 Task: Buy 3 Differential Carrier from Gaskets section under best seller category for shipping address: Isabel Kelly, 4725 Huntz Lane, Bolton, Massachusetts 01740, Cell Number 9785492947. Pay from credit card ending with 2005, CVV 3321
Action: Mouse moved to (14, 82)
Screenshot: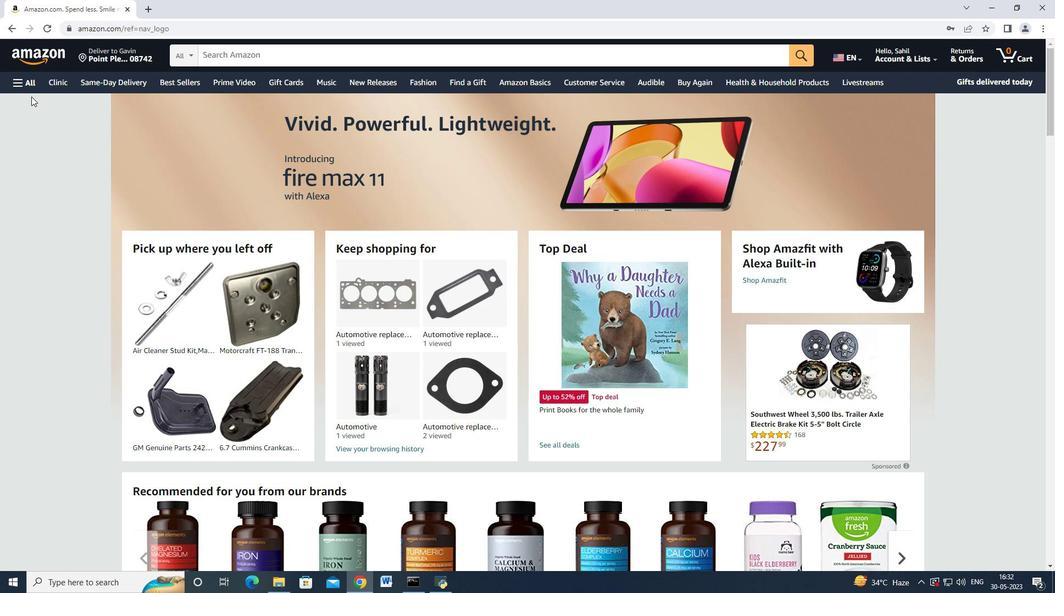 
Action: Mouse pressed left at (14, 82)
Screenshot: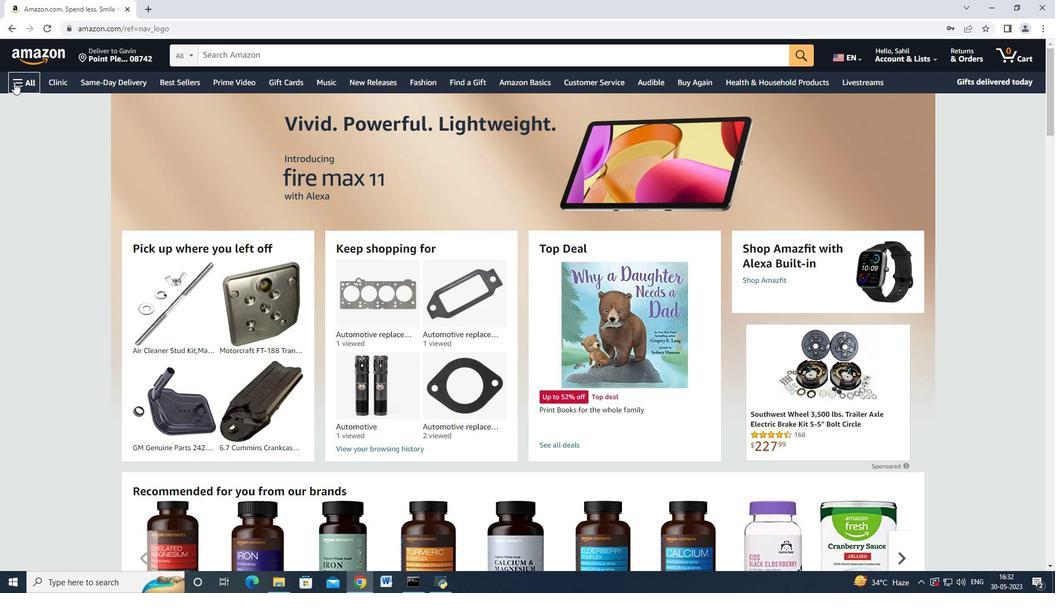 
Action: Mouse moved to (33, 137)
Screenshot: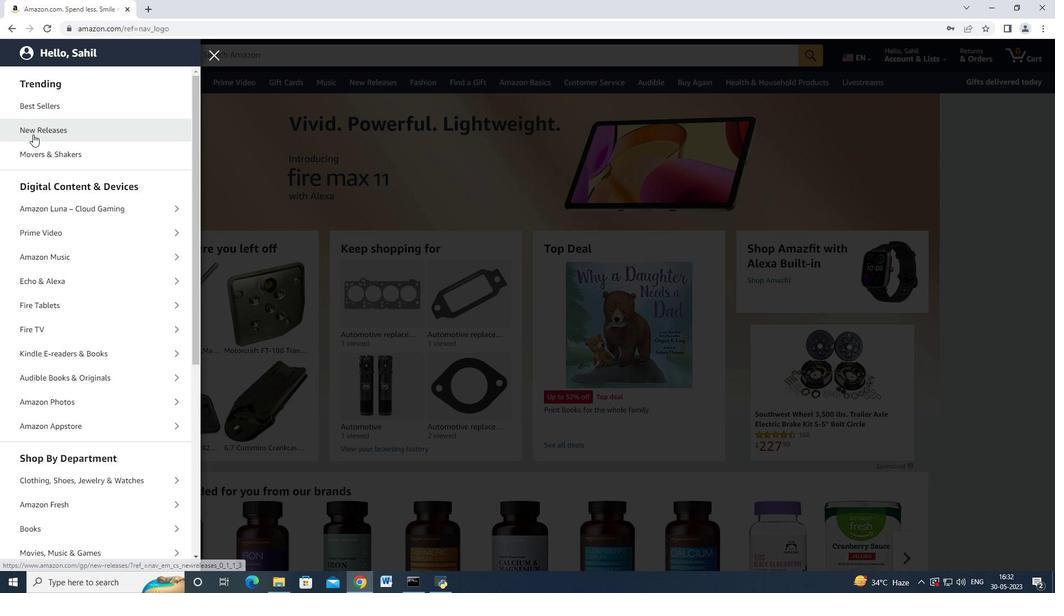 
Action: Mouse scrolled (33, 136) with delta (0, 0)
Screenshot: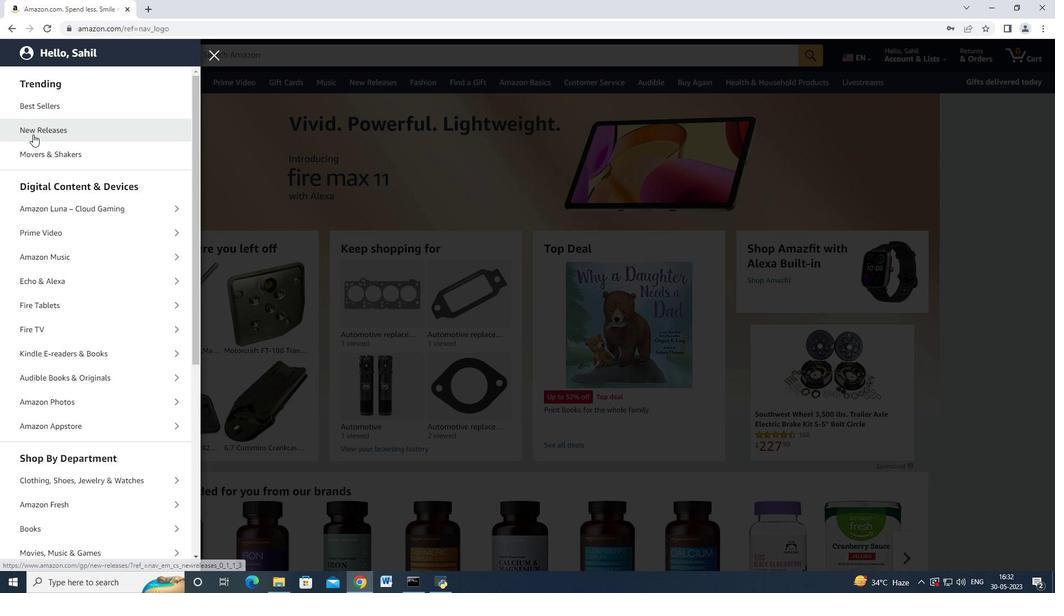 
Action: Mouse moved to (32, 142)
Screenshot: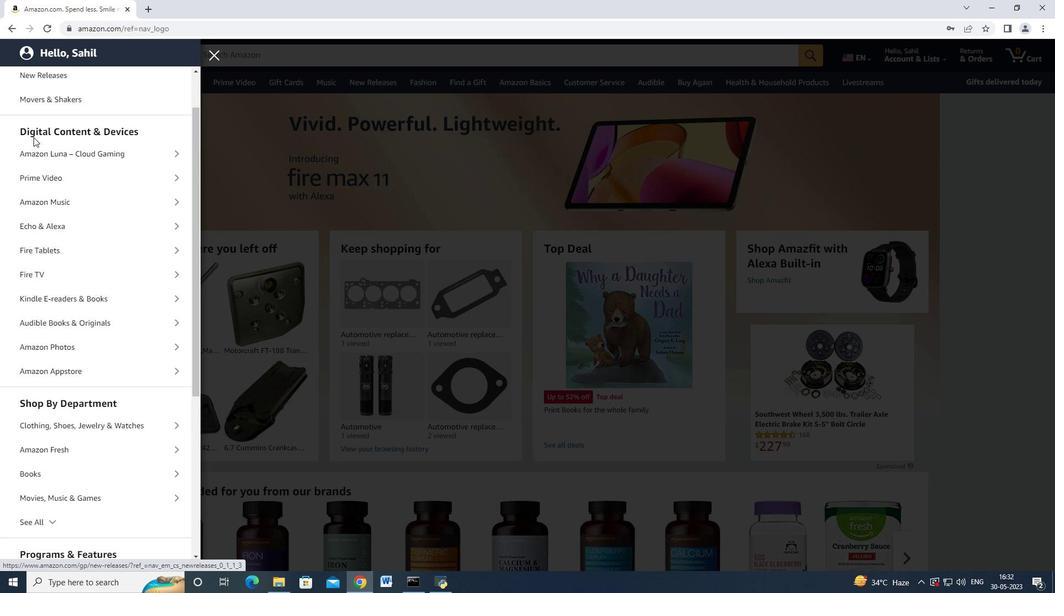 
Action: Mouse scrolled (32, 141) with delta (0, 0)
Screenshot: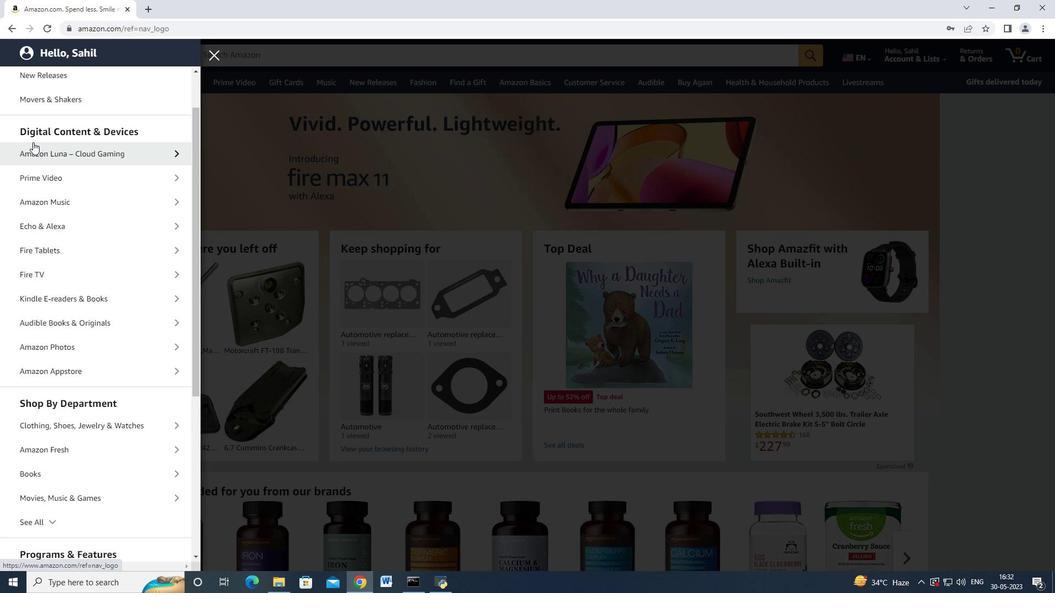 
Action: Mouse moved to (61, 226)
Screenshot: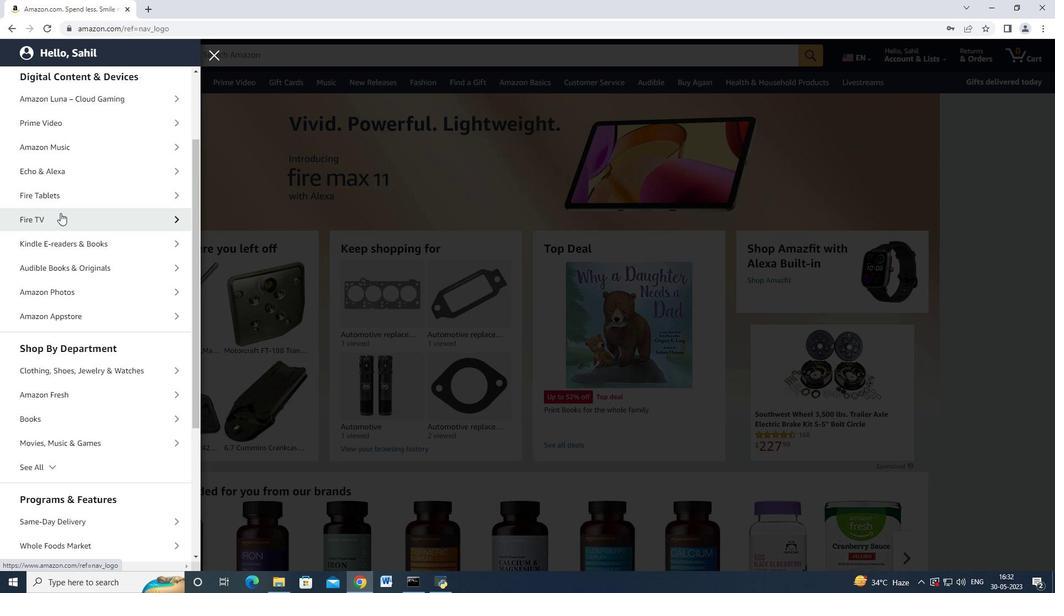 
Action: Mouse scrolled (61, 227) with delta (0, 0)
Screenshot: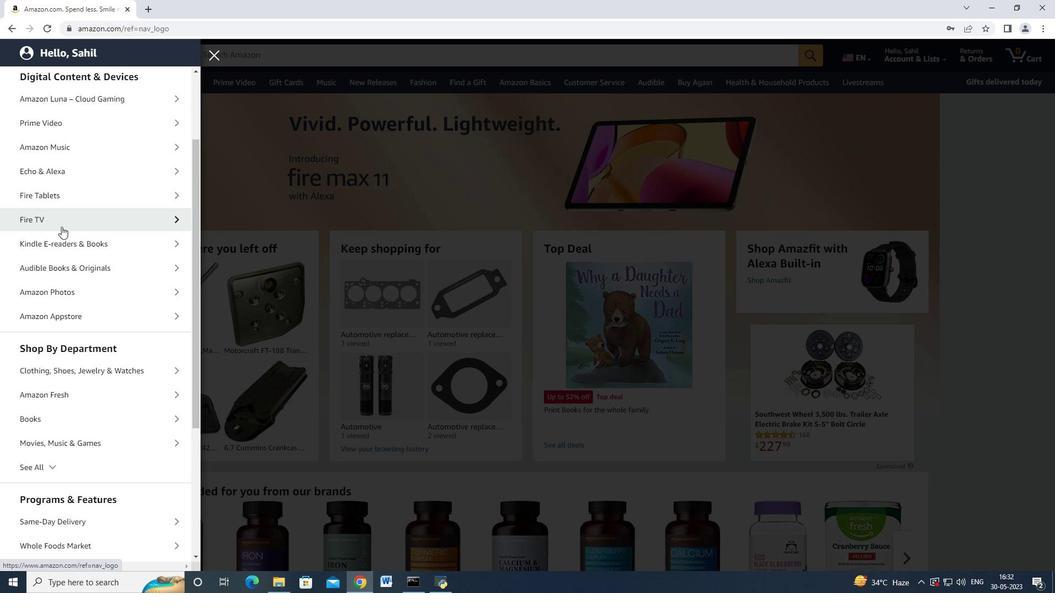 
Action: Mouse scrolled (61, 227) with delta (0, 0)
Screenshot: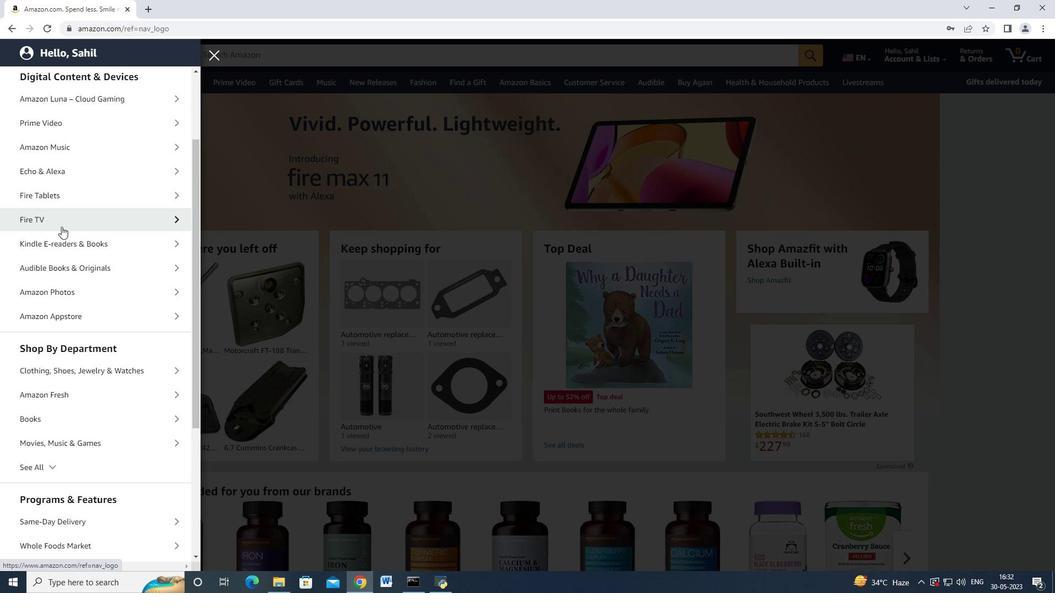 
Action: Mouse scrolled (61, 227) with delta (0, 0)
Screenshot: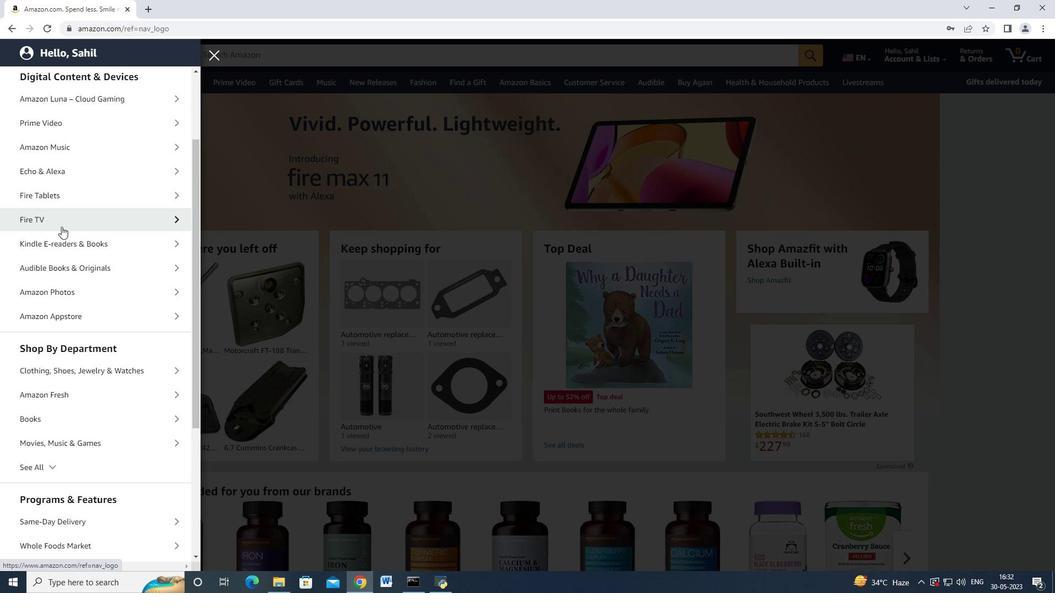 
Action: Mouse scrolled (61, 226) with delta (0, 0)
Screenshot: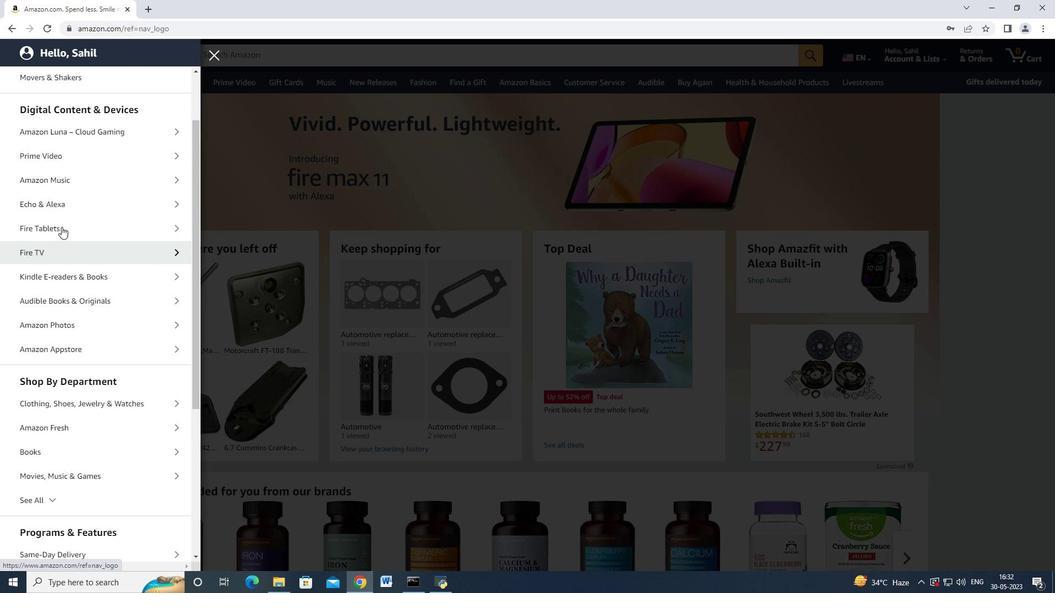 
Action: Mouse scrolled (61, 226) with delta (0, 0)
Screenshot: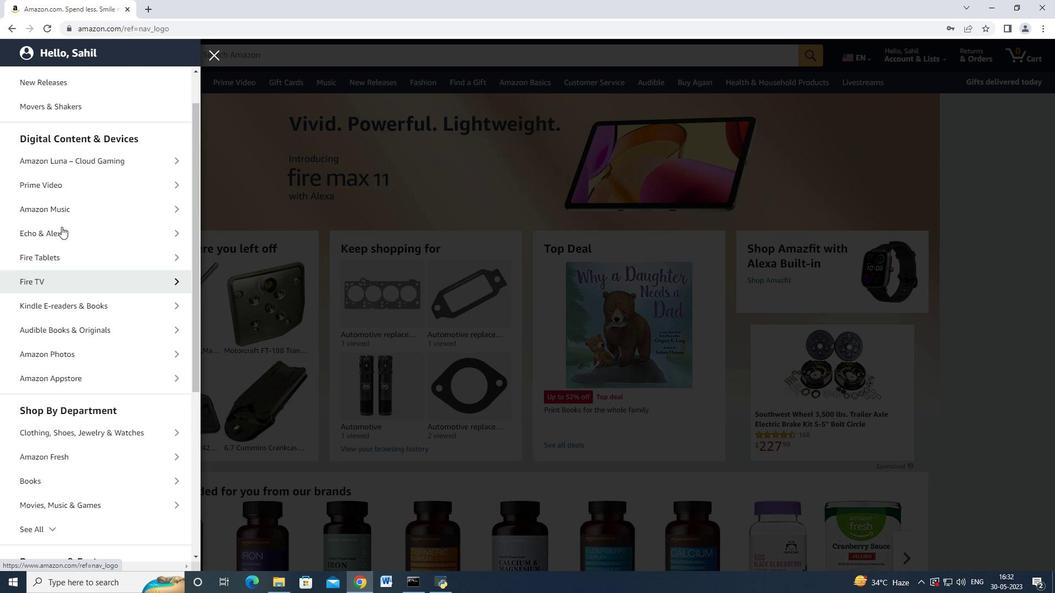 
Action: Mouse moved to (84, 290)
Screenshot: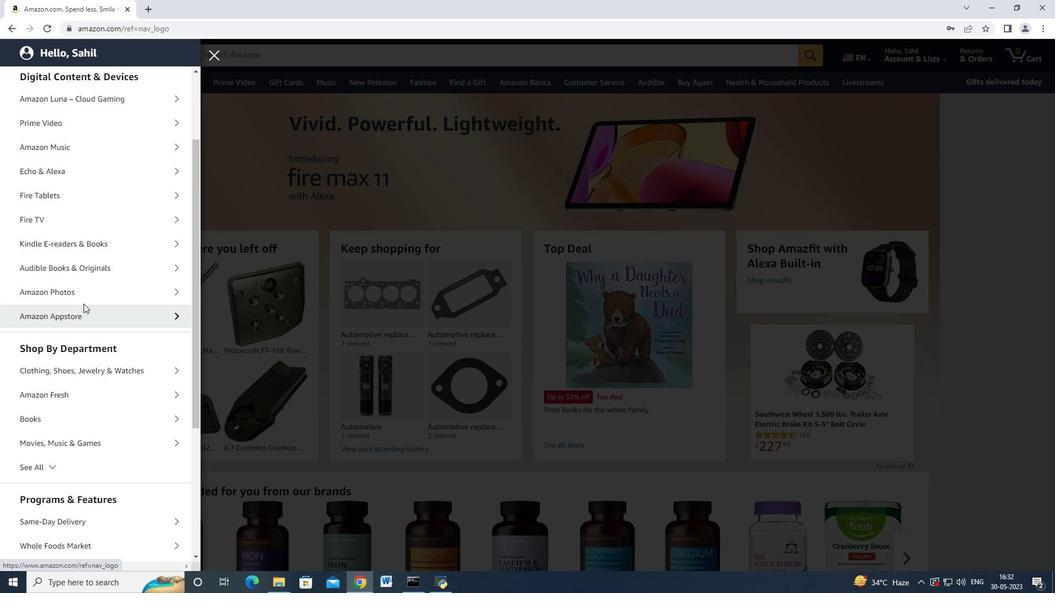 
Action: Mouse scrolled (84, 291) with delta (0, 0)
Screenshot: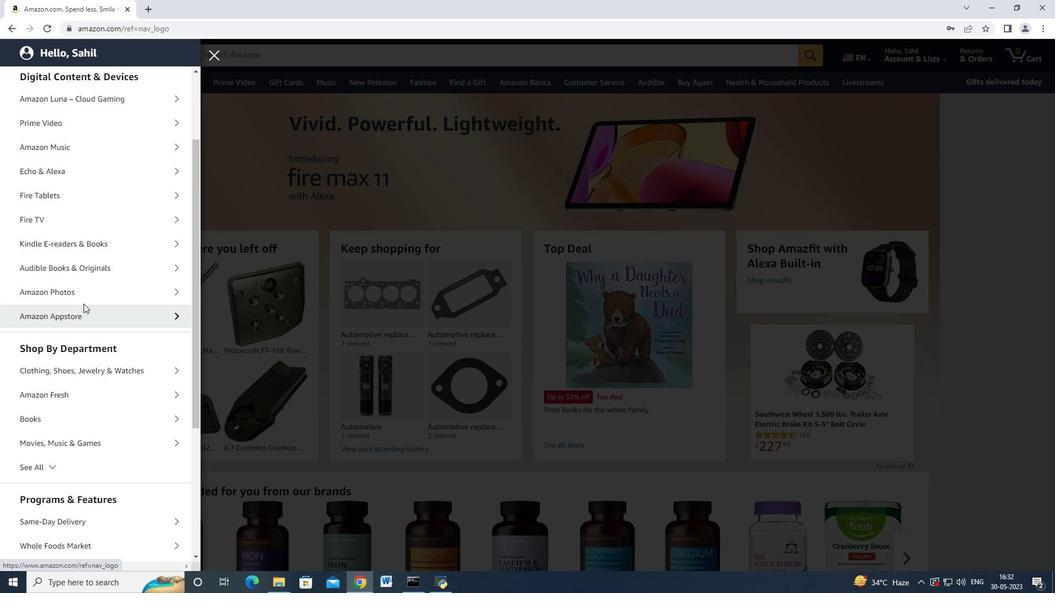 
Action: Mouse scrolled (84, 291) with delta (0, 0)
Screenshot: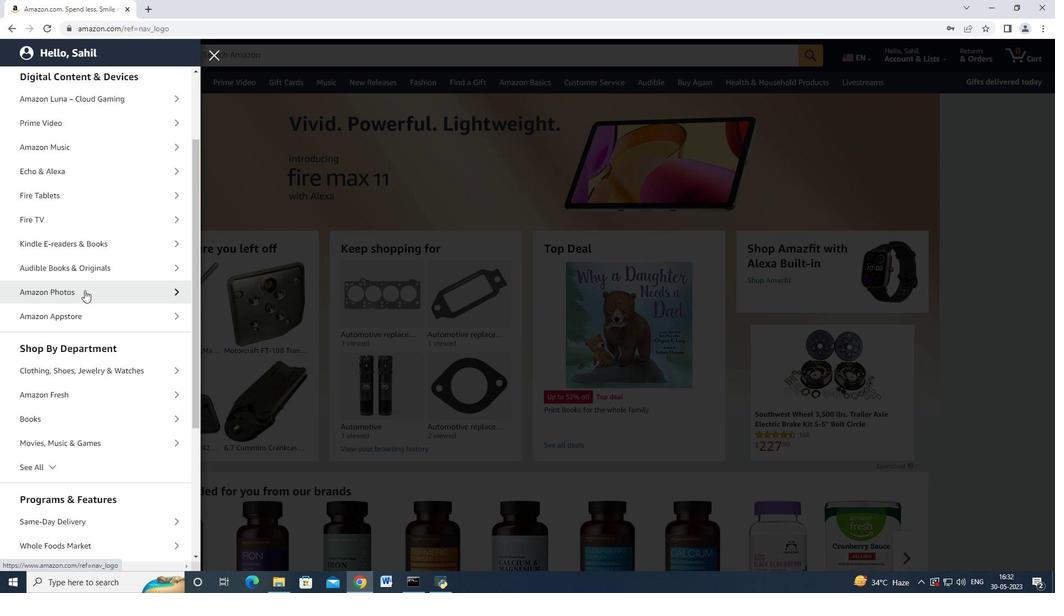 
Action: Mouse moved to (91, 202)
Screenshot: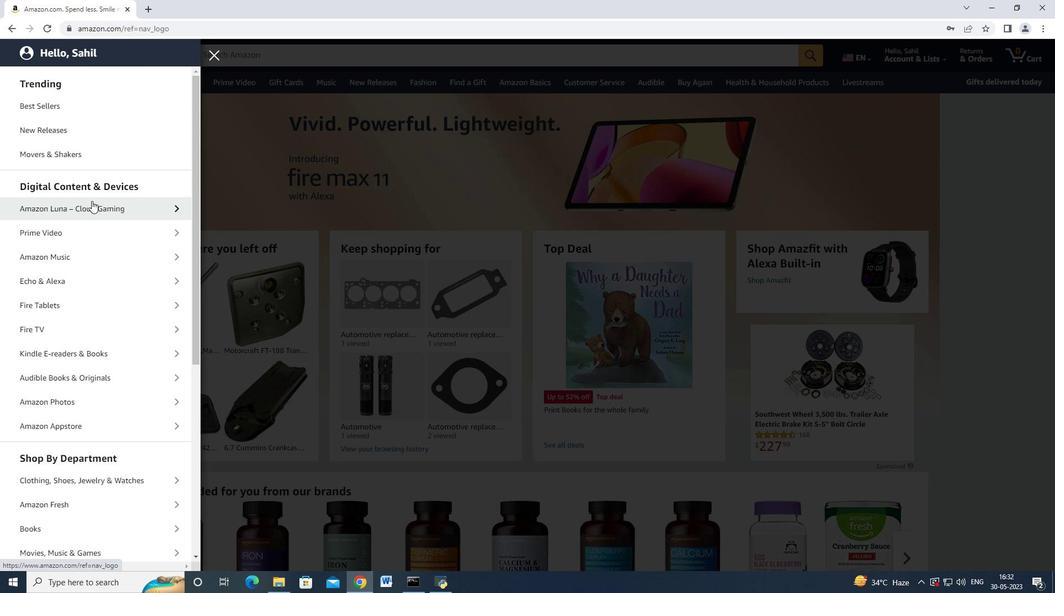 
Action: Mouse scrolled (91, 202) with delta (0, 0)
Screenshot: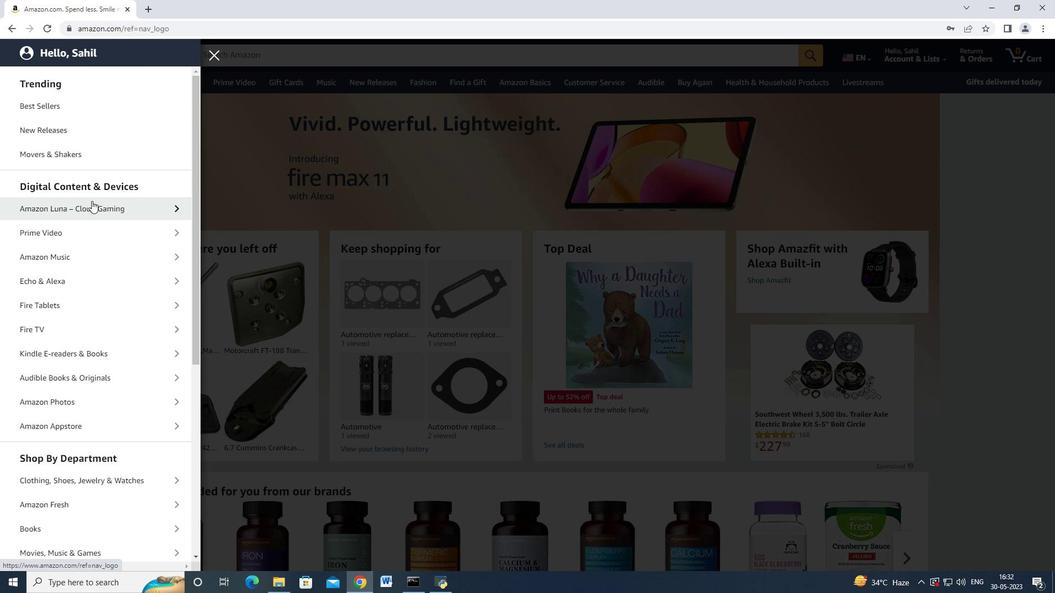 
Action: Mouse moved to (89, 204)
Screenshot: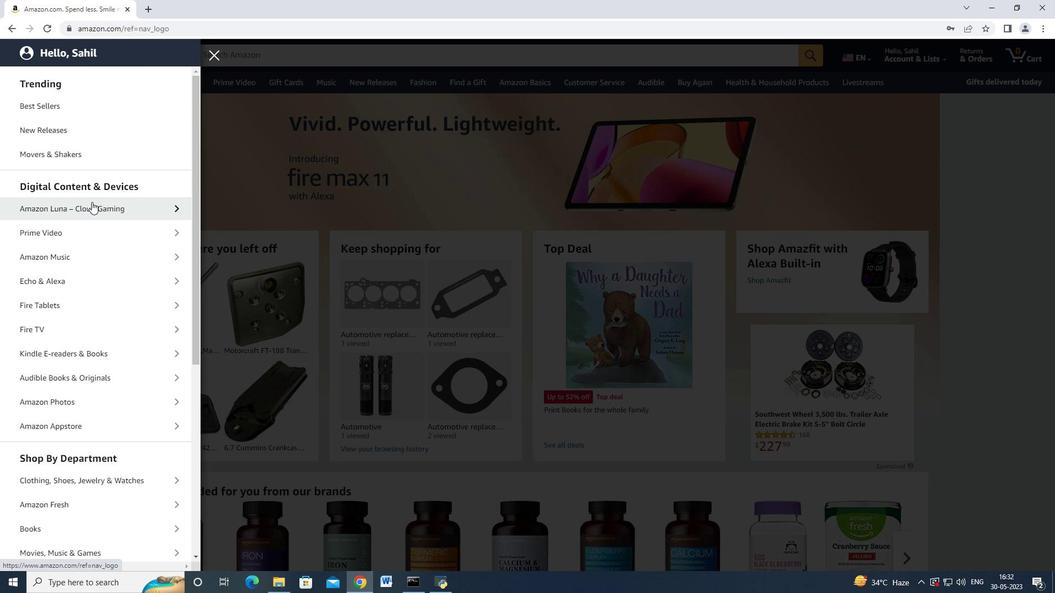 
Action: Mouse scrolled (89, 204) with delta (0, 0)
Screenshot: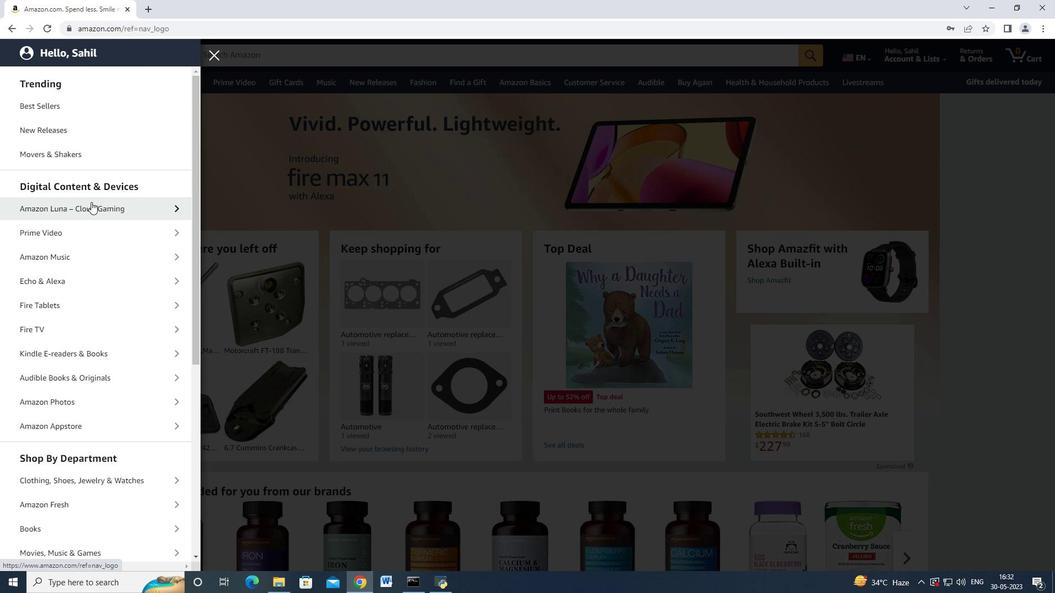
Action: Mouse moved to (89, 204)
Screenshot: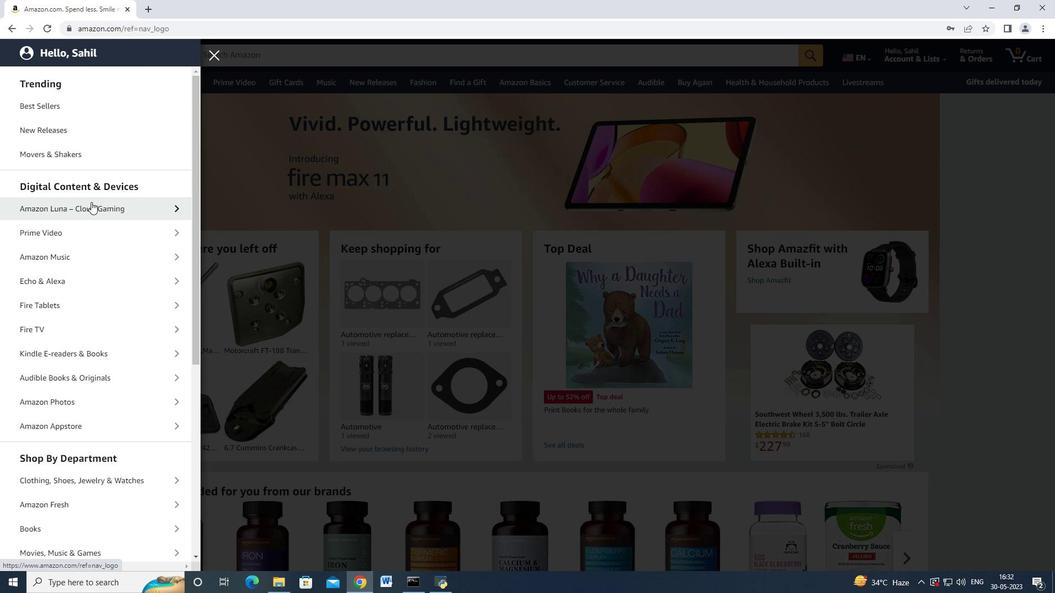 
Action: Mouse scrolled (89, 204) with delta (0, 0)
Screenshot: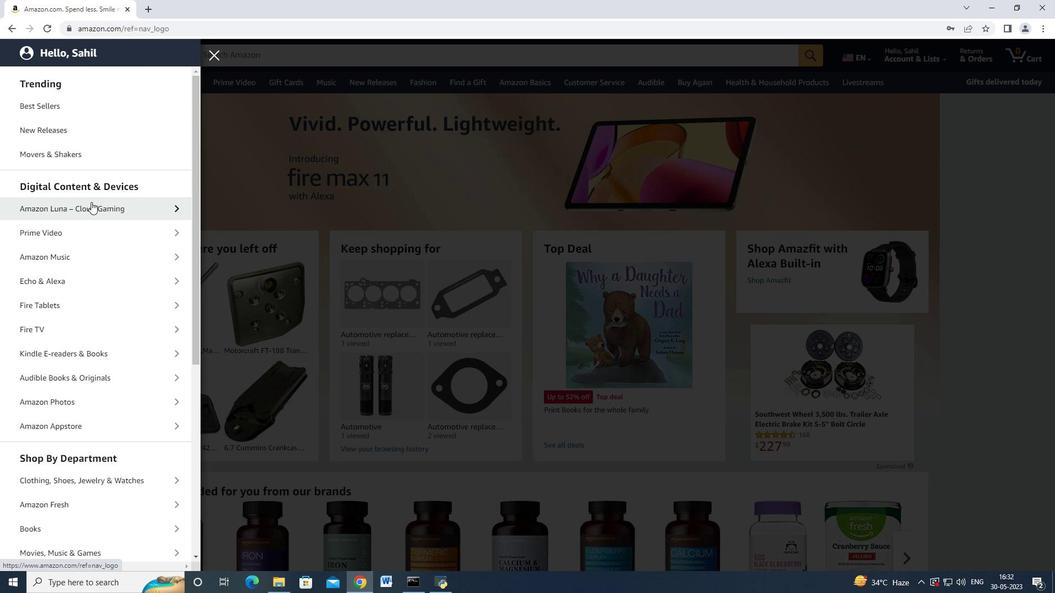 
Action: Mouse scrolled (89, 204) with delta (0, 0)
Screenshot: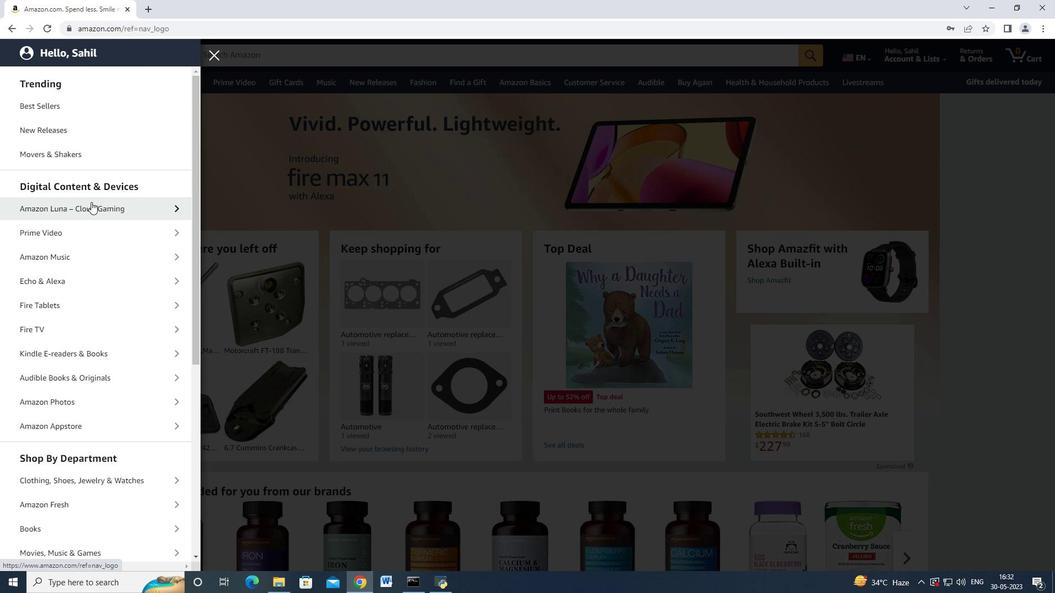 
Action: Mouse moved to (87, 206)
Screenshot: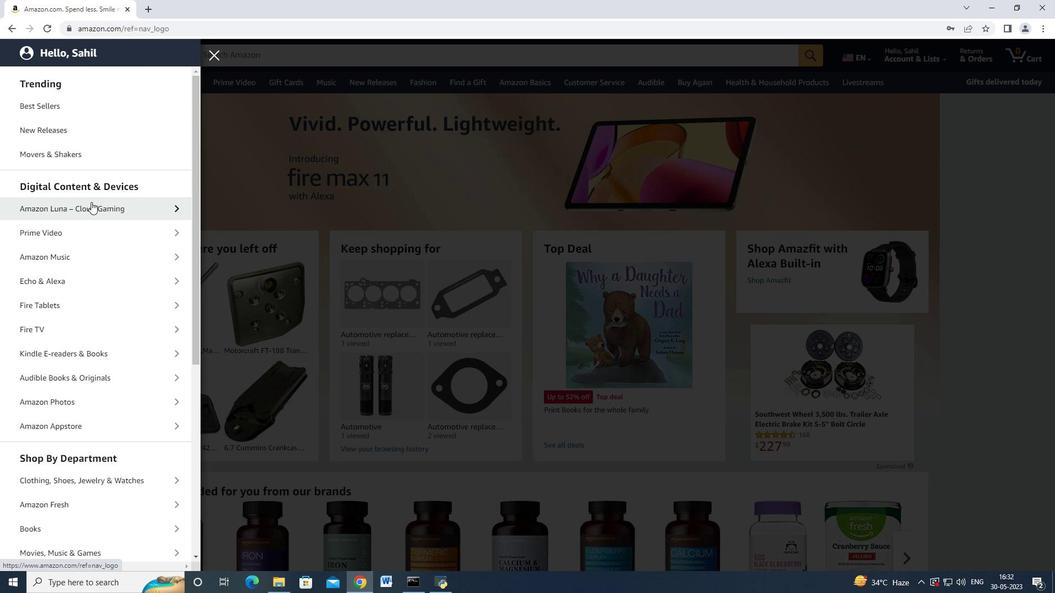 
Action: Mouse scrolled (87, 206) with delta (0, 0)
Screenshot: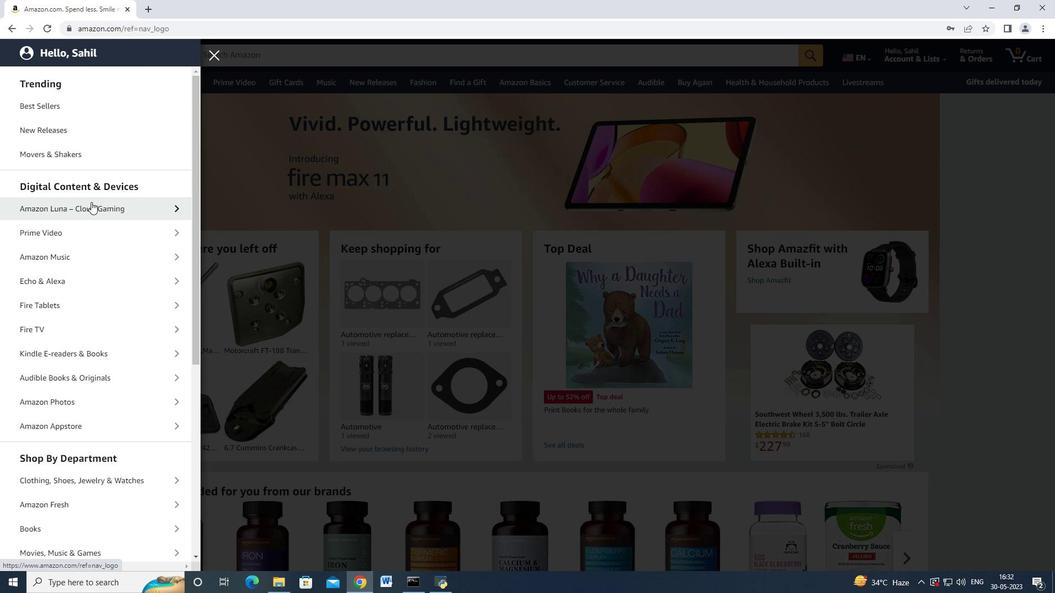 
Action: Mouse moved to (90, 236)
Screenshot: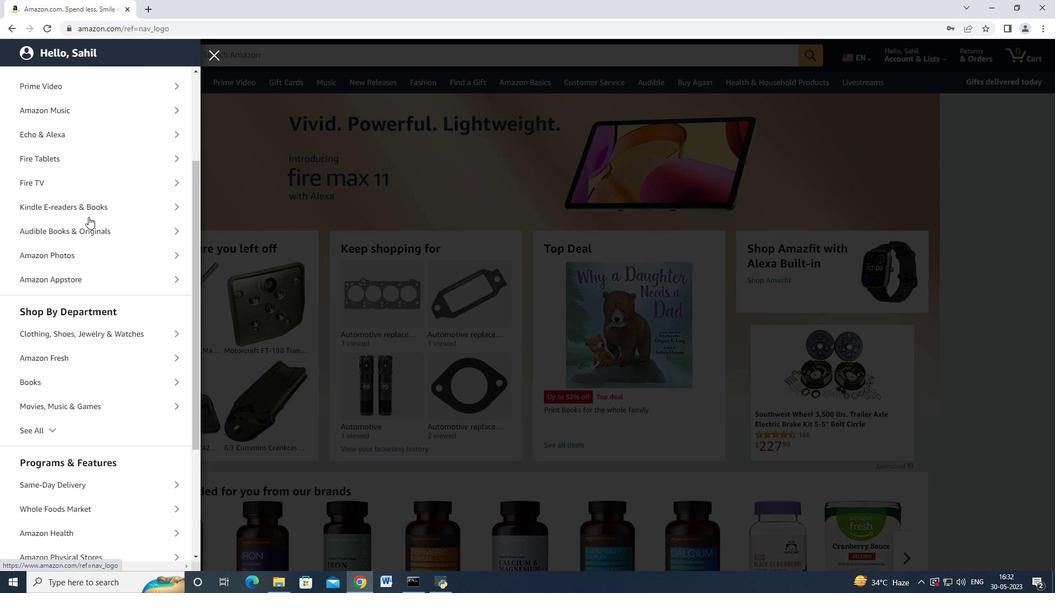 
Action: Mouse scrolled (90, 235) with delta (0, 0)
Screenshot: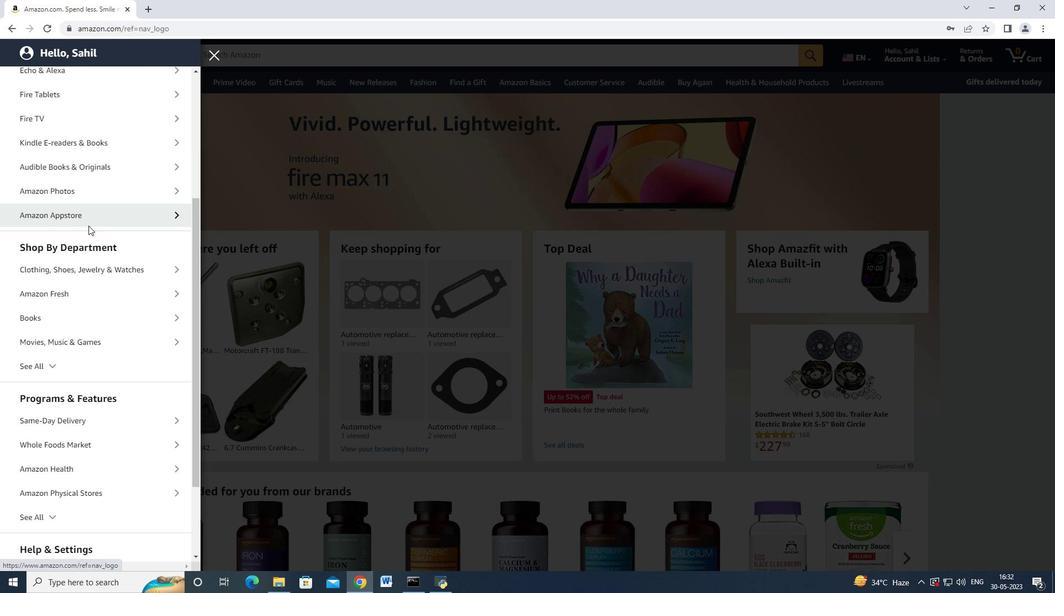 
Action: Mouse moved to (90, 236)
Screenshot: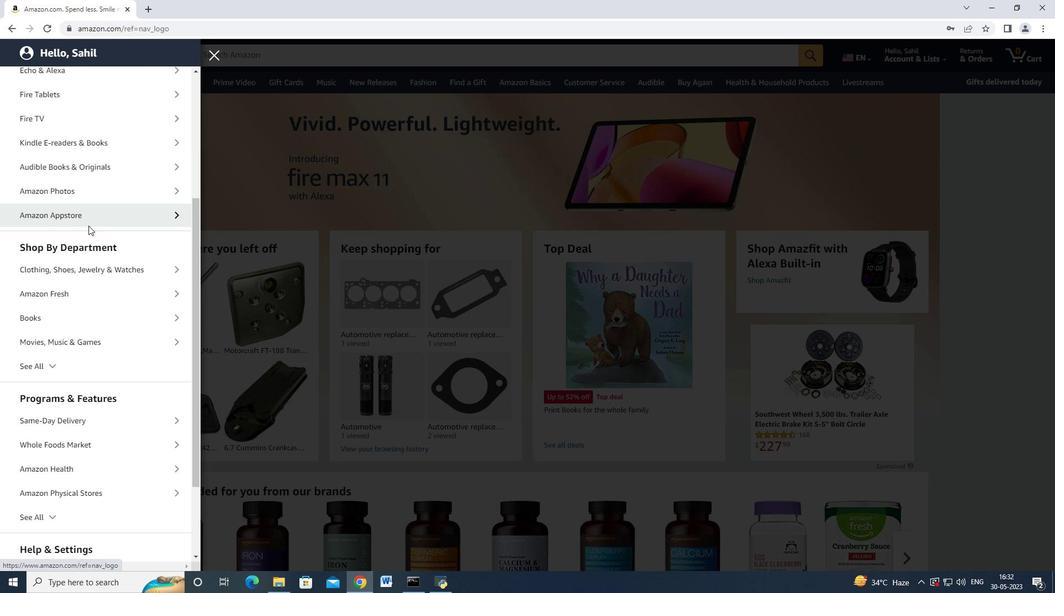 
Action: Mouse scrolled (90, 235) with delta (0, 0)
Screenshot: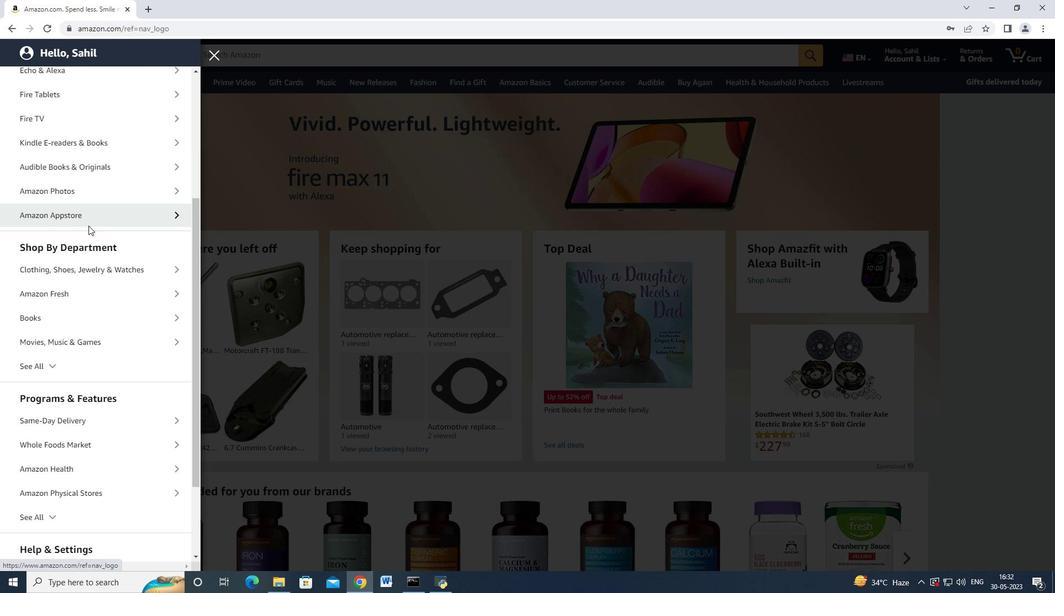 
Action: Mouse moved to (90, 236)
Screenshot: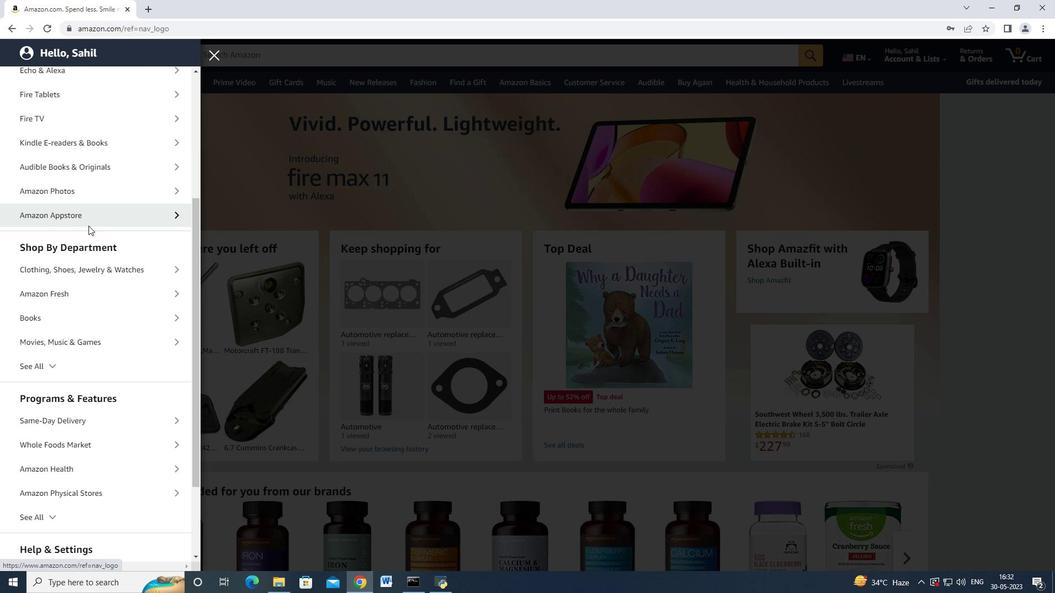 
Action: Mouse scrolled (90, 236) with delta (0, 0)
Screenshot: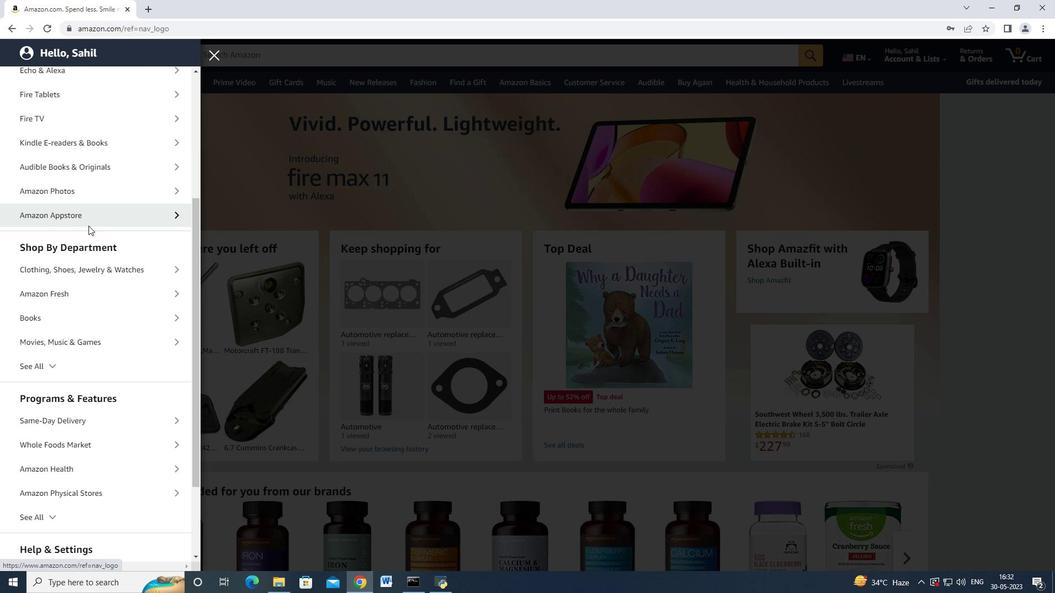 
Action: Mouse moved to (70, 245)
Screenshot: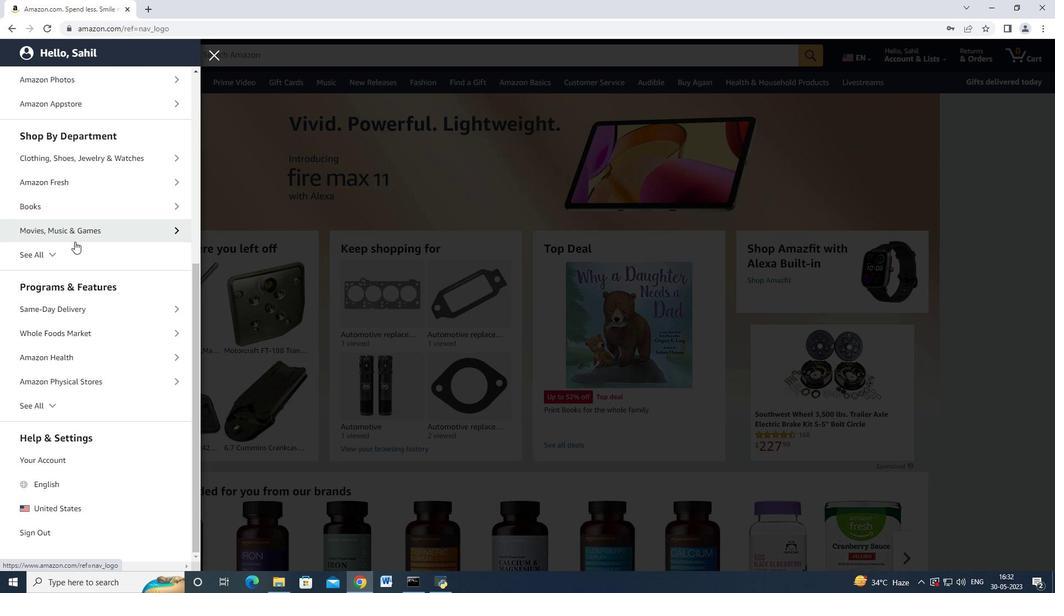 
Action: Mouse pressed left at (70, 245)
Screenshot: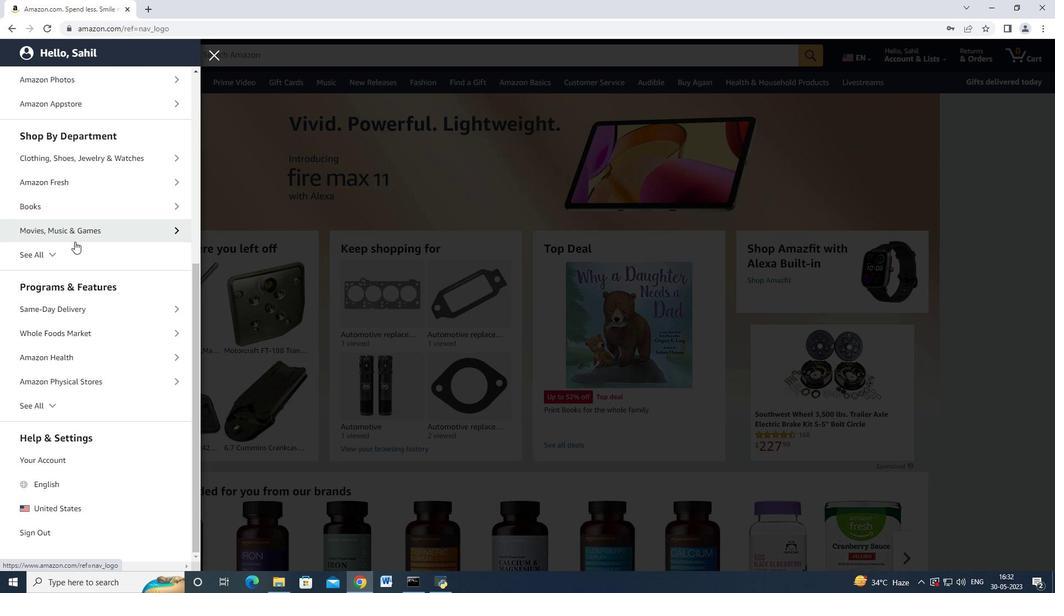 
Action: Mouse moved to (65, 306)
Screenshot: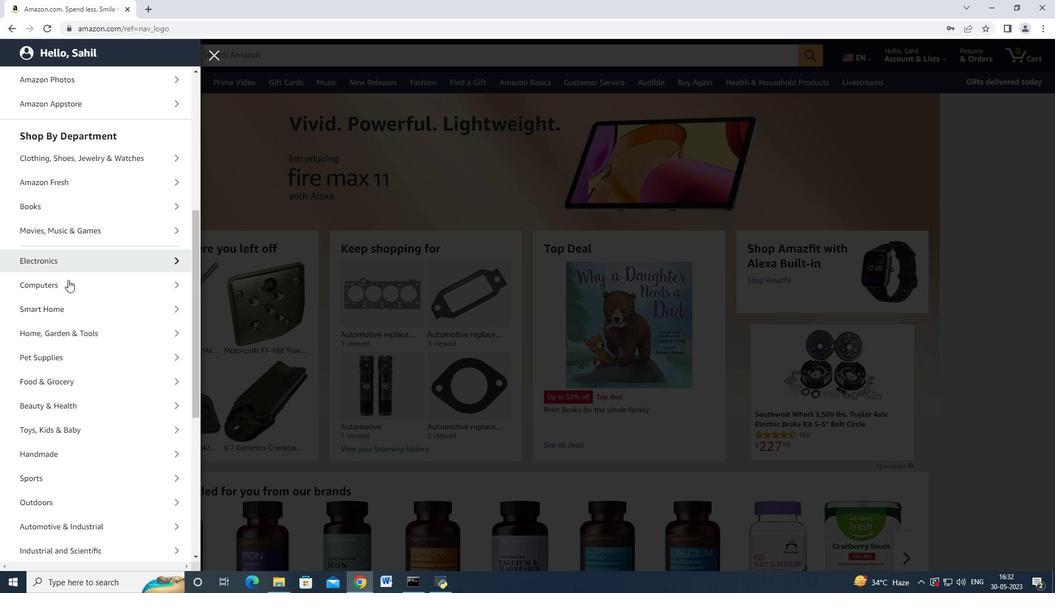 
Action: Mouse scrolled (65, 305) with delta (0, 0)
Screenshot: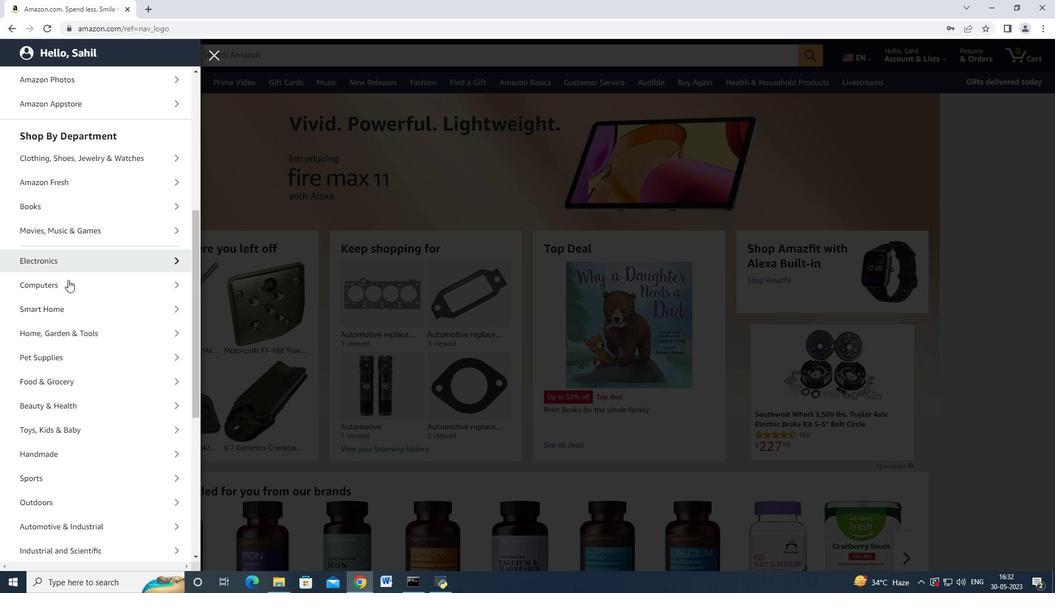 
Action: Mouse scrolled (65, 305) with delta (0, 0)
Screenshot: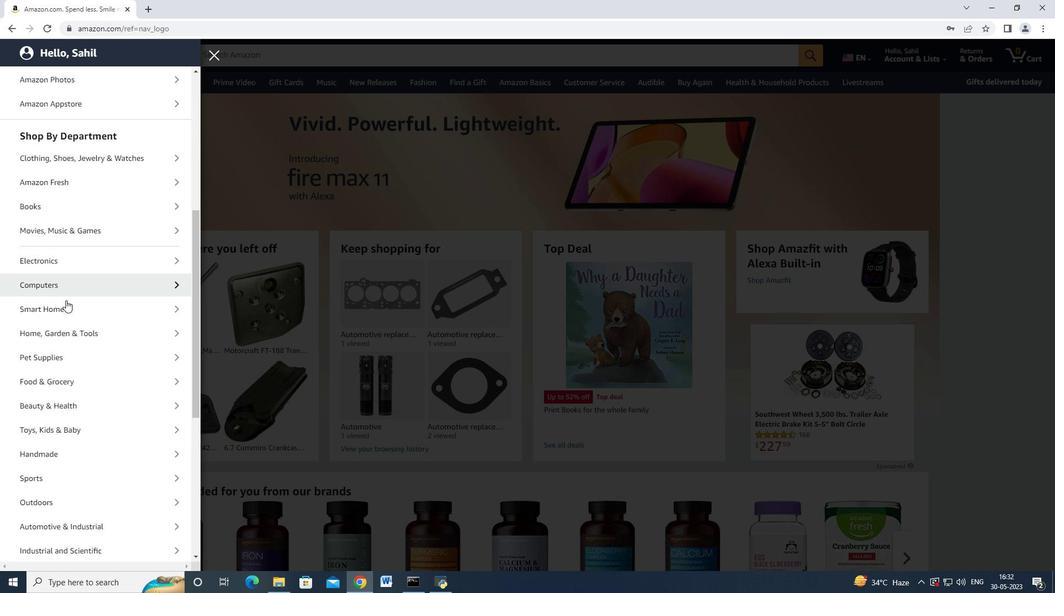 
Action: Mouse scrolled (65, 305) with delta (0, 0)
Screenshot: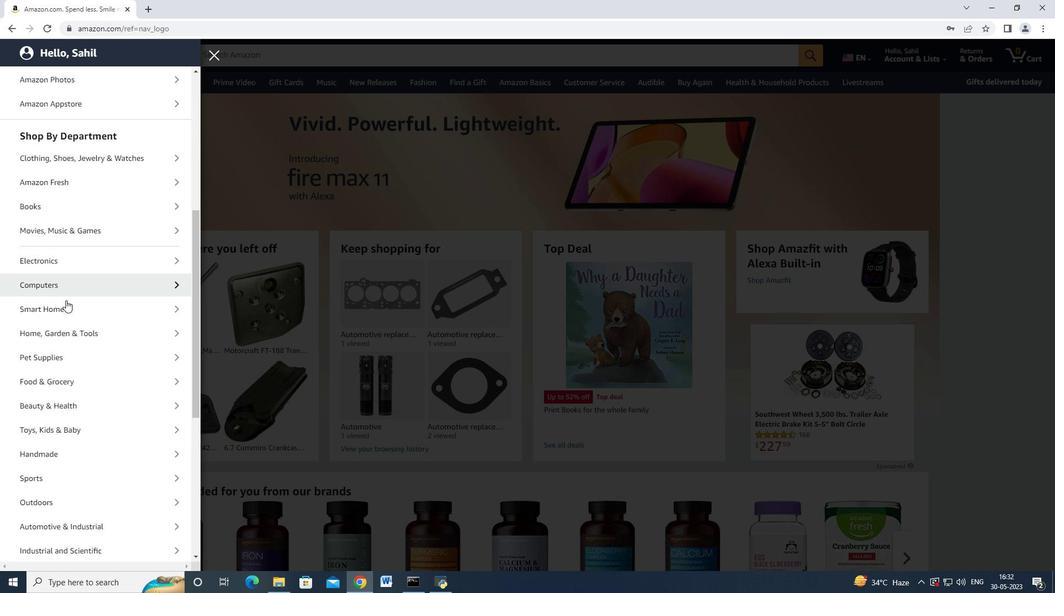 
Action: Mouse scrolled (65, 305) with delta (0, 0)
Screenshot: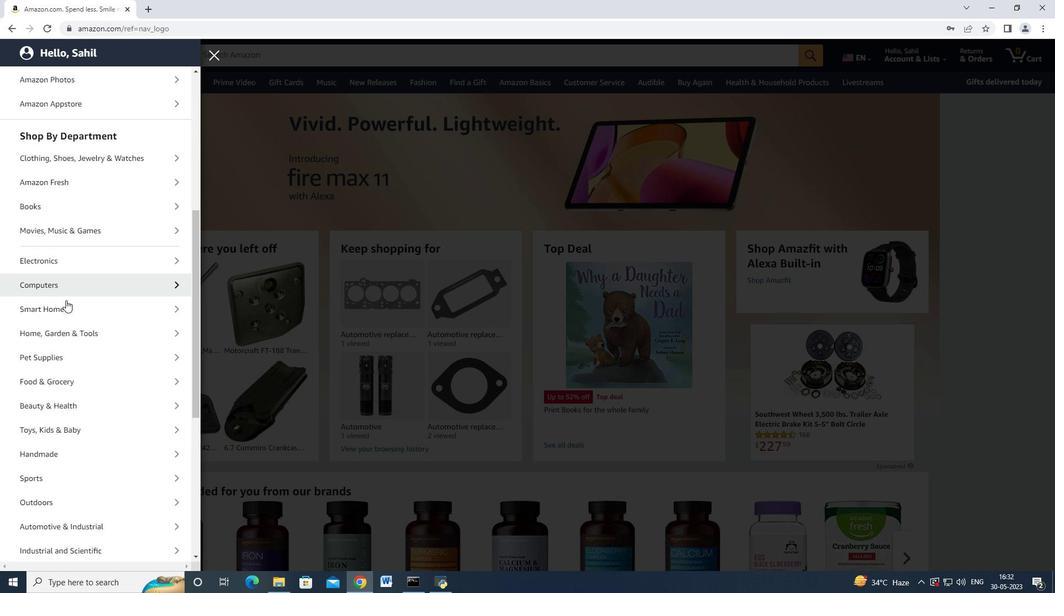 
Action: Mouse scrolled (65, 305) with delta (0, 0)
Screenshot: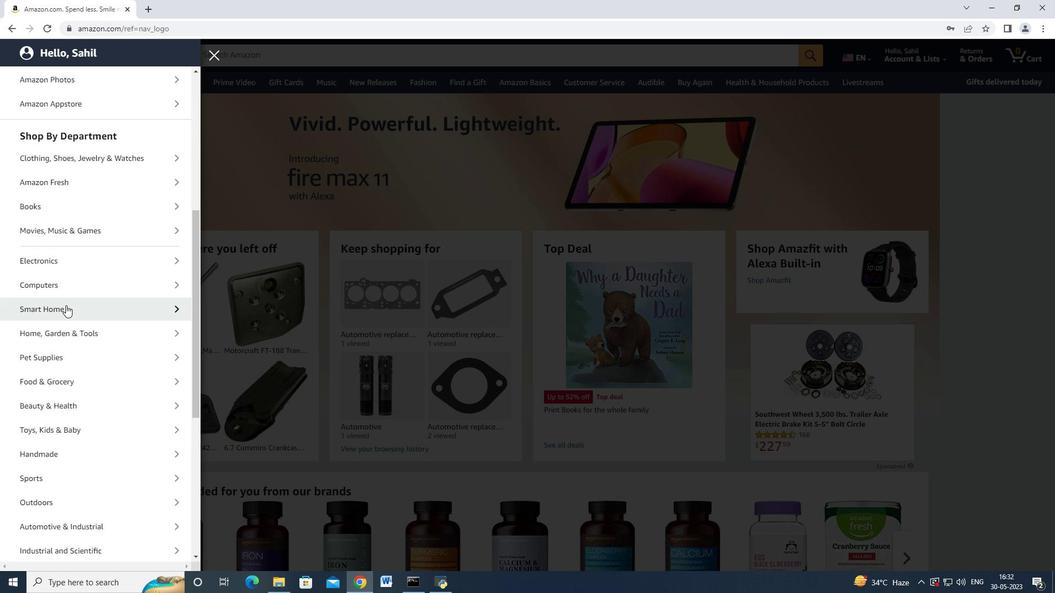 
Action: Mouse moved to (98, 258)
Screenshot: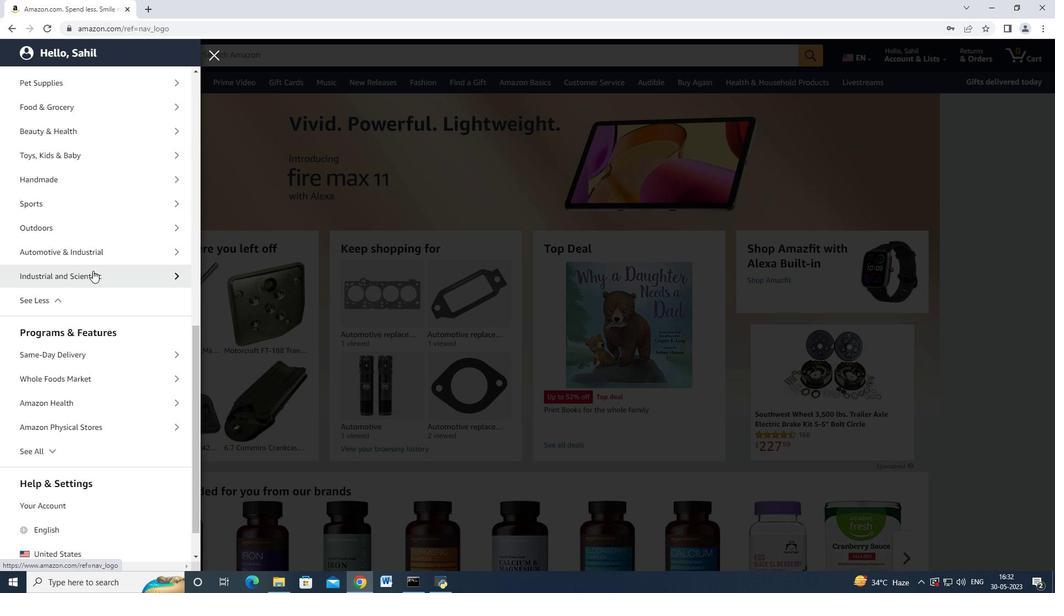 
Action: Mouse pressed left at (98, 258)
Screenshot: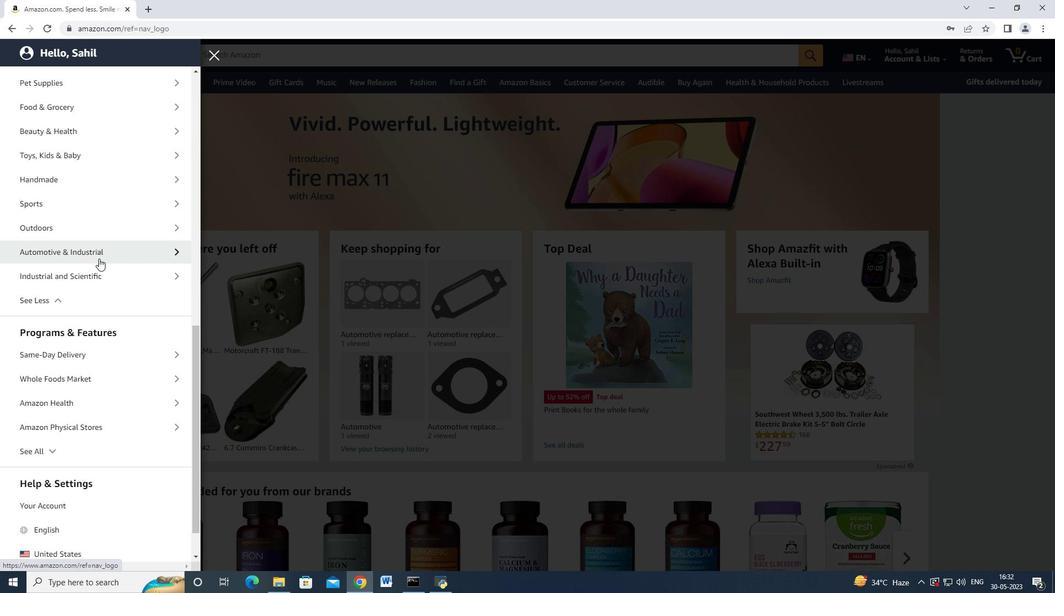 
Action: Mouse moved to (94, 139)
Screenshot: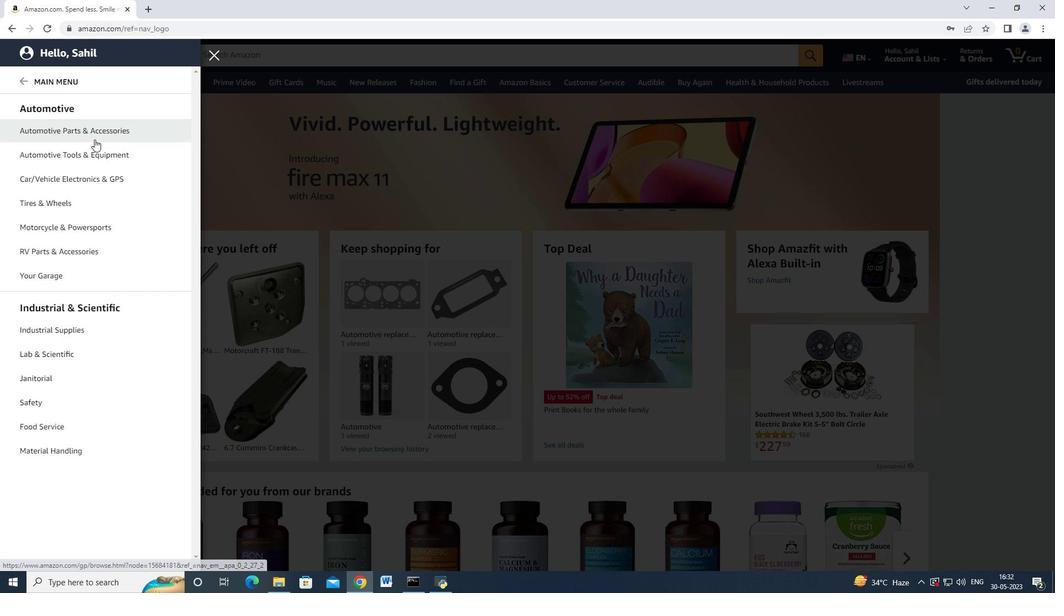 
Action: Mouse pressed left at (95, 139)
Screenshot: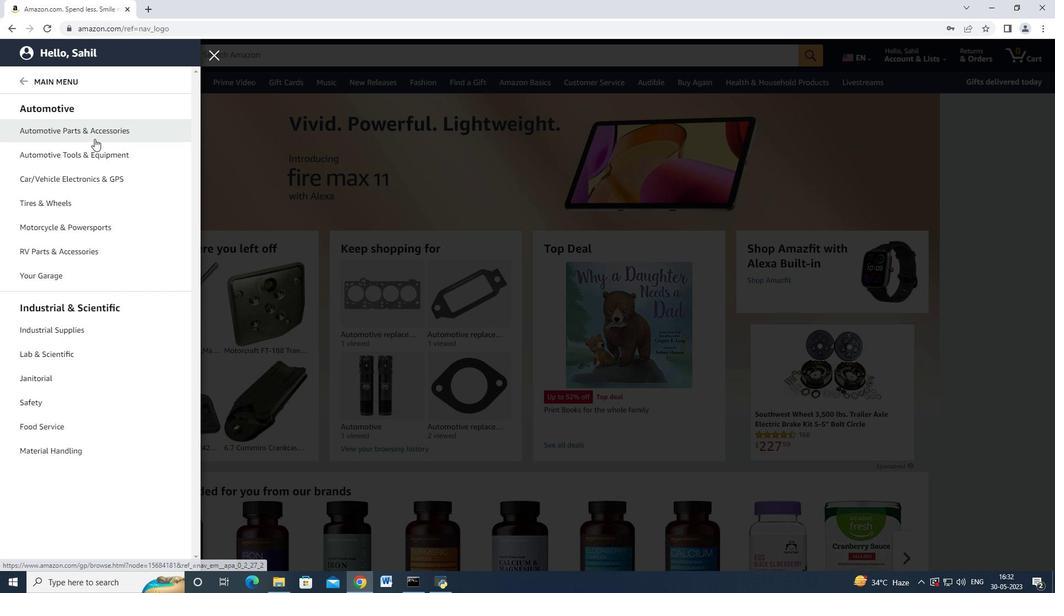 
Action: Mouse moved to (195, 105)
Screenshot: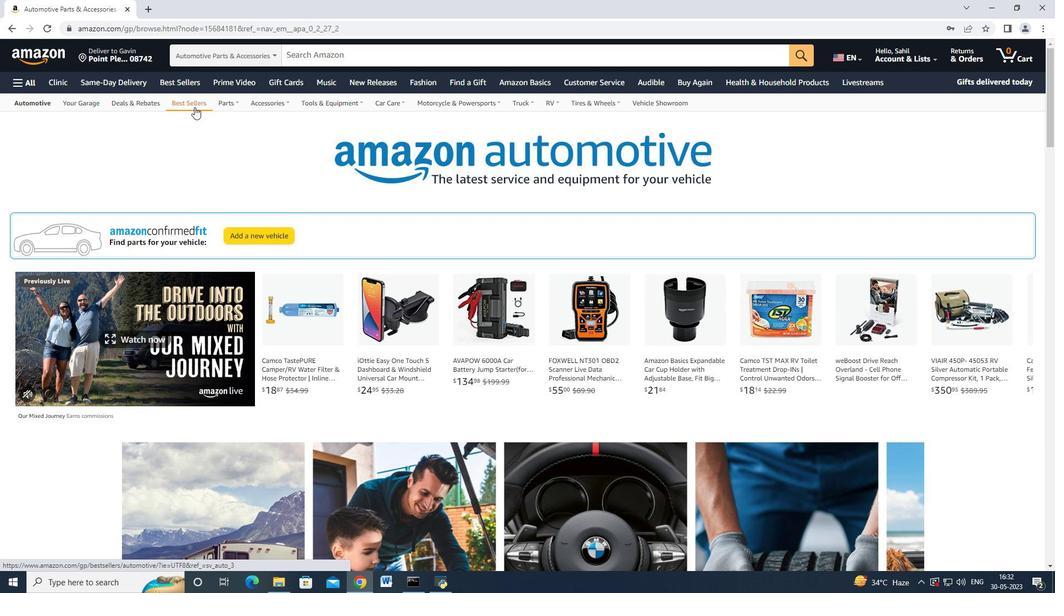 
Action: Mouse pressed left at (195, 105)
Screenshot: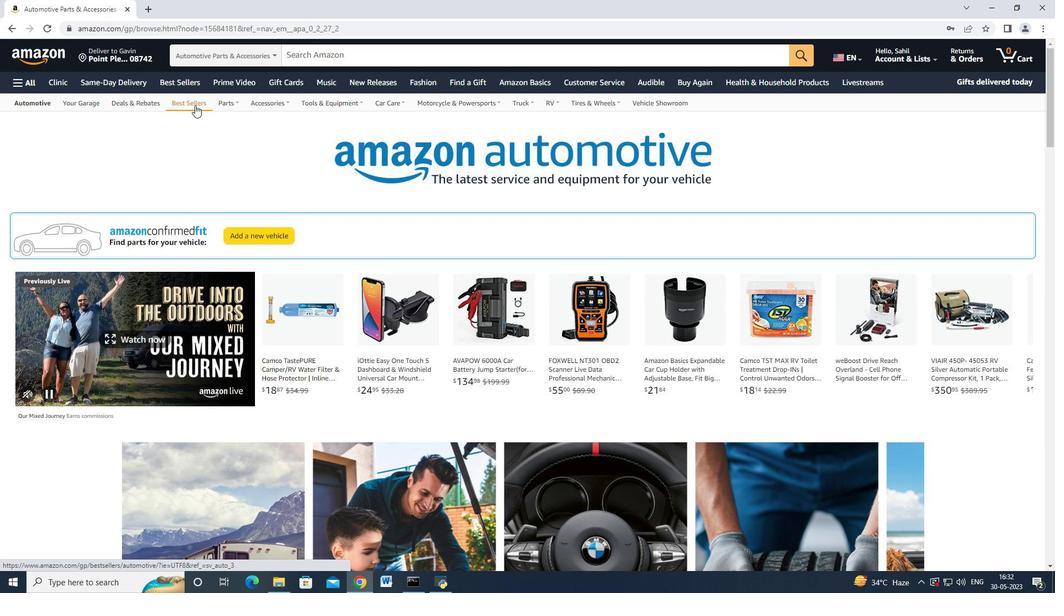 
Action: Mouse moved to (126, 218)
Screenshot: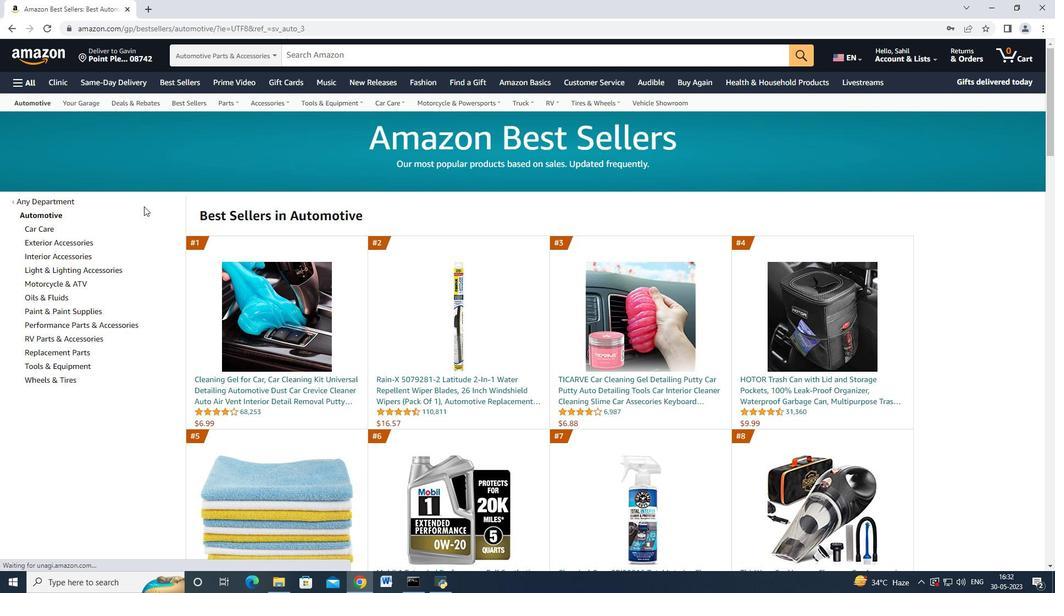 
Action: Mouse scrolled (126, 218) with delta (0, 0)
Screenshot: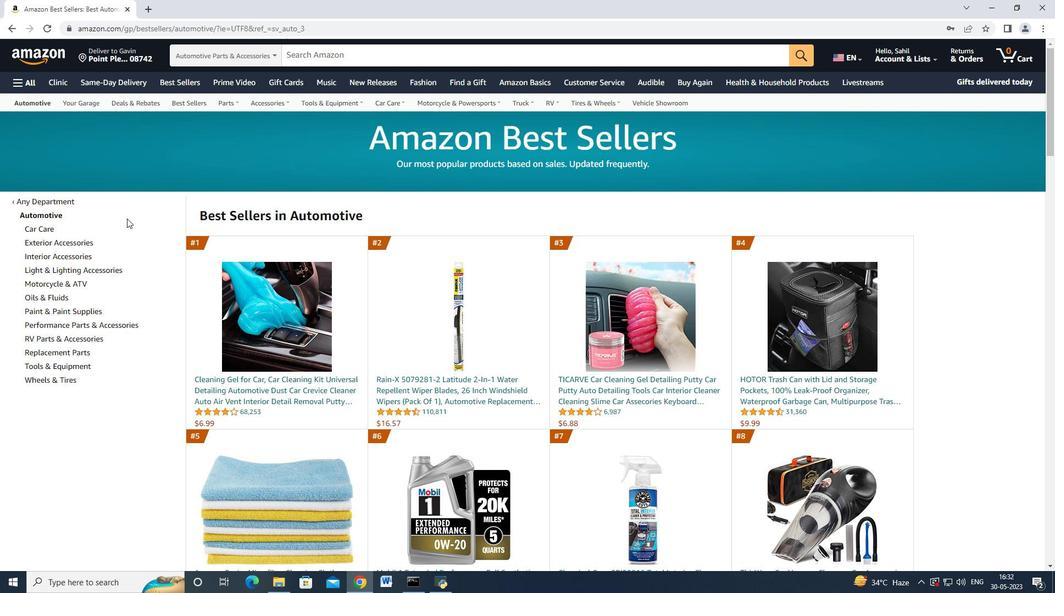 
Action: Mouse moved to (69, 295)
Screenshot: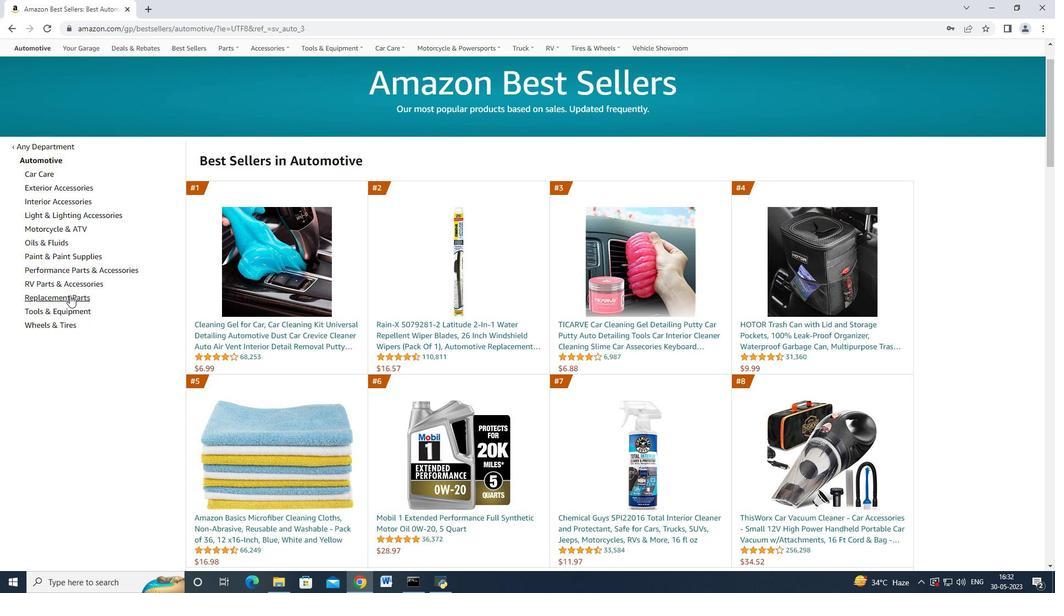 
Action: Mouse pressed left at (69, 295)
Screenshot: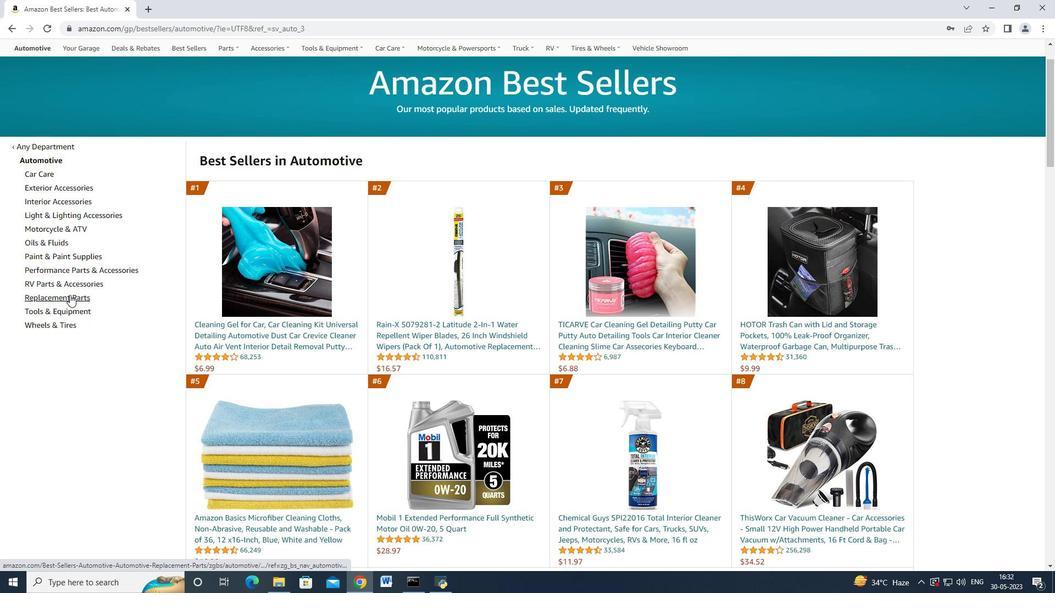 
Action: Mouse moved to (124, 259)
Screenshot: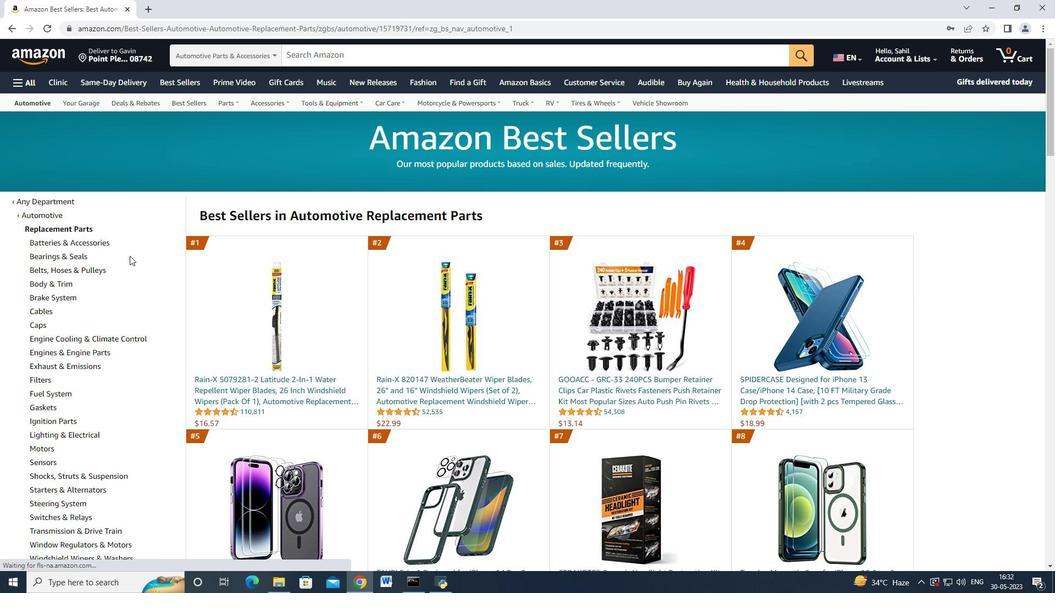 
Action: Mouse scrolled (124, 258) with delta (0, 0)
Screenshot: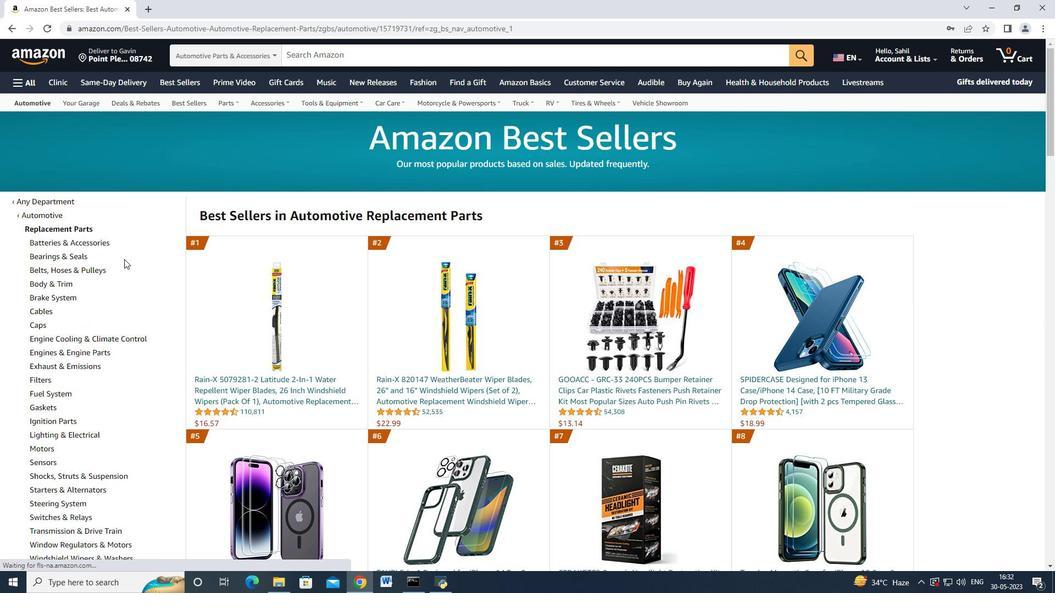 
Action: Mouse scrolled (124, 258) with delta (0, 0)
Screenshot: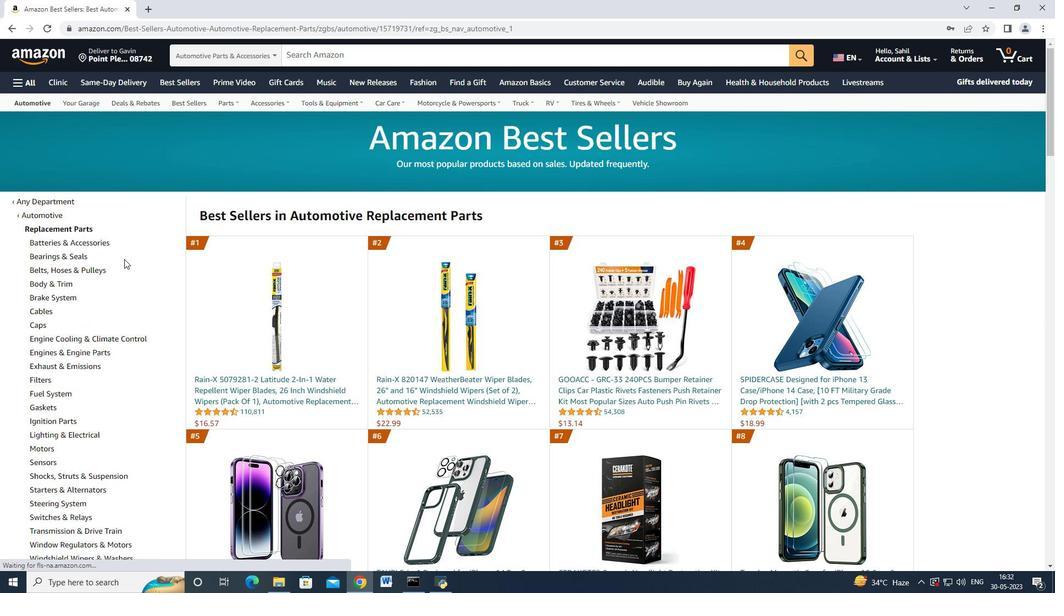 
Action: Mouse moved to (46, 300)
Screenshot: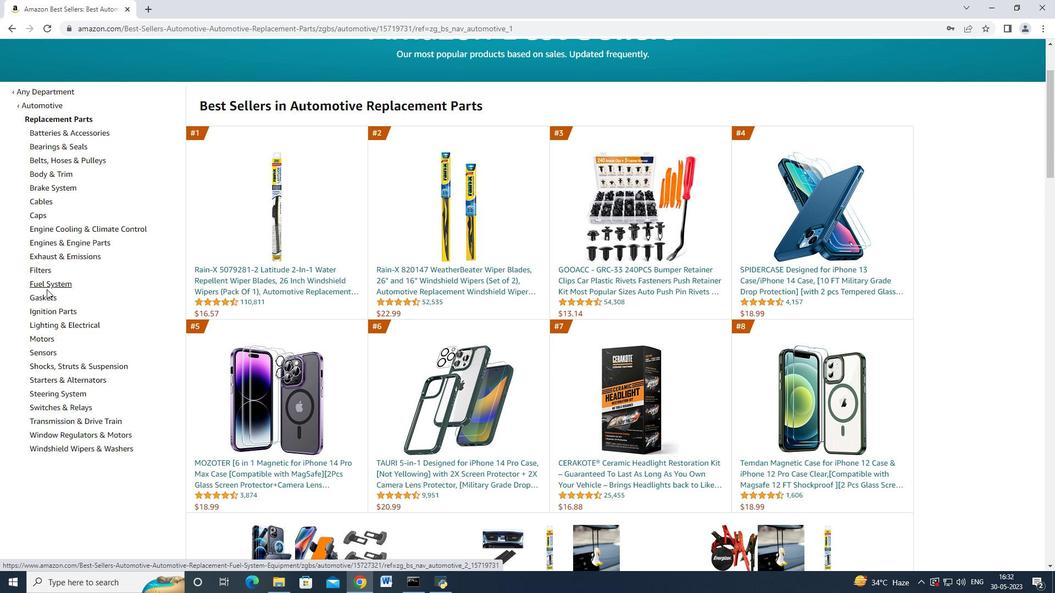 
Action: Mouse pressed left at (46, 300)
Screenshot: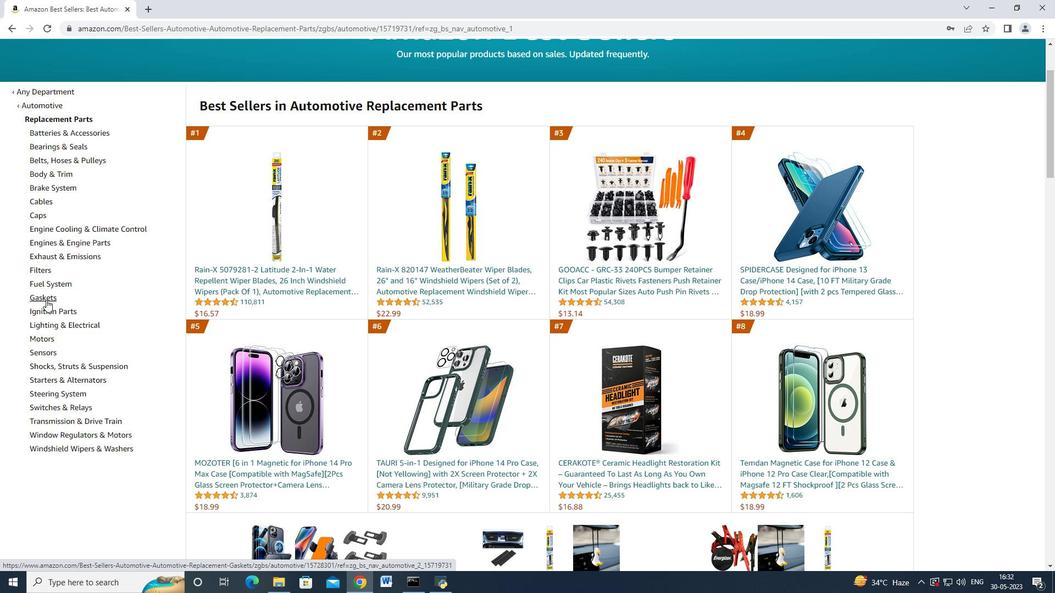 
Action: Mouse moved to (78, 318)
Screenshot: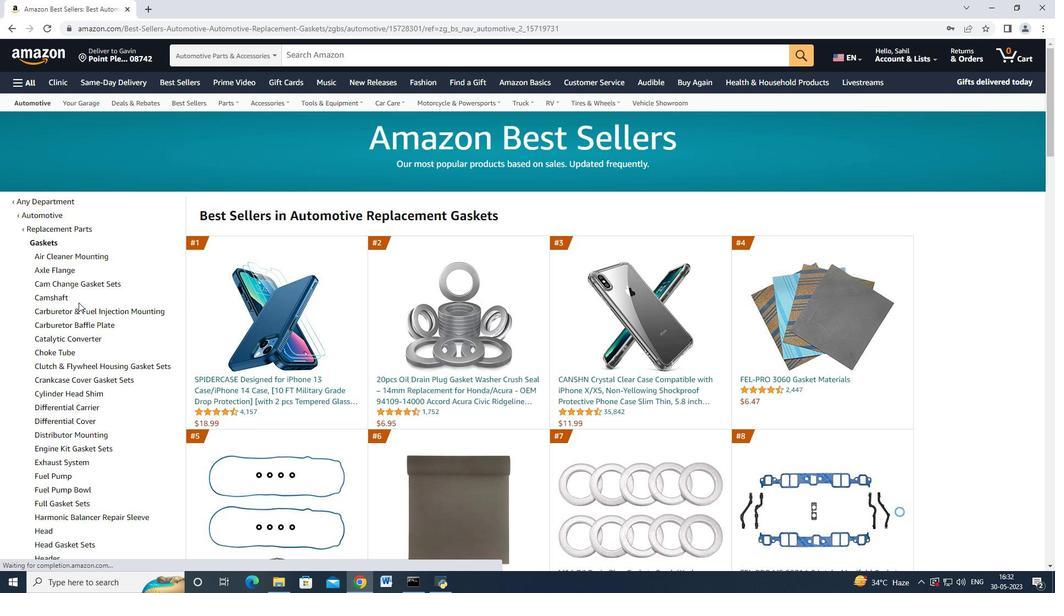 
Action: Mouse scrolled (78, 318) with delta (0, 0)
Screenshot: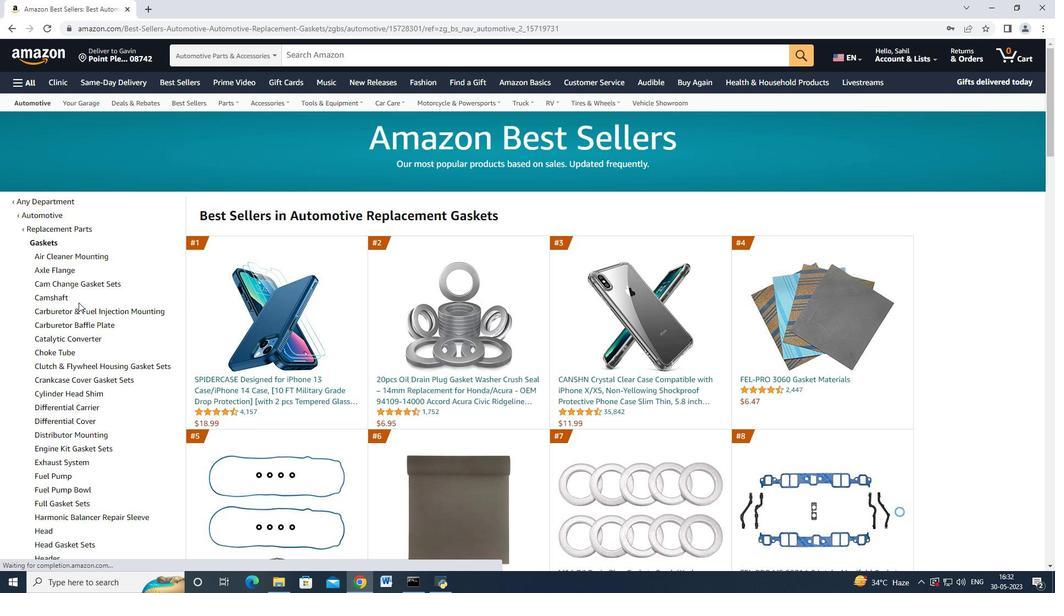
Action: Mouse moved to (78, 350)
Screenshot: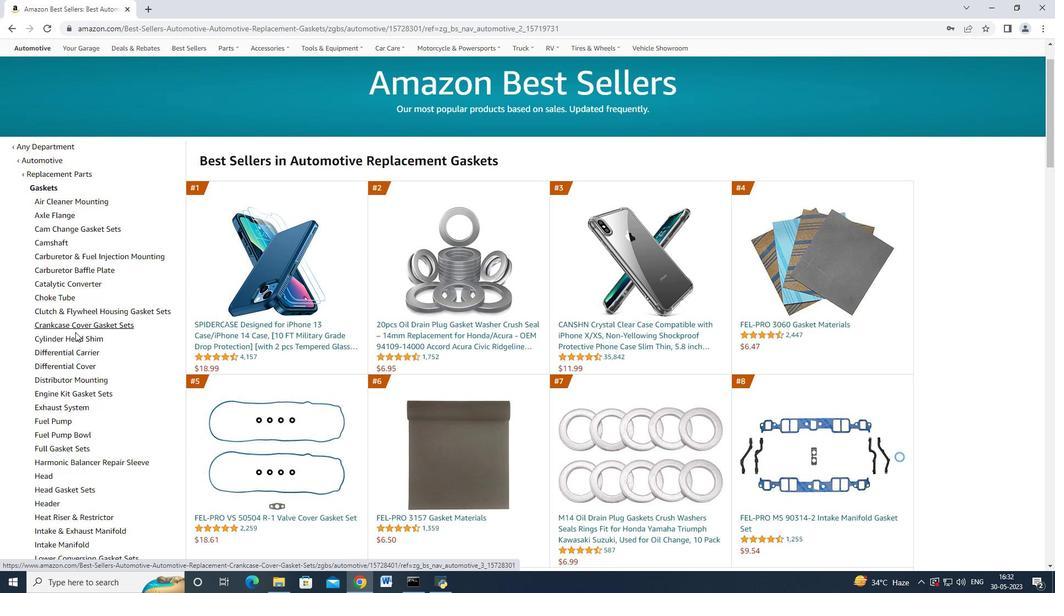 
Action: Mouse pressed left at (78, 350)
Screenshot: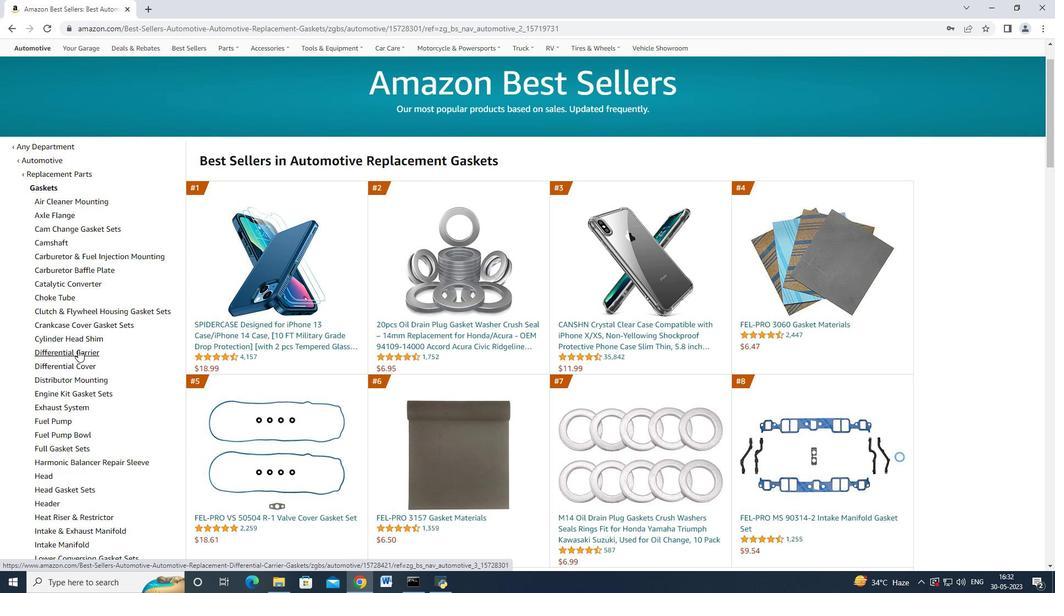 
Action: Mouse moved to (234, 271)
Screenshot: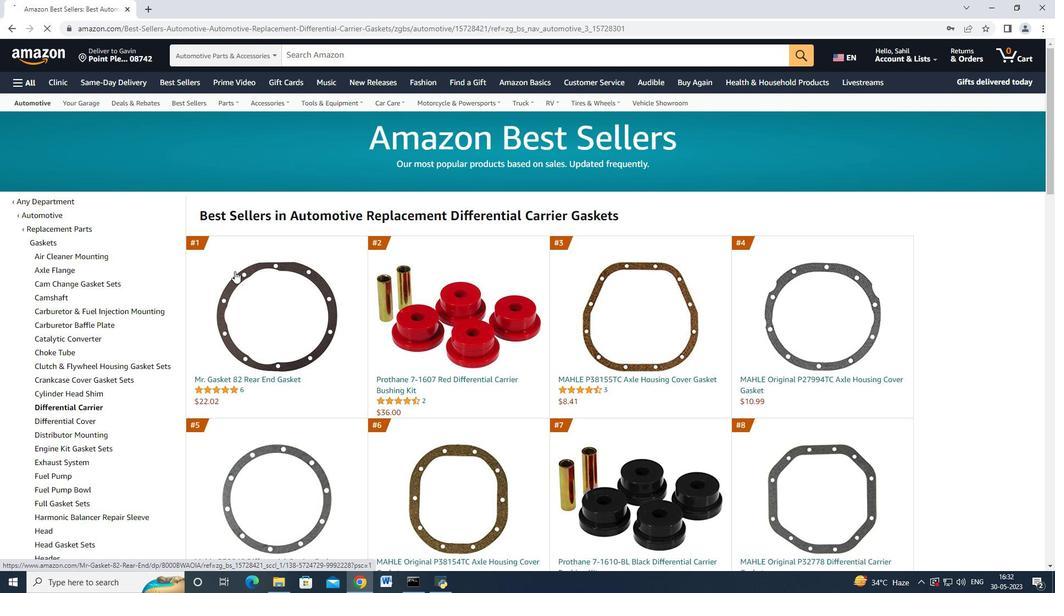 
Action: Mouse scrolled (234, 271) with delta (0, 0)
Screenshot: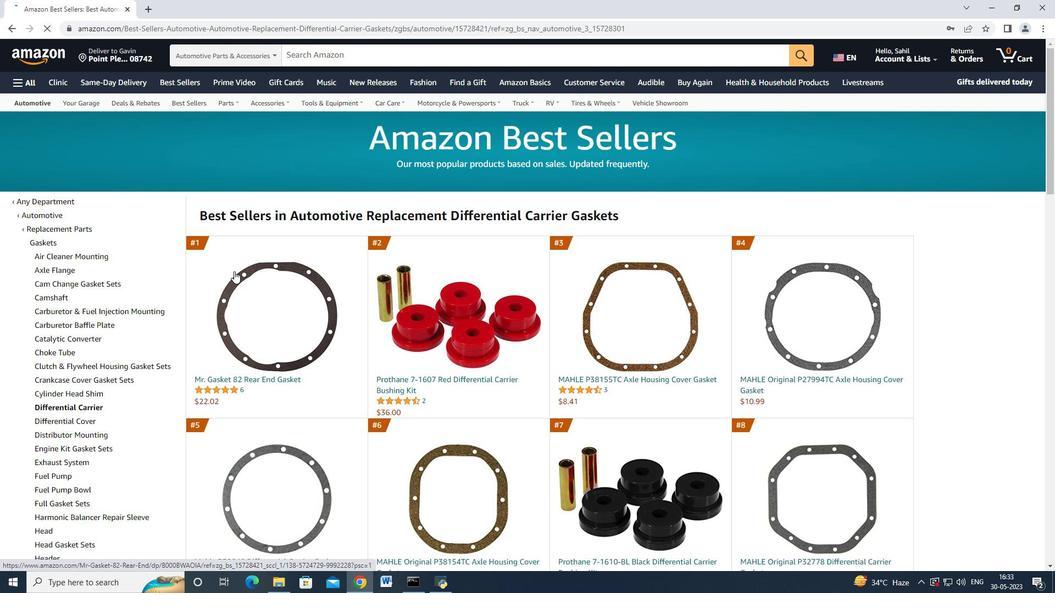 
Action: Mouse moved to (412, 324)
Screenshot: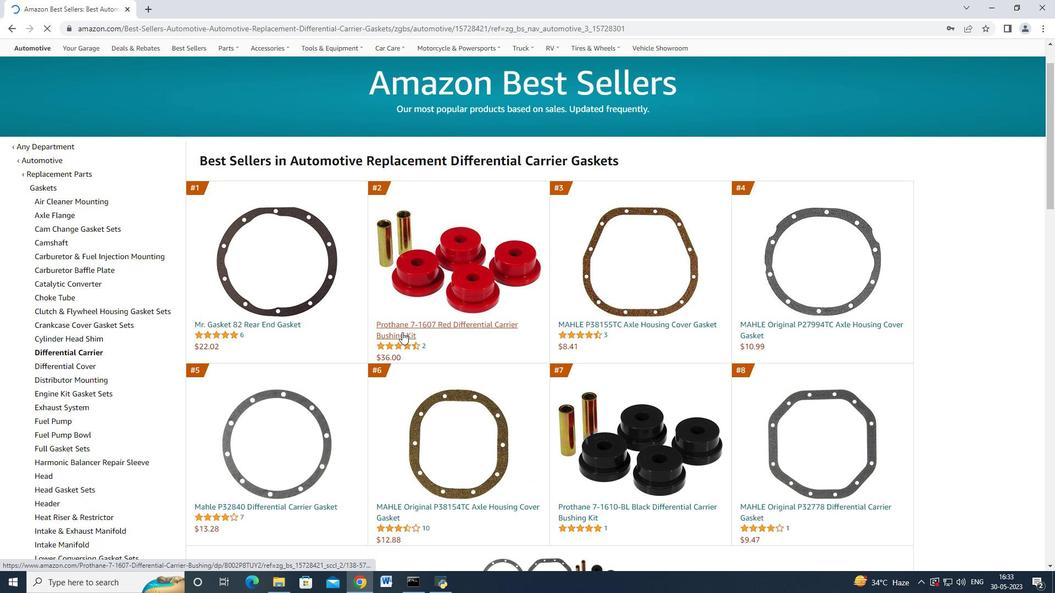 
Action: Mouse pressed left at (412, 324)
Screenshot: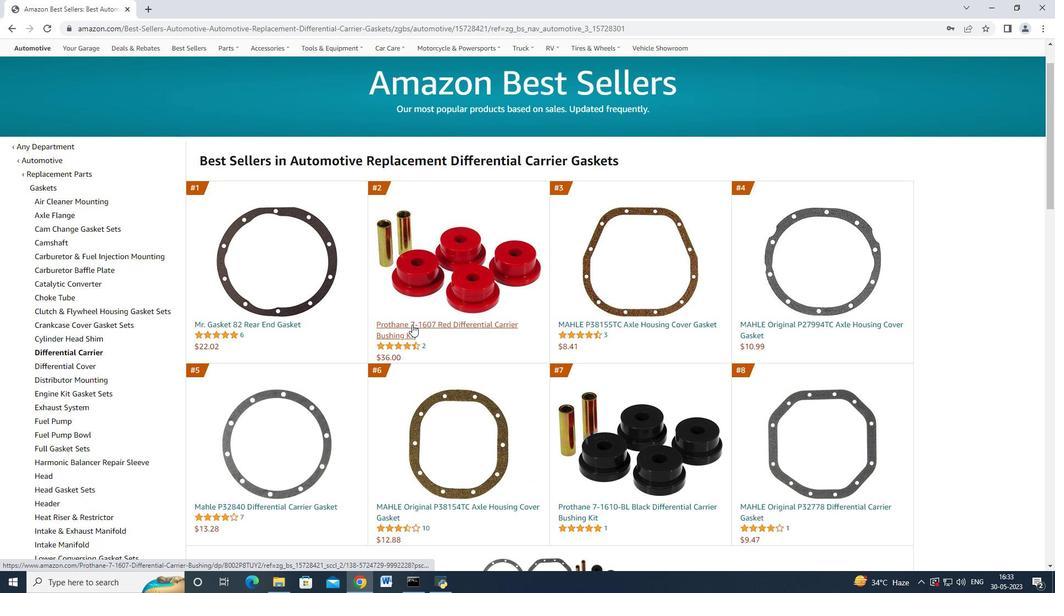 
Action: Mouse moved to (821, 321)
Screenshot: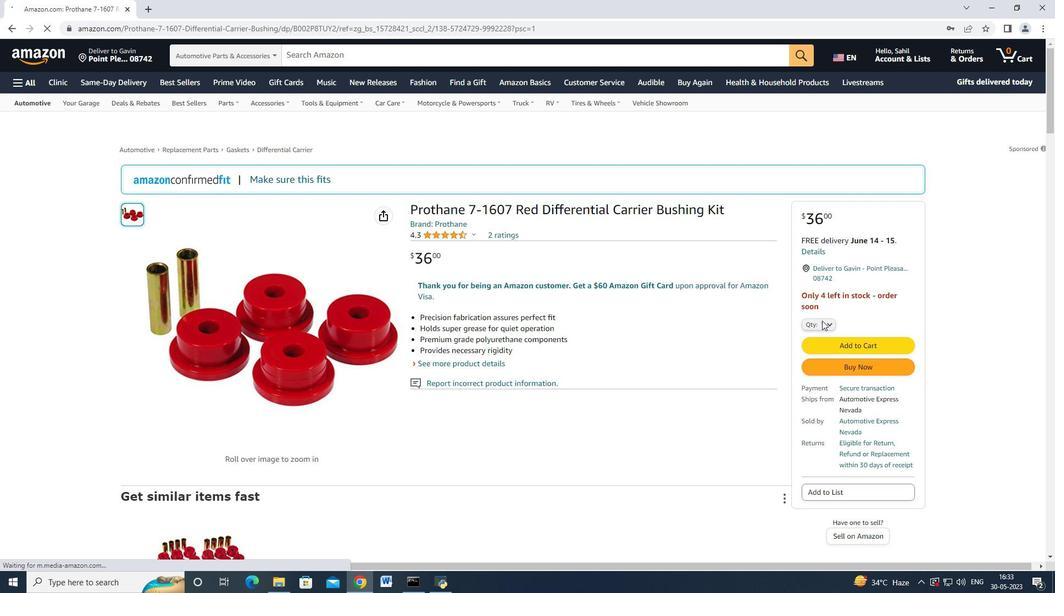 
Action: Mouse pressed left at (821, 321)
Screenshot: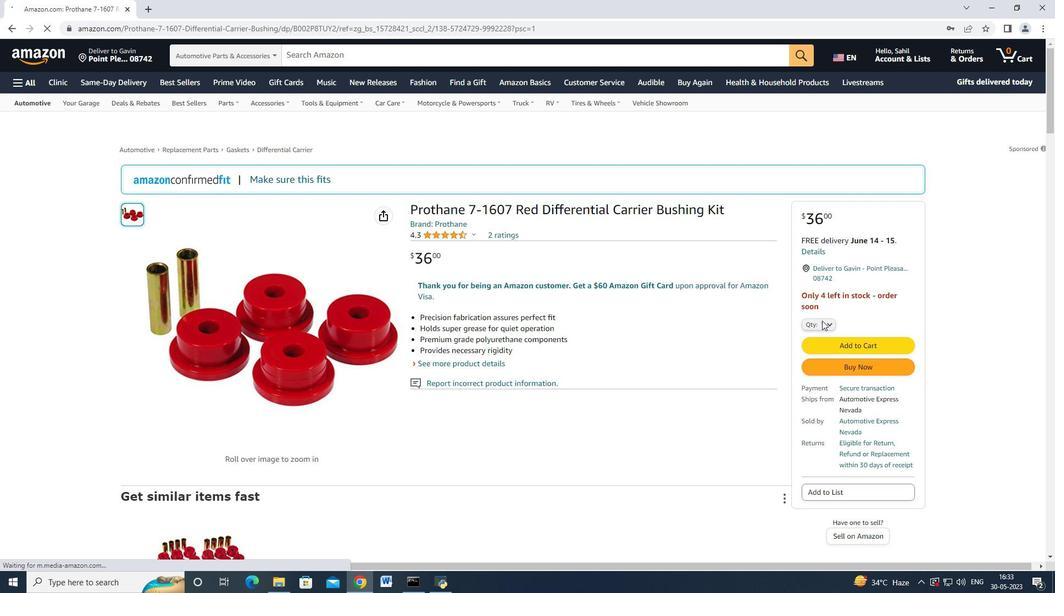
Action: Mouse moved to (812, 353)
Screenshot: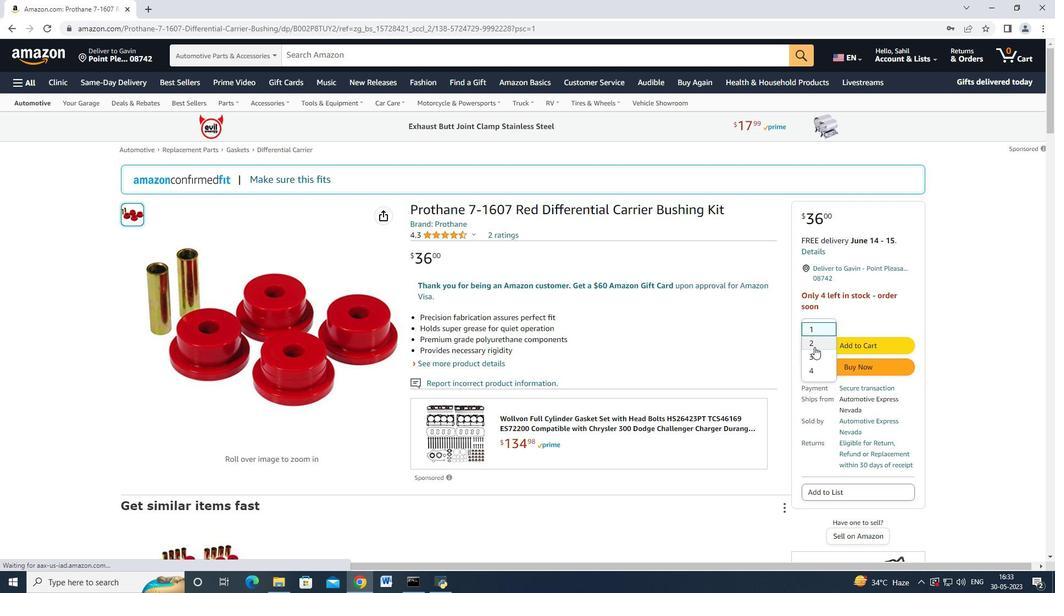 
Action: Mouse pressed left at (812, 353)
Screenshot: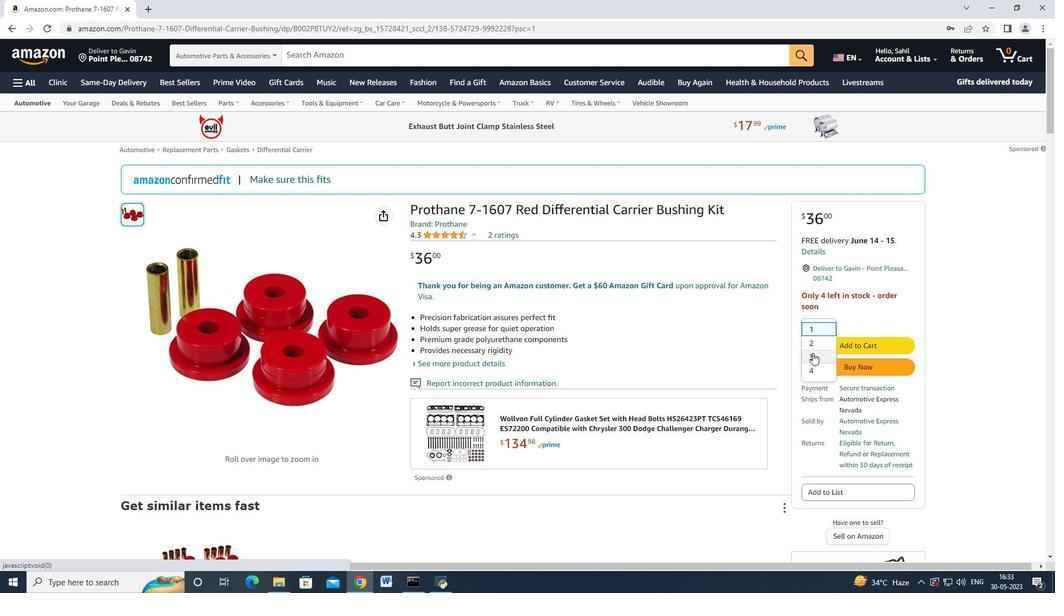 
Action: Mouse moved to (831, 362)
Screenshot: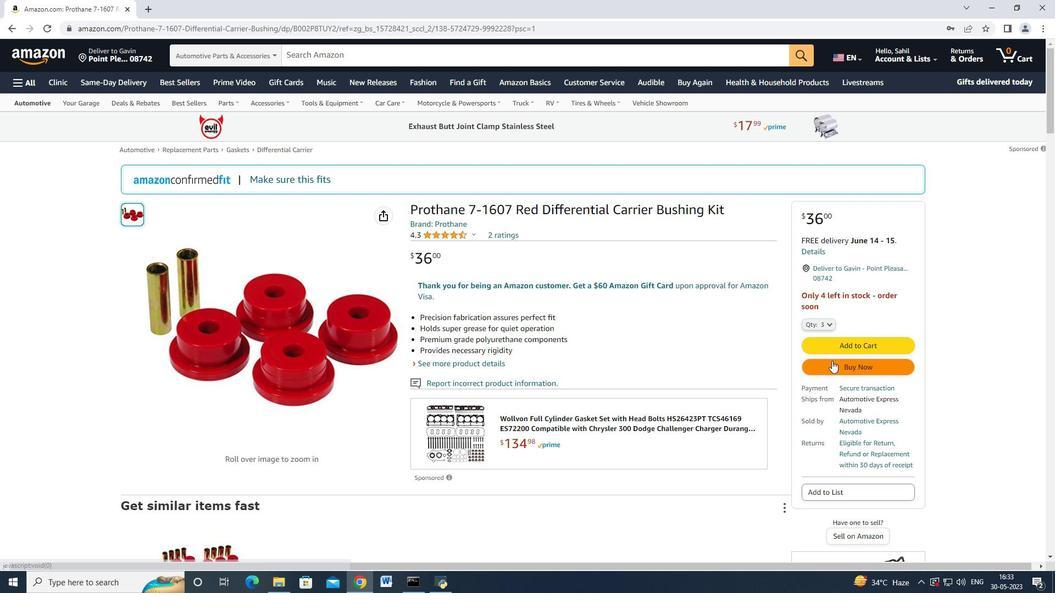 
Action: Mouse pressed left at (831, 362)
Screenshot: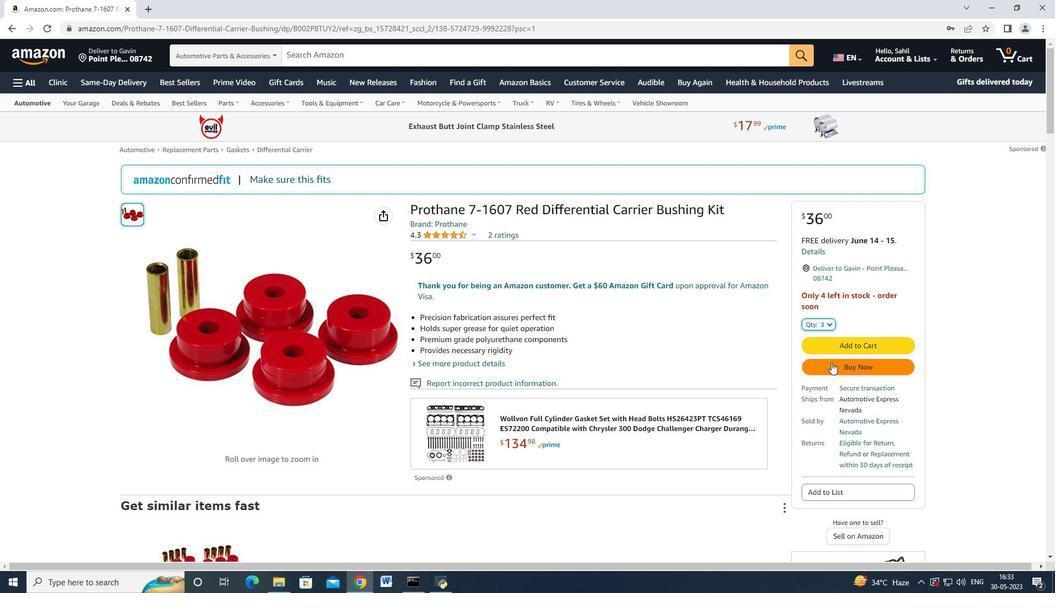 
Action: Mouse moved to (472, 234)
Screenshot: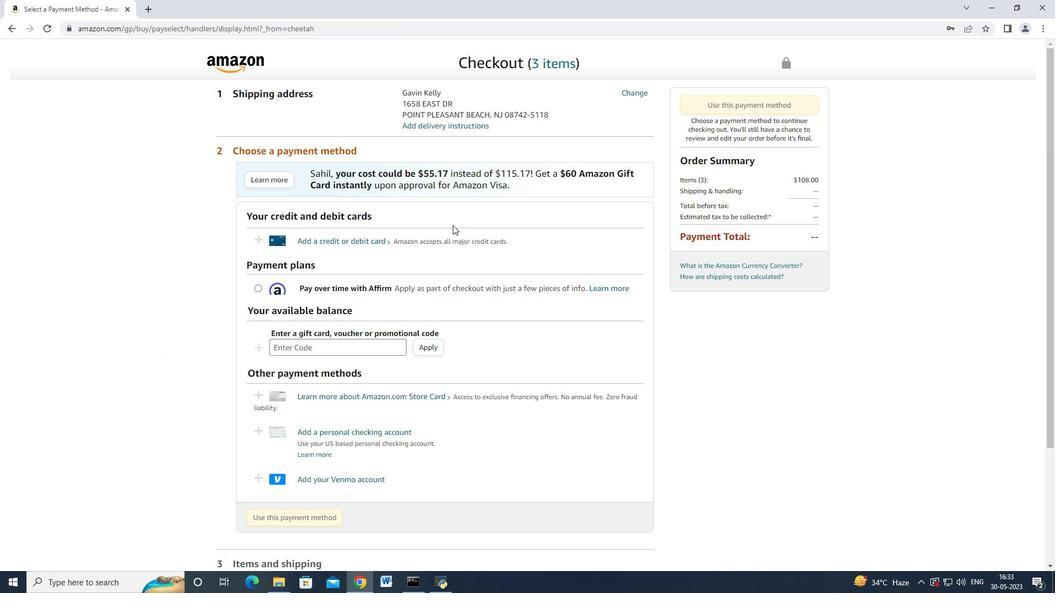 
Action: Mouse scrolled (472, 234) with delta (0, 0)
Screenshot: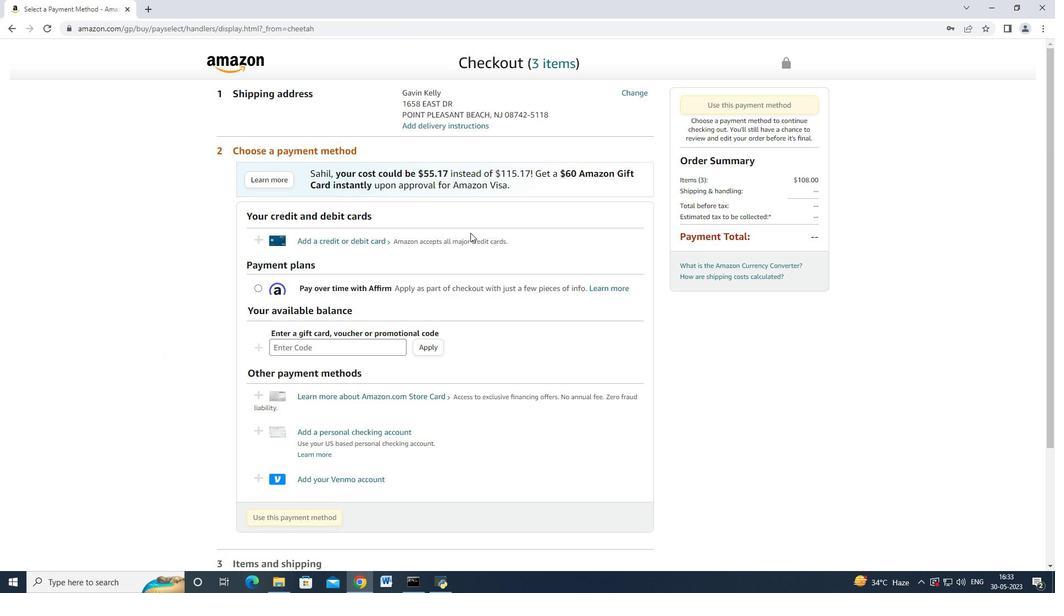 
Action: Mouse moved to (626, 93)
Screenshot: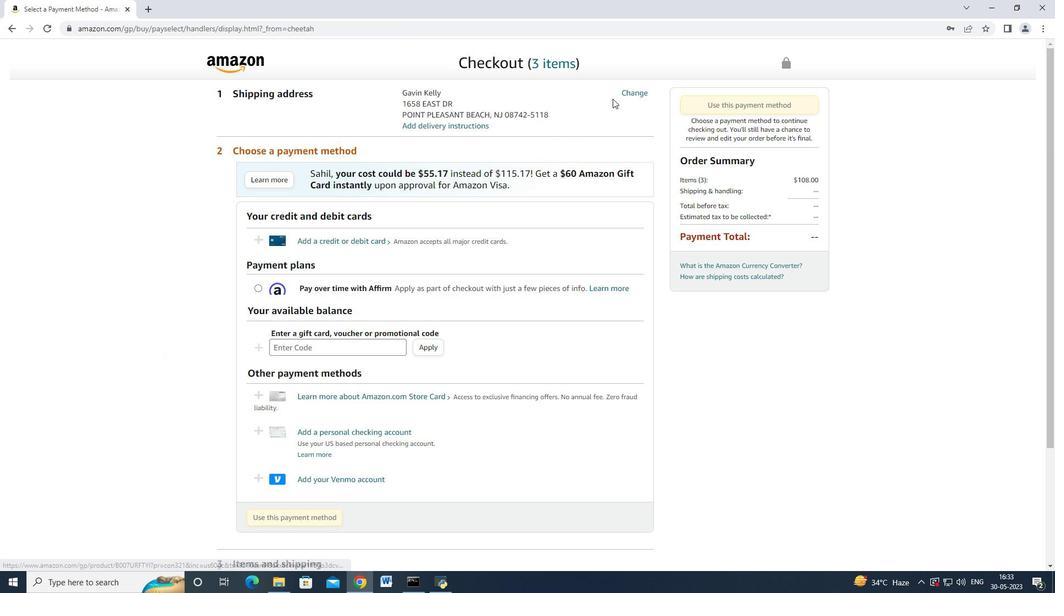 
Action: Mouse pressed left at (626, 93)
Screenshot: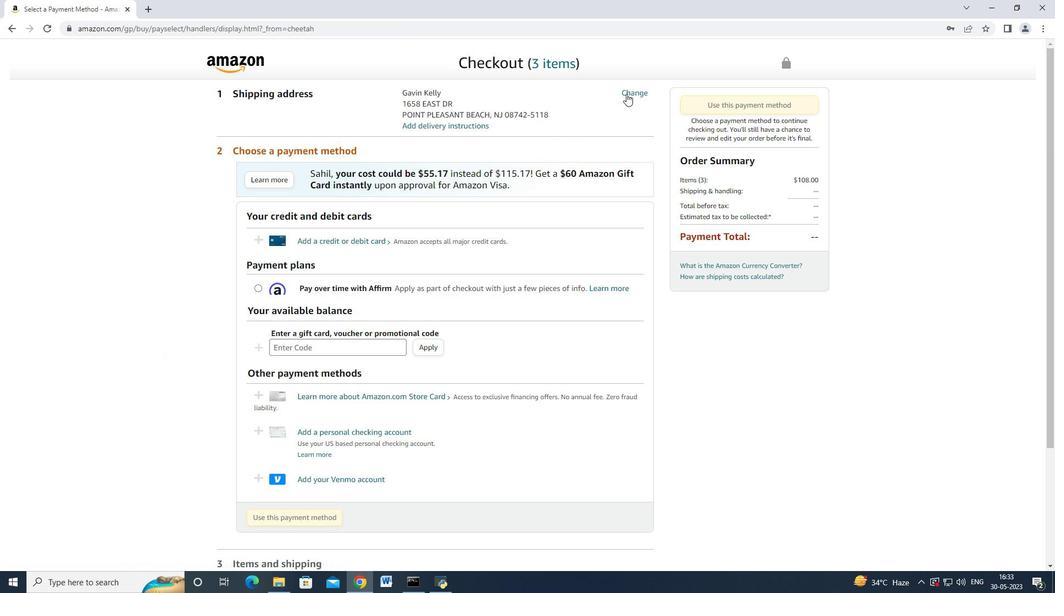 
Action: Mouse moved to (428, 45)
Screenshot: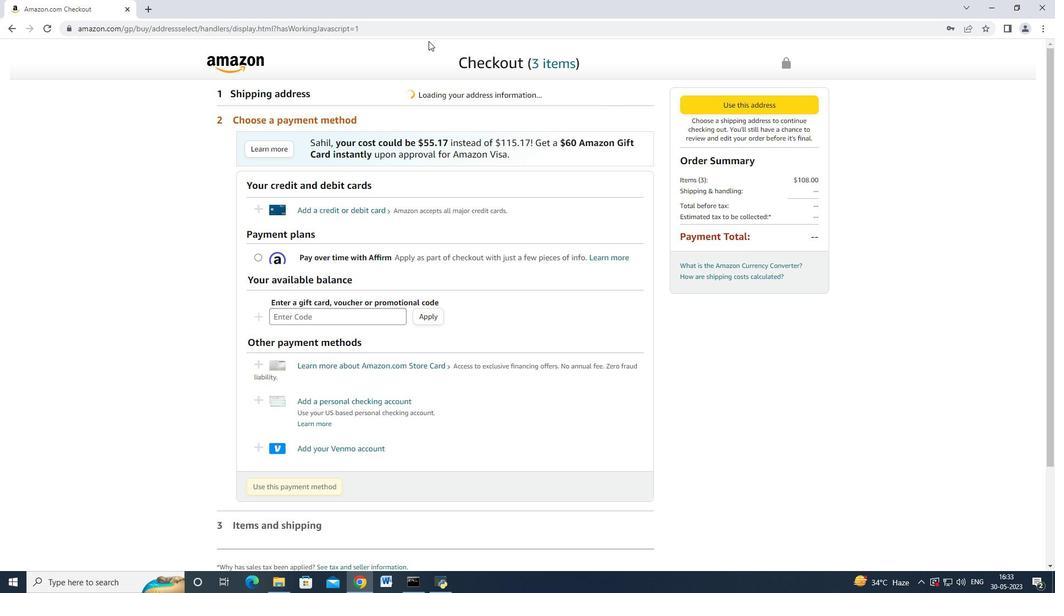 
Action: Mouse scrolled (428, 44) with delta (0, 0)
Screenshot: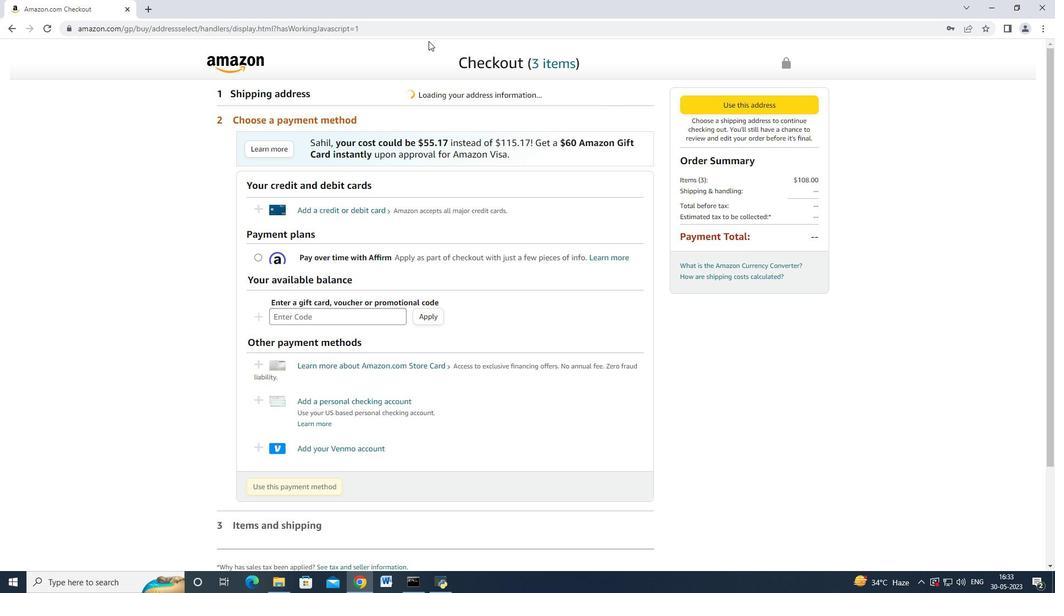 
Action: Mouse moved to (370, 158)
Screenshot: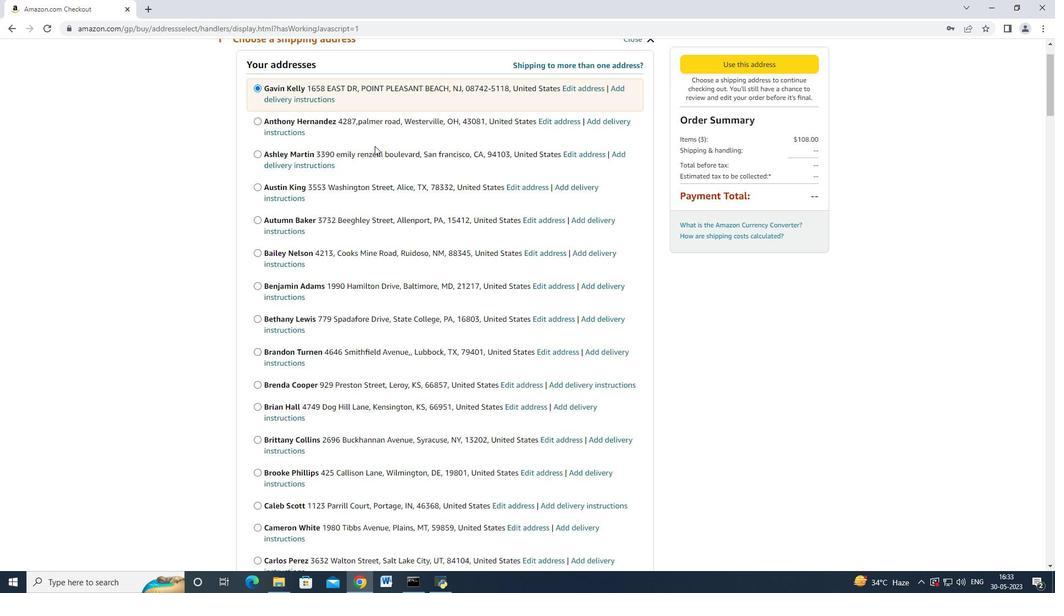 
Action: Mouse scrolled (370, 157) with delta (0, 0)
Screenshot: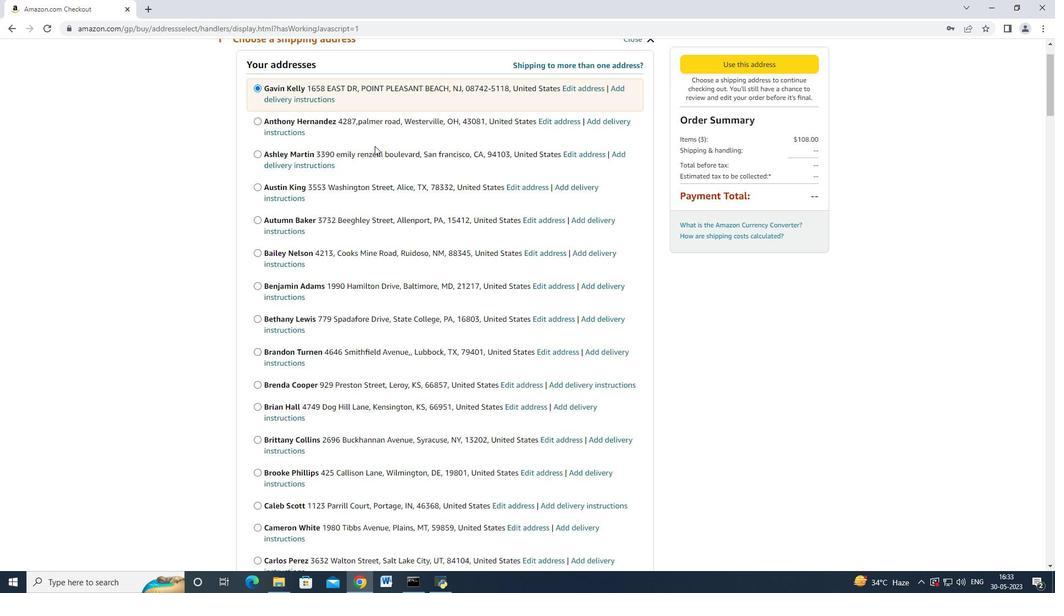 
Action: Mouse scrolled (370, 157) with delta (0, 0)
Screenshot: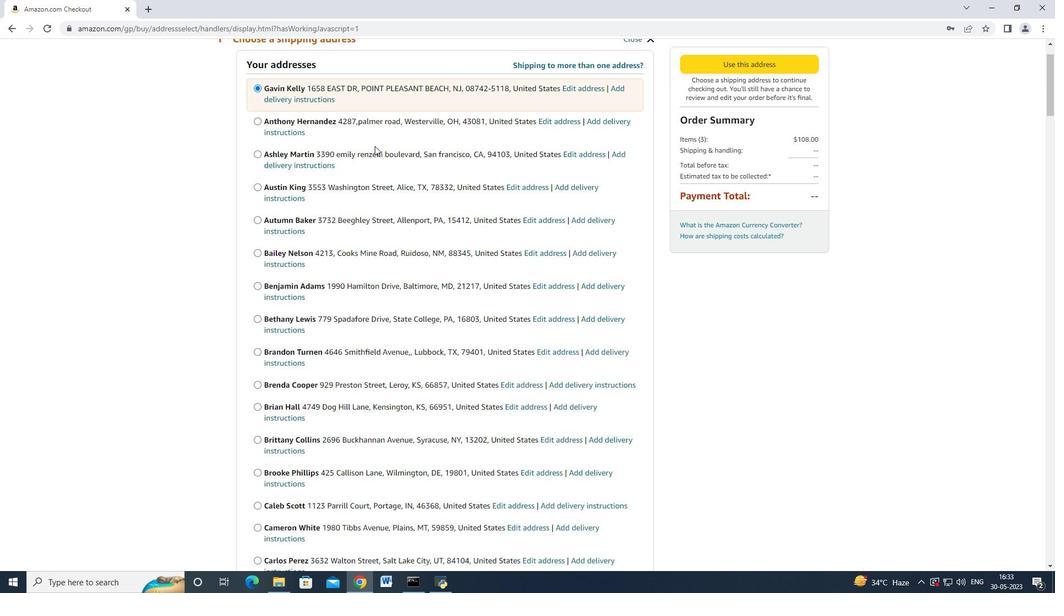 
Action: Mouse moved to (370, 158)
Screenshot: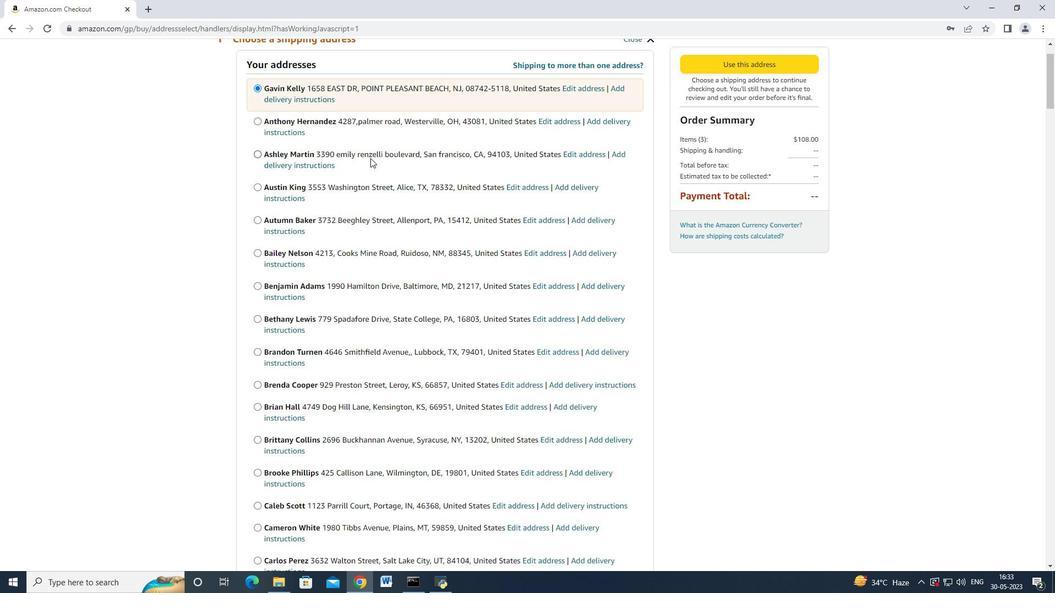 
Action: Mouse scrolled (370, 158) with delta (0, 0)
Screenshot: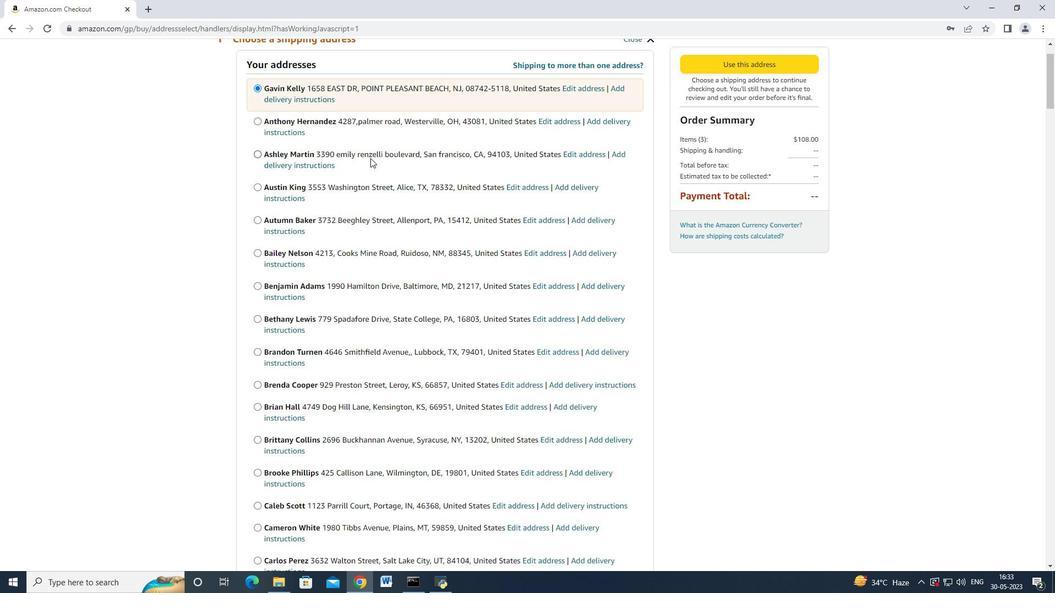 
Action: Mouse moved to (370, 158)
Screenshot: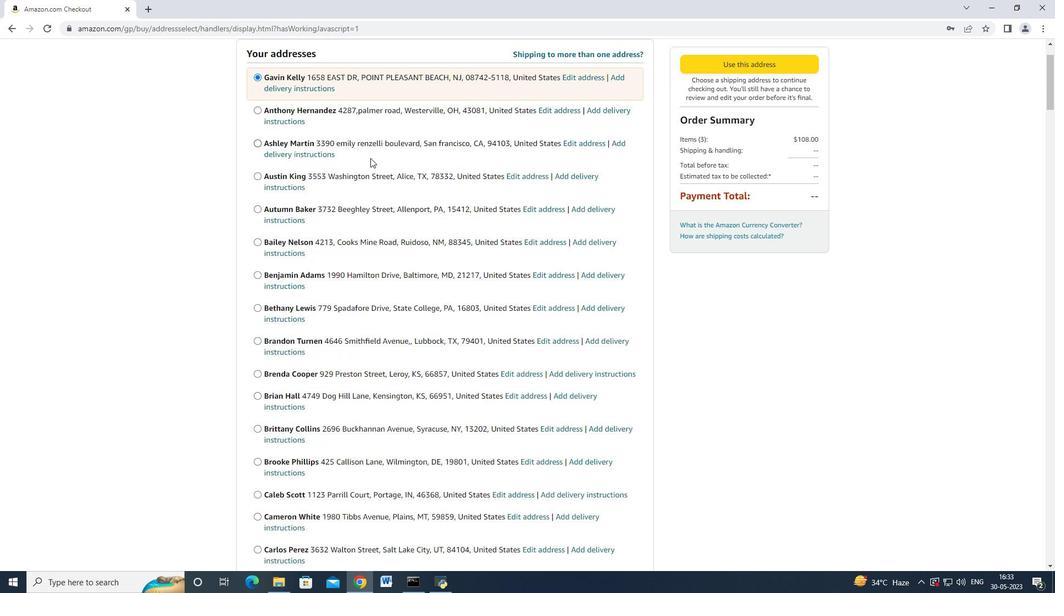 
Action: Mouse scrolled (370, 158) with delta (0, 0)
Screenshot: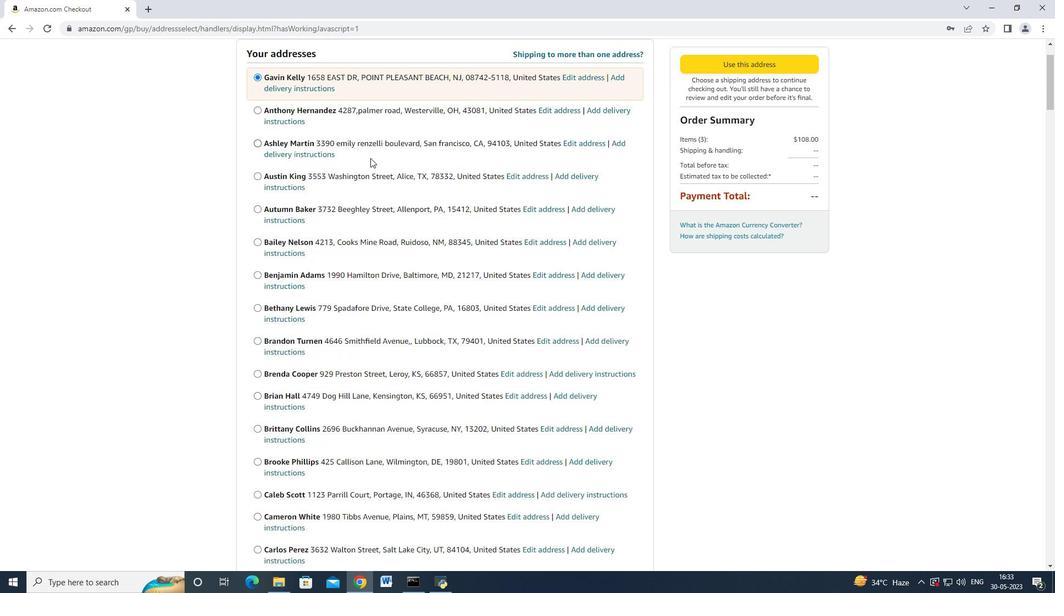 
Action: Mouse moved to (370, 159)
Screenshot: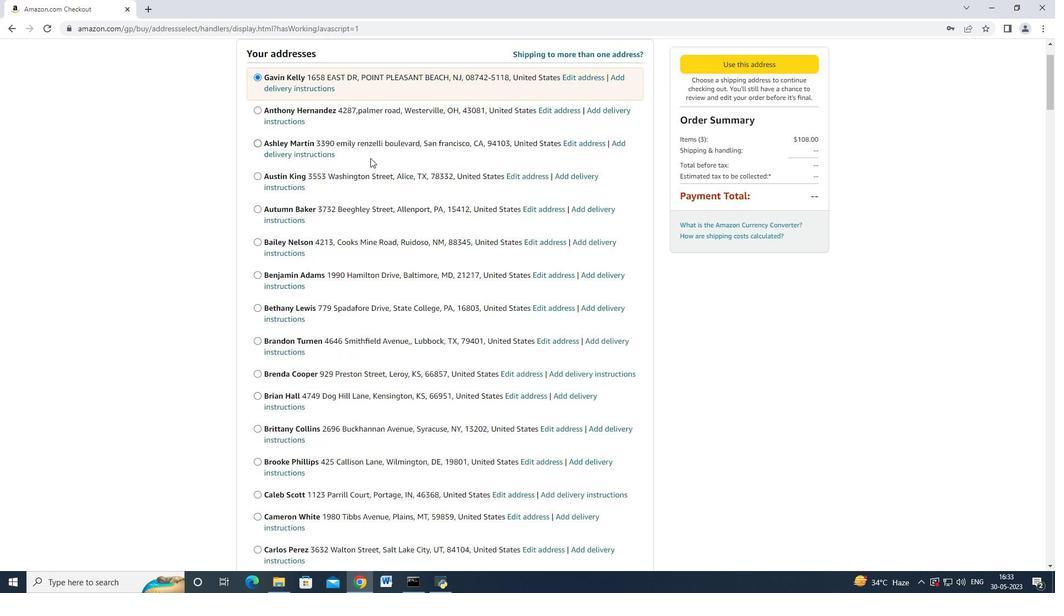 
Action: Mouse scrolled (370, 158) with delta (0, 0)
Screenshot: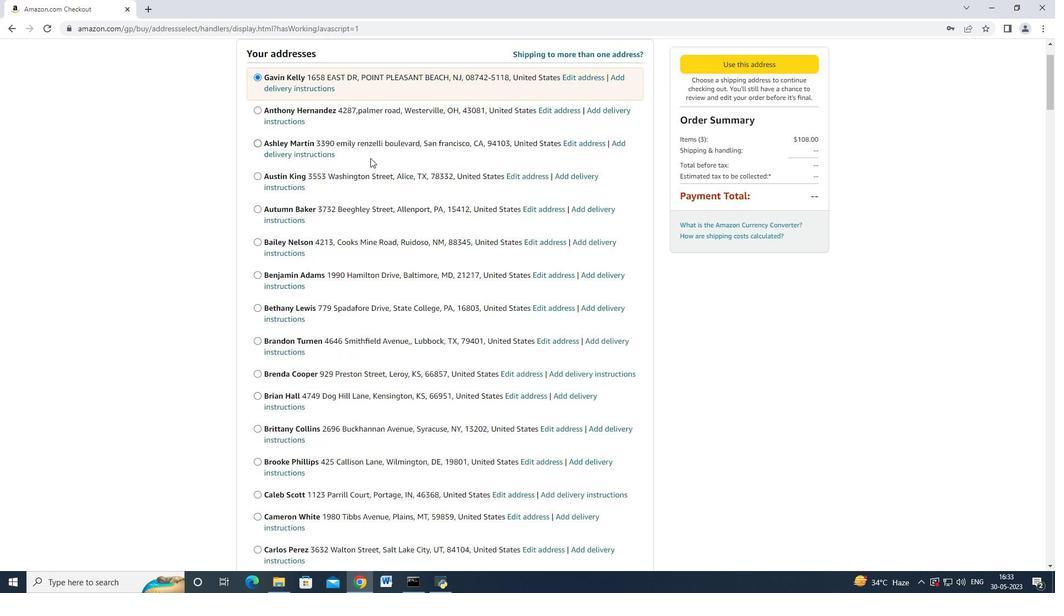 
Action: Mouse moved to (369, 164)
Screenshot: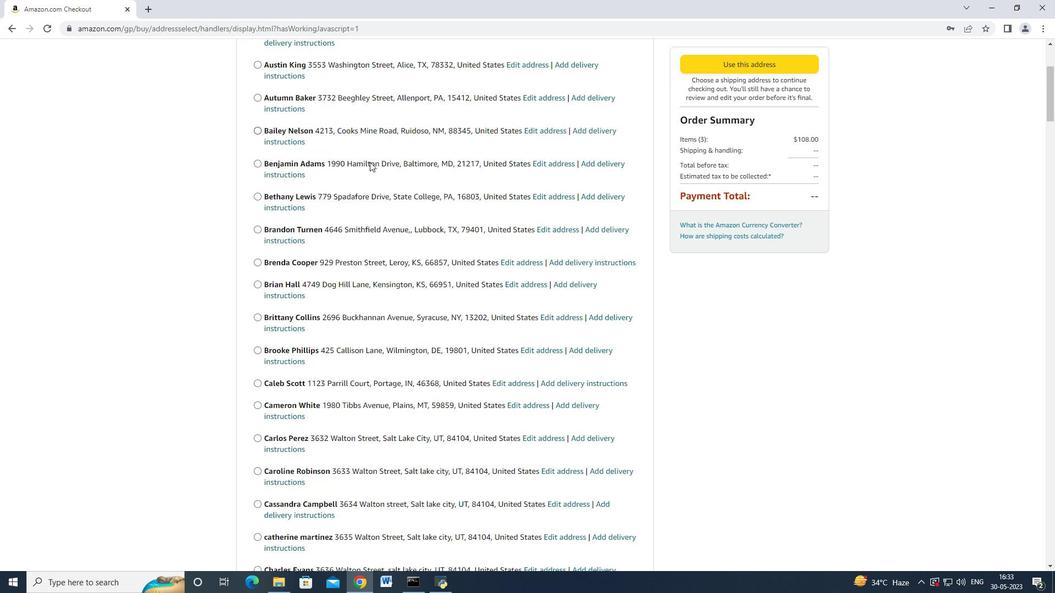 
Action: Mouse scrolled (369, 163) with delta (0, 0)
Screenshot: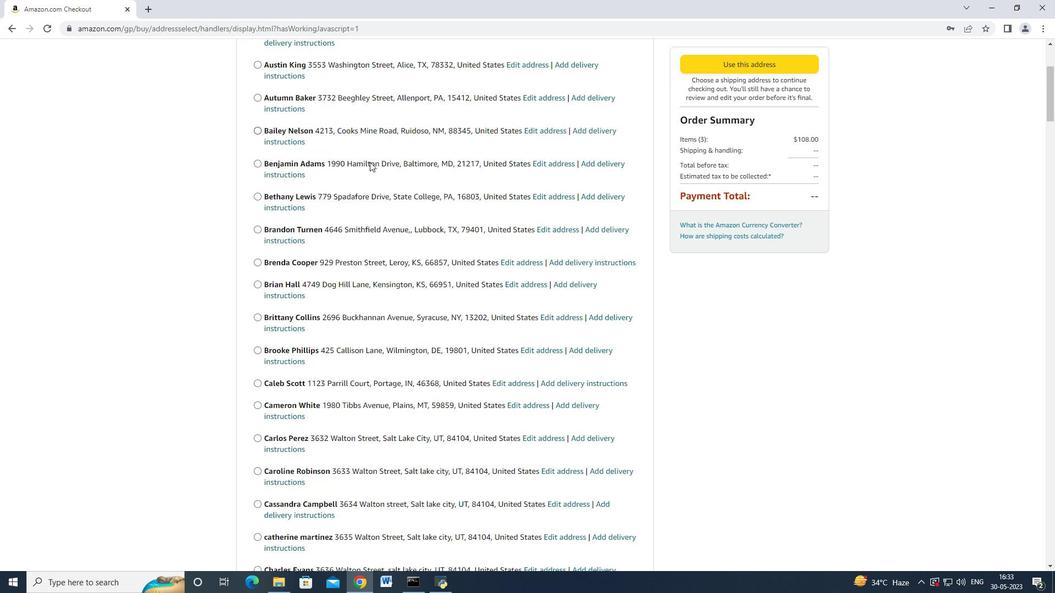 
Action: Mouse moved to (369, 164)
Screenshot: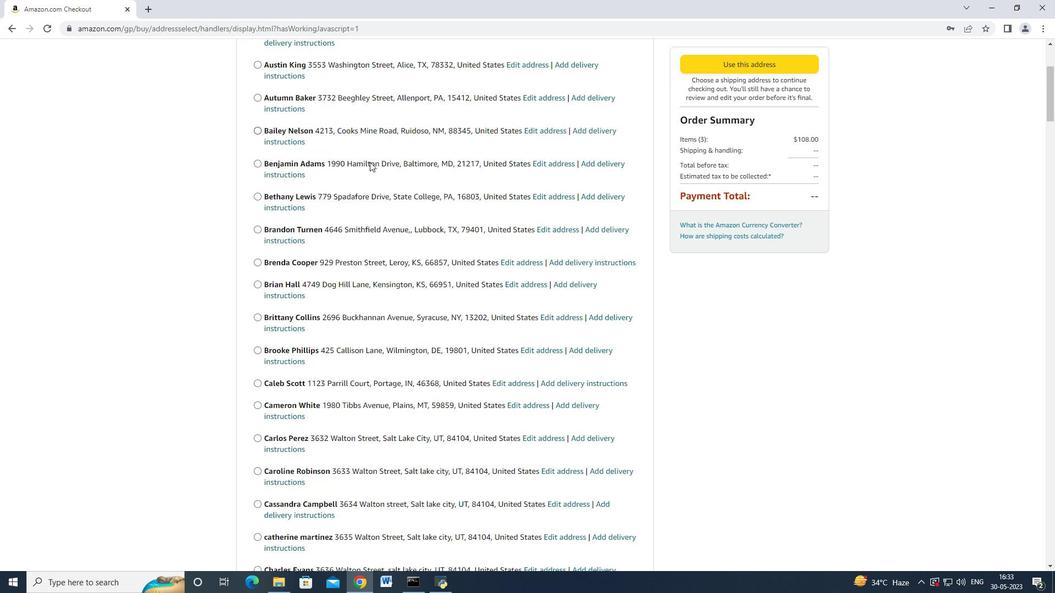 
Action: Mouse scrolled (369, 164) with delta (0, 0)
Screenshot: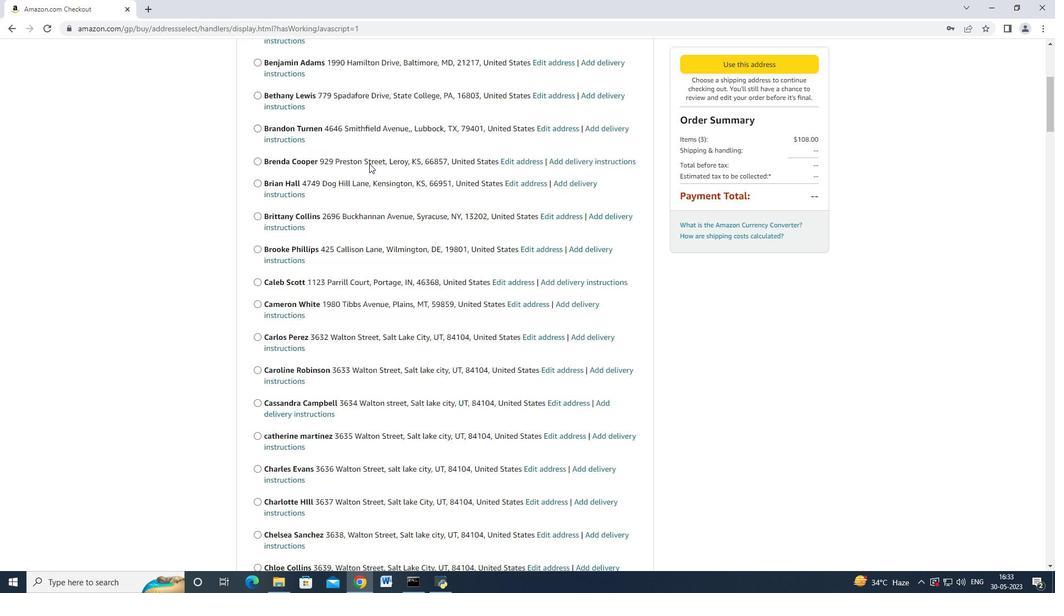 
Action: Mouse scrolled (369, 164) with delta (0, 0)
Screenshot: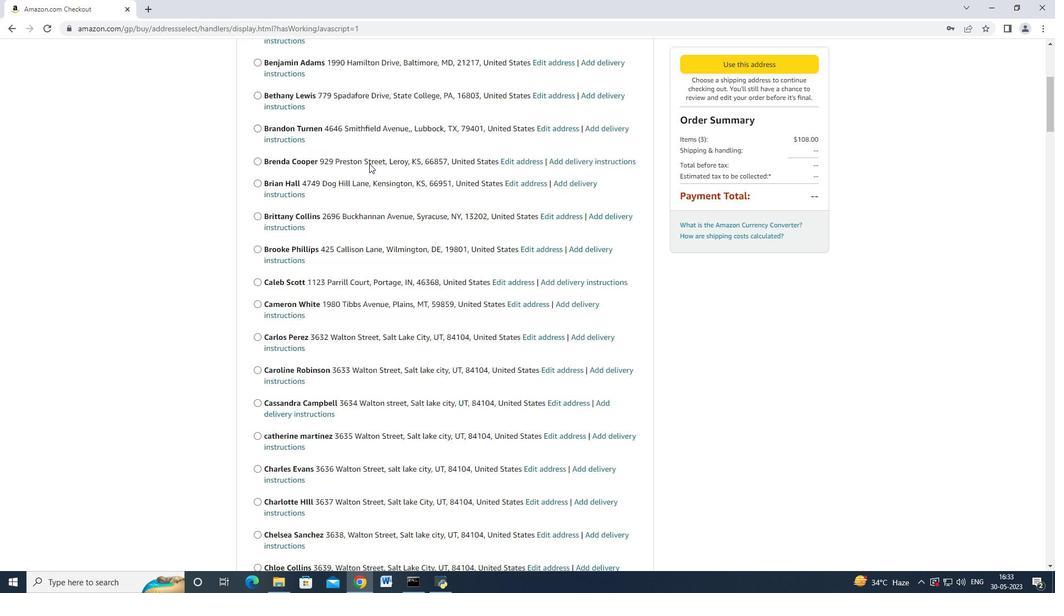
Action: Mouse scrolled (369, 164) with delta (0, 0)
Screenshot: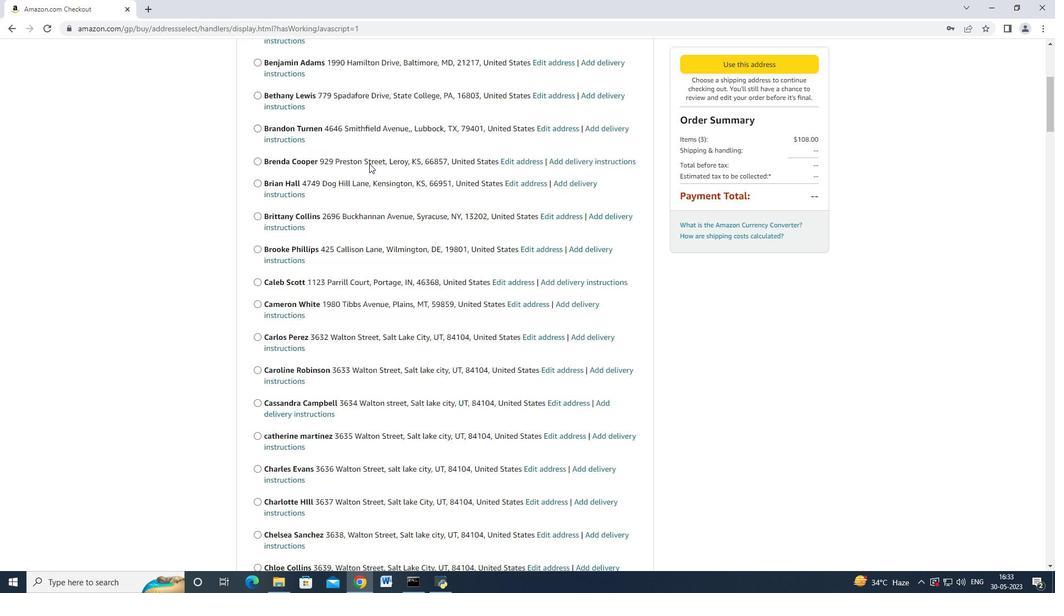 
Action: Mouse scrolled (369, 164) with delta (0, 0)
Screenshot: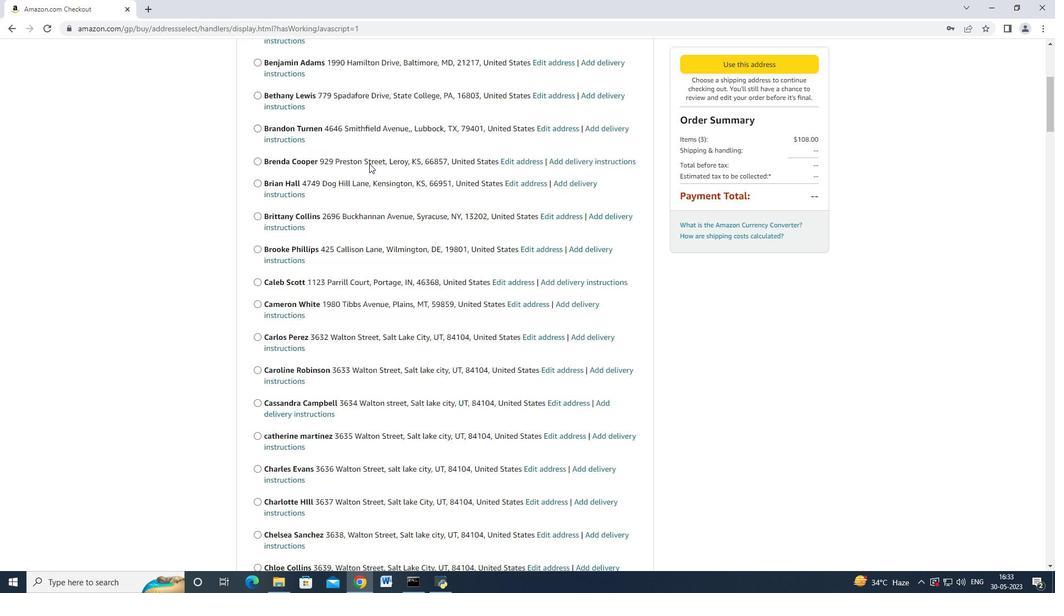 
Action: Mouse scrolled (369, 164) with delta (0, 0)
Screenshot: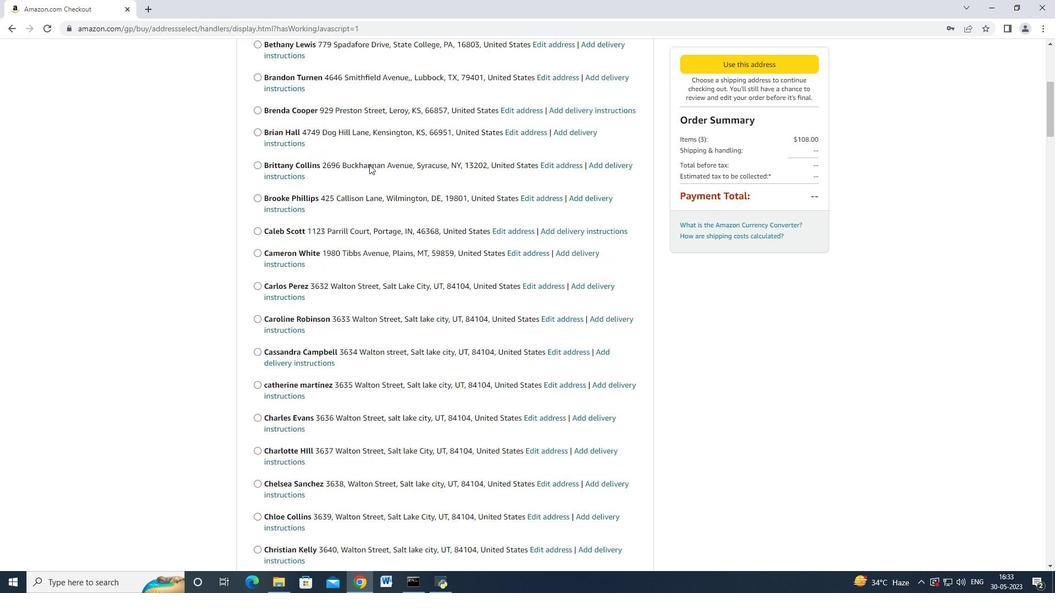 
Action: Mouse scrolled (369, 164) with delta (0, 0)
Screenshot: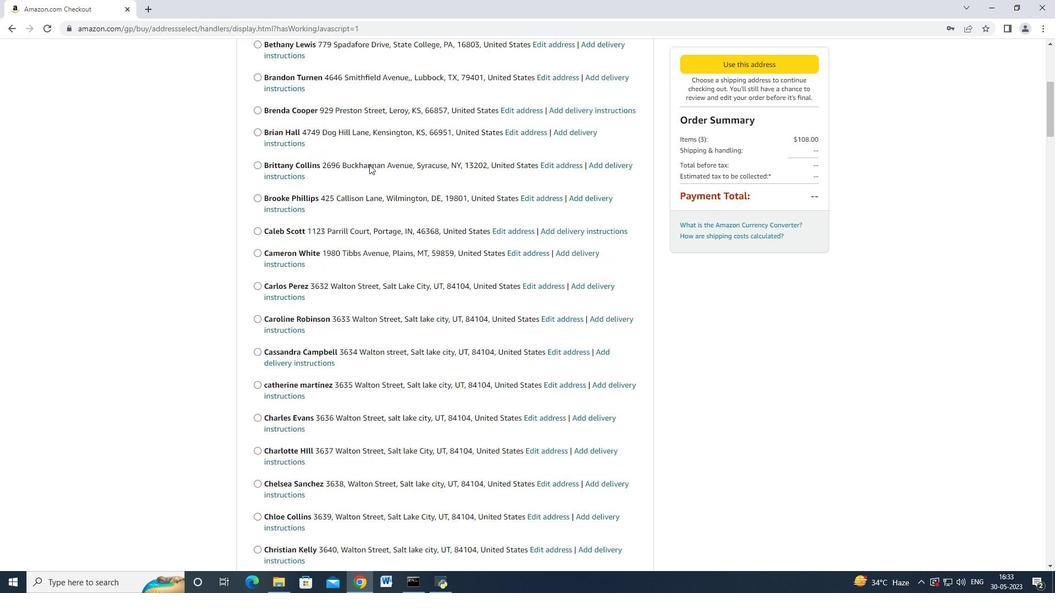 
Action: Mouse scrolled (369, 164) with delta (0, 0)
Screenshot: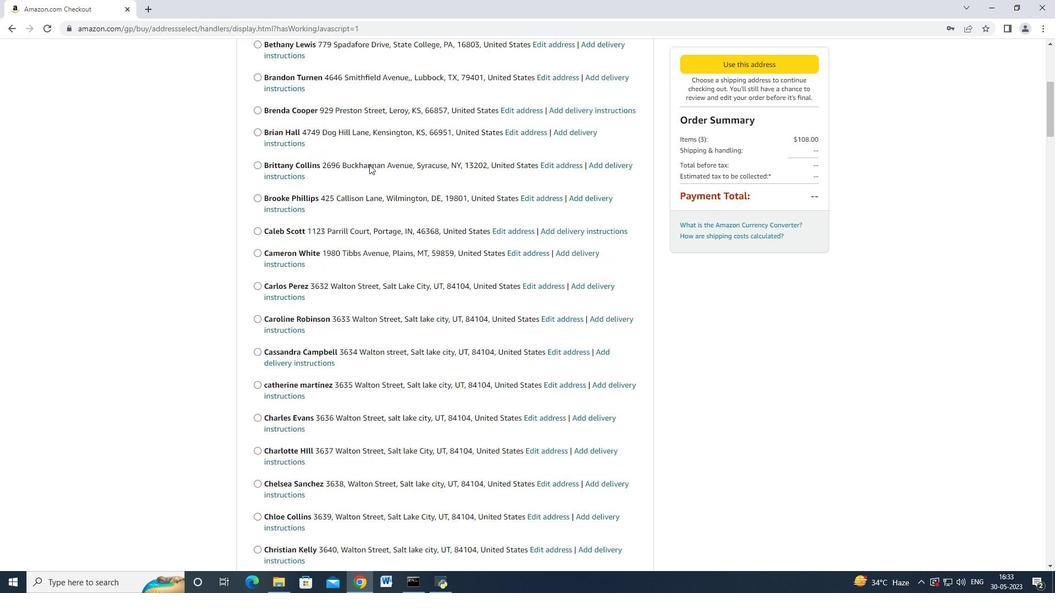 
Action: Mouse moved to (367, 166)
Screenshot: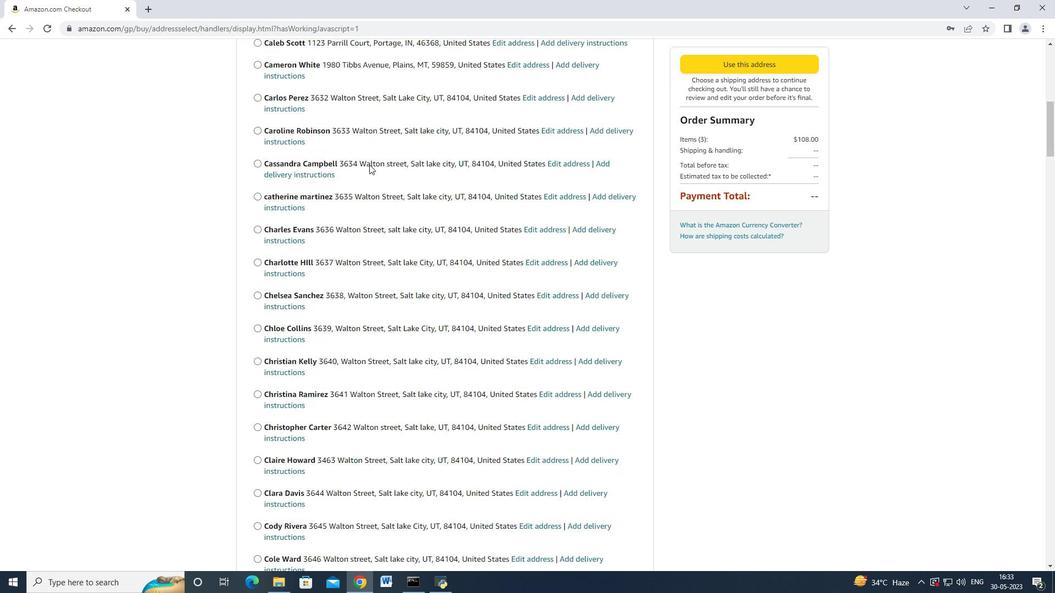 
Action: Mouse scrolled (368, 164) with delta (0, 0)
Screenshot: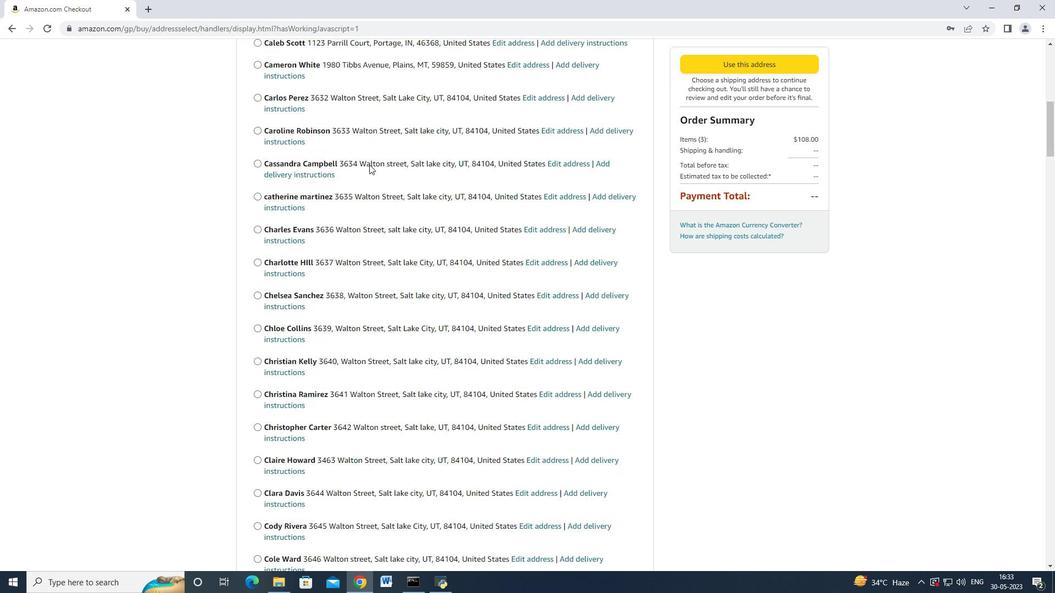 
Action: Mouse moved to (367, 167)
Screenshot: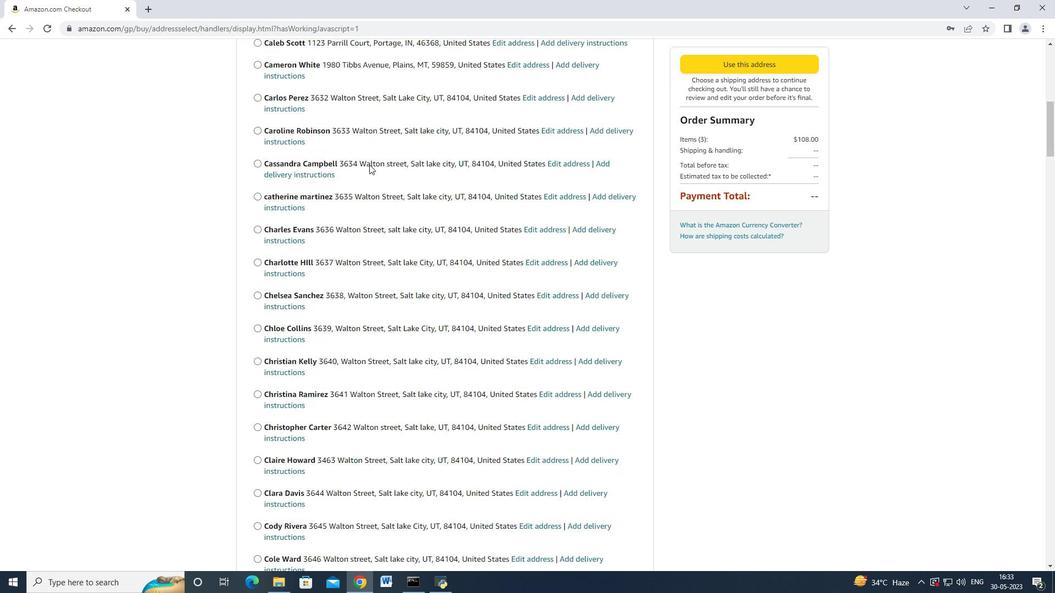 
Action: Mouse scrolled (367, 166) with delta (0, 0)
Screenshot: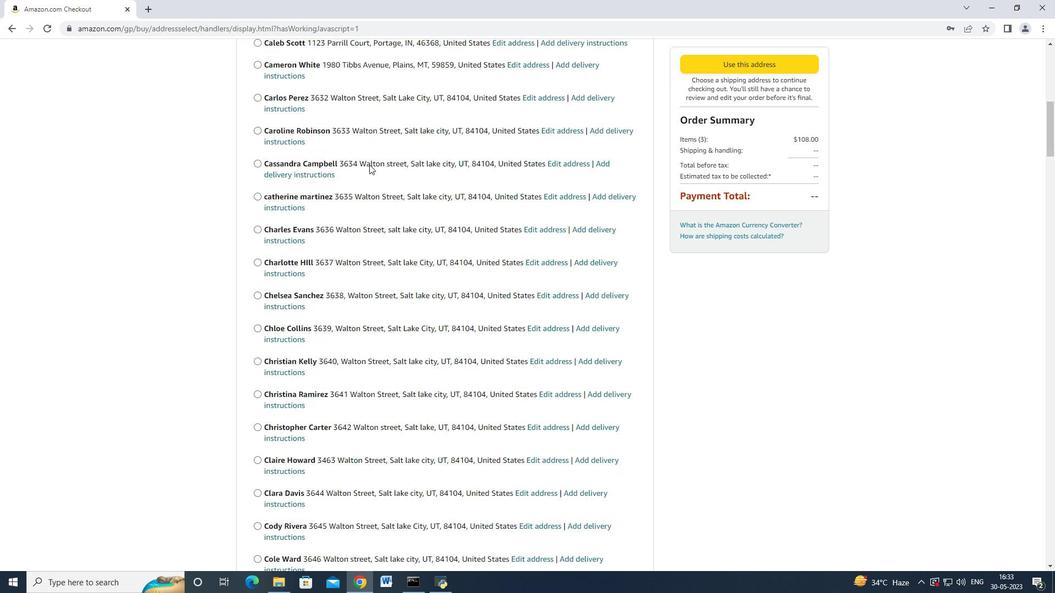 
Action: Mouse moved to (367, 167)
Screenshot: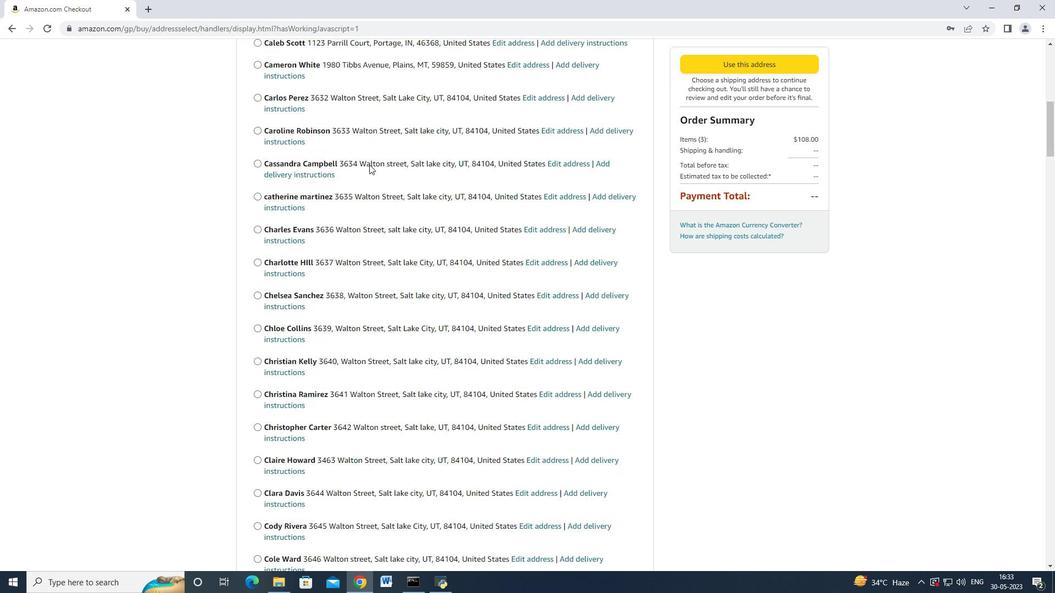 
Action: Mouse scrolled (367, 166) with delta (0, 0)
Screenshot: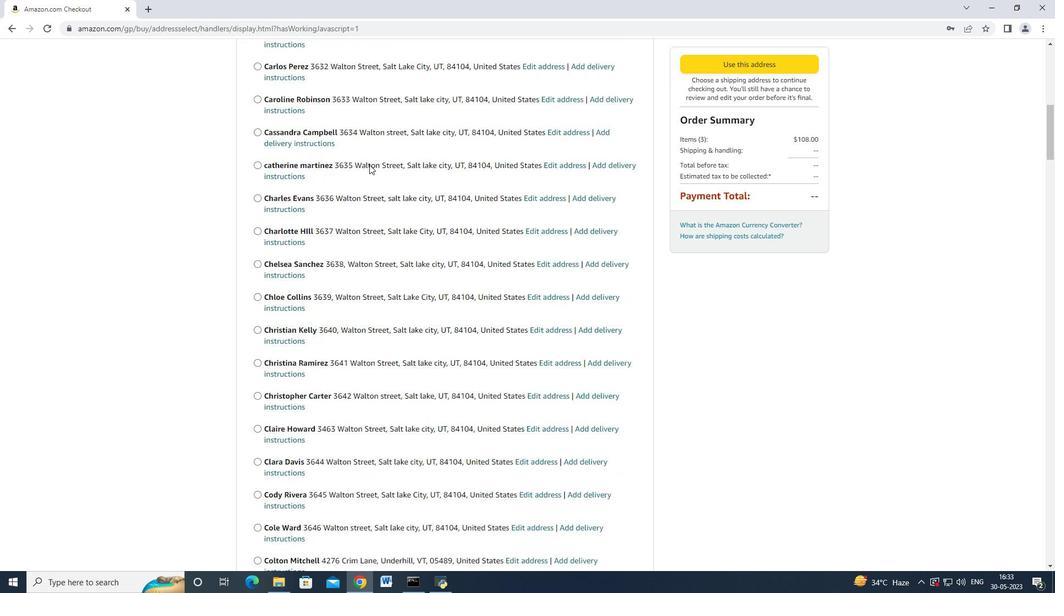 
Action: Mouse scrolled (367, 166) with delta (0, 0)
Screenshot: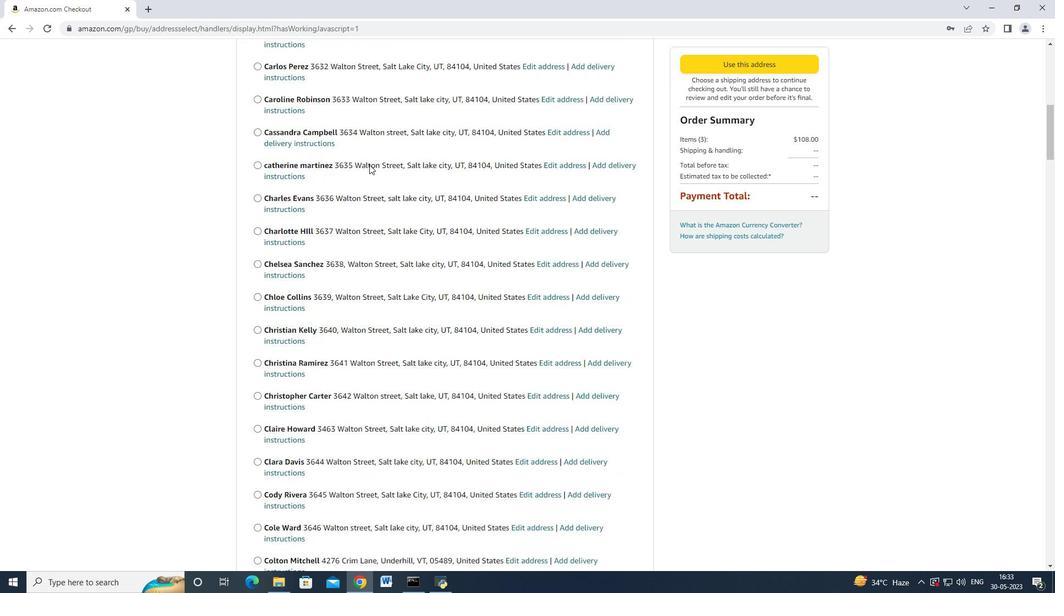 
Action: Mouse scrolled (367, 166) with delta (0, 0)
Screenshot: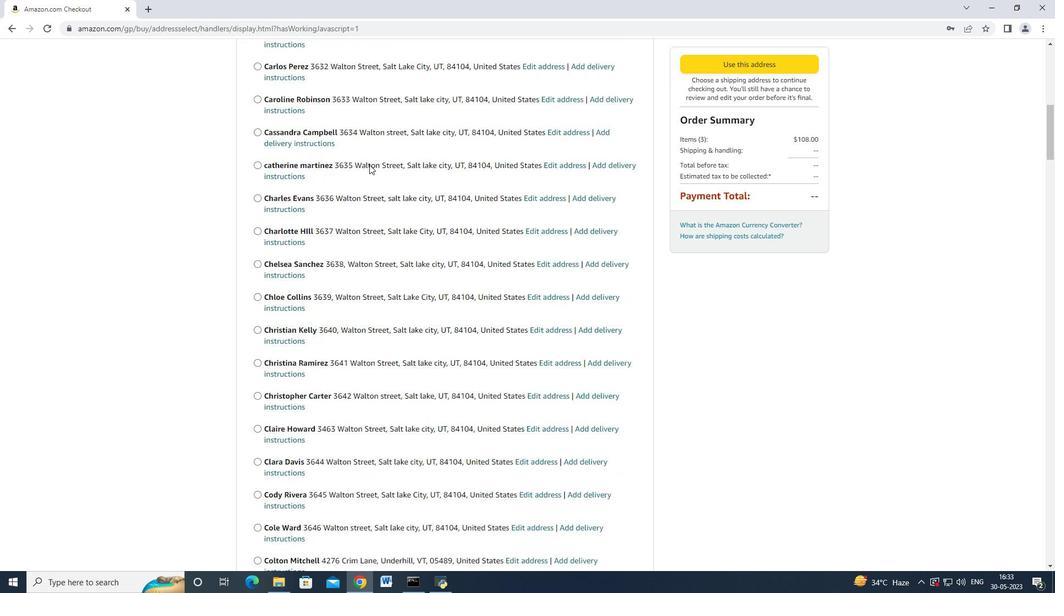 
Action: Mouse scrolled (367, 166) with delta (0, 0)
Screenshot: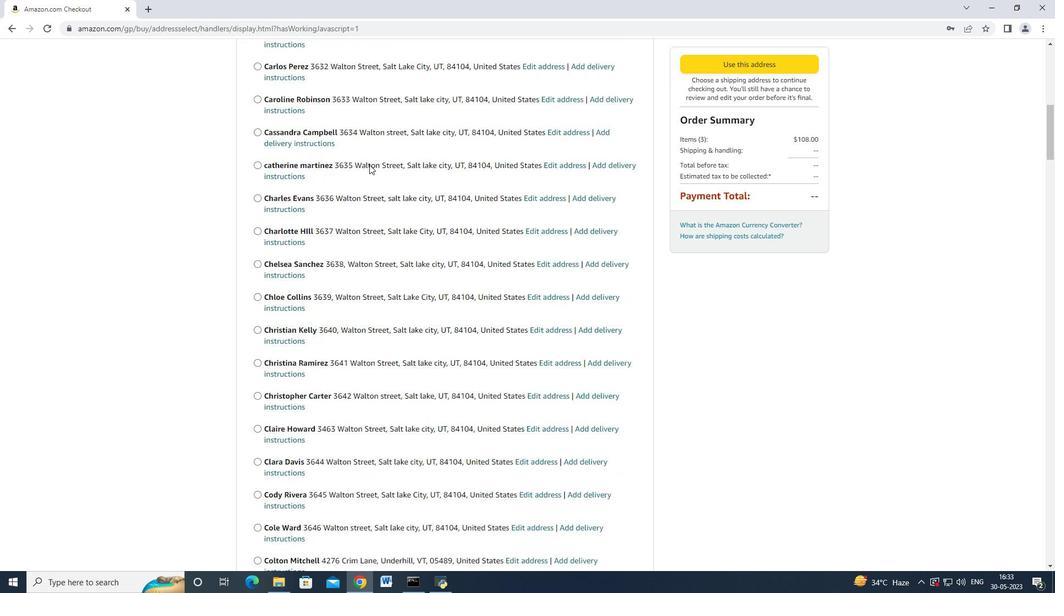 
Action: Mouse scrolled (367, 166) with delta (0, 0)
Screenshot: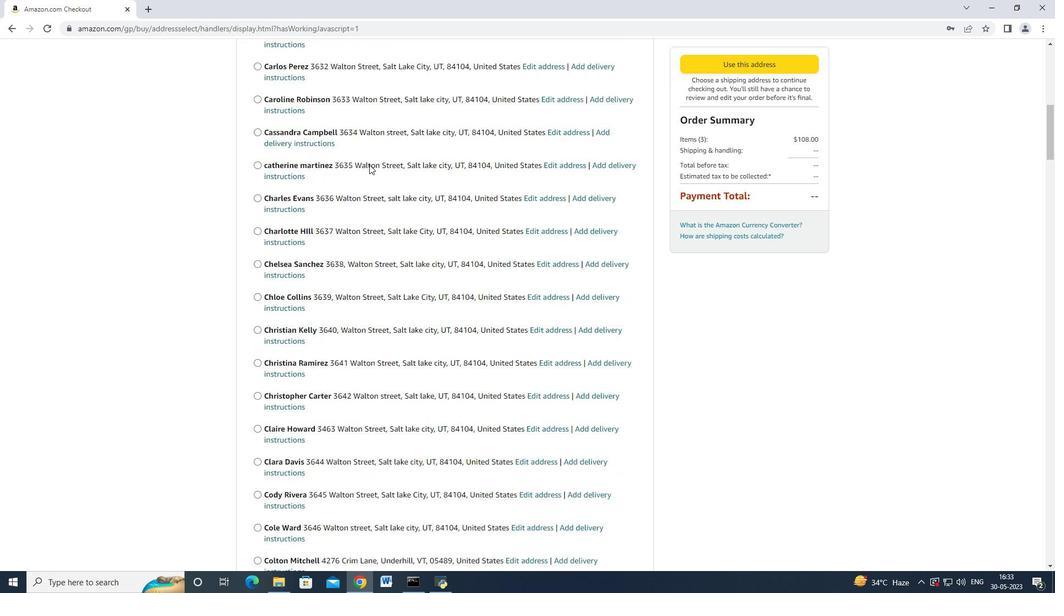 
Action: Mouse scrolled (367, 166) with delta (0, 0)
Screenshot: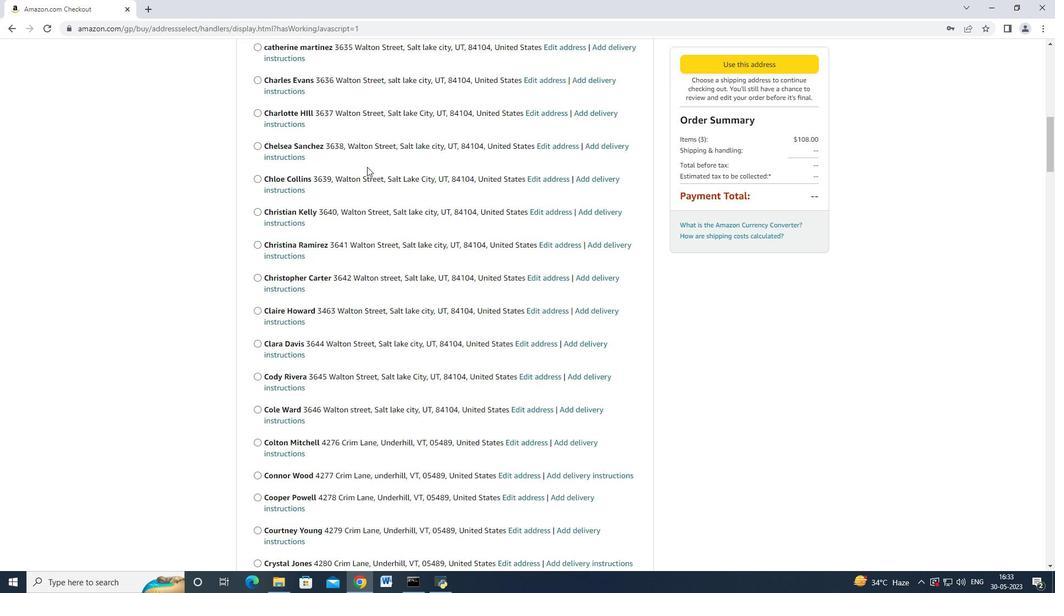 
Action: Mouse scrolled (367, 166) with delta (0, 0)
Screenshot: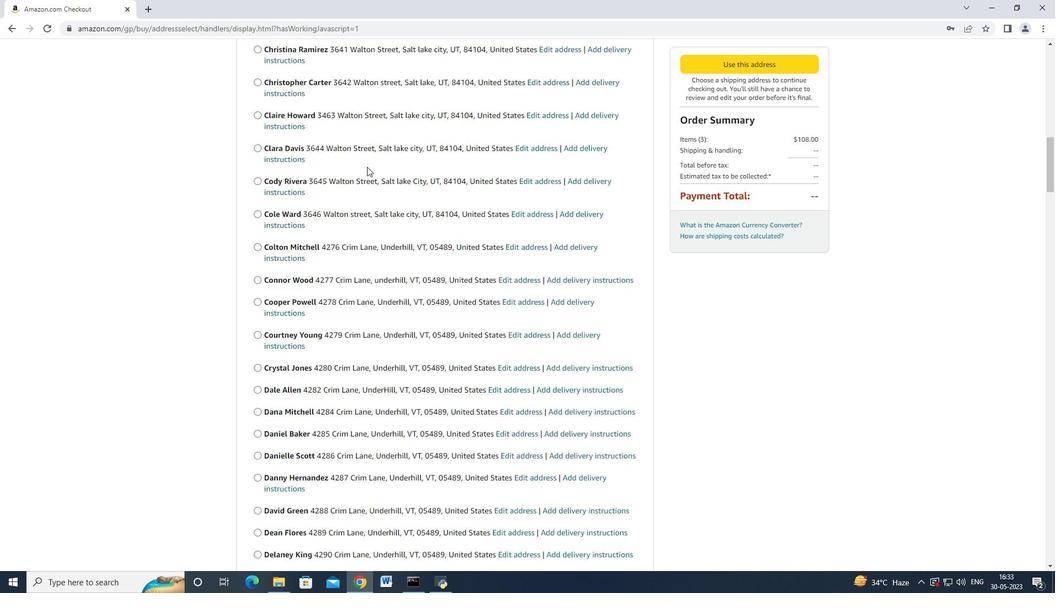 
Action: Mouse scrolled (367, 166) with delta (0, 0)
Screenshot: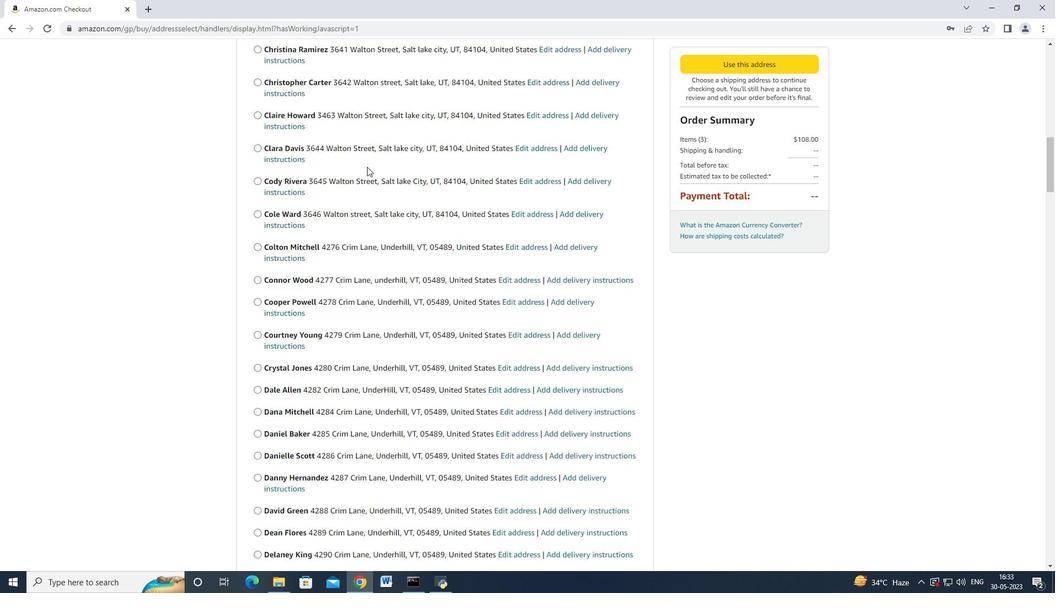 
Action: Mouse scrolled (367, 166) with delta (0, 0)
Screenshot: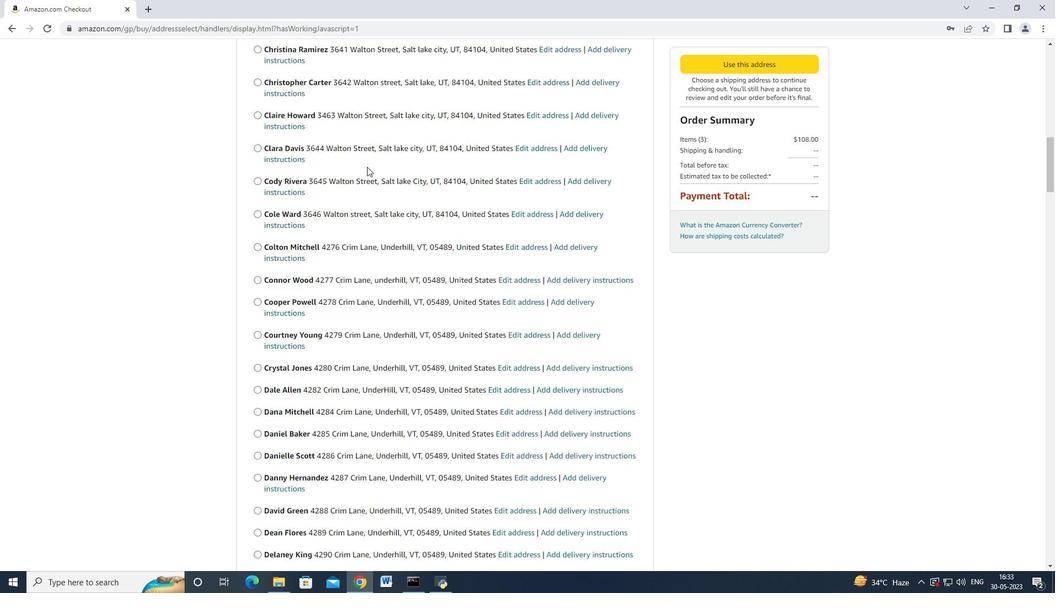 
Action: Mouse scrolled (367, 166) with delta (0, 0)
Screenshot: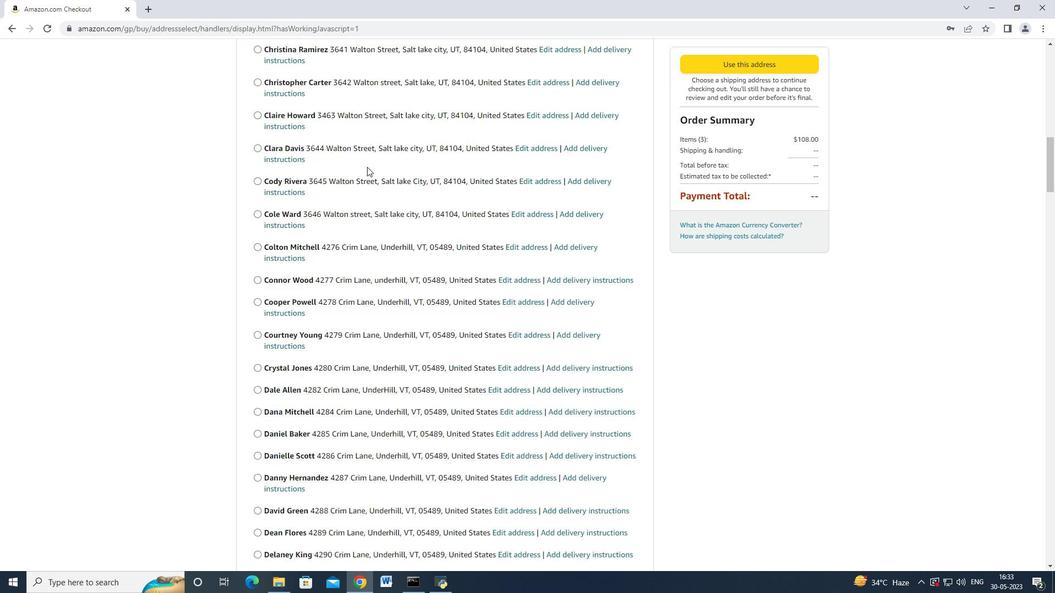
Action: Mouse scrolled (367, 166) with delta (0, 0)
Screenshot: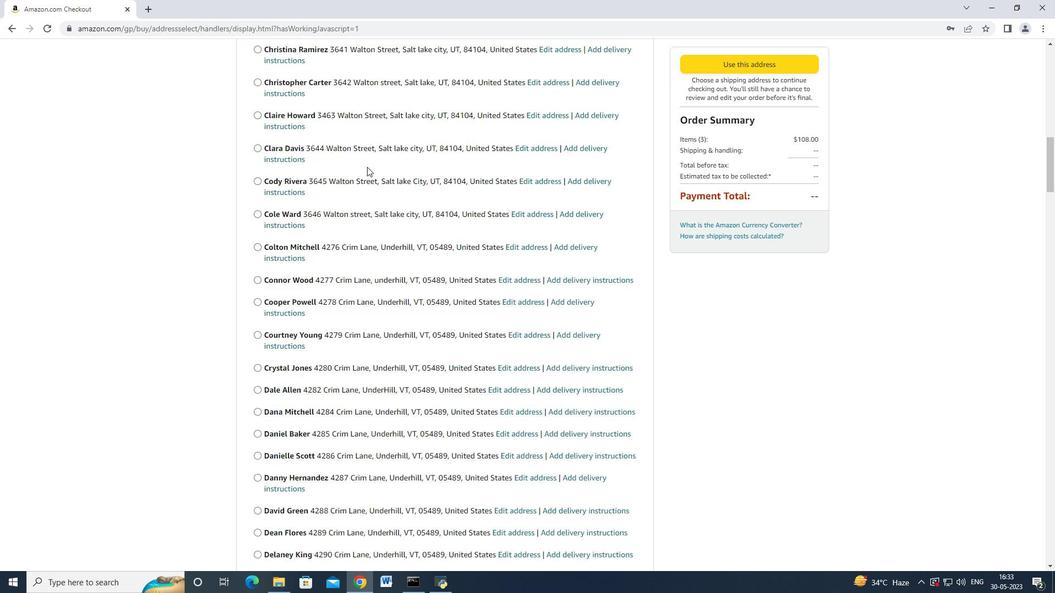 
Action: Mouse scrolled (367, 166) with delta (0, 0)
Screenshot: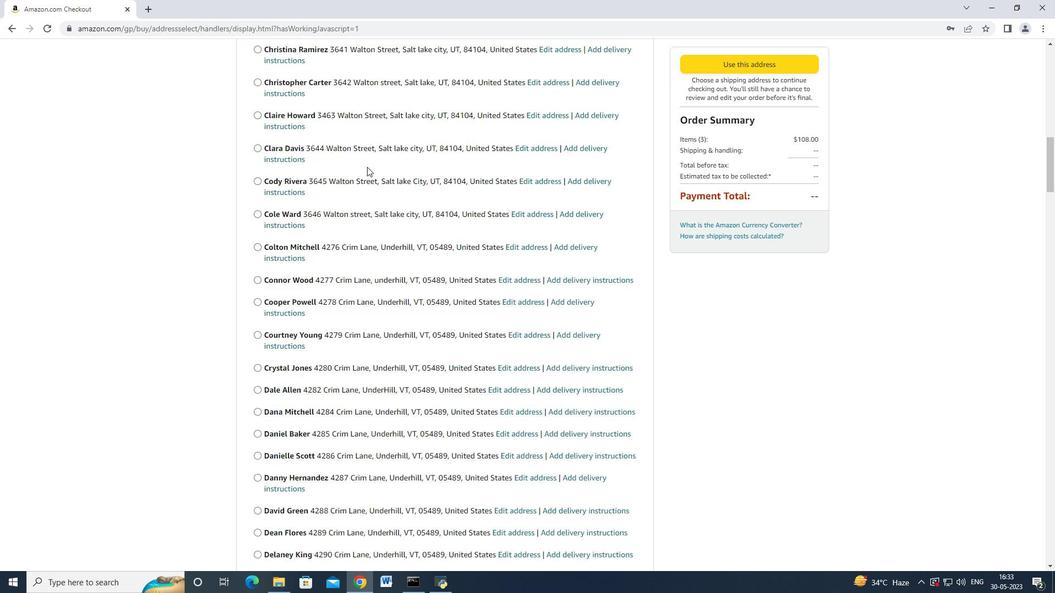 
Action: Mouse moved to (366, 167)
Screenshot: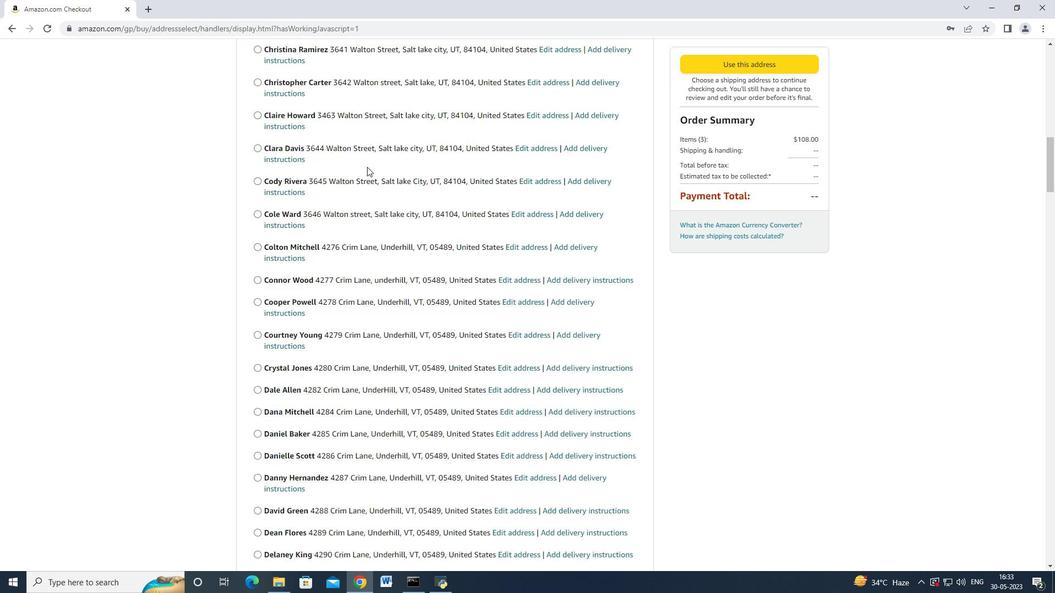 
Action: Mouse scrolled (366, 167) with delta (0, 0)
Screenshot: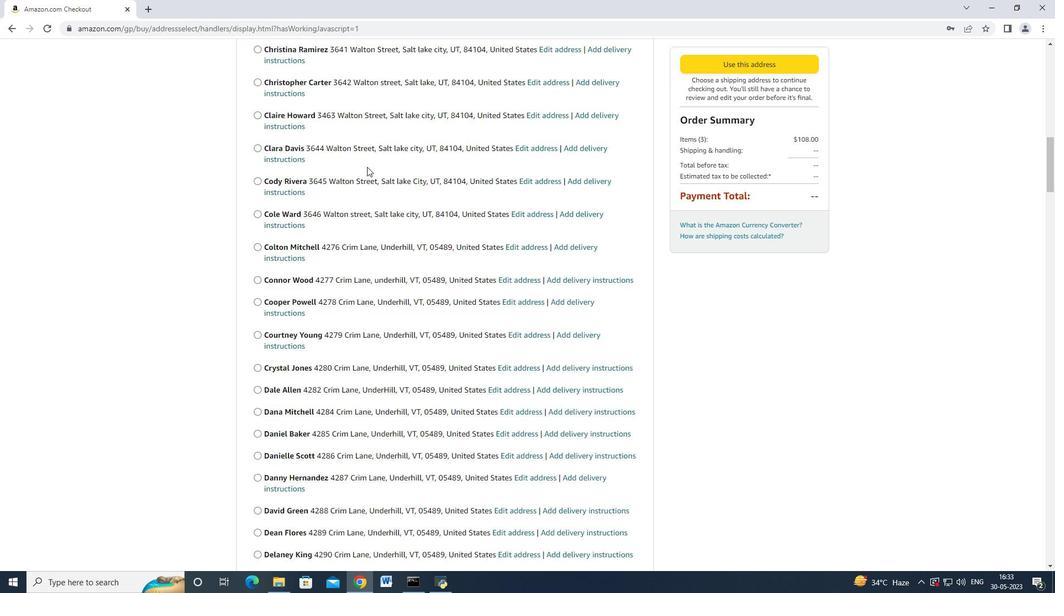 
Action: Mouse moved to (365, 167)
Screenshot: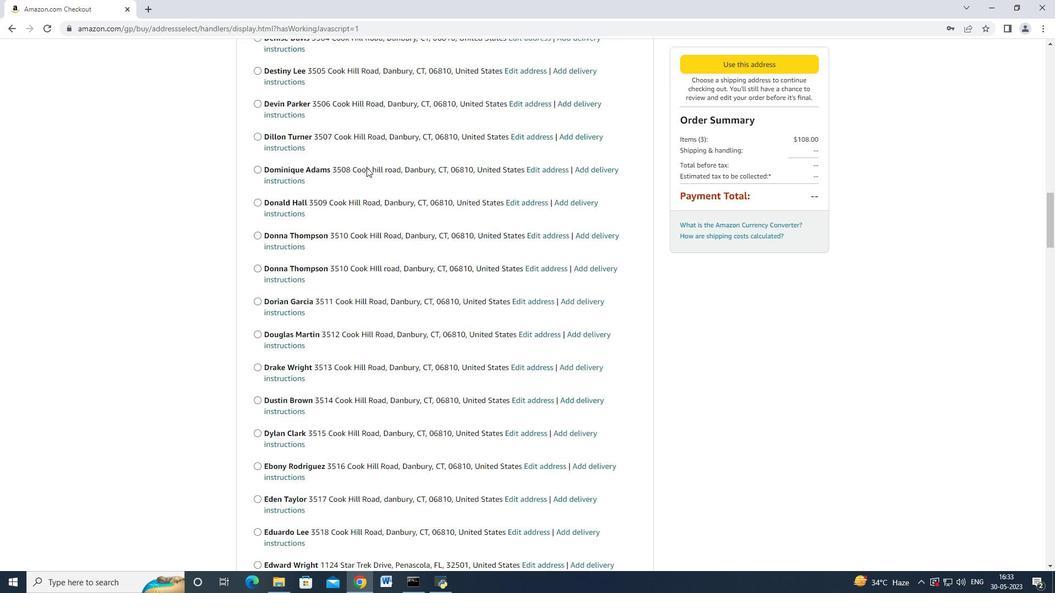 
Action: Mouse scrolled (365, 167) with delta (0, 0)
Screenshot: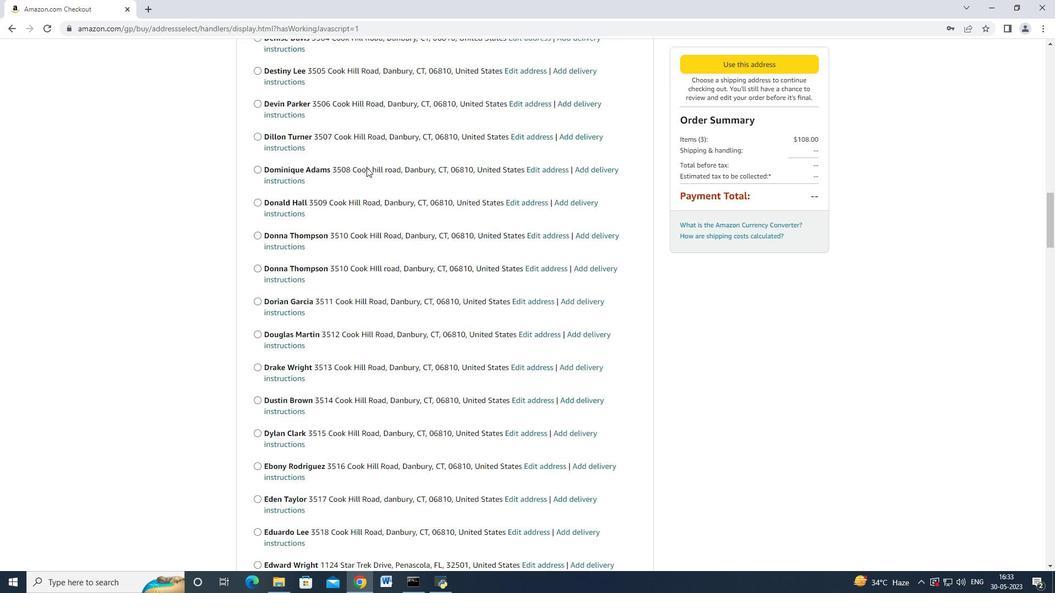 
Action: Mouse moved to (362, 171)
Screenshot: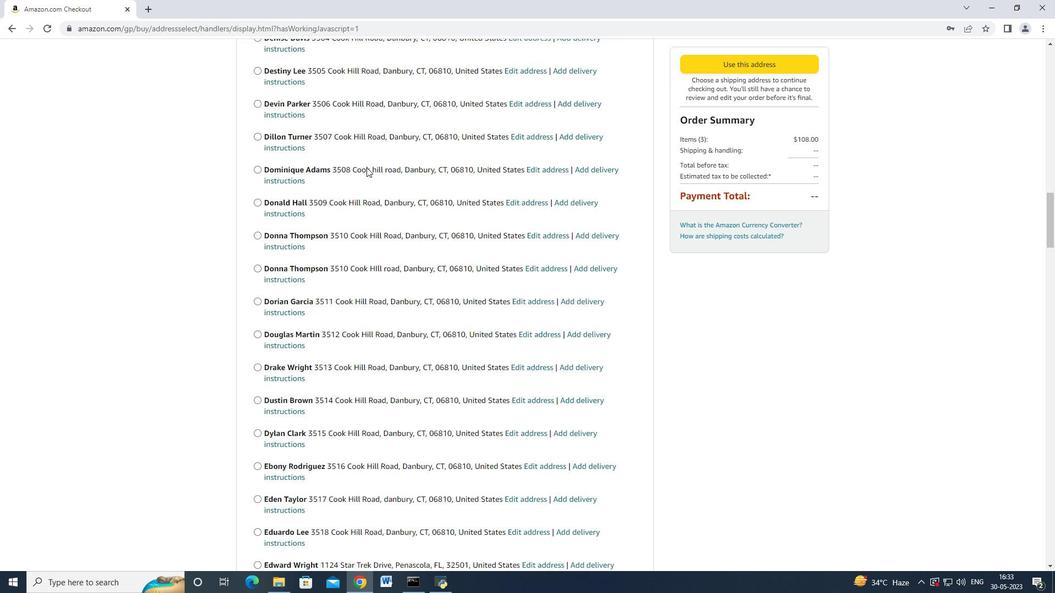 
Action: Mouse scrolled (363, 170) with delta (0, 0)
Screenshot: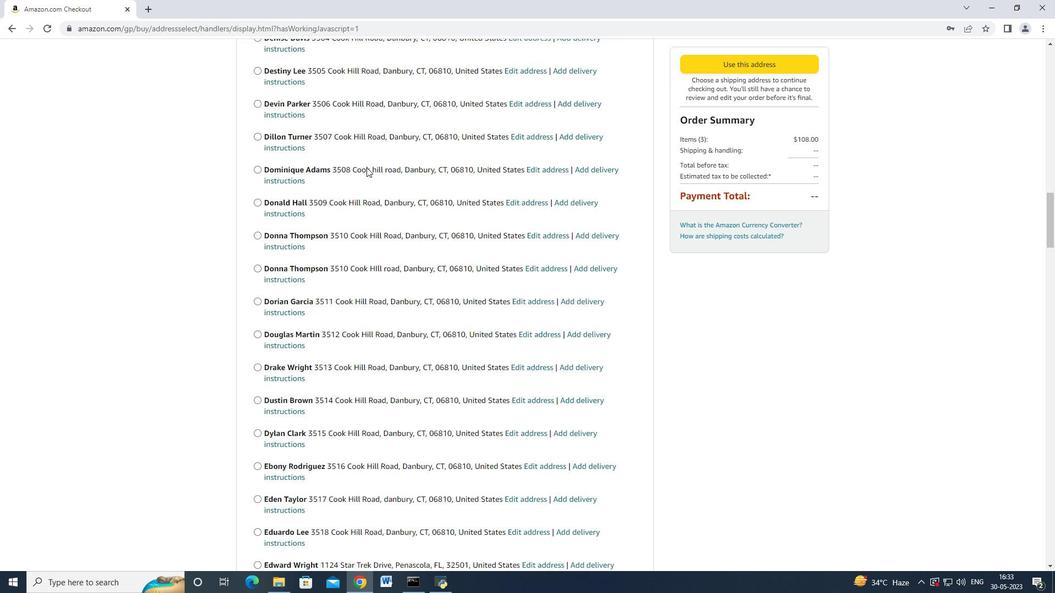 
Action: Mouse scrolled (362, 170) with delta (0, -1)
Screenshot: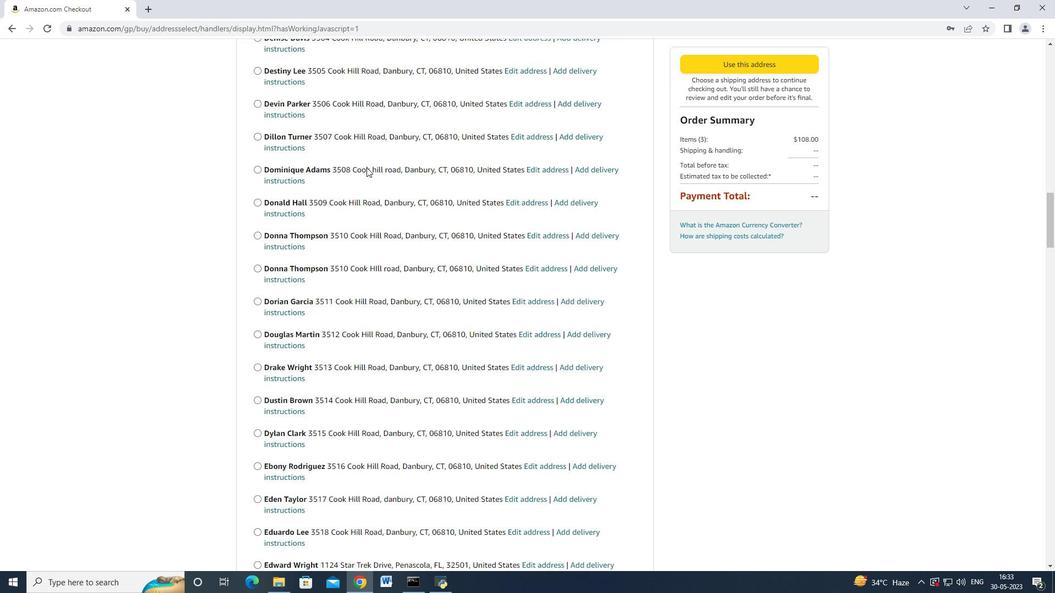 
Action: Mouse scrolled (362, 170) with delta (0, 0)
Screenshot: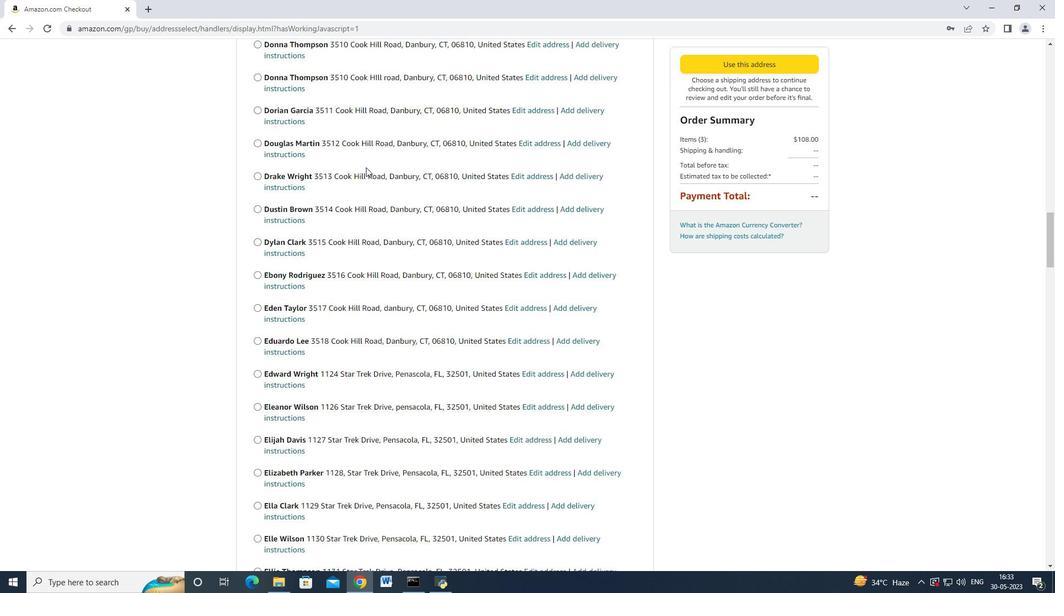 
Action: Mouse scrolled (362, 170) with delta (0, 0)
Screenshot: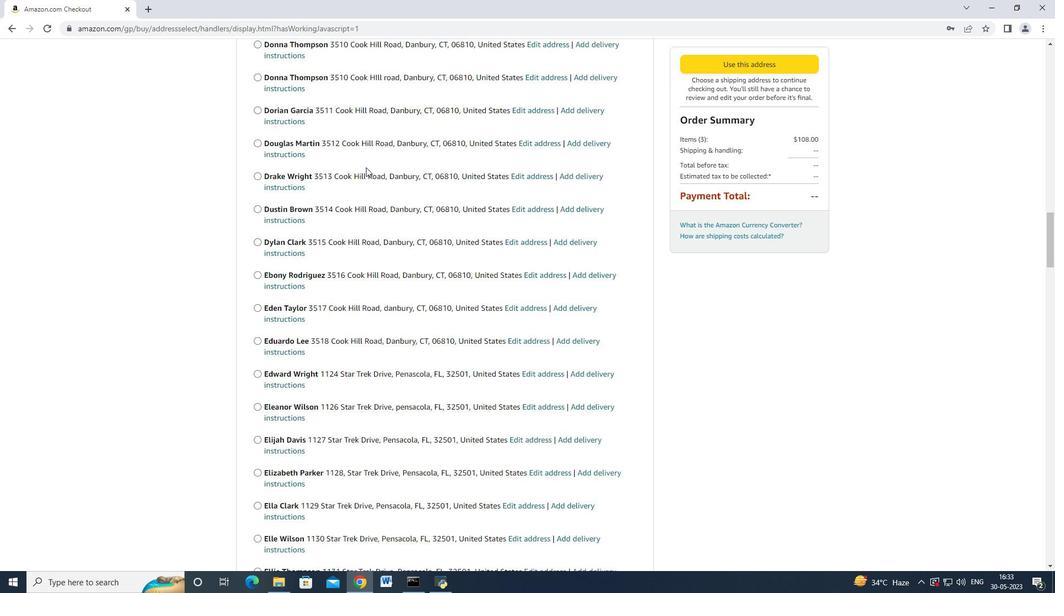 
Action: Mouse scrolled (362, 170) with delta (0, 0)
Screenshot: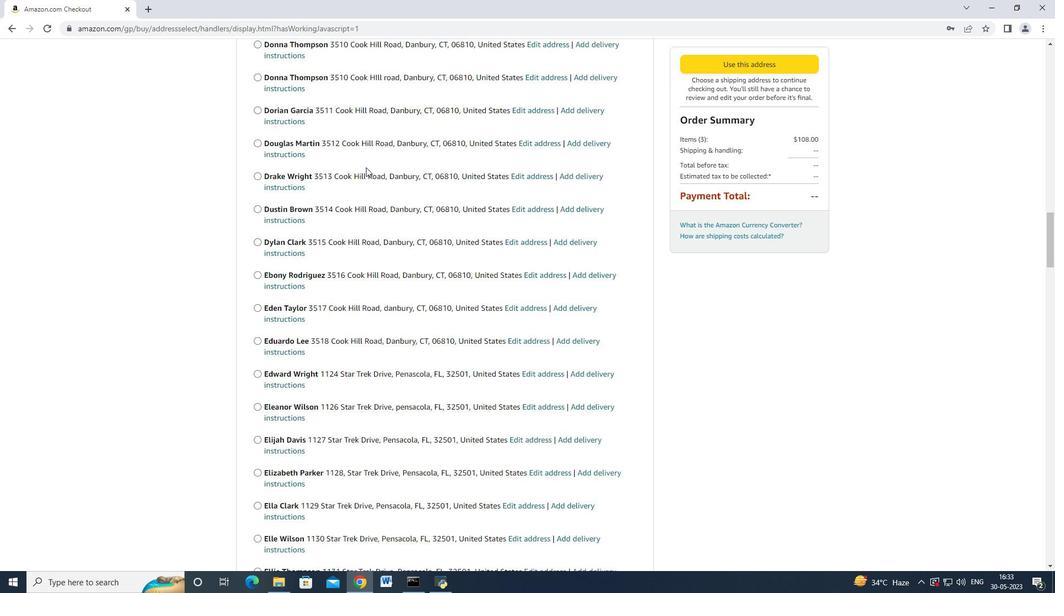
Action: Mouse scrolled (362, 170) with delta (0, 0)
Screenshot: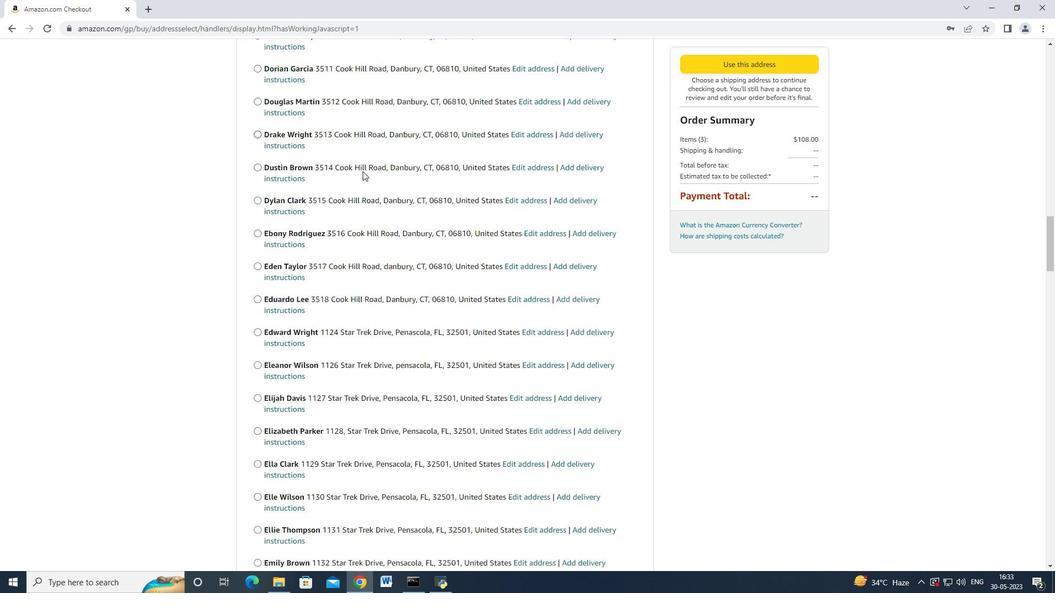 
Action: Mouse moved to (358, 177)
Screenshot: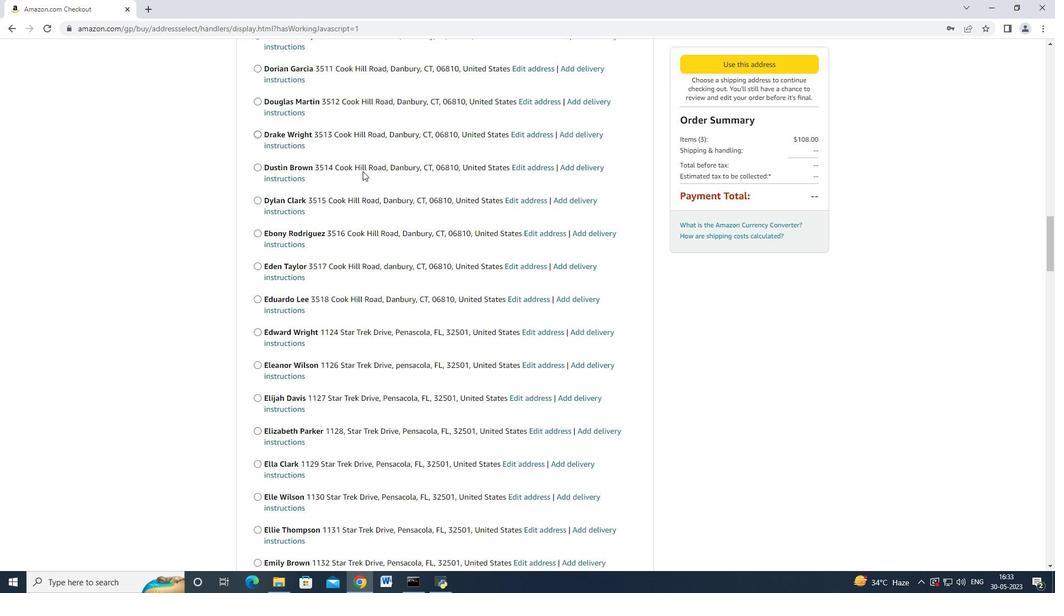 
Action: Mouse scrolled (359, 175) with delta (0, 0)
Screenshot: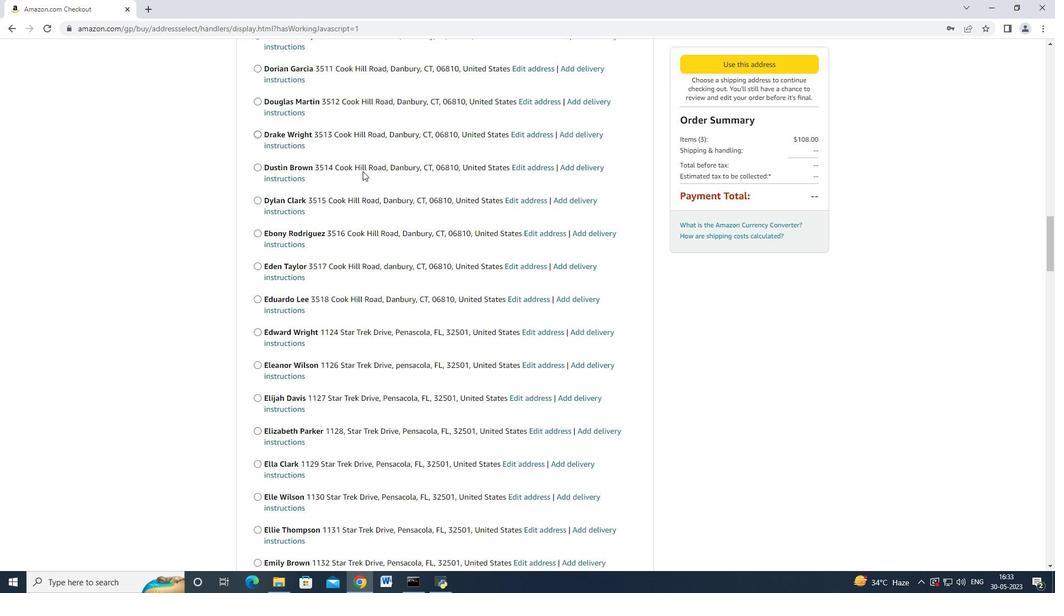 
Action: Mouse moved to (358, 177)
Screenshot: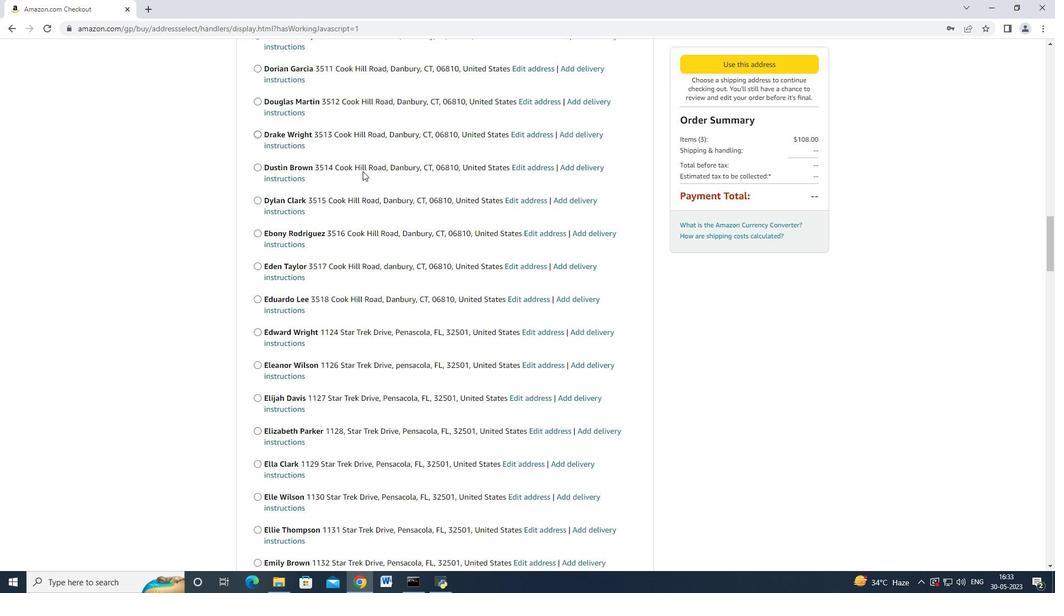 
Action: Mouse scrolled (358, 176) with delta (0, 0)
Screenshot: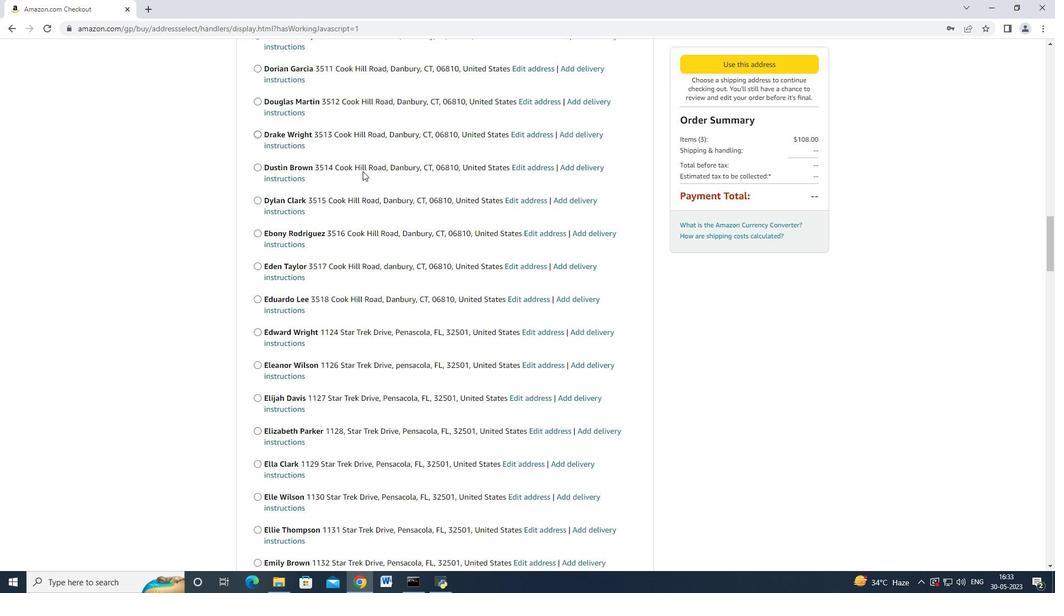 
Action: Mouse scrolled (358, 176) with delta (0, -1)
Screenshot: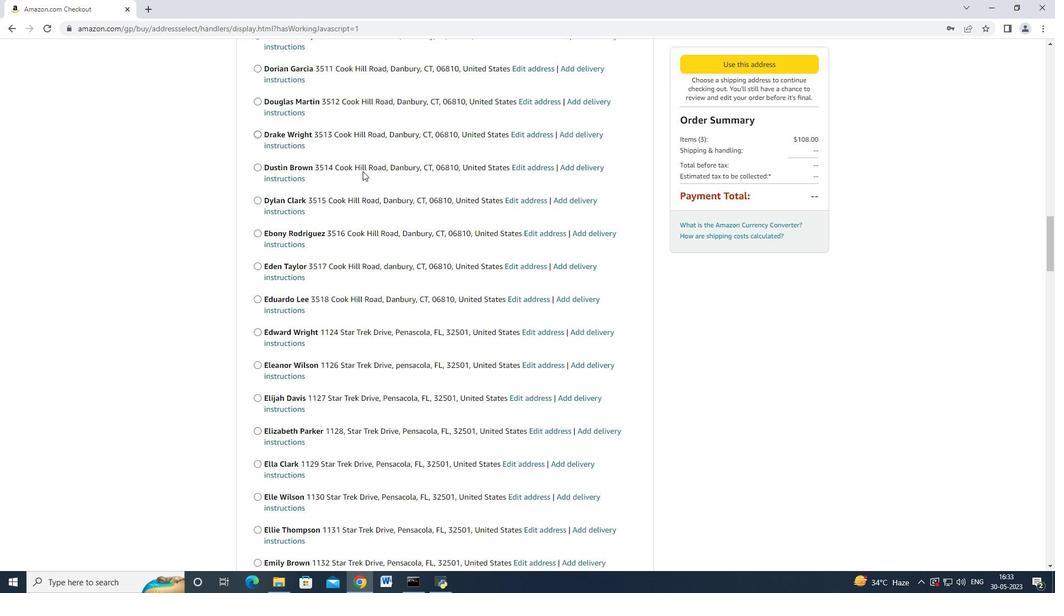 
Action: Mouse scrolled (358, 176) with delta (0, 0)
Screenshot: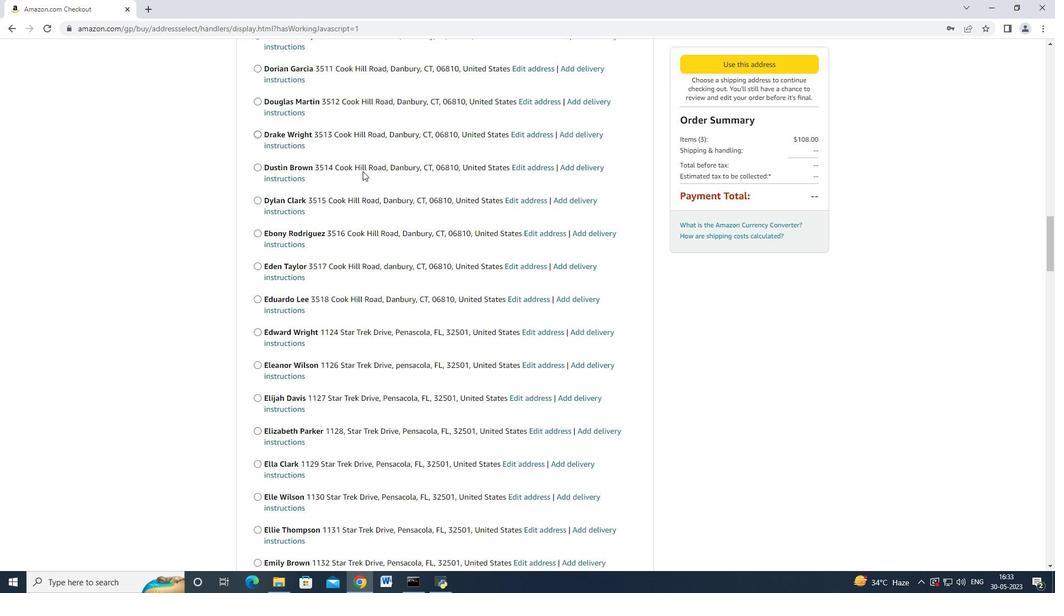 
Action: Mouse scrolled (358, 176) with delta (0, 0)
Screenshot: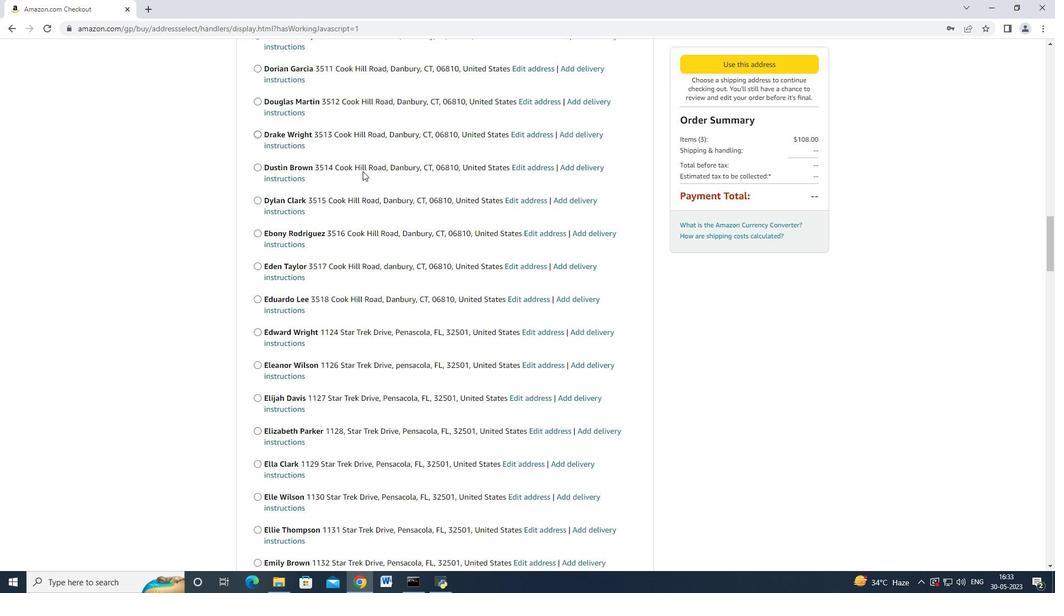 
Action: Mouse scrolled (358, 176) with delta (0, 0)
Screenshot: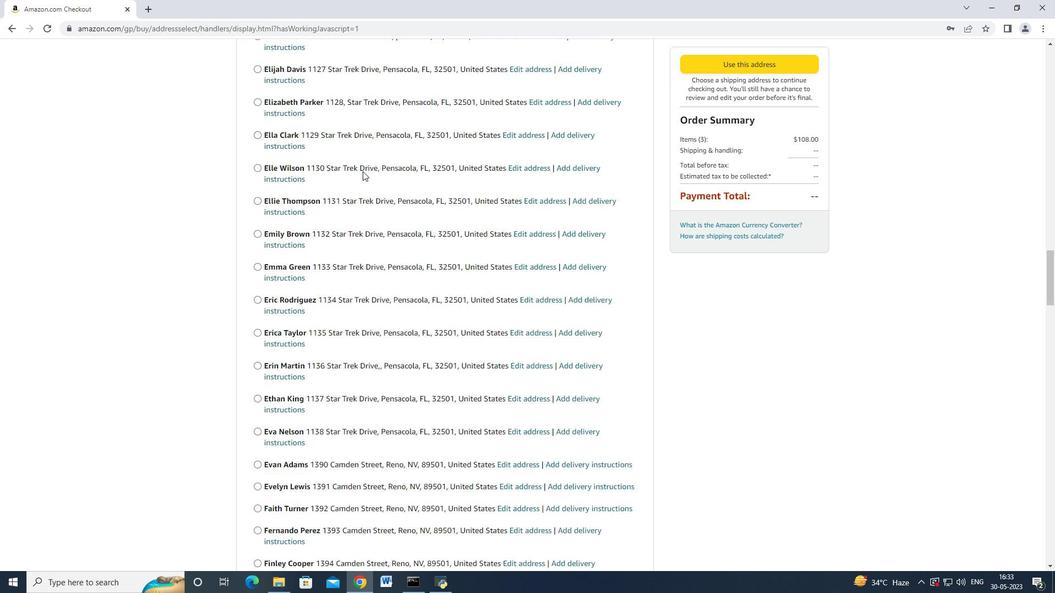 
Action: Mouse scrolled (358, 176) with delta (0, 0)
Screenshot: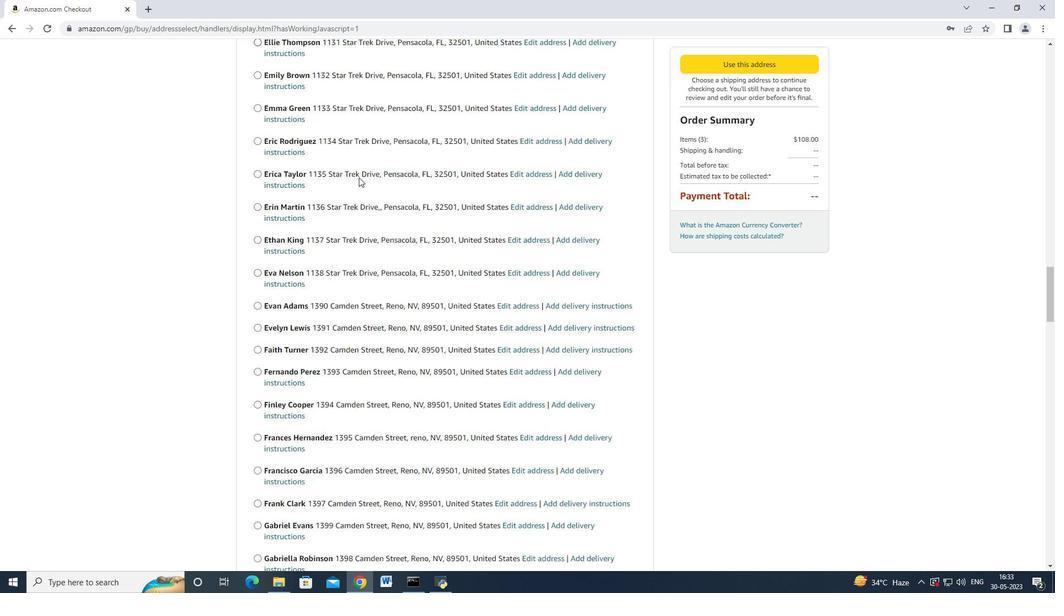 
Action: Mouse moved to (356, 181)
Screenshot: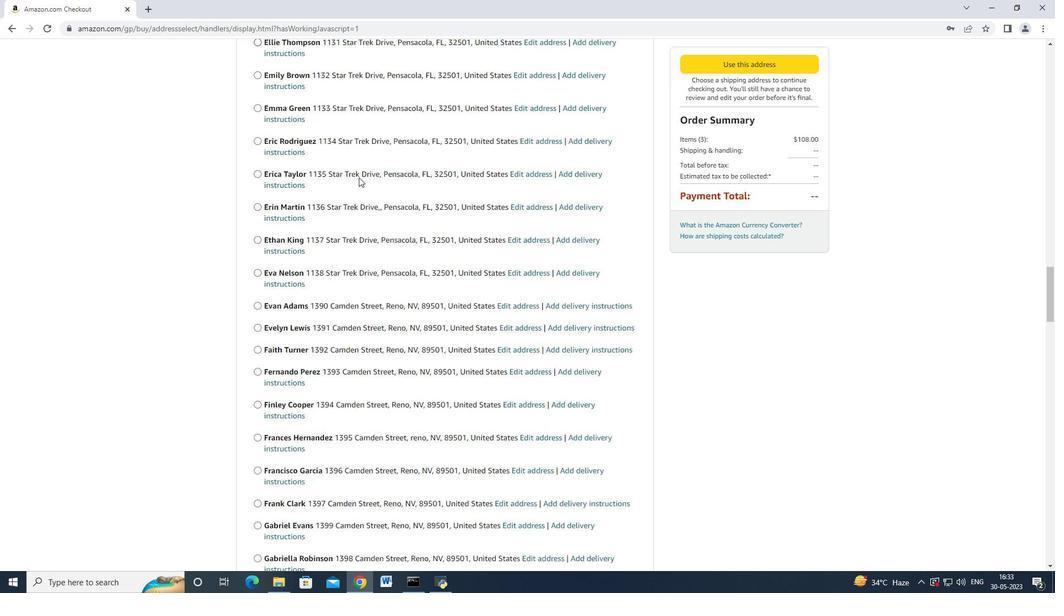 
Action: Mouse scrolled (356, 181) with delta (0, 0)
Screenshot: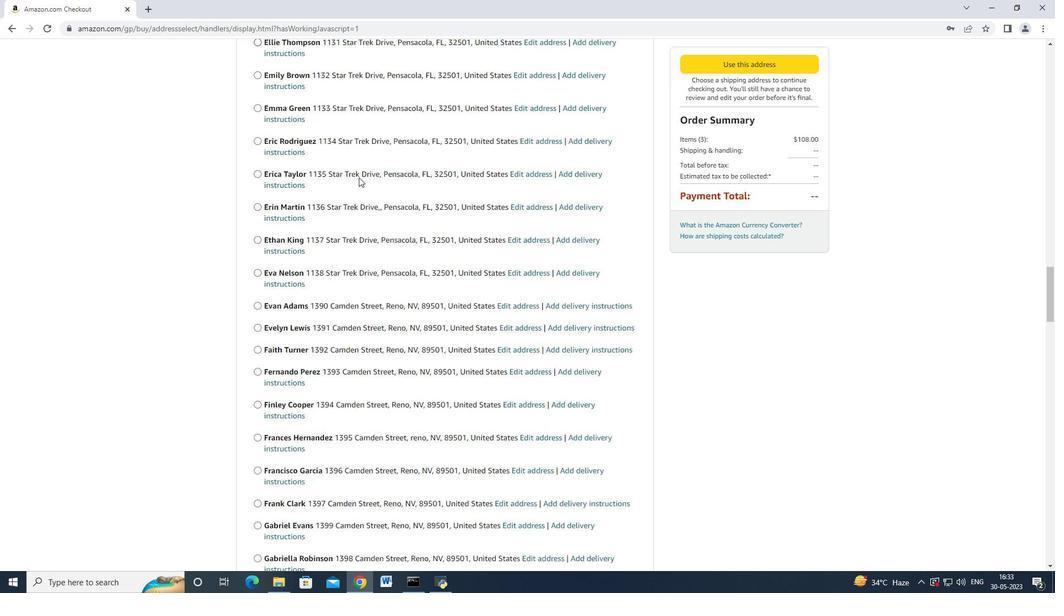 
Action: Mouse moved to (354, 183)
Screenshot: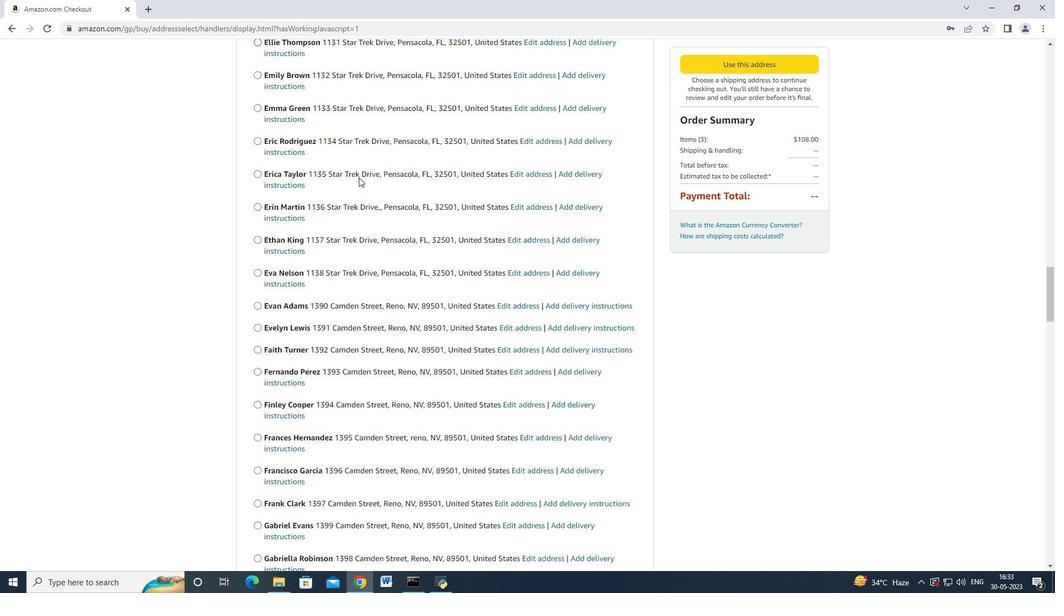 
Action: Mouse scrolled (354, 182) with delta (0, 0)
Screenshot: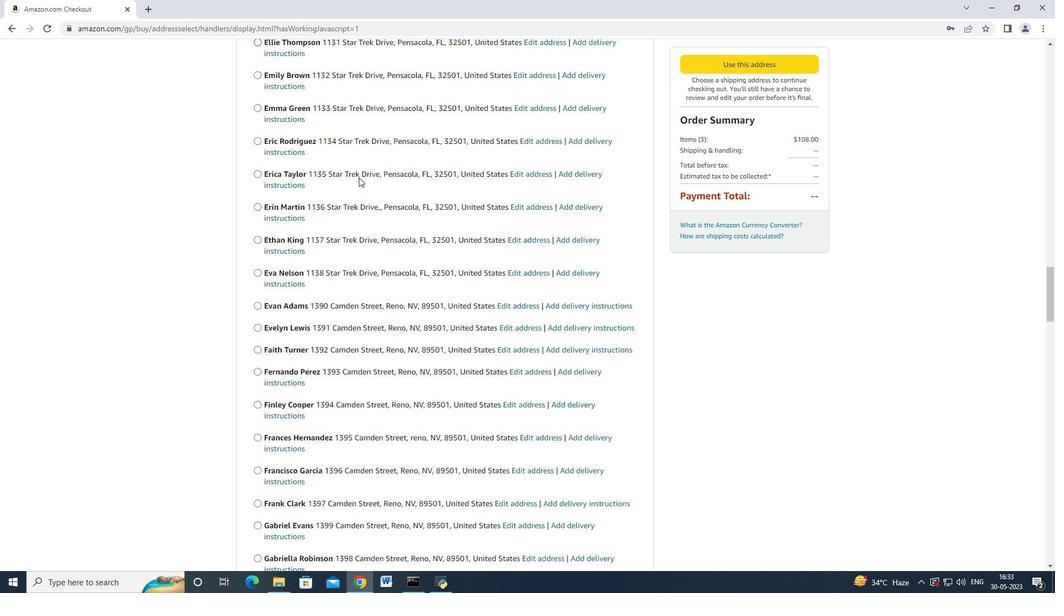 
Action: Mouse moved to (354, 183)
Screenshot: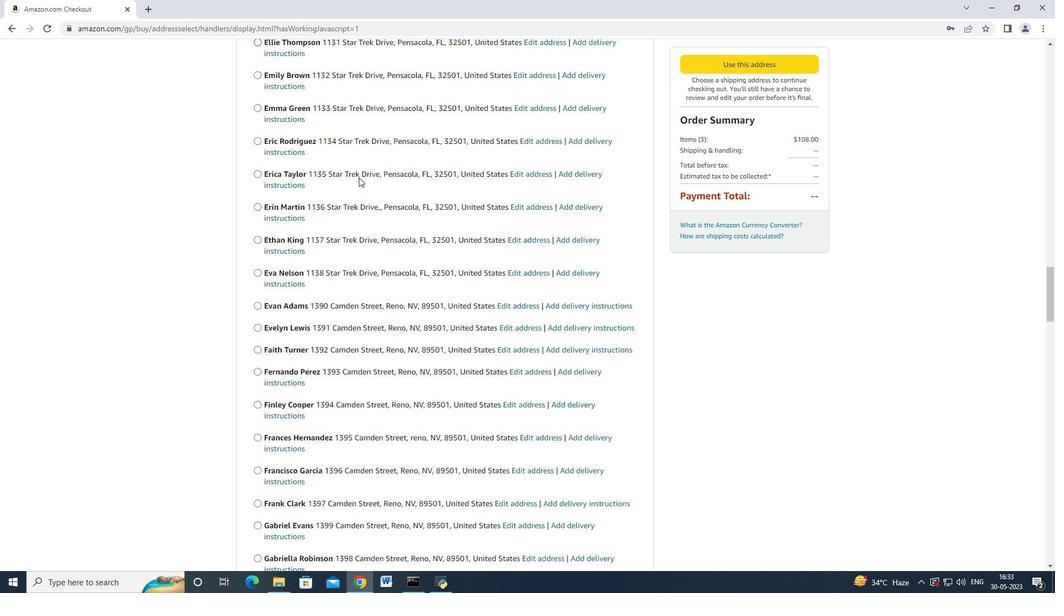 
Action: Mouse scrolled (354, 182) with delta (0, 0)
Screenshot: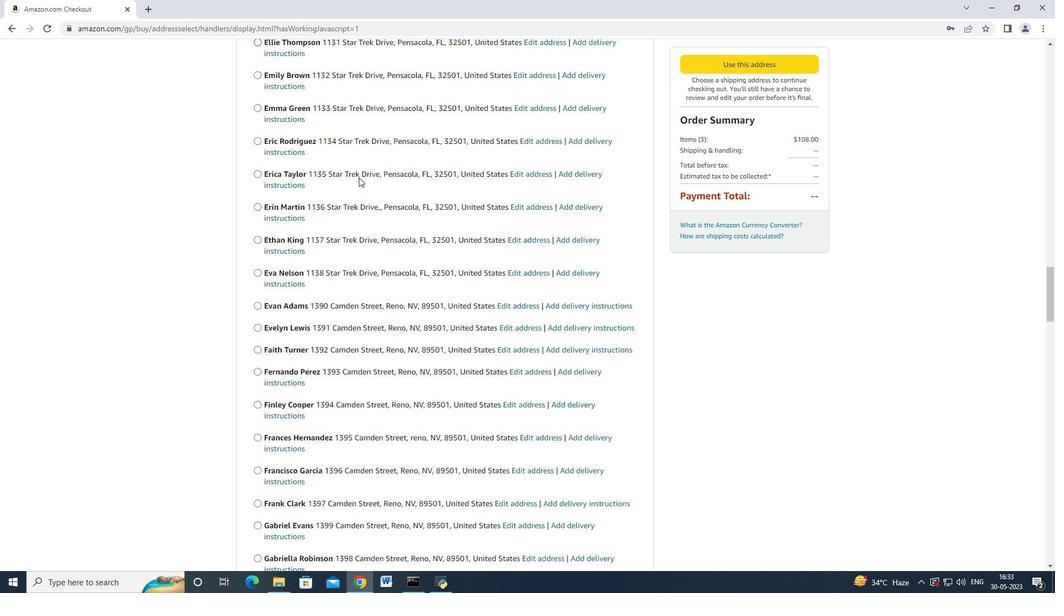
Action: Mouse moved to (353, 184)
Screenshot: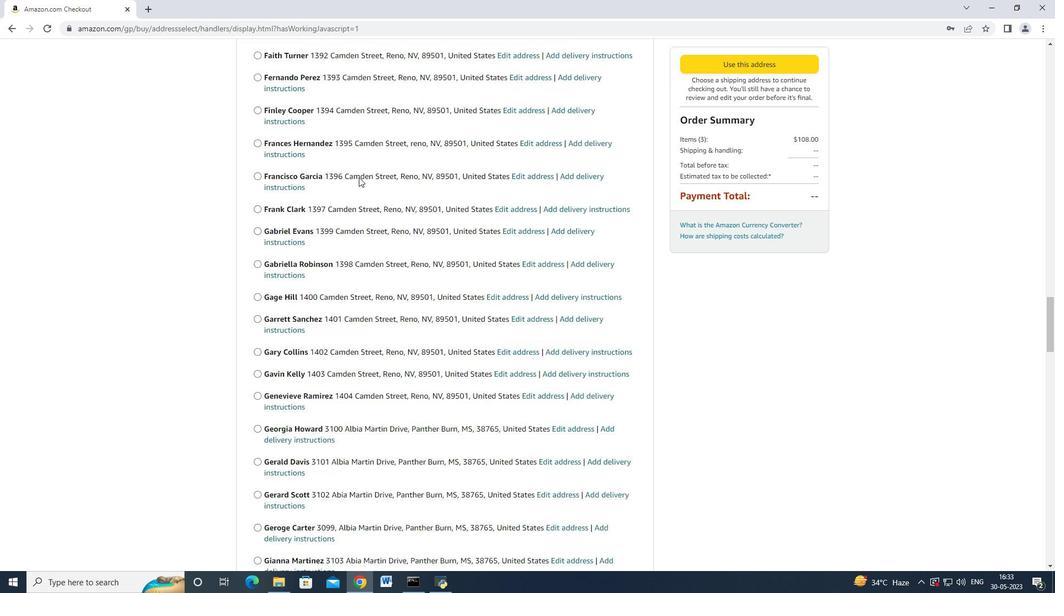 
Action: Mouse scrolled (354, 182) with delta (0, 0)
Screenshot: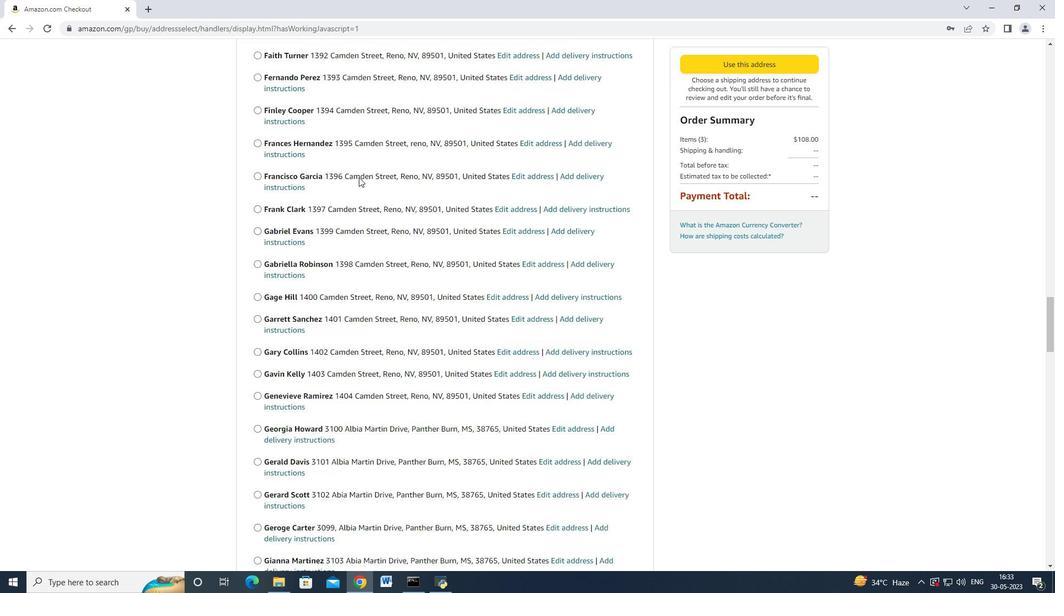 
Action: Mouse moved to (353, 185)
Screenshot: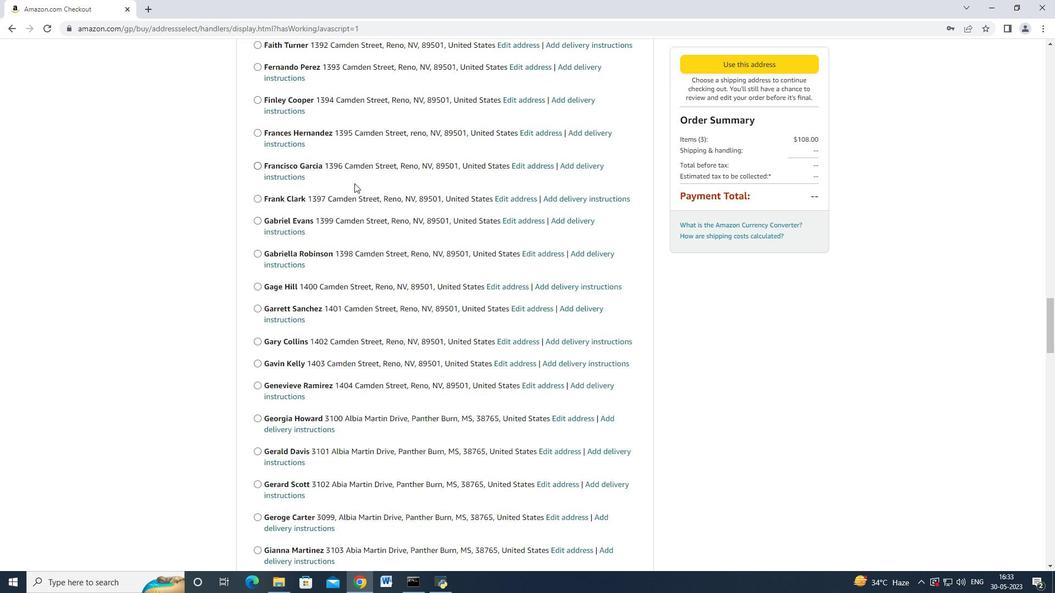
Action: Mouse scrolled (354, 182) with delta (0, -1)
Screenshot: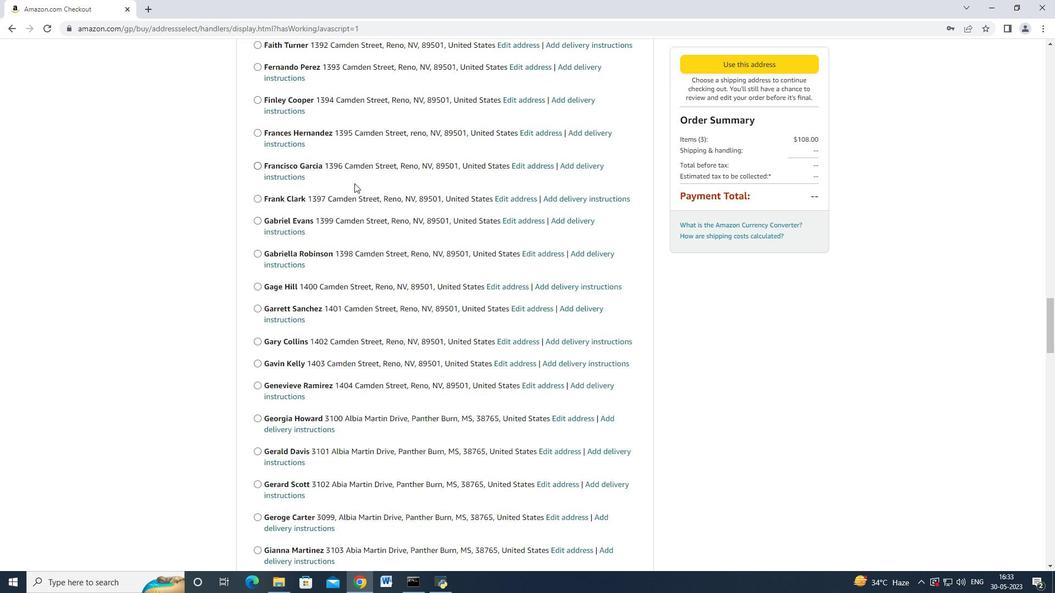 
Action: Mouse scrolled (354, 182) with delta (0, 0)
Screenshot: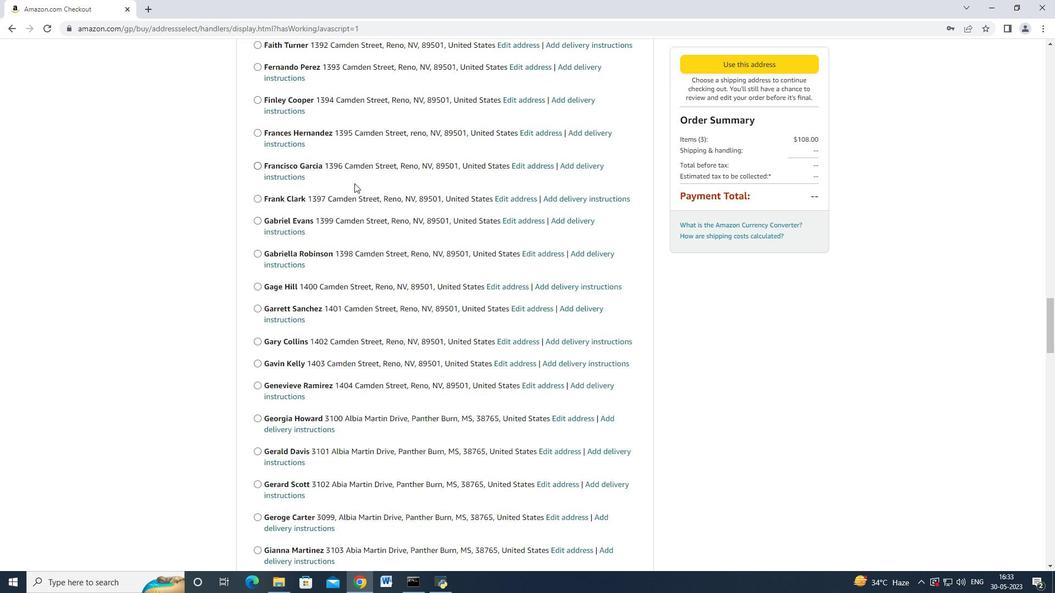 
Action: Mouse moved to (347, 193)
Screenshot: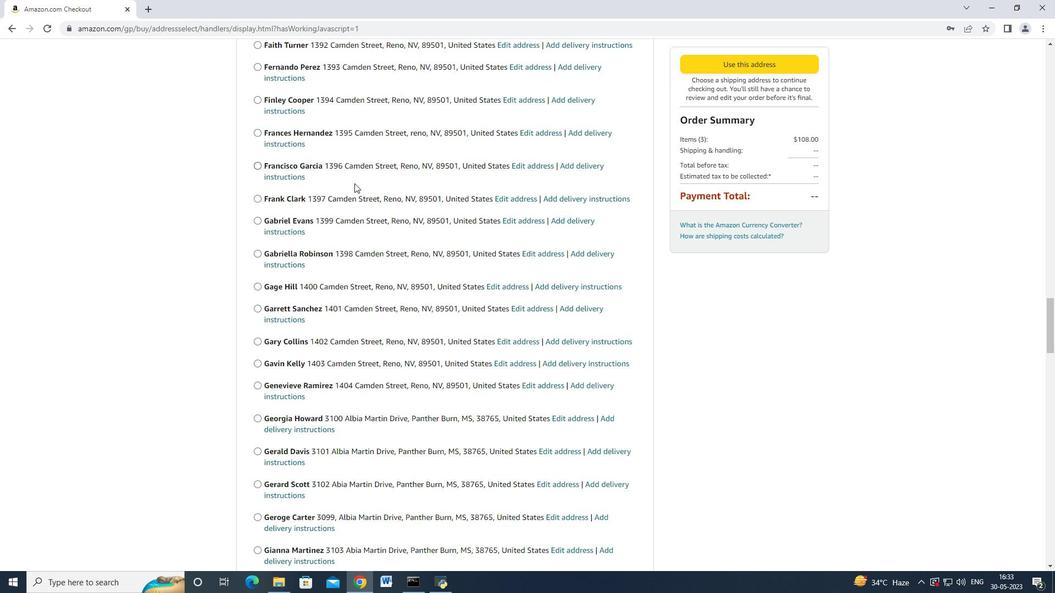 
Action: Mouse scrolled (348, 190) with delta (0, 0)
Screenshot: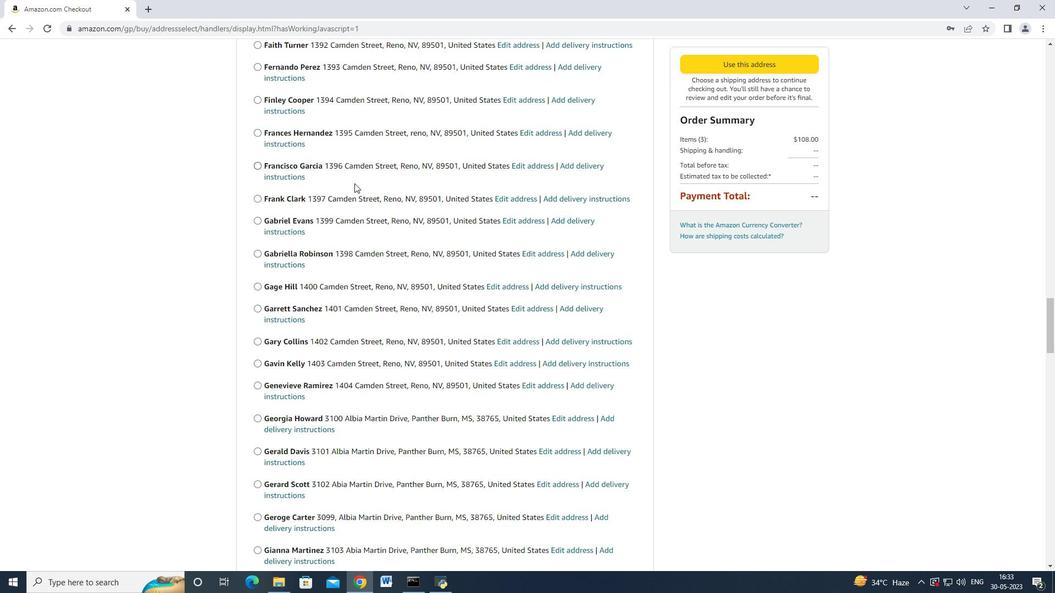 
Action: Mouse scrolled (347, 192) with delta (0, 0)
Screenshot: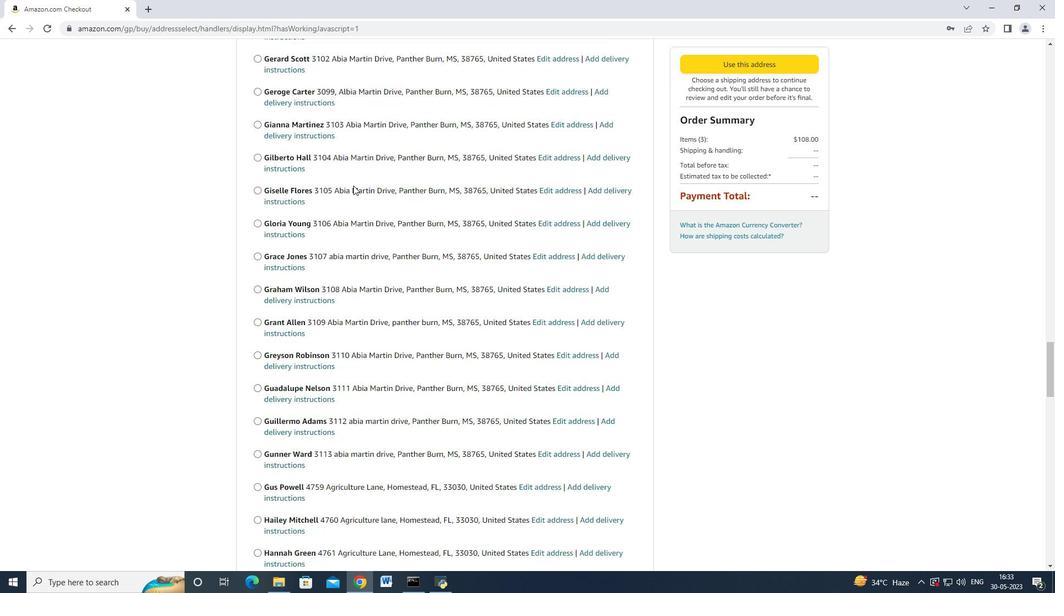 
Action: Mouse scrolled (347, 193) with delta (0, 0)
Screenshot: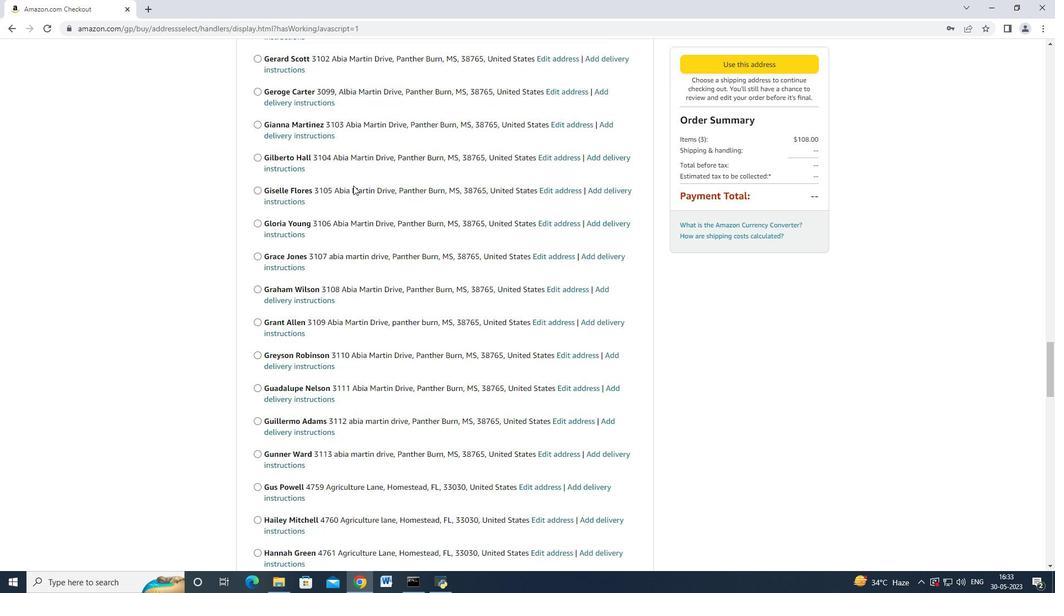 
Action: Mouse scrolled (347, 192) with delta (0, -1)
Screenshot: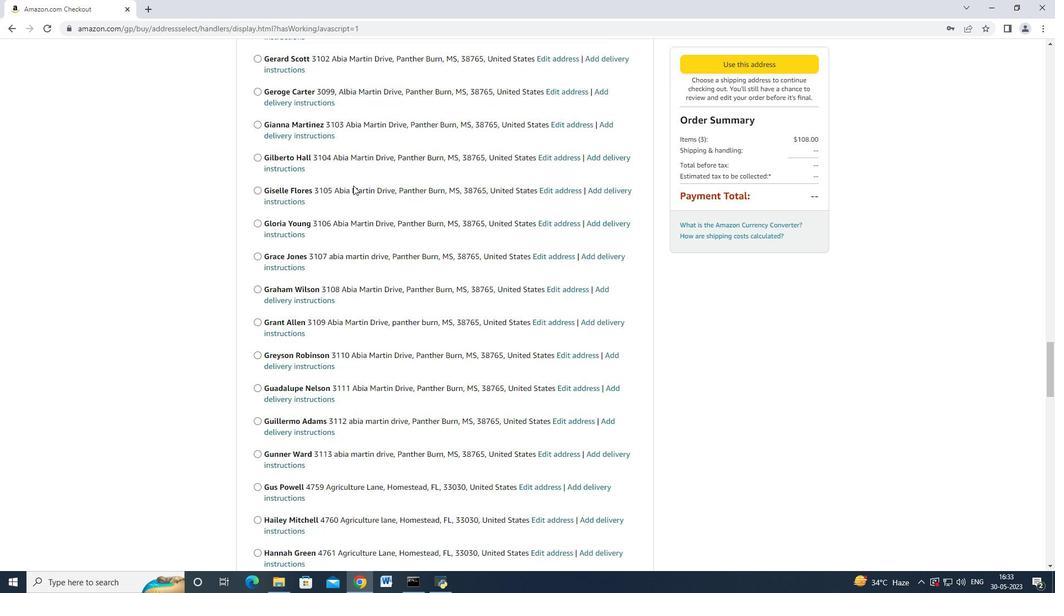 
Action: Mouse scrolled (347, 193) with delta (0, 0)
Screenshot: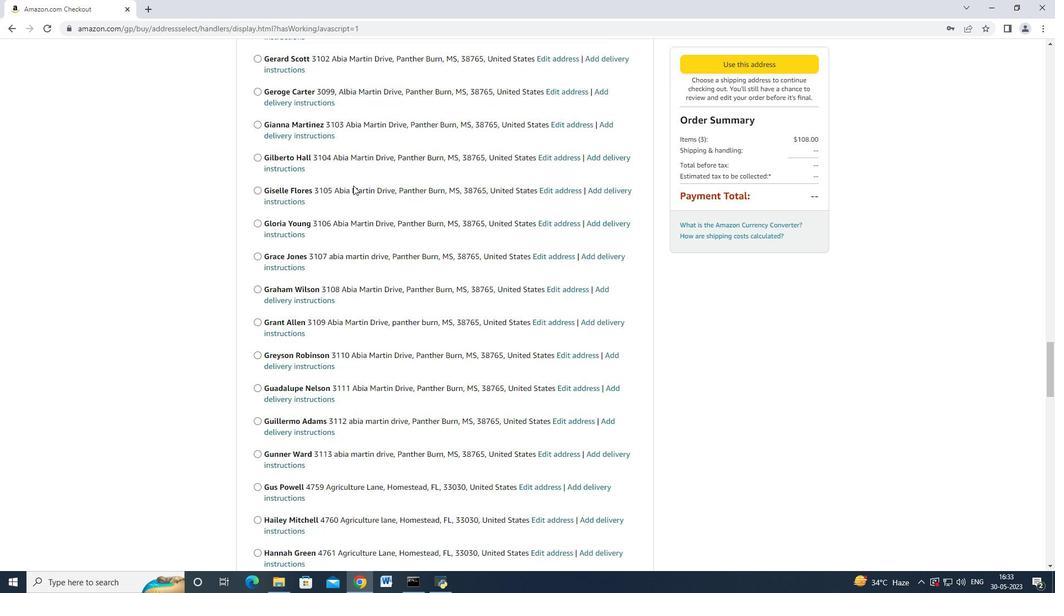 
Action: Mouse scrolled (347, 193) with delta (0, 0)
Screenshot: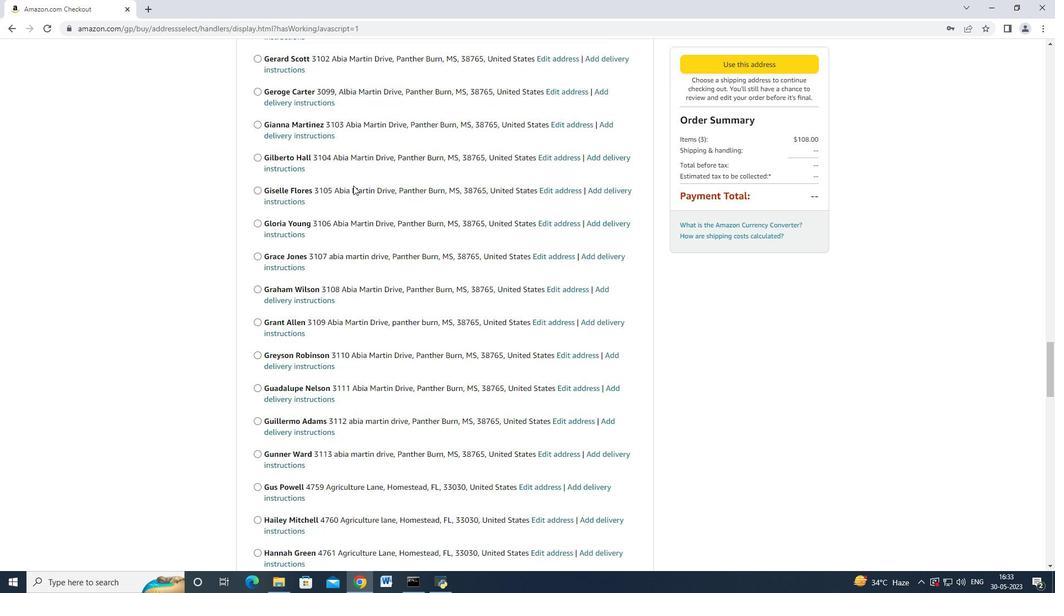 
Action: Mouse scrolled (347, 193) with delta (0, 0)
Screenshot: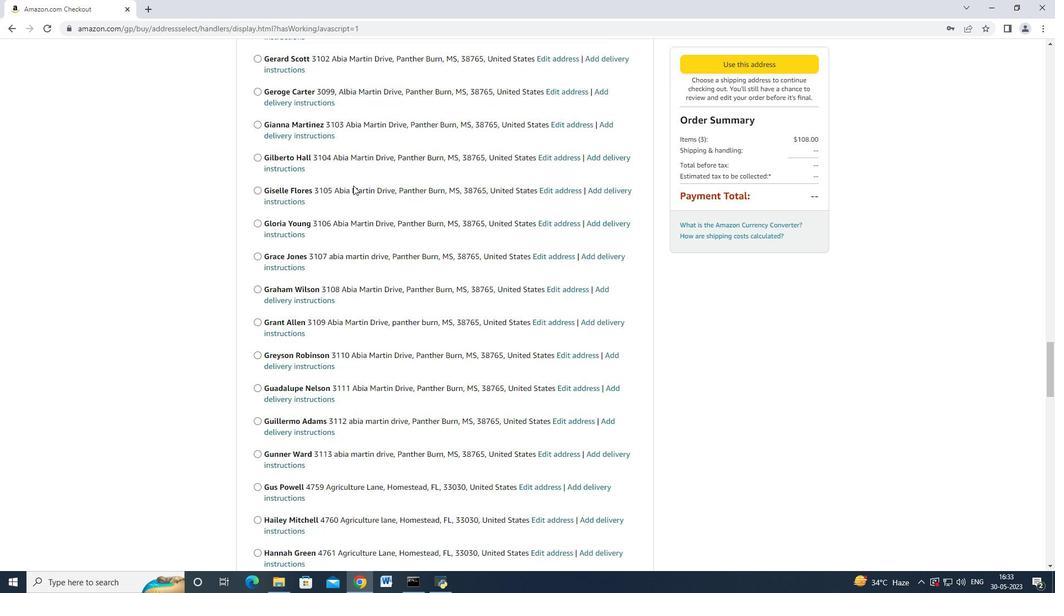 
Action: Mouse scrolled (347, 193) with delta (0, 0)
Screenshot: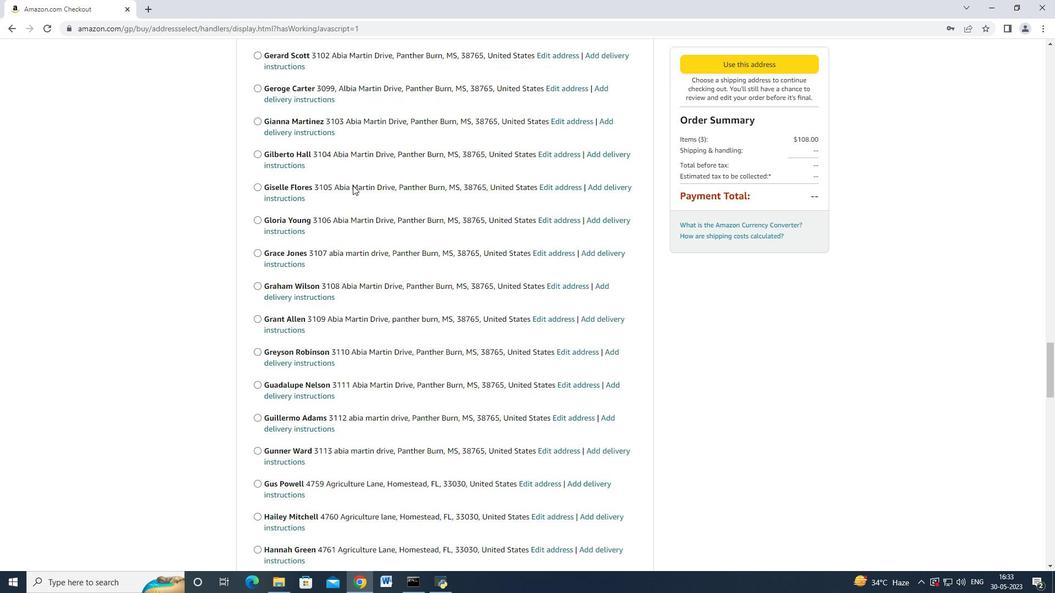 
Action: Mouse moved to (345, 197)
Screenshot: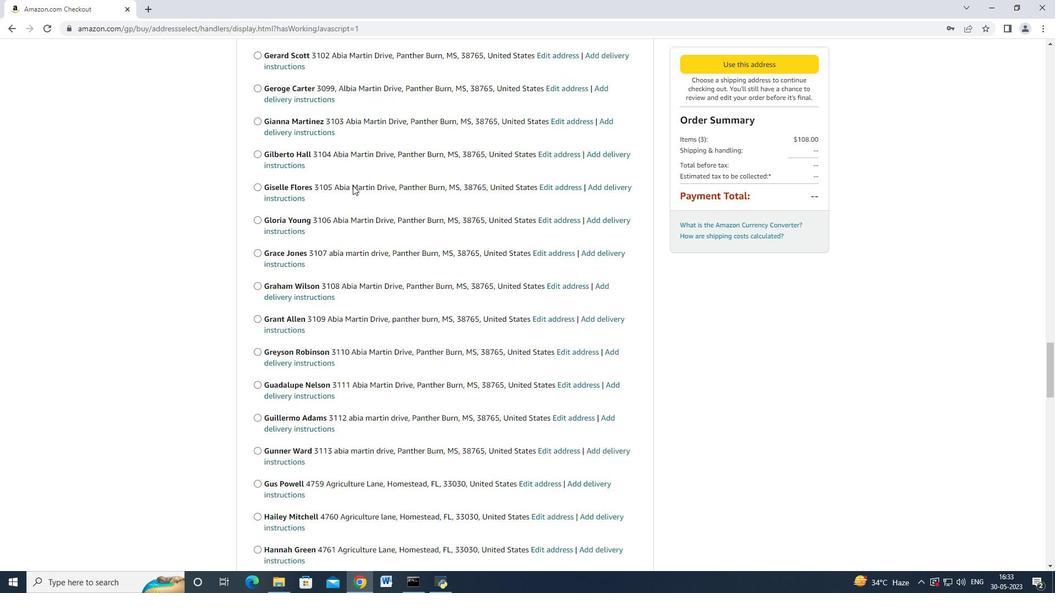 
Action: Mouse scrolled (345, 196) with delta (0, 0)
Screenshot: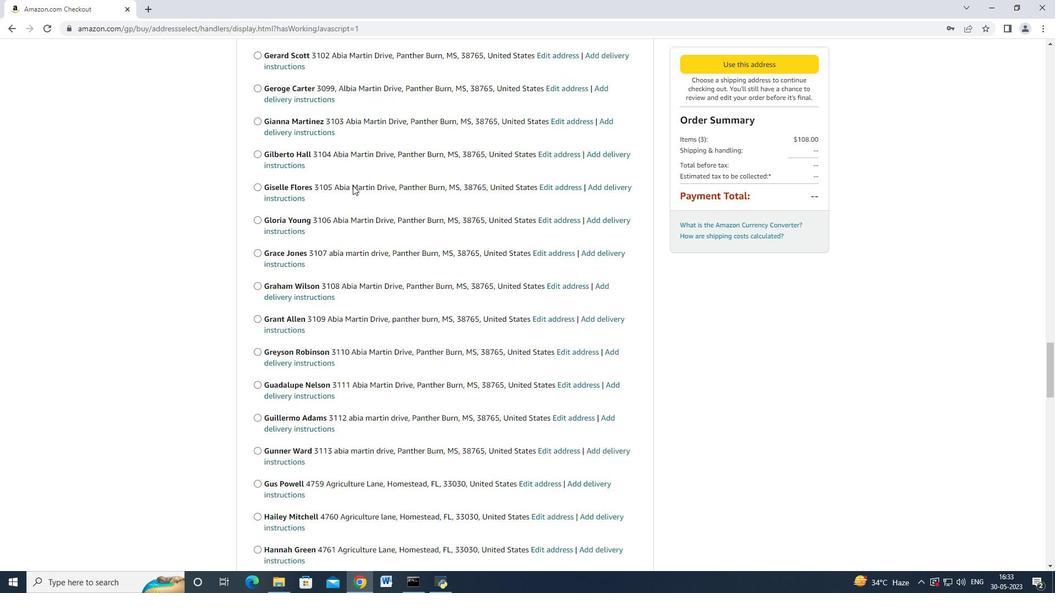 
Action: Mouse moved to (344, 197)
Screenshot: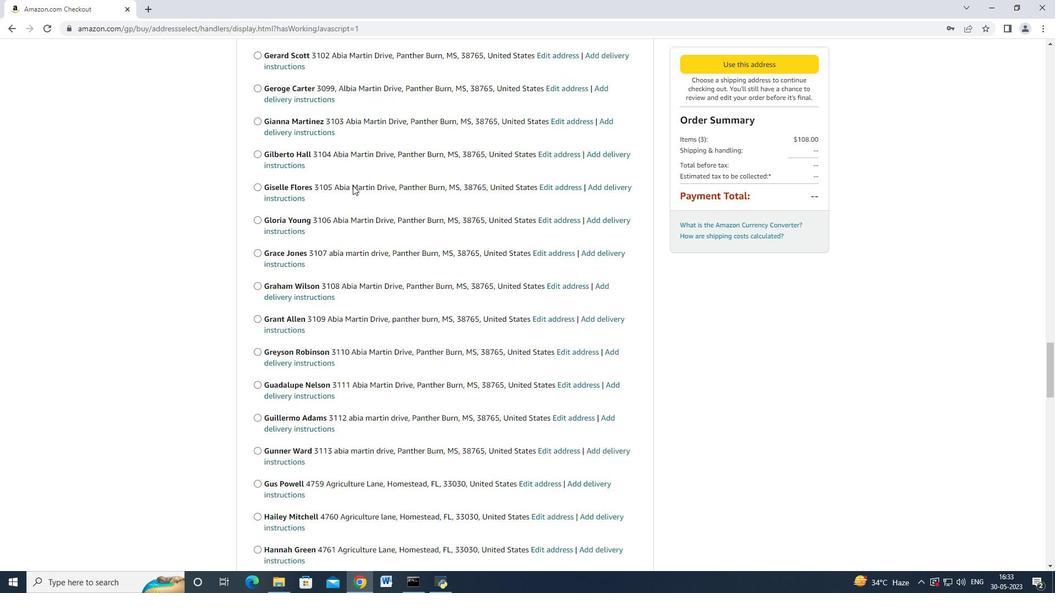
Action: Mouse scrolled (345, 196) with delta (0, 0)
Screenshot: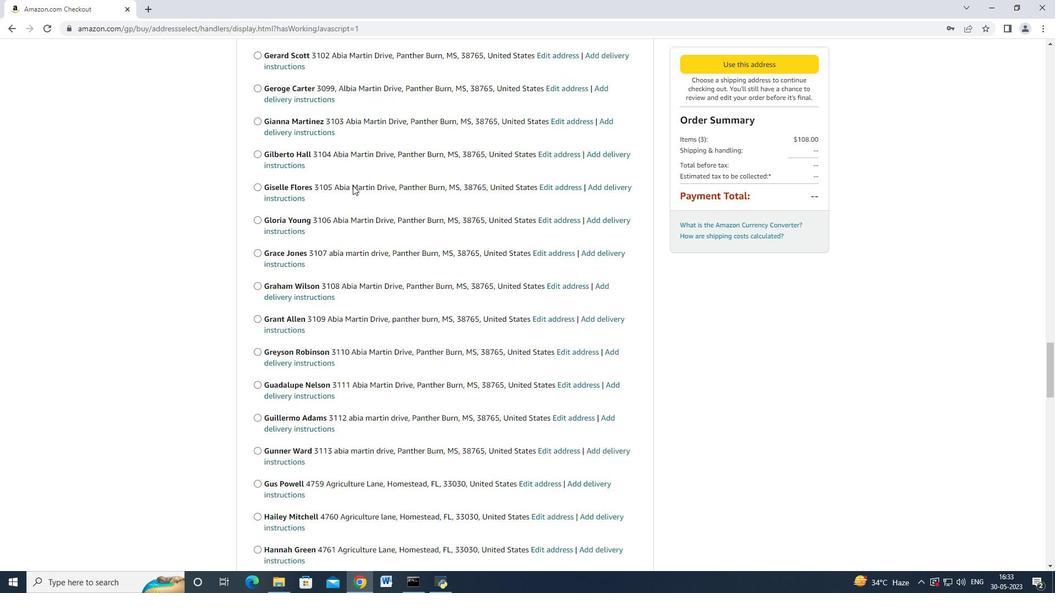 
Action: Mouse scrolled (344, 197) with delta (0, 0)
Screenshot: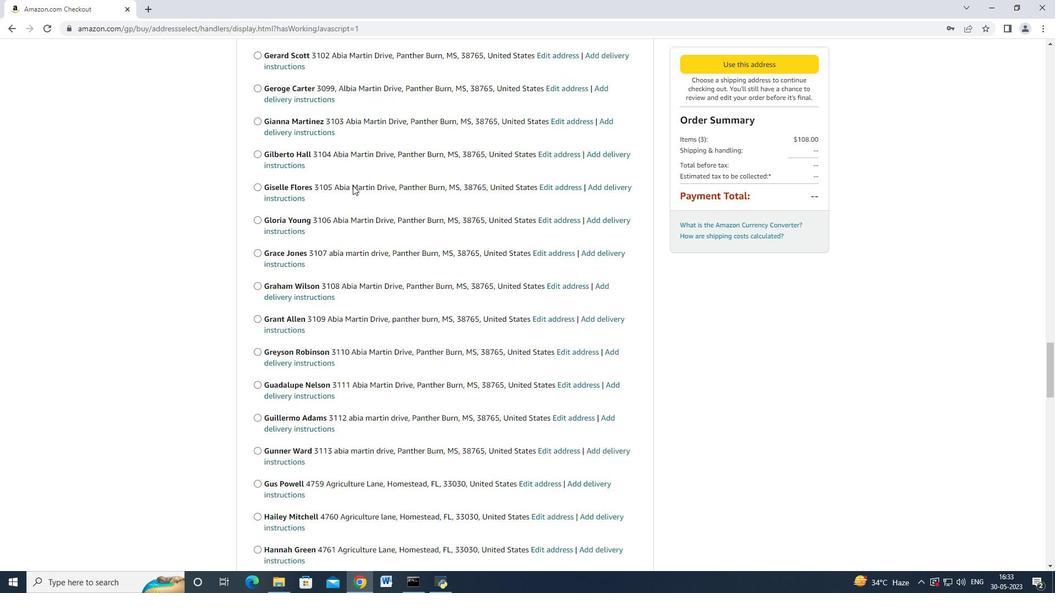 
Action: Mouse scrolled (344, 197) with delta (0, 0)
Screenshot: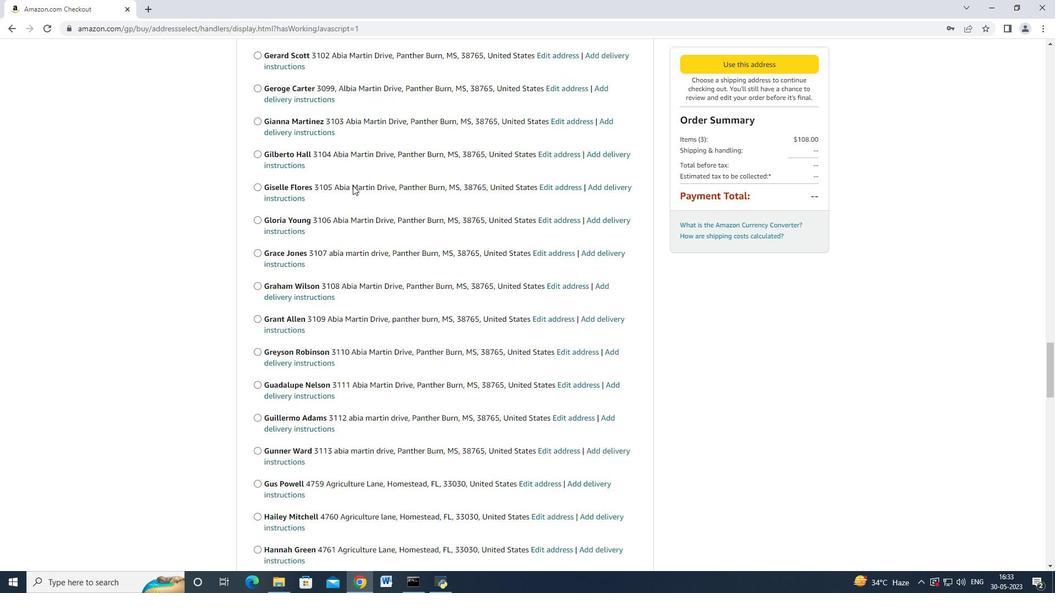 
Action: Mouse scrolled (344, 197) with delta (0, 0)
Screenshot: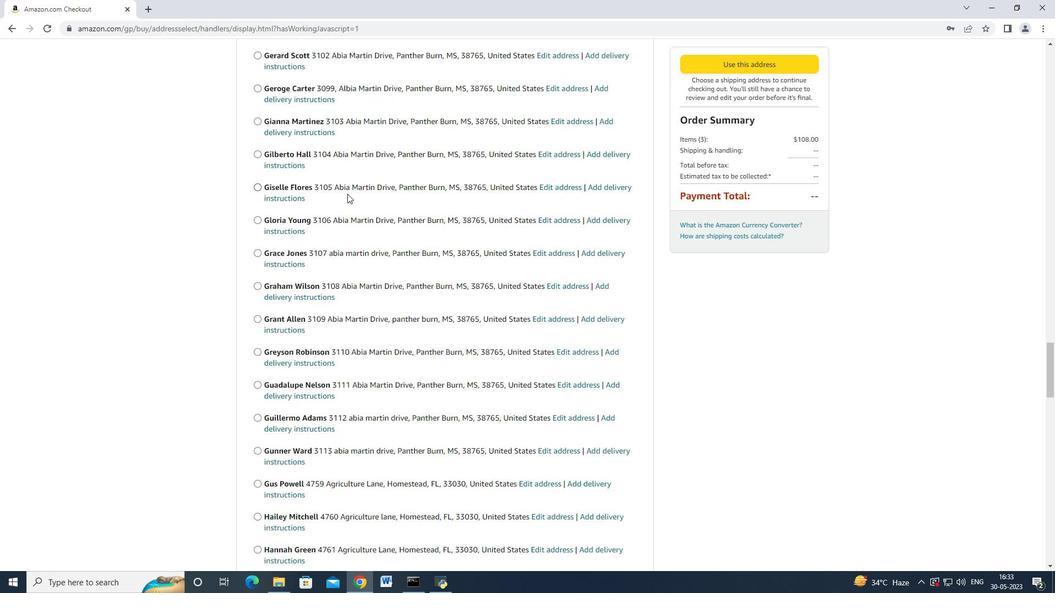 
Action: Mouse scrolled (344, 197) with delta (0, 0)
Screenshot: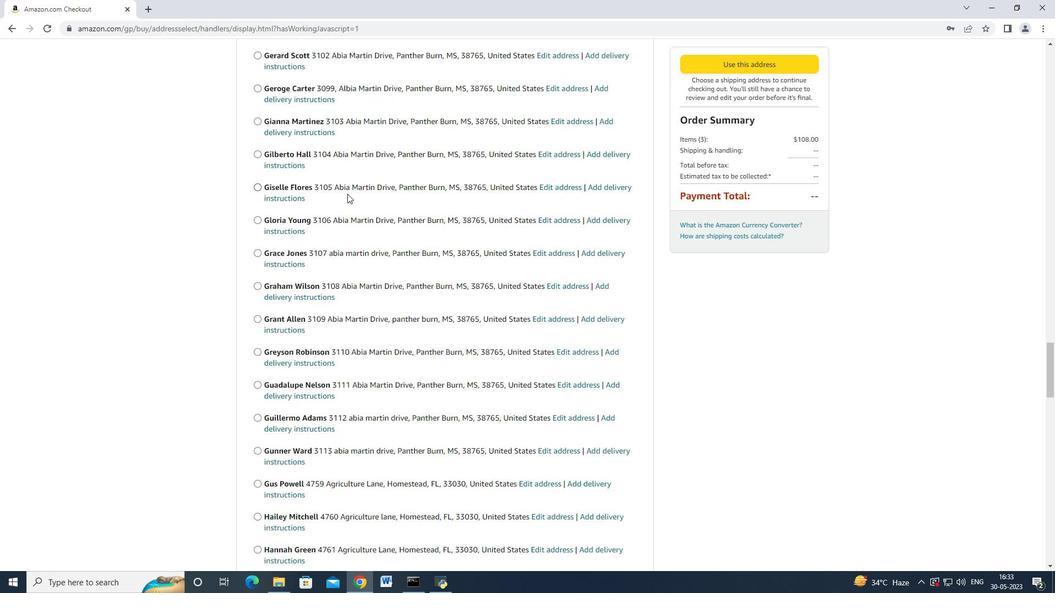 
Action: Mouse moved to (343, 199)
Screenshot: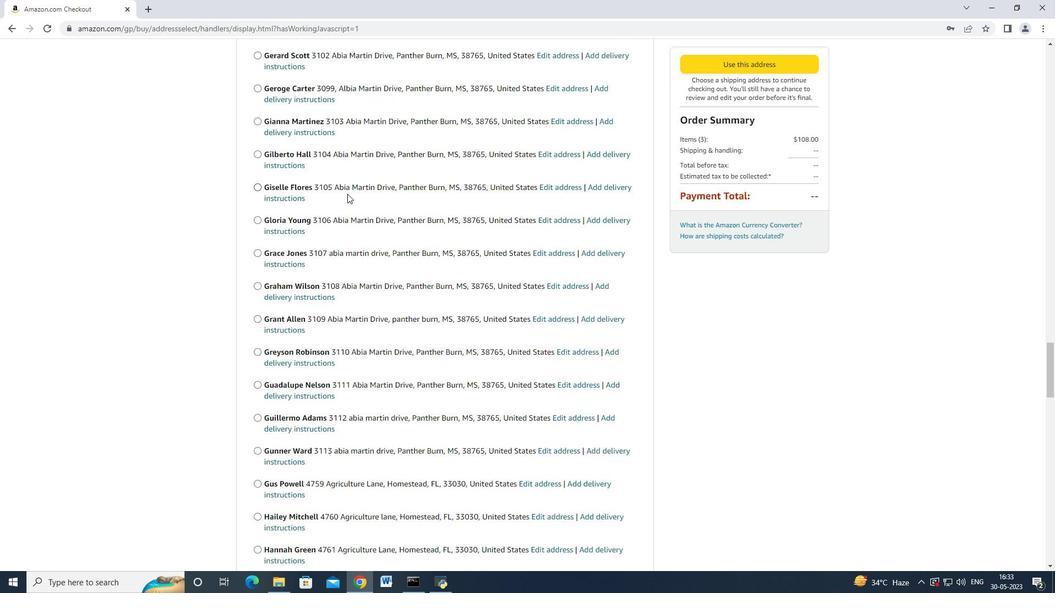 
Action: Mouse scrolled (343, 198) with delta (0, 0)
Screenshot: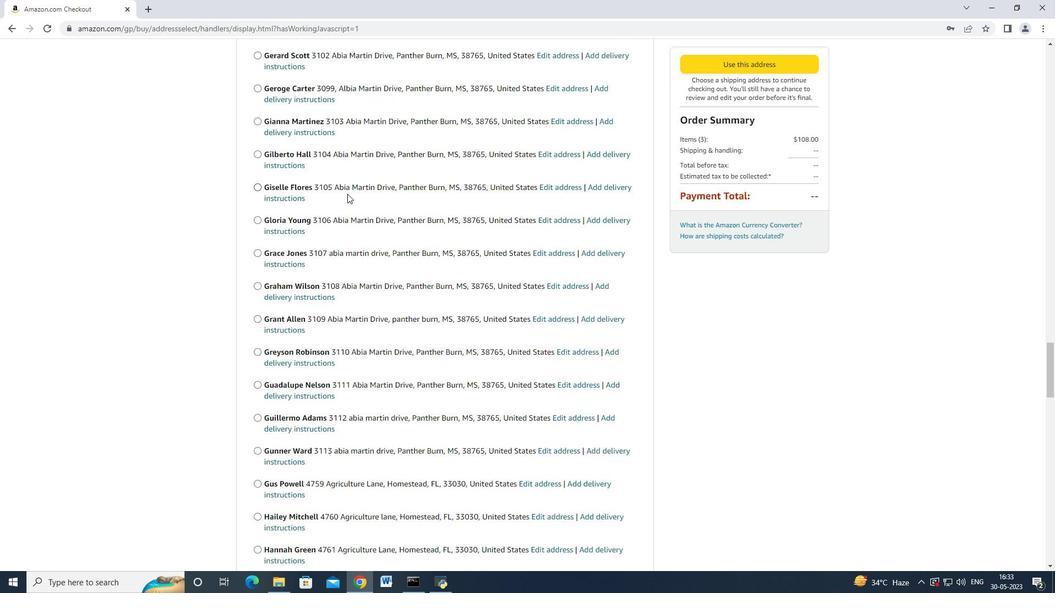 
Action: Mouse moved to (318, 229)
Screenshot: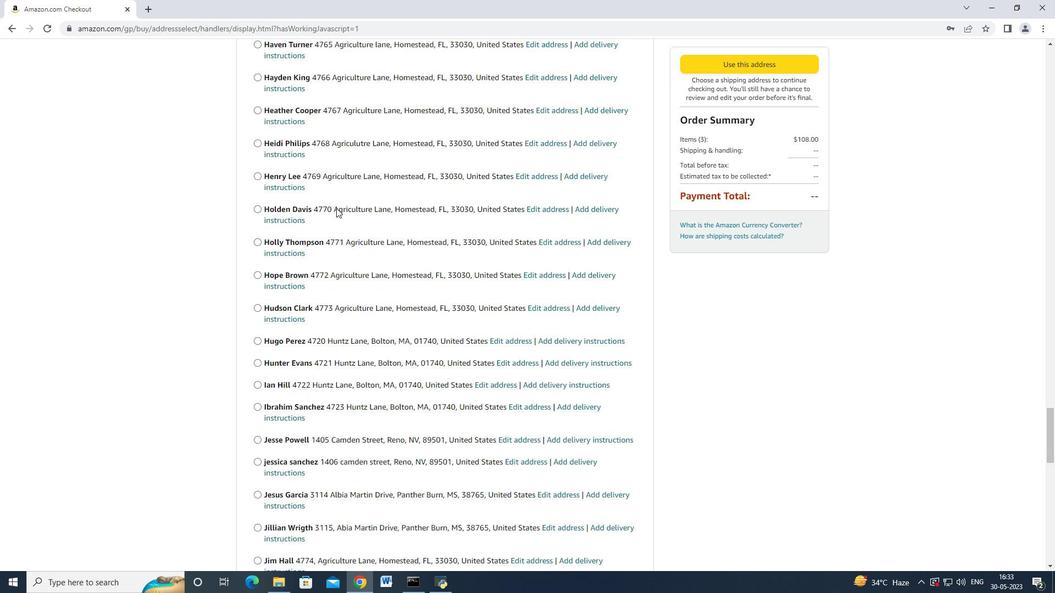 
Action: Mouse scrolled (318, 229) with delta (0, 0)
Screenshot: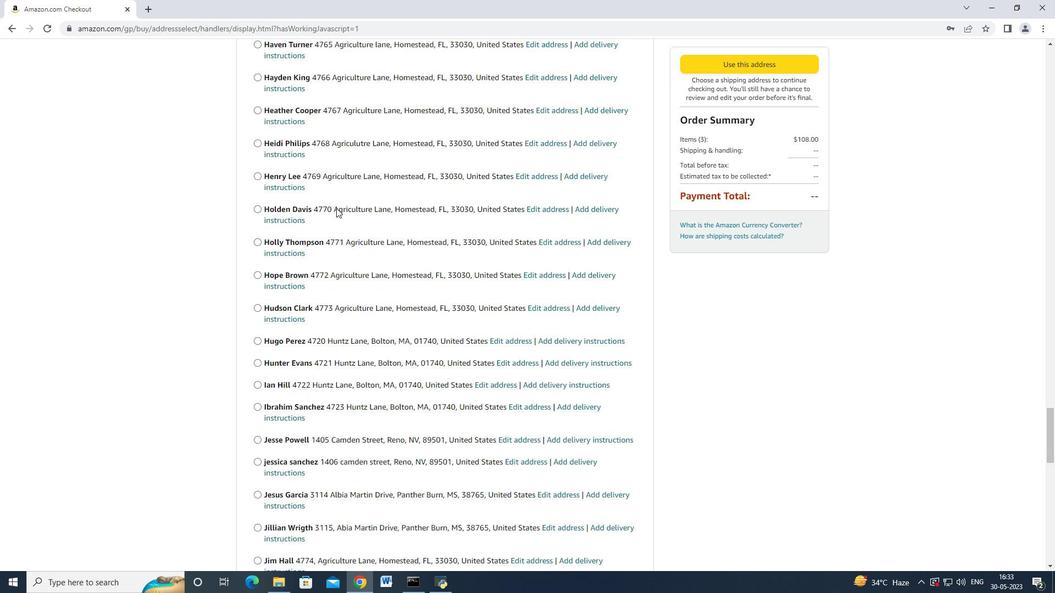 
Action: Mouse moved to (313, 236)
Screenshot: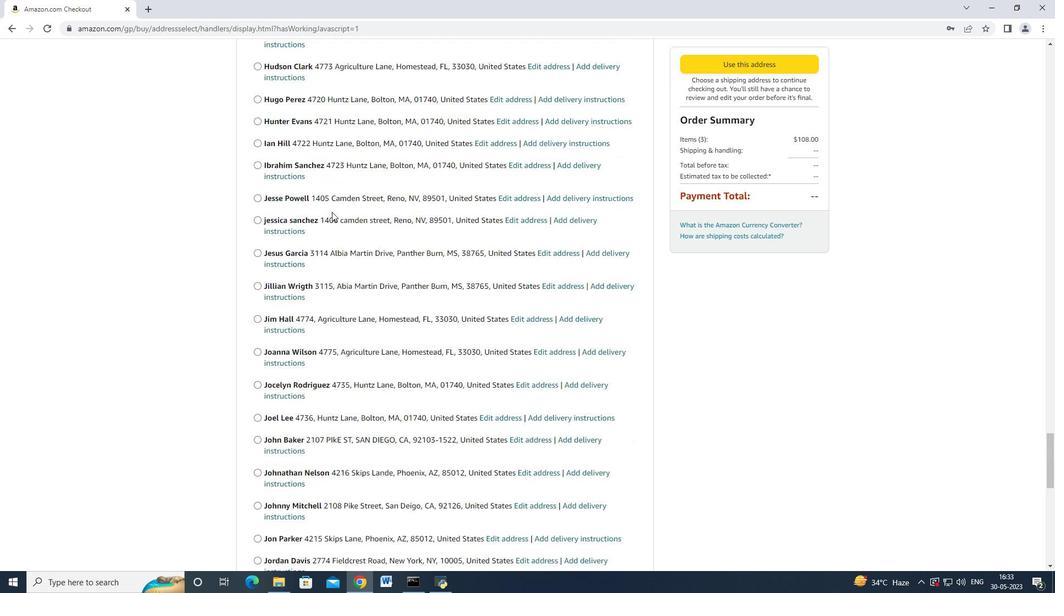 
Action: Mouse scrolled (313, 236) with delta (0, 0)
Screenshot: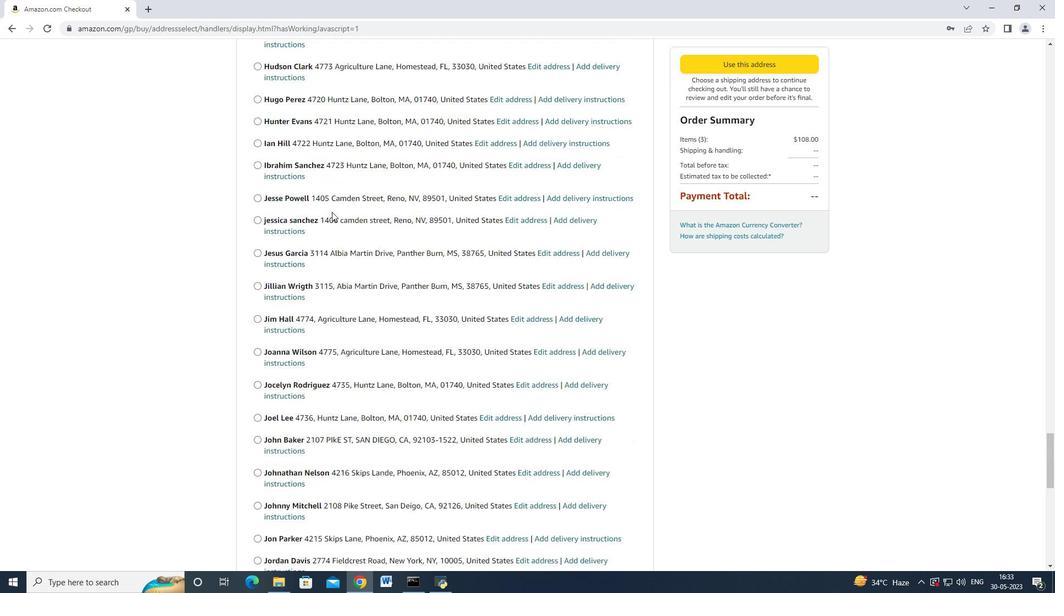 
Action: Mouse moved to (307, 243)
Screenshot: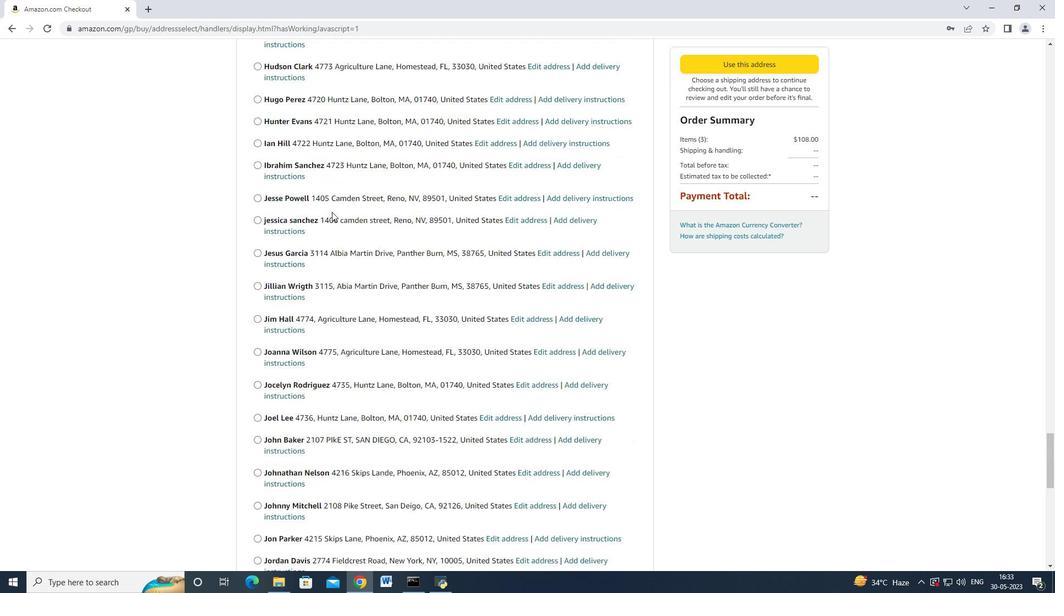 
Action: Mouse scrolled (307, 243) with delta (0, 0)
Screenshot: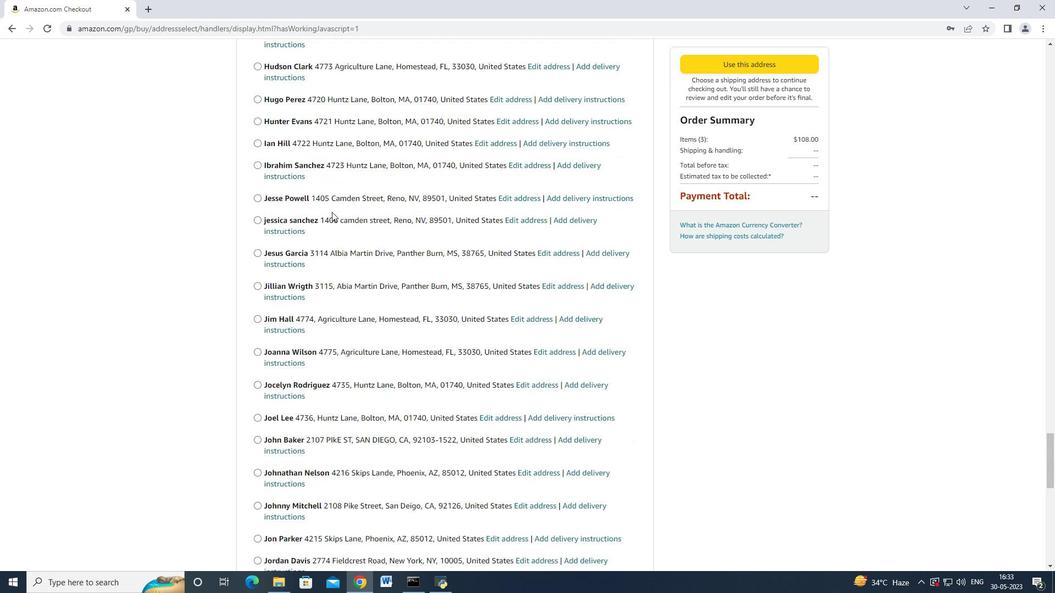 
Action: Mouse moved to (303, 249)
Screenshot: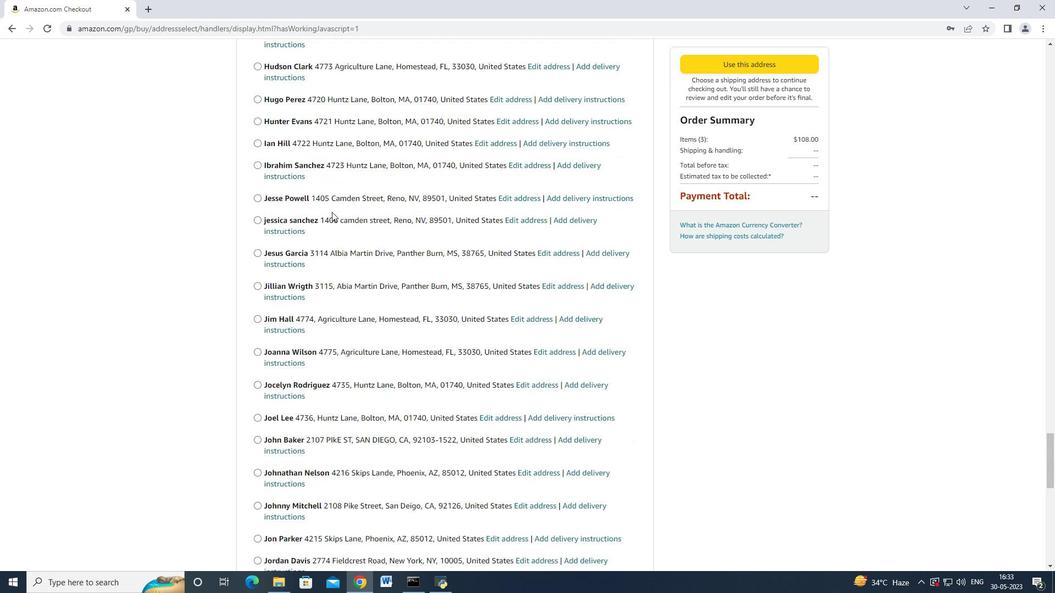 
Action: Mouse scrolled (303, 248) with delta (0, 0)
Screenshot: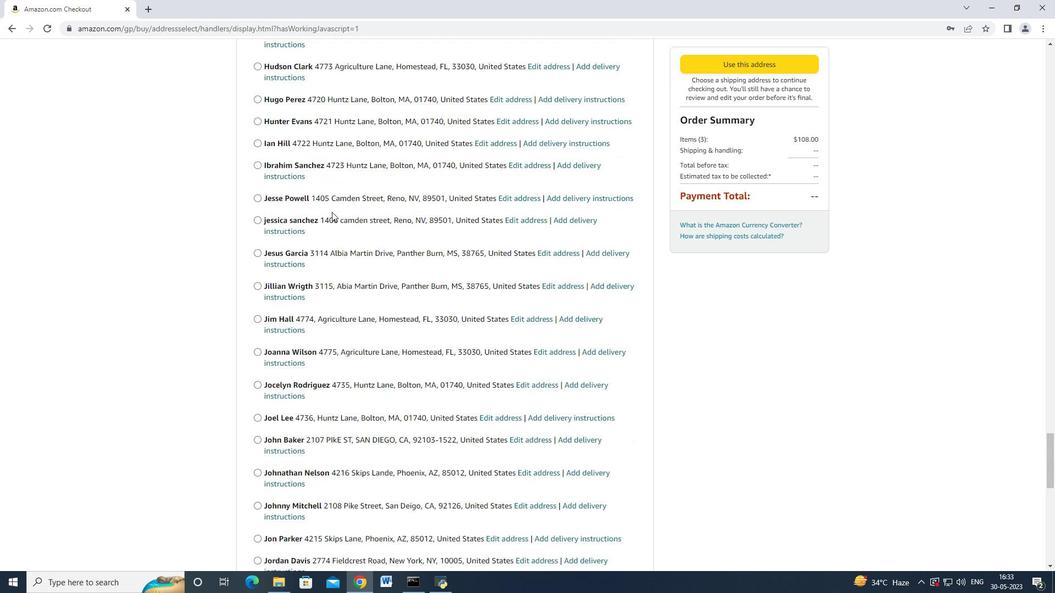 
Action: Mouse moved to (299, 252)
Screenshot: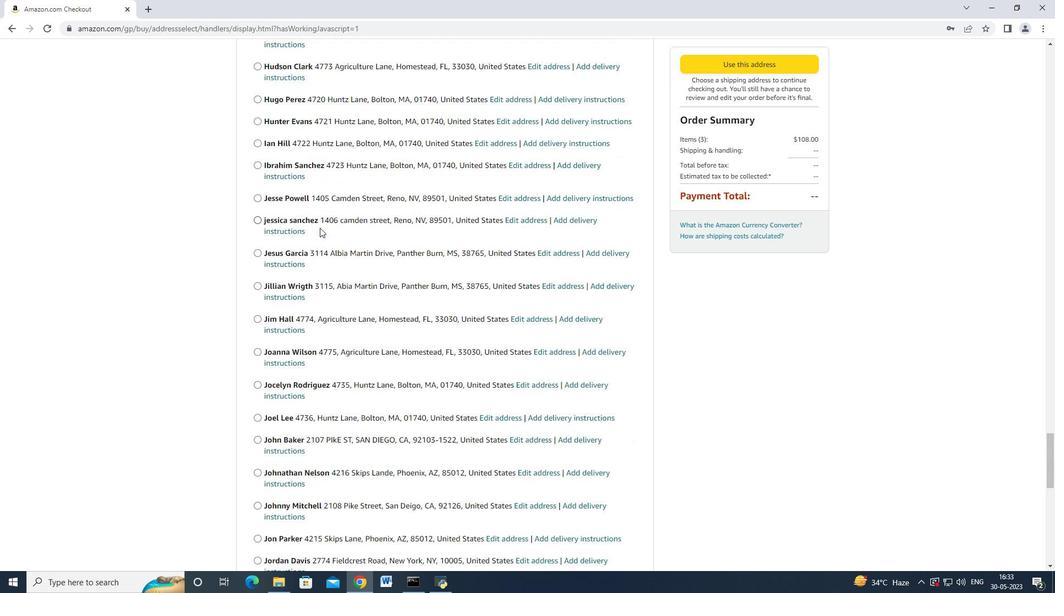 
Action: Mouse scrolled (300, 251) with delta (0, 0)
Screenshot: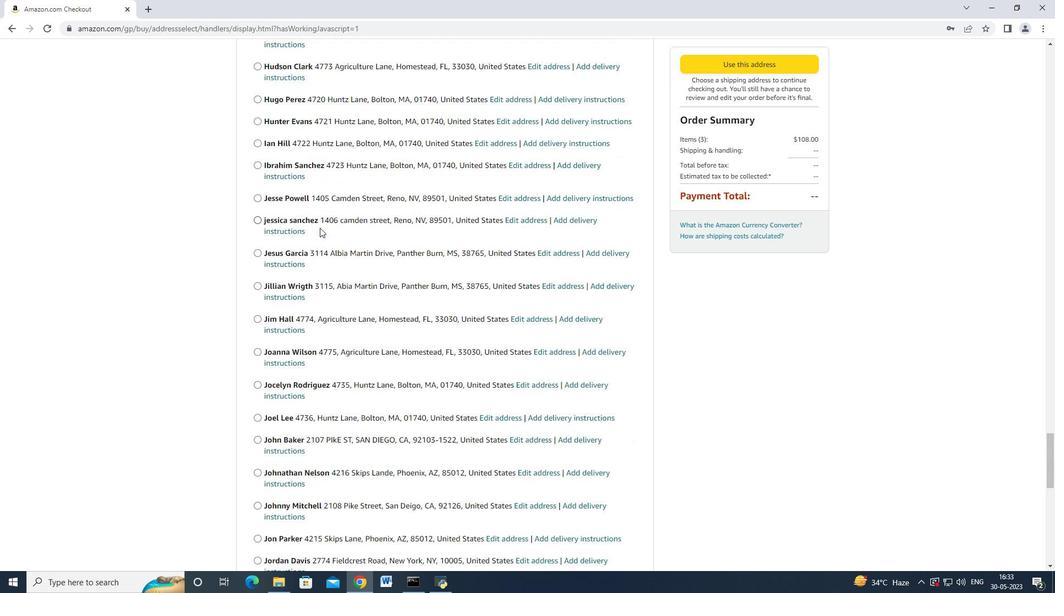 
Action: Mouse moved to (292, 263)
Screenshot: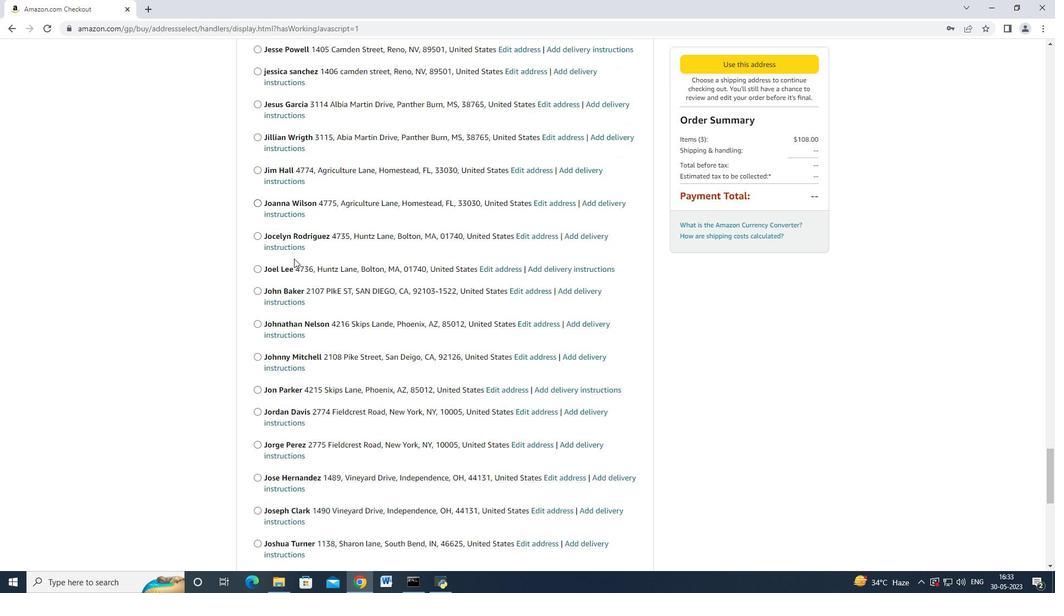 
Action: Mouse scrolled (292, 262) with delta (0, 0)
Screenshot: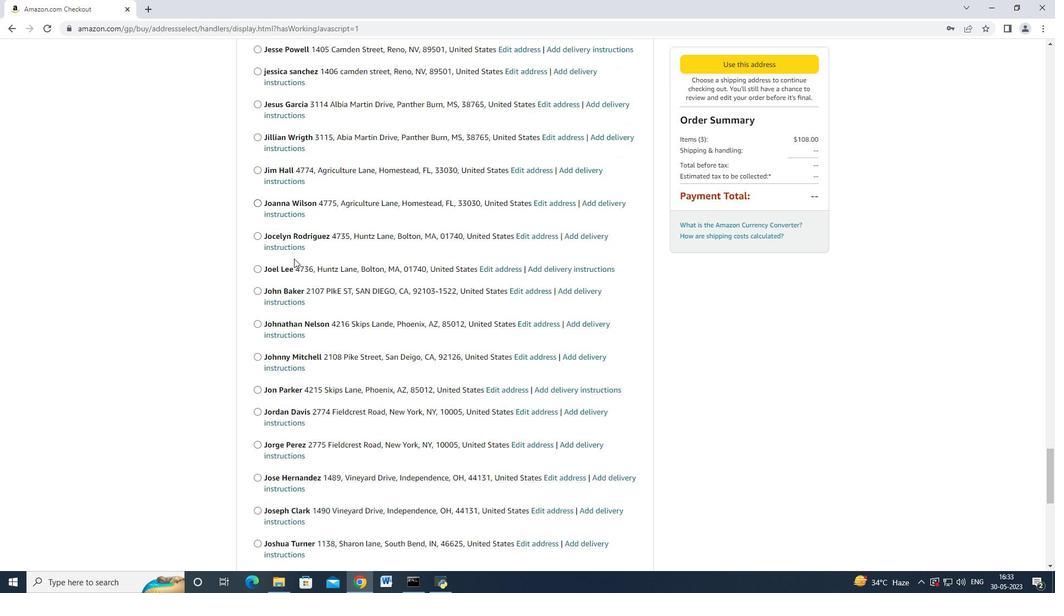 
Action: Mouse moved to (291, 263)
Screenshot: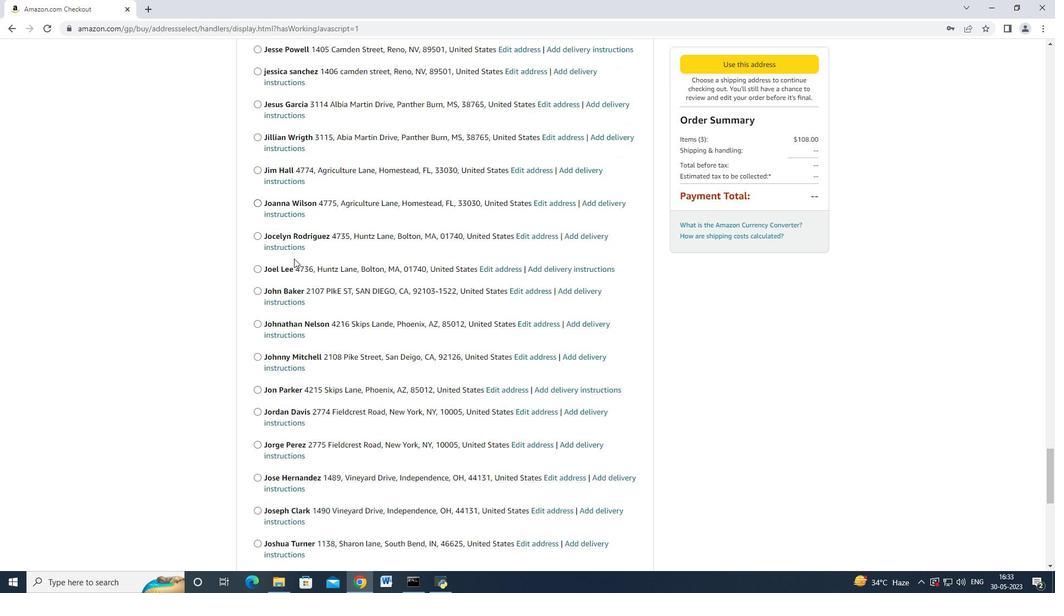 
Action: Mouse scrolled (292, 263) with delta (0, 0)
Screenshot: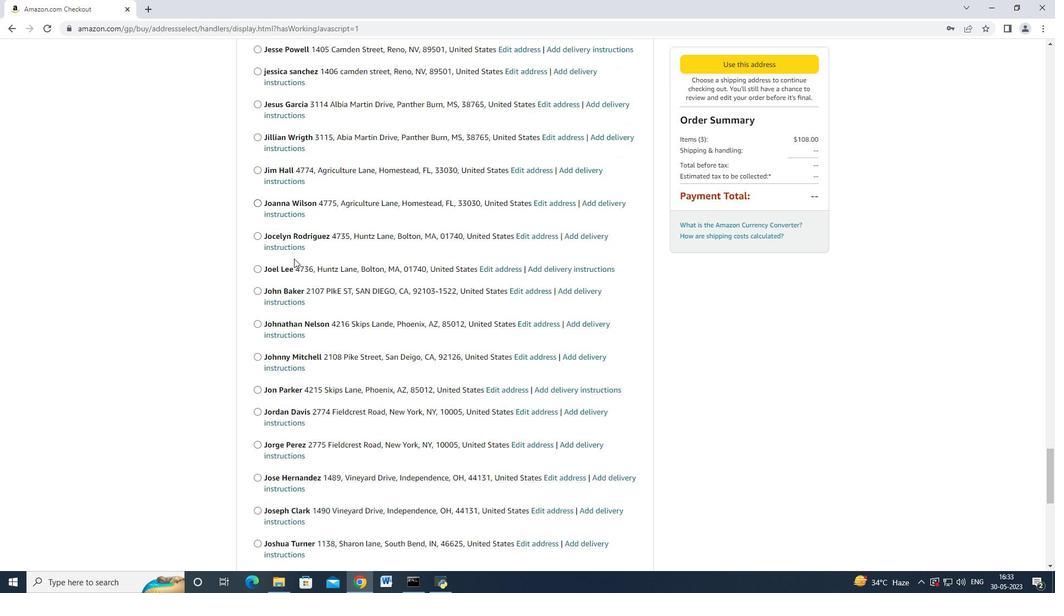 
Action: Mouse moved to (291, 264)
Screenshot: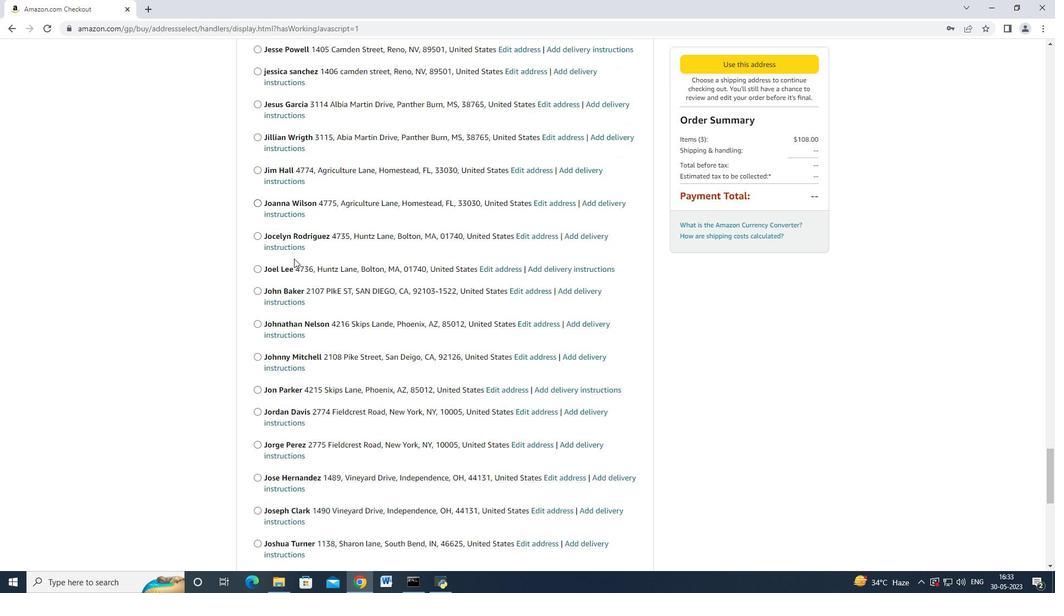 
Action: Mouse scrolled (291, 263) with delta (0, 0)
Screenshot: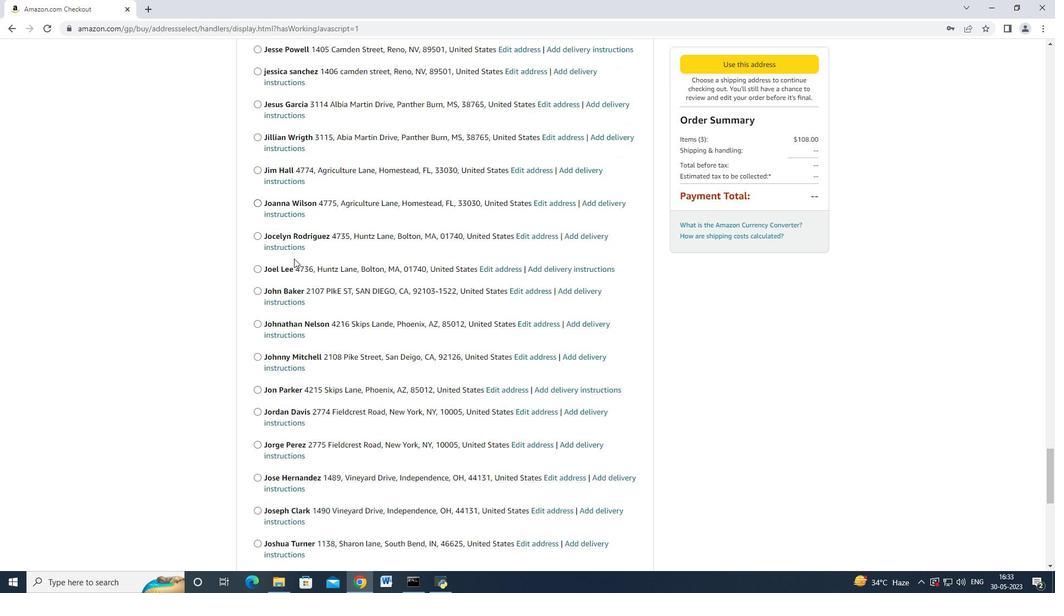 
Action: Mouse scrolled (291, 263) with delta (0, 0)
Screenshot: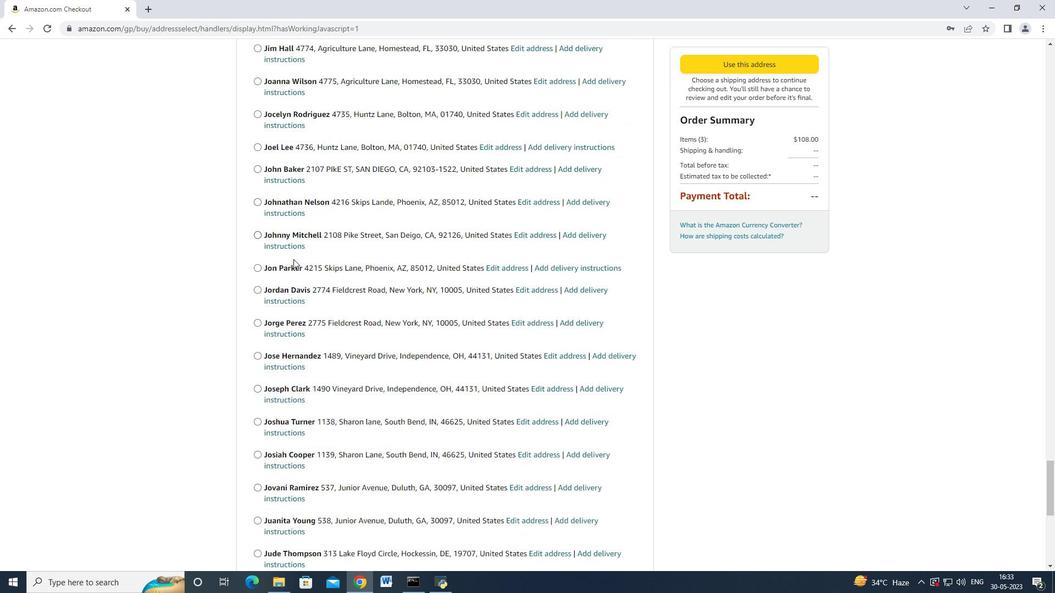 
Action: Mouse moved to (291, 264)
Screenshot: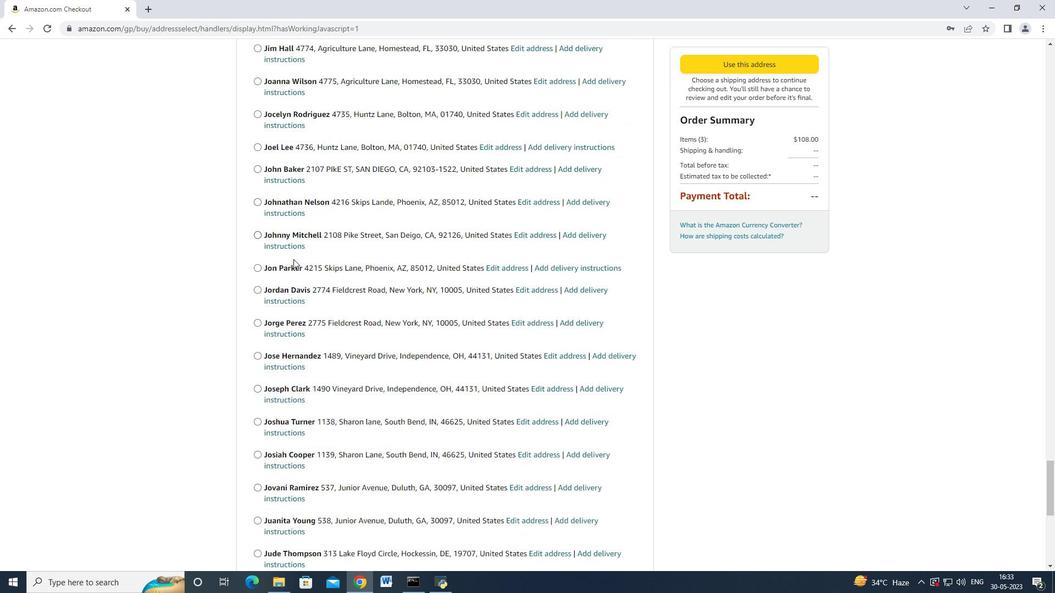 
Action: Mouse scrolled (291, 263) with delta (0, 0)
Screenshot: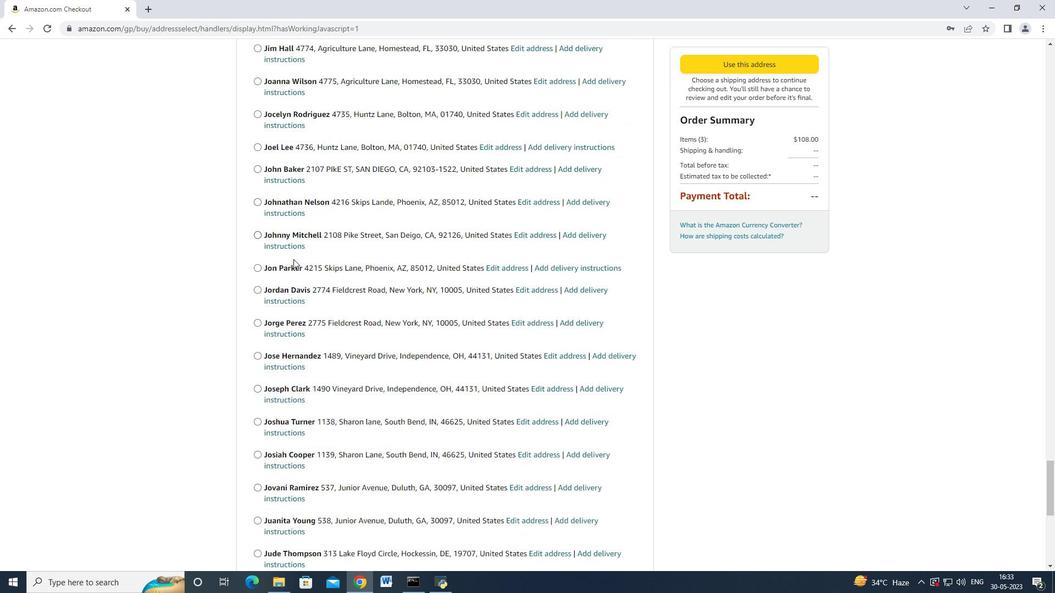 
Action: Mouse moved to (291, 264)
Screenshot: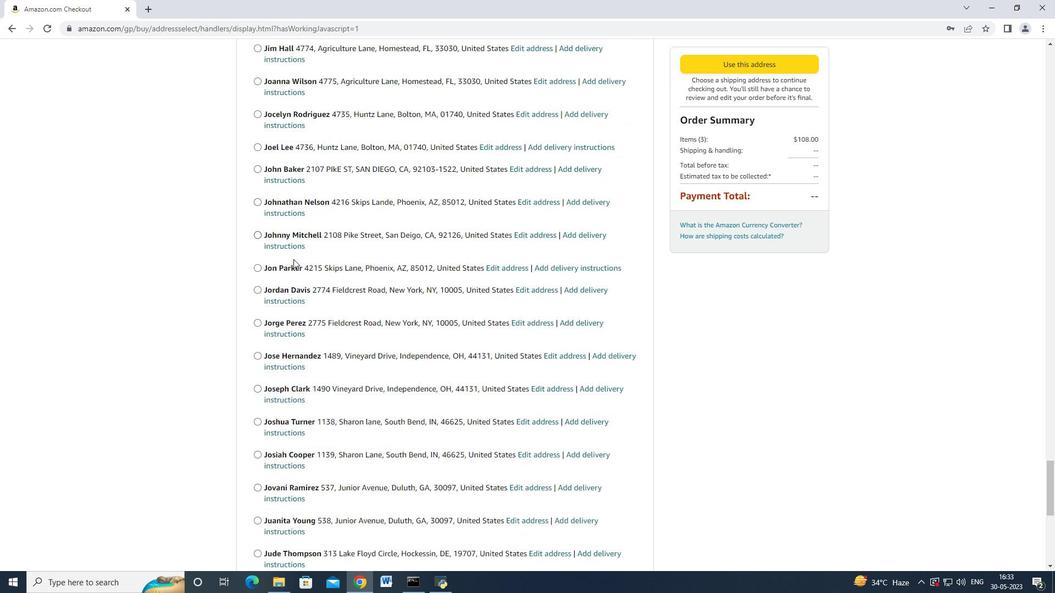 
Action: Mouse scrolled (291, 263) with delta (0, 0)
Screenshot: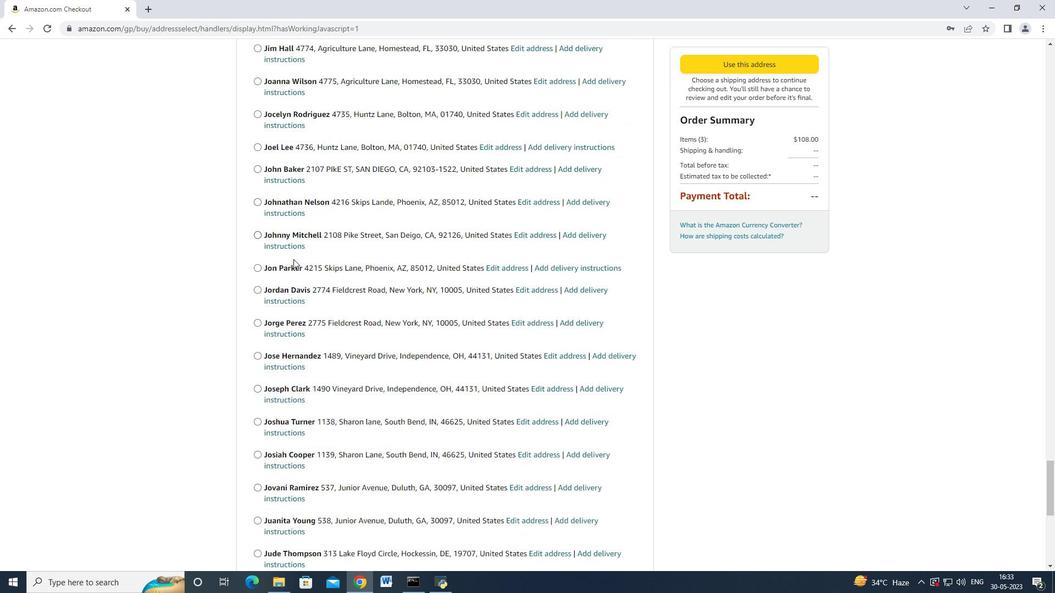 
Action: Mouse moved to (292, 265)
Screenshot: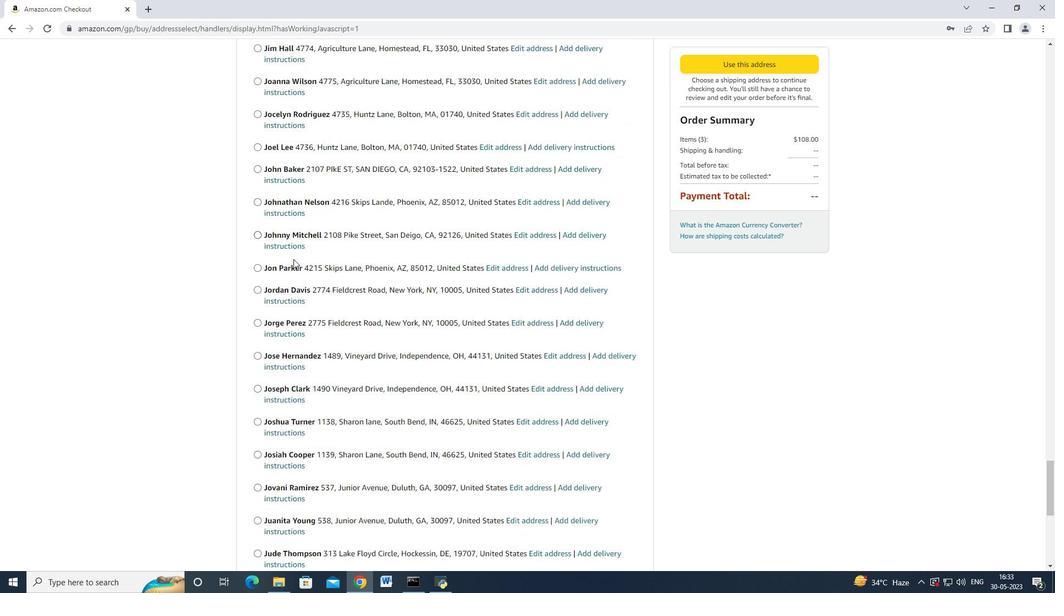 
Action: Mouse scrolled (291, 263) with delta (0, 0)
Screenshot: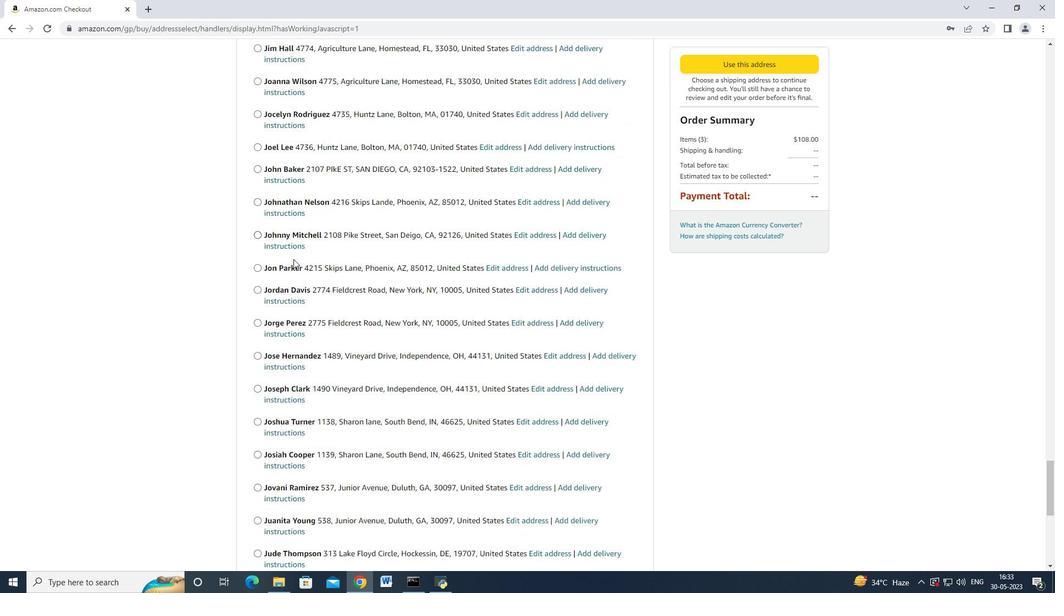 
Action: Mouse moved to (294, 269)
Screenshot: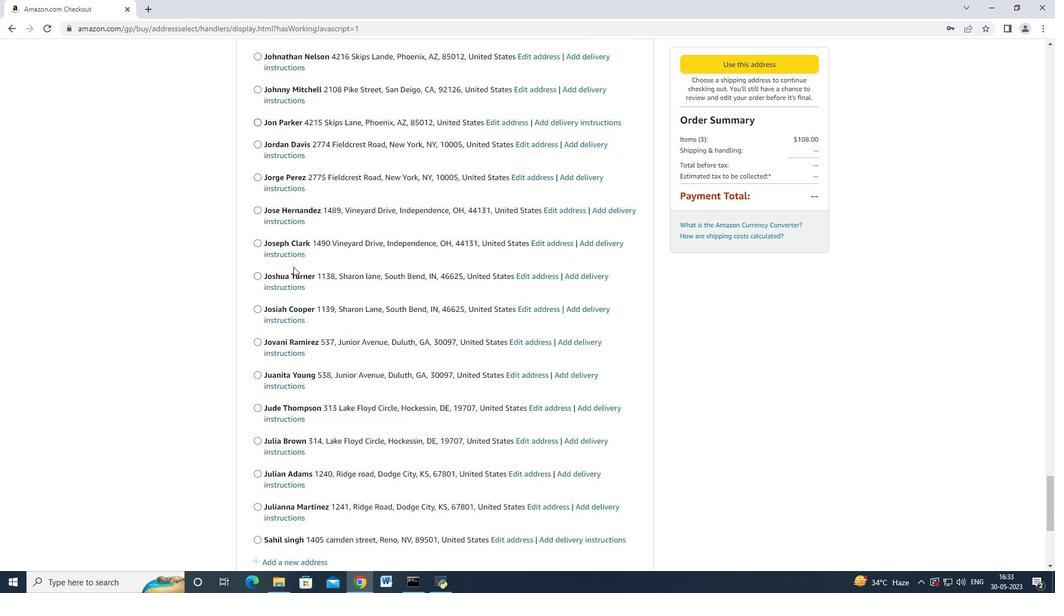 
Action: Mouse scrolled (294, 268) with delta (0, 0)
Screenshot: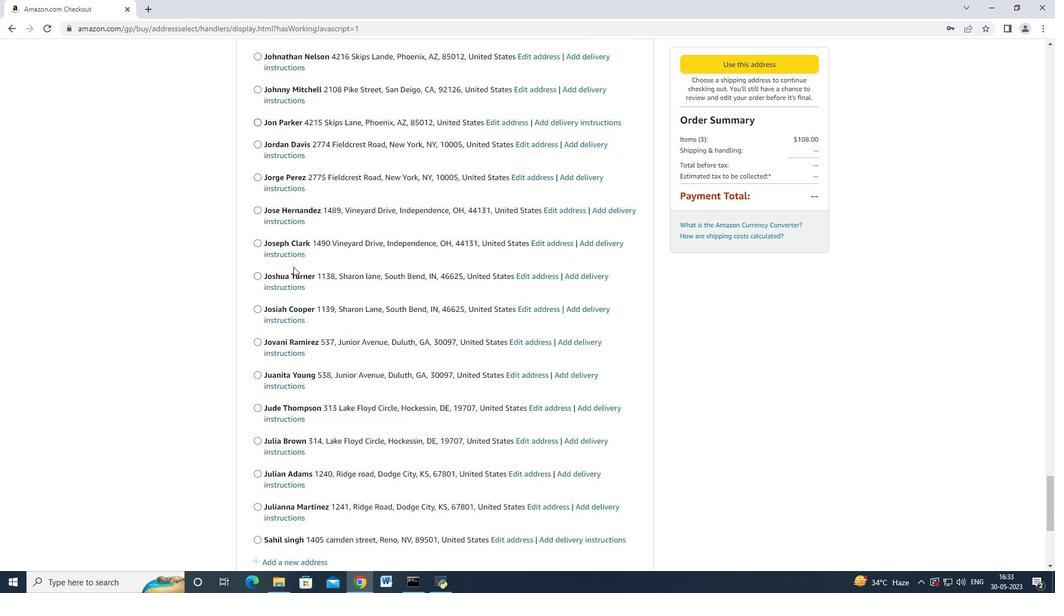 
Action: Mouse scrolled (294, 268) with delta (0, 0)
Screenshot: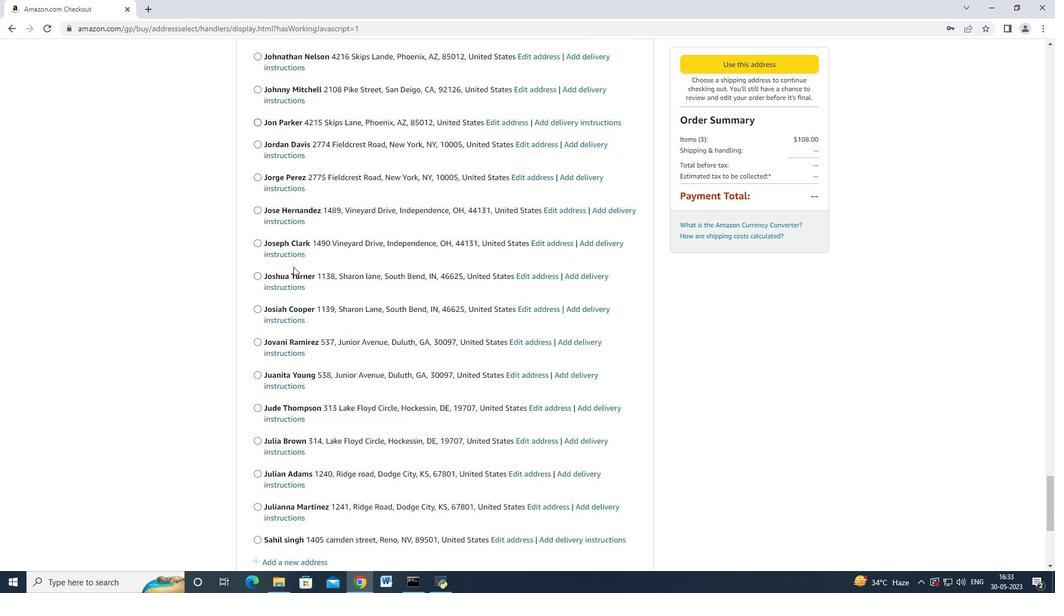 
Action: Mouse moved to (294, 269)
Screenshot: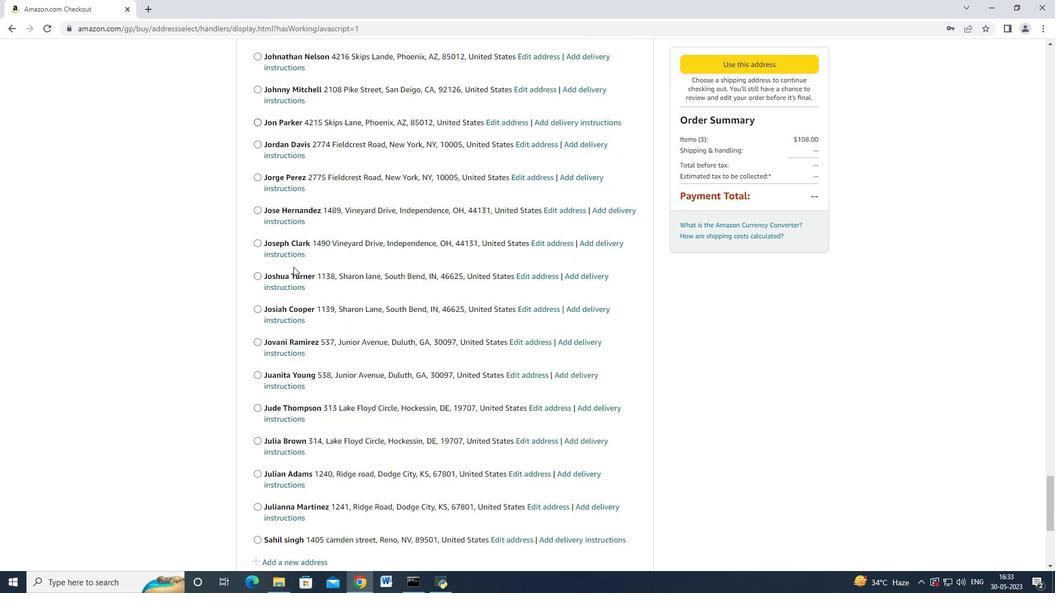 
Action: Mouse scrolled (294, 269) with delta (0, 0)
Screenshot: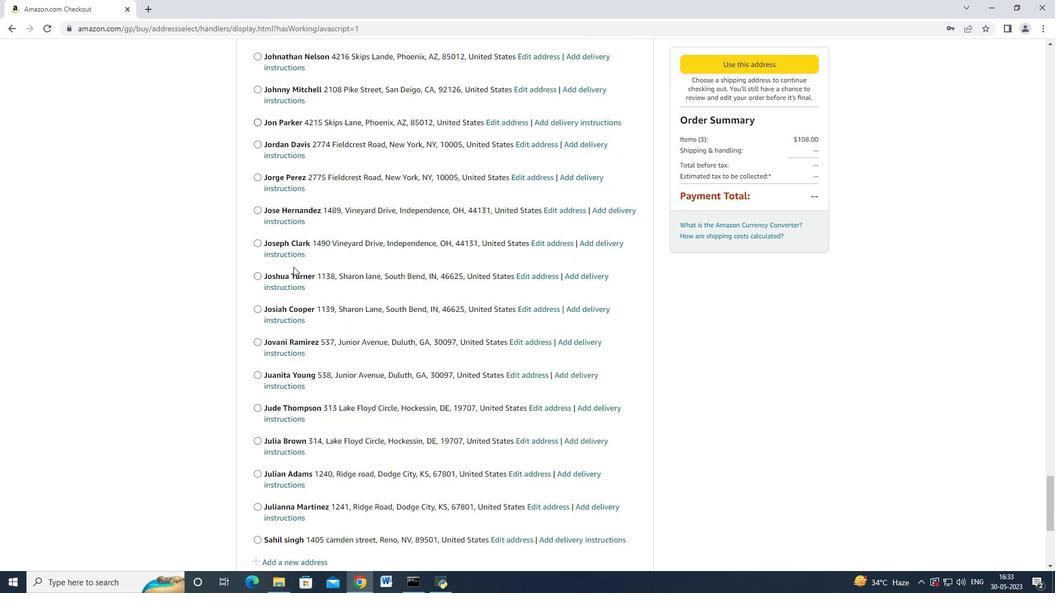 
Action: Mouse moved to (294, 270)
Screenshot: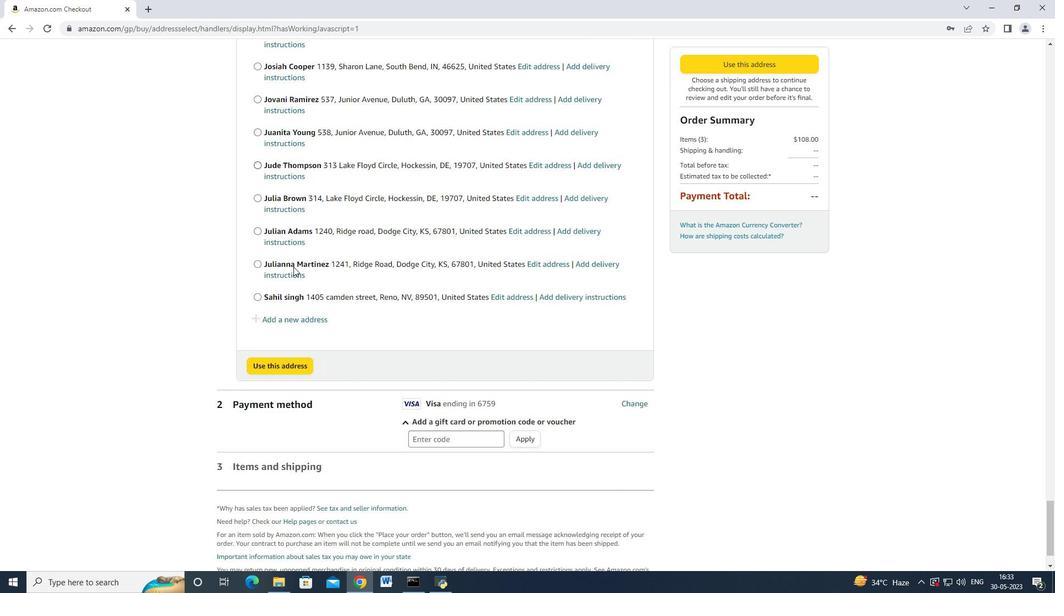 
Action: Mouse scrolled (294, 269) with delta (0, 0)
Screenshot: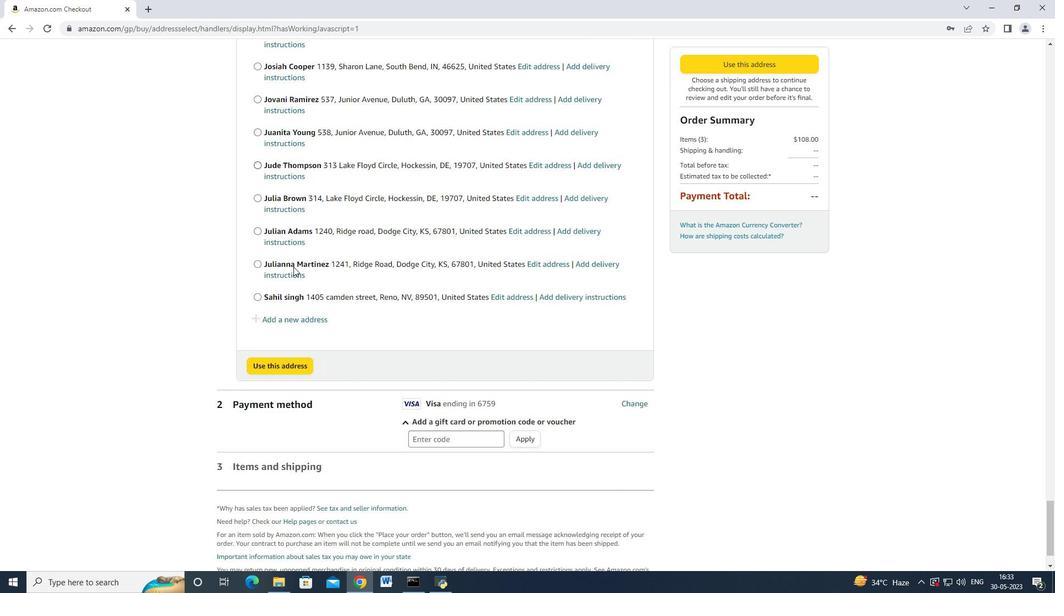 
Action: Mouse moved to (294, 270)
Screenshot: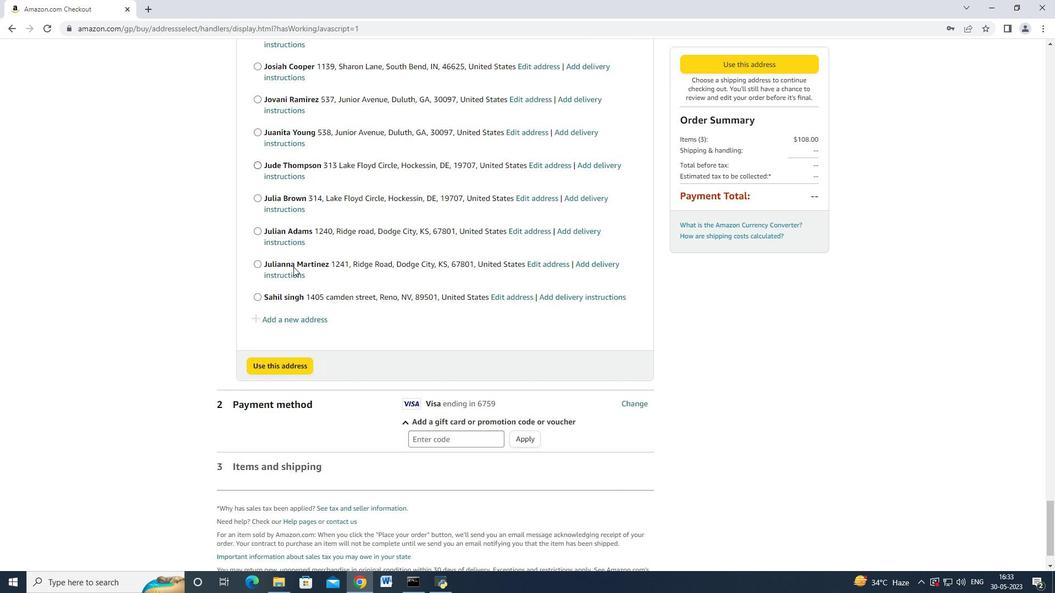 
Action: Mouse scrolled (294, 269) with delta (0, 0)
Screenshot: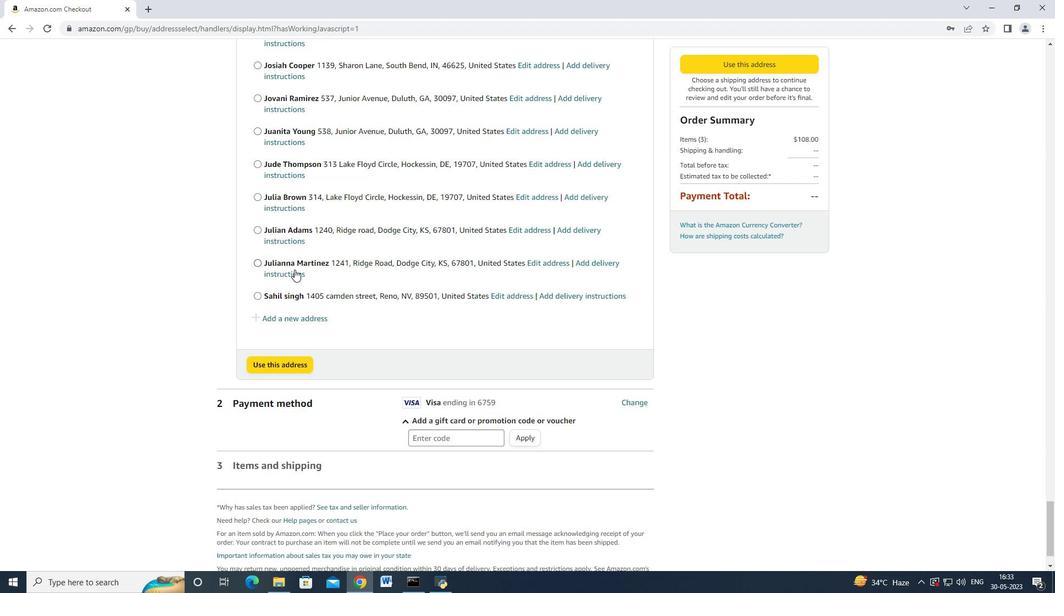 
Action: Mouse moved to (294, 271)
Screenshot: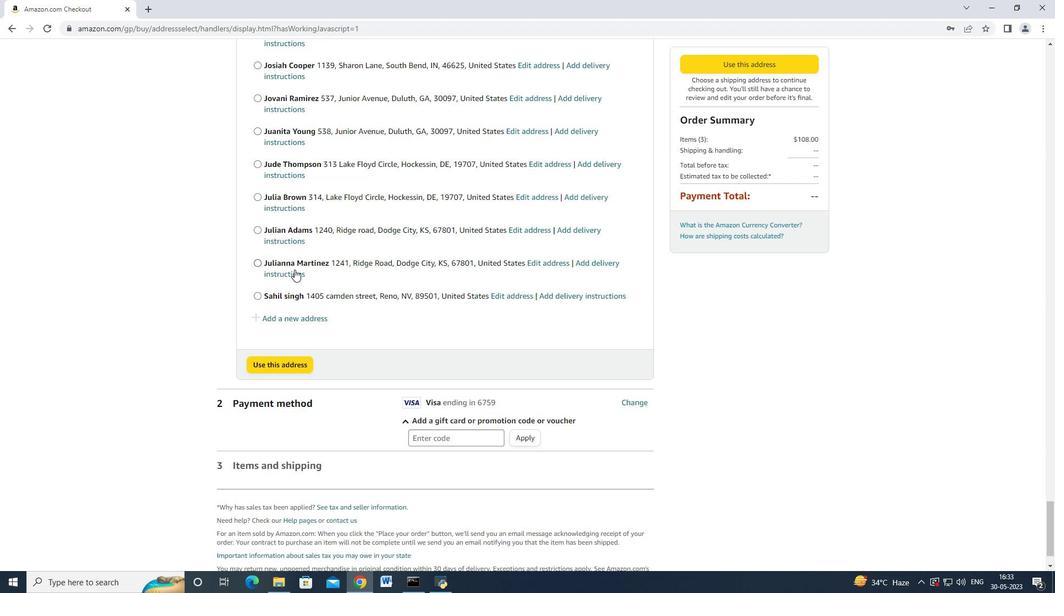 
Action: Mouse scrolled (294, 269) with delta (0, 0)
Screenshot: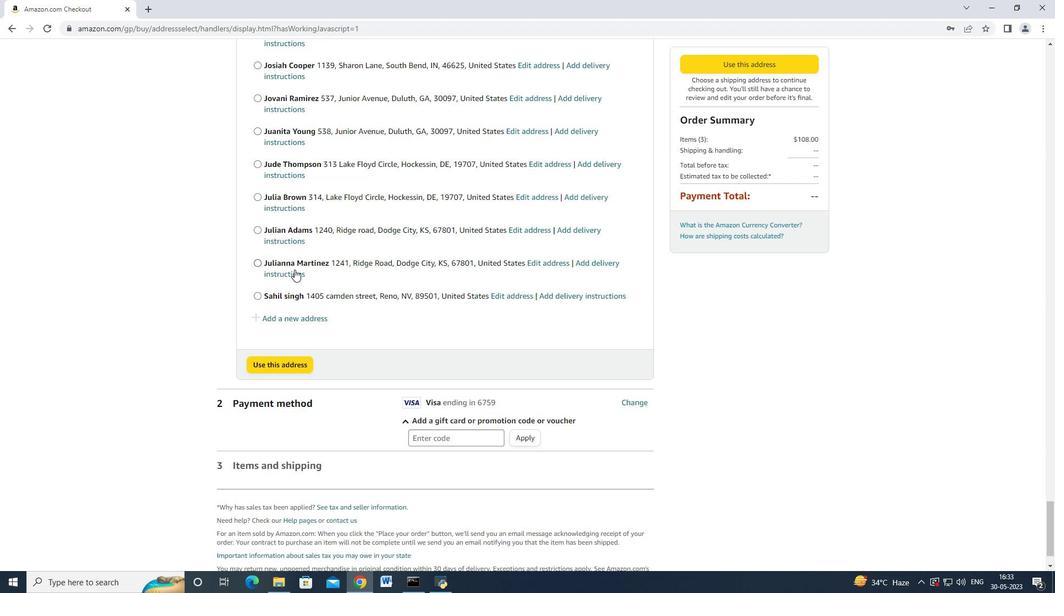 
Action: Mouse moved to (298, 264)
Screenshot: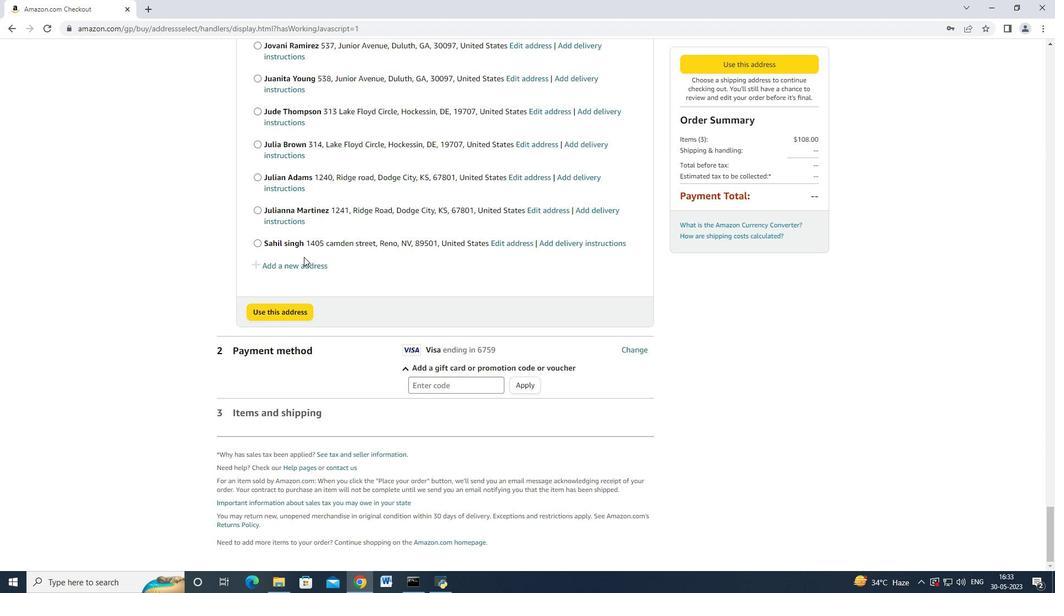 
Action: Mouse pressed left at (298, 264)
Screenshot: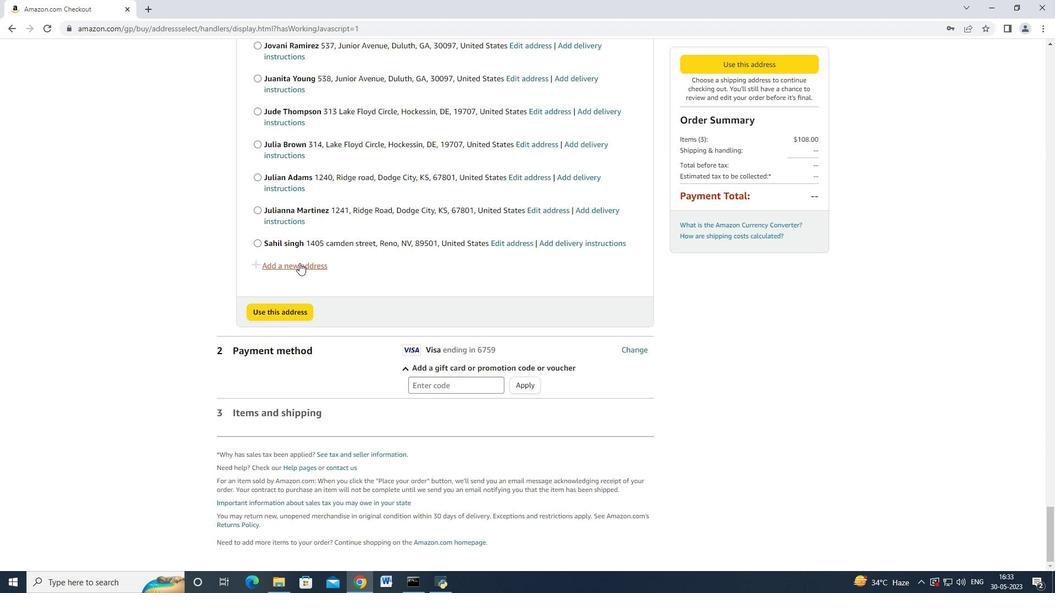 
Action: Mouse moved to (375, 259)
Screenshot: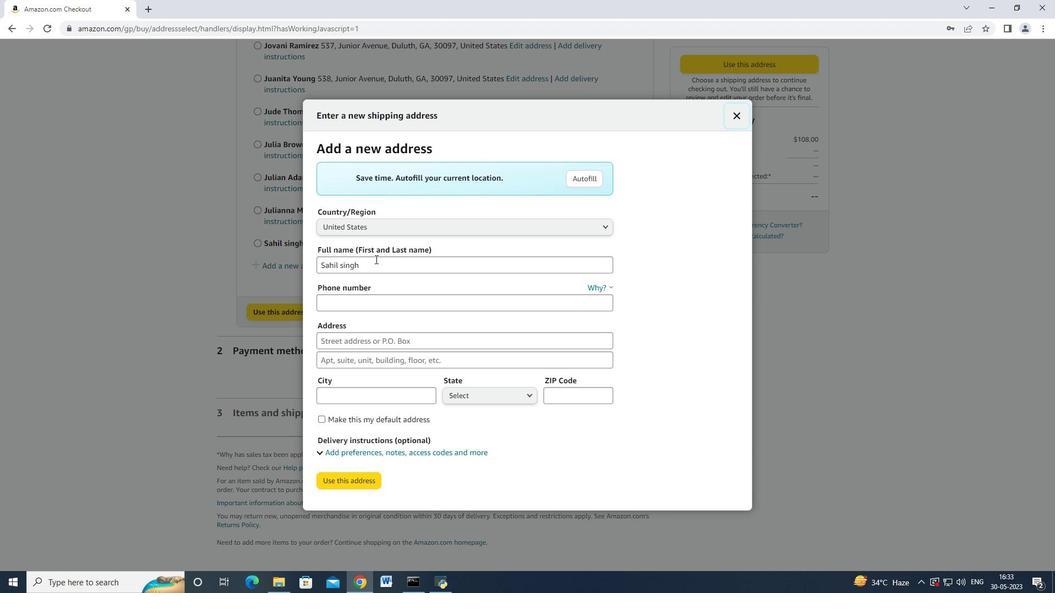 
Action: Mouse pressed left at (375, 259)
Screenshot: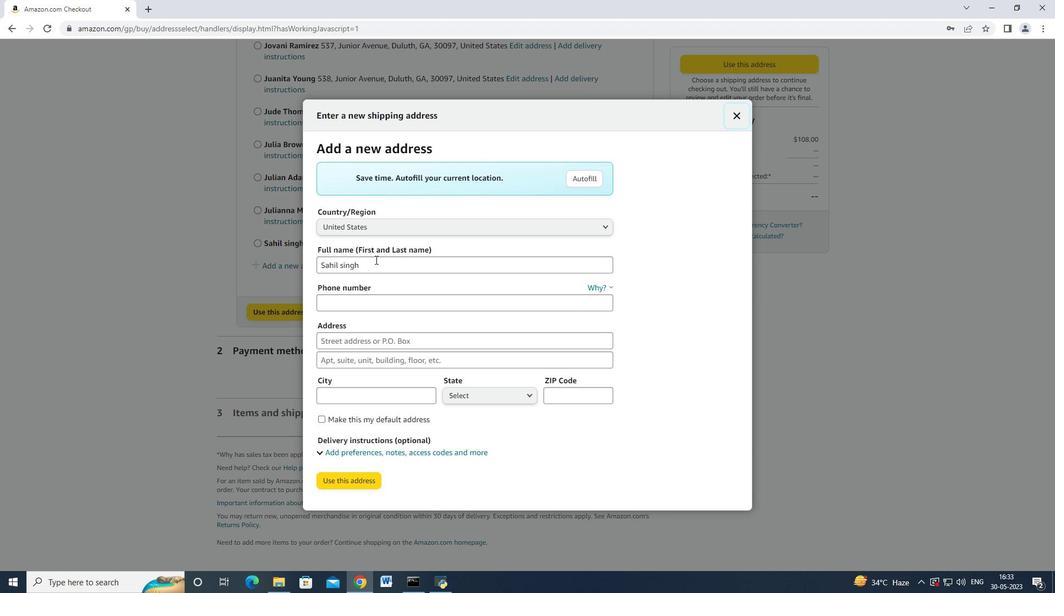 
Action: Mouse moved to (332, 257)
Screenshot: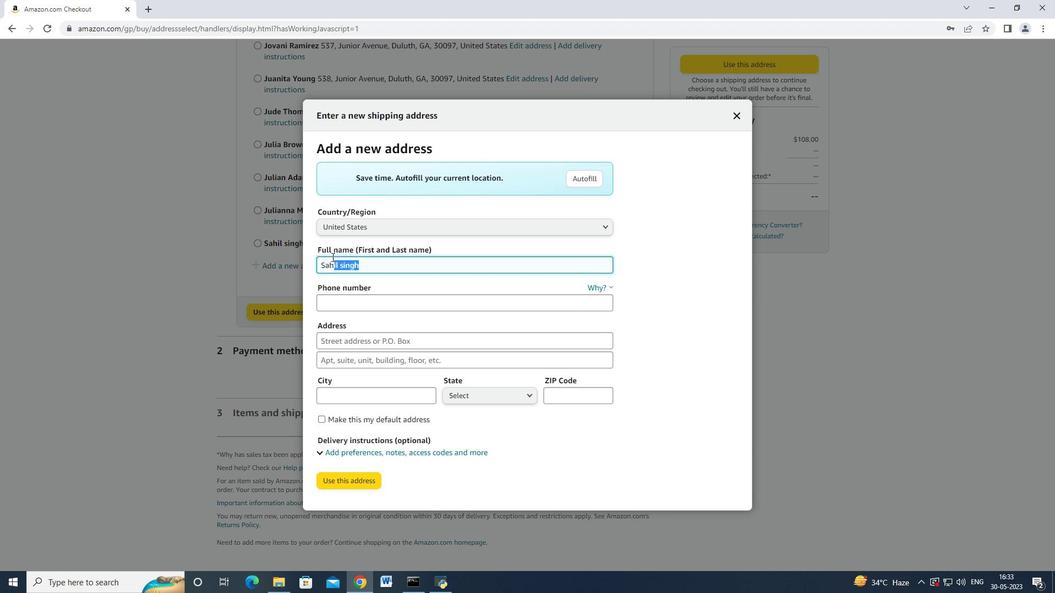 
Action: Key pressed <Key.backspace><Key.backspace><Key.backspace><Key.backspace><Key.backspace><Key.shift>Isabel<Key.space><Key.shift>Kelly<Key.tab><Key.tab>9785492947<Key.tab>4725<Key.space><Key.shift>Huntz<Key.space><Key.shift>Lane<Key.tab><Key.tab><Key.shift>Bolo<Key.backspace>ton<Key.tab>
Screenshot: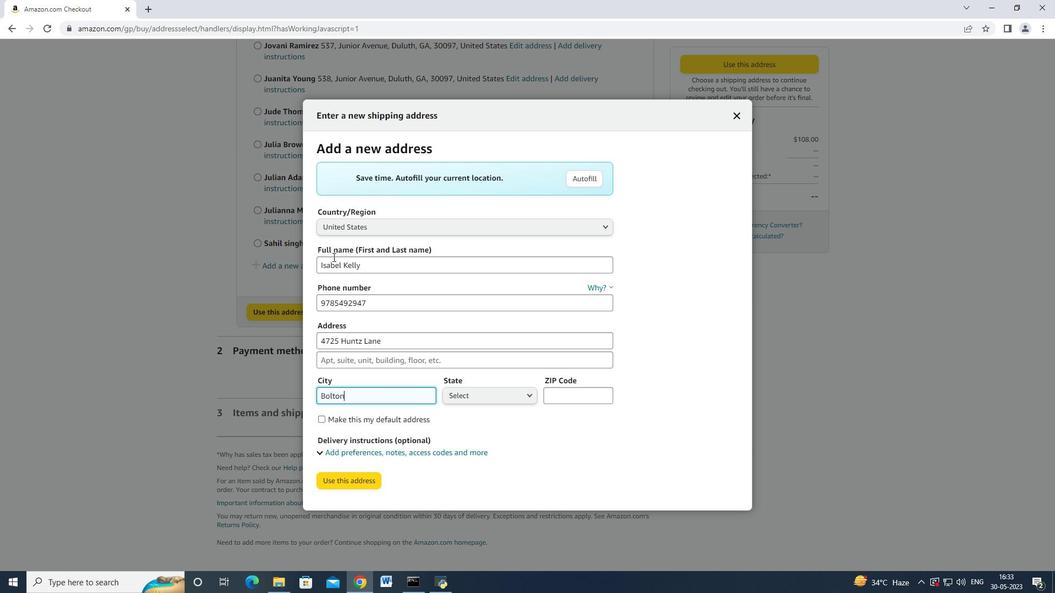 
Action: Mouse moved to (509, 398)
Screenshot: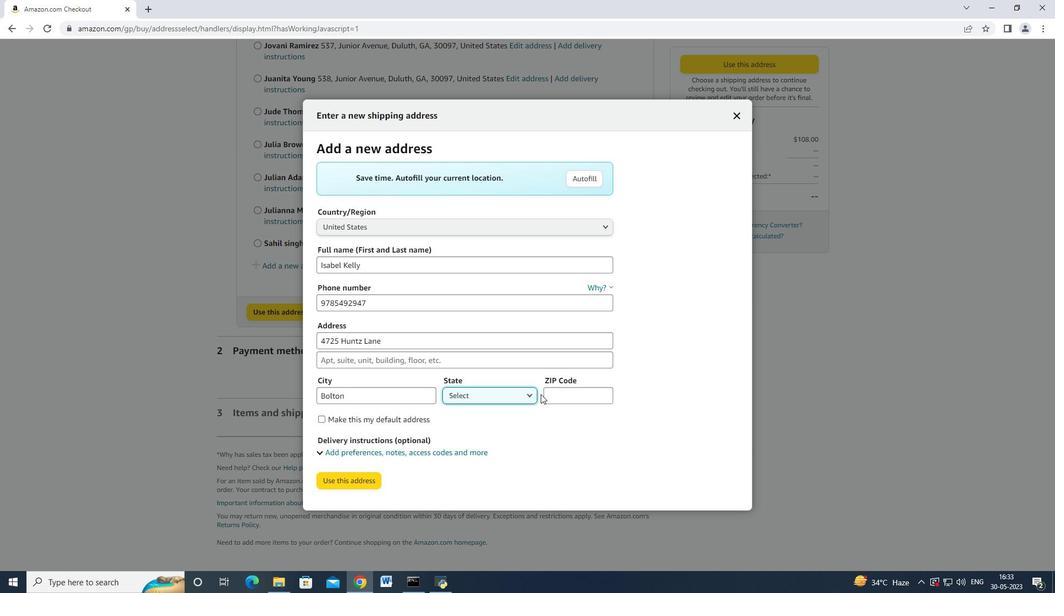 
Action: Mouse pressed left at (509, 398)
Screenshot: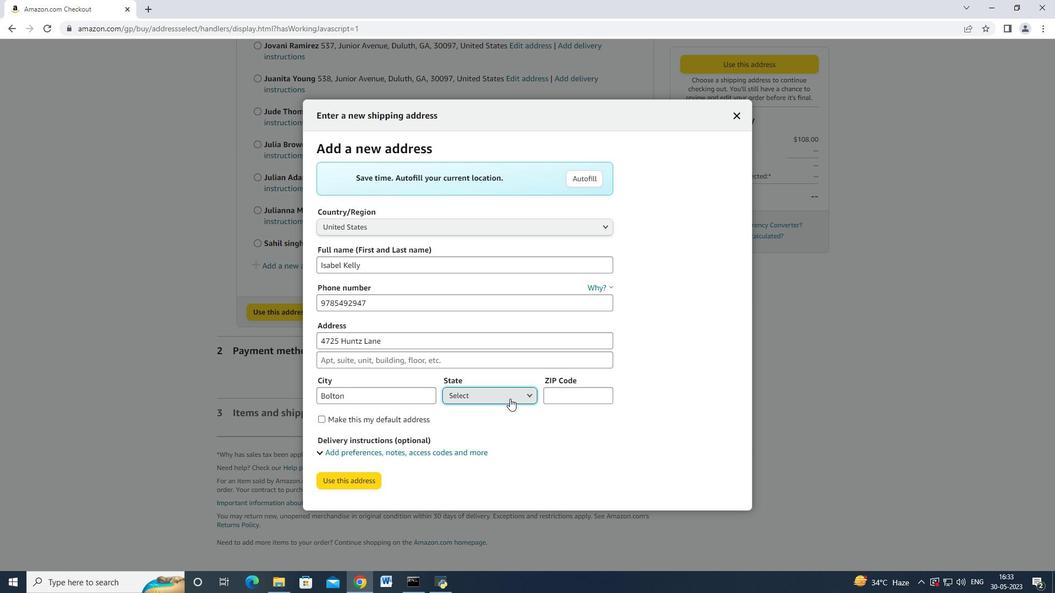 
Action: Mouse moved to (541, 306)
Screenshot: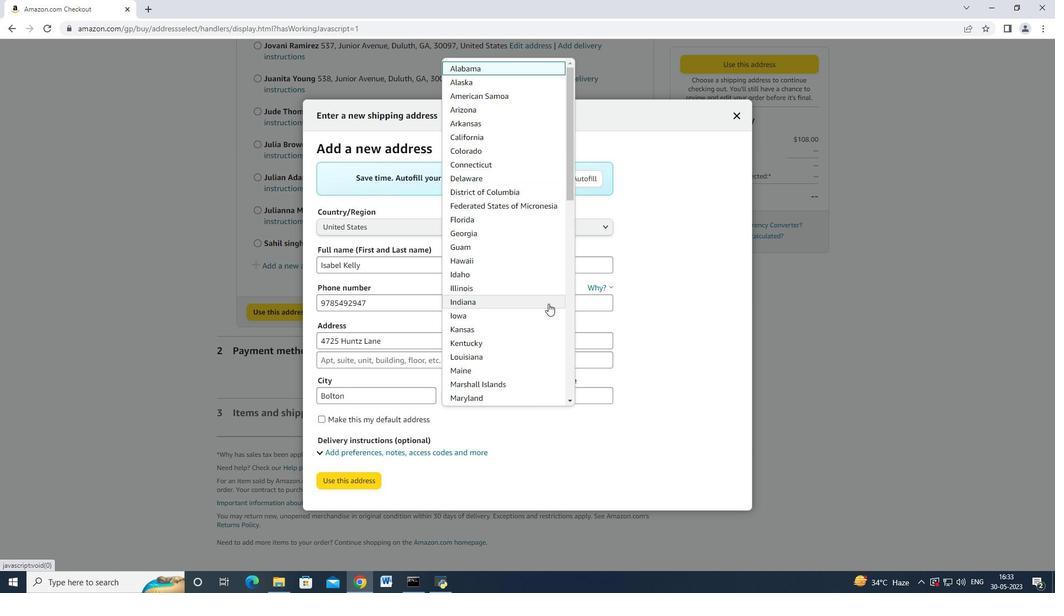 
Action: Mouse scrolled (541, 306) with delta (0, 0)
Screenshot: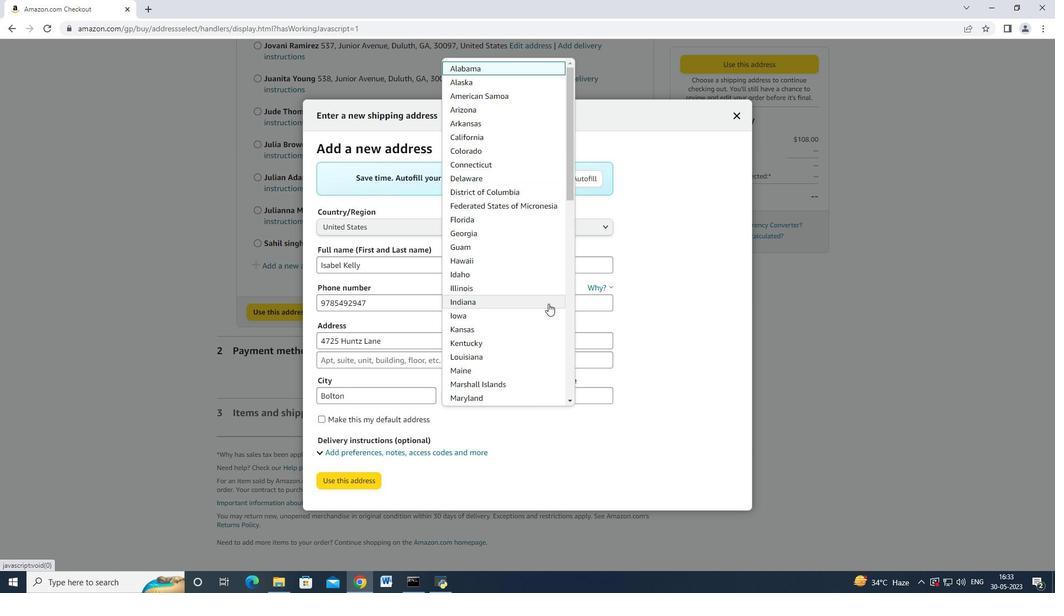 
Action: Mouse moved to (538, 307)
Screenshot: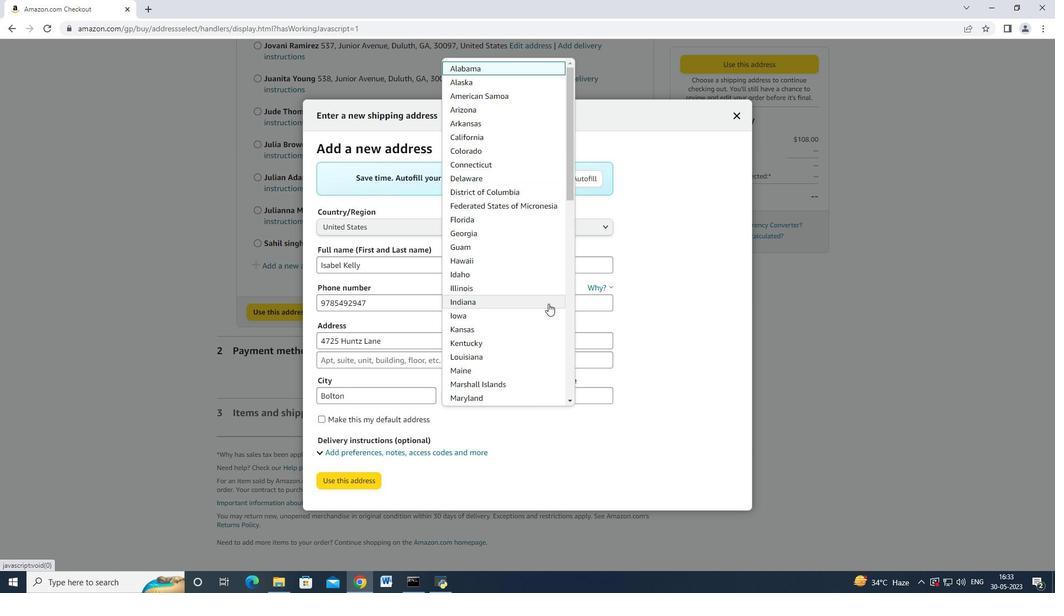 
Action: Mouse scrolled (538, 307) with delta (0, 0)
Screenshot: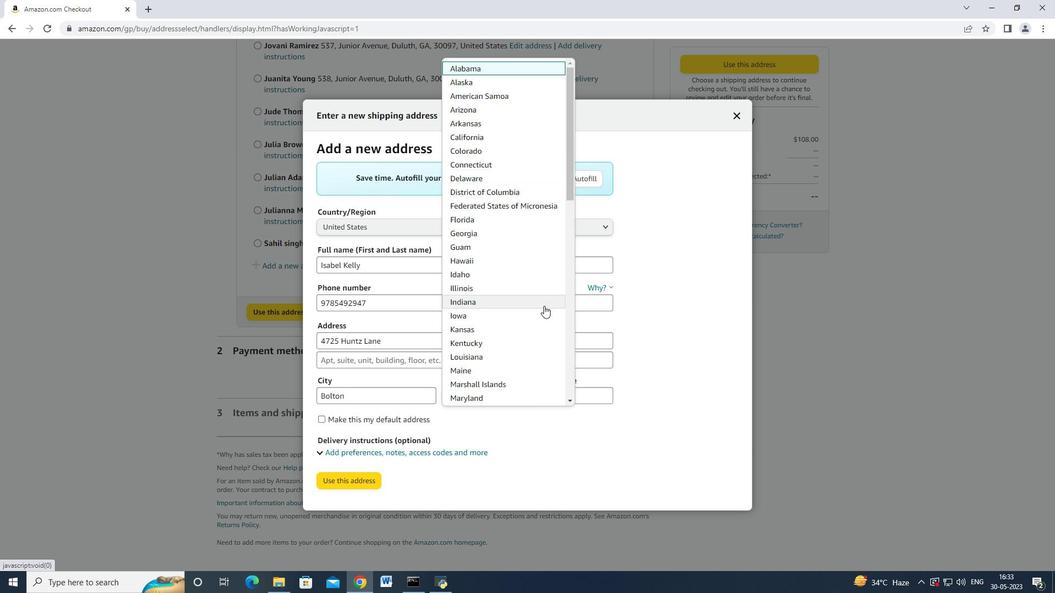 
Action: Mouse scrolled (538, 307) with delta (0, 0)
Screenshot: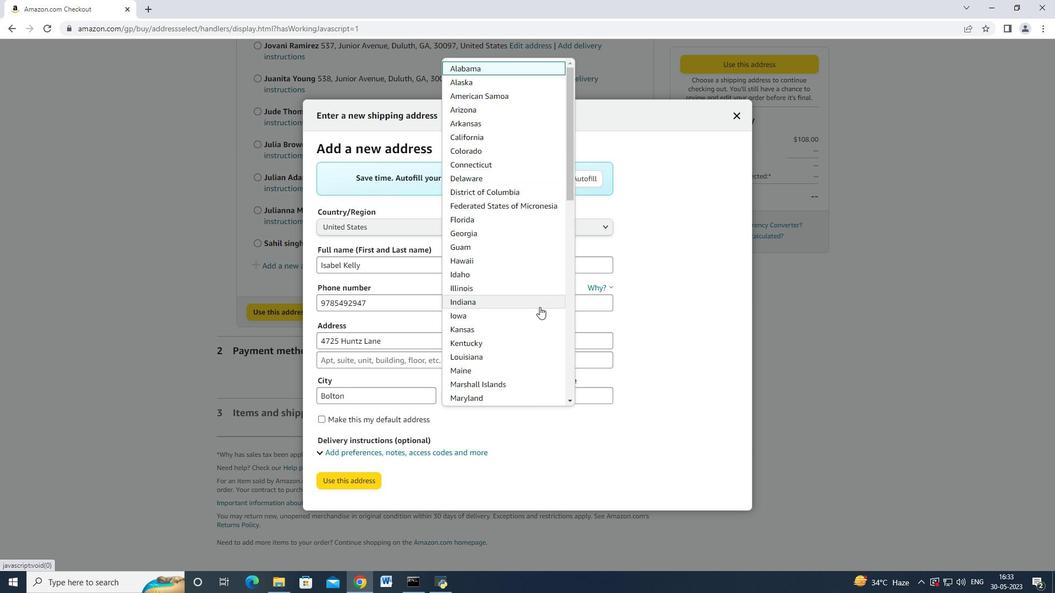 
Action: Mouse moved to (481, 241)
Screenshot: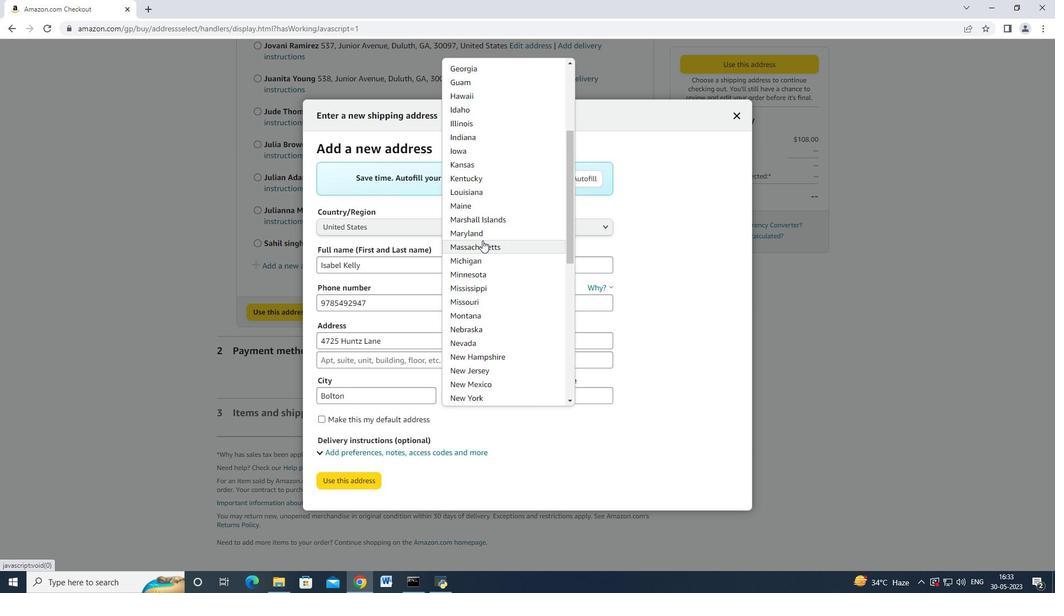 
Action: Mouse pressed left at (481, 241)
Screenshot: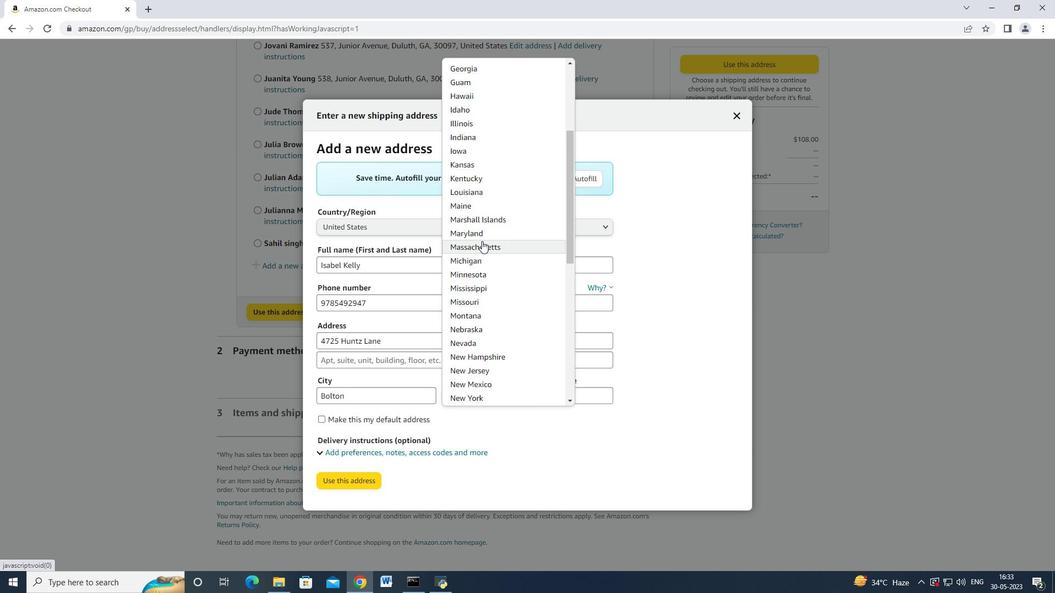 
Action: Mouse moved to (575, 393)
Screenshot: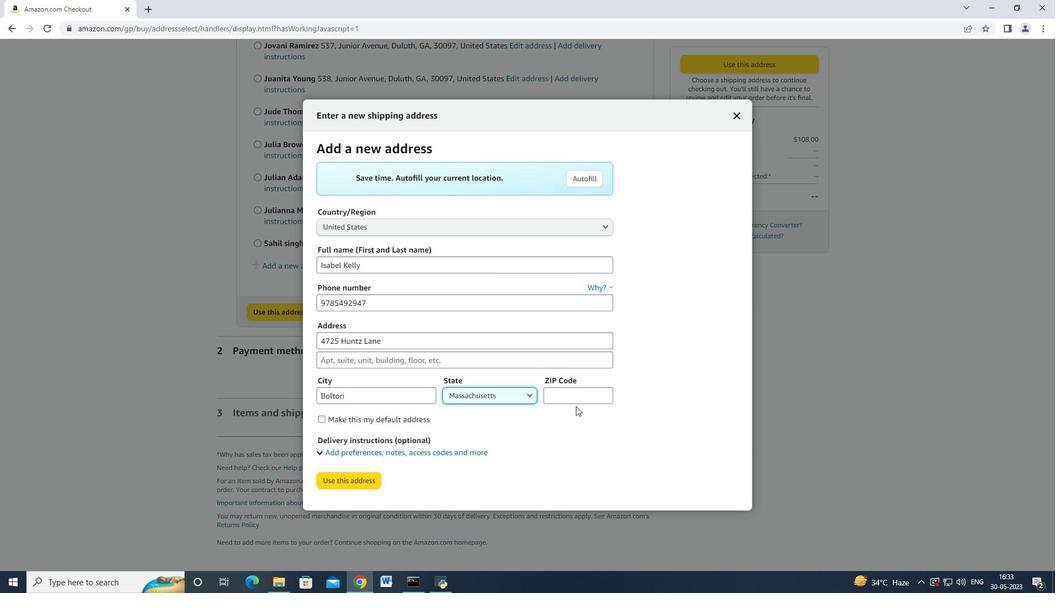 
Action: Mouse pressed left at (575, 393)
Screenshot: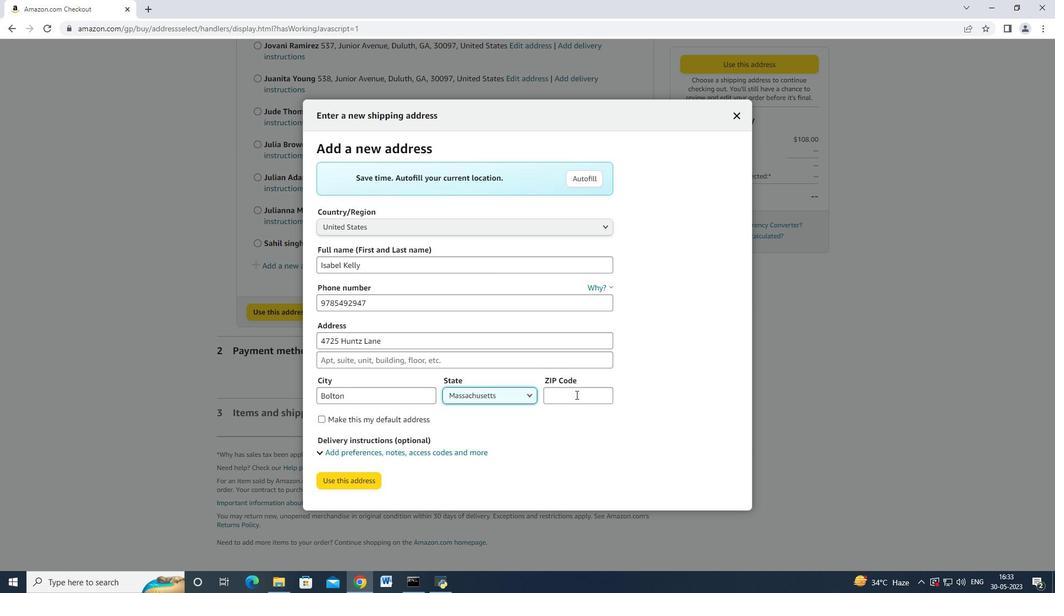 
Action: Mouse moved to (574, 393)
Screenshot: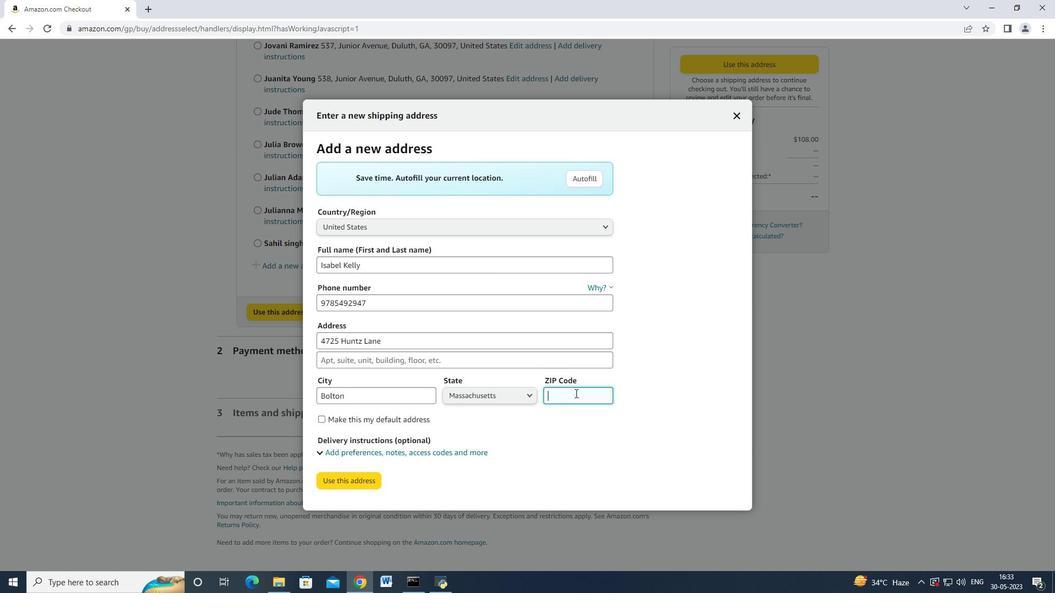 
Action: Key pressed 01740
Screenshot: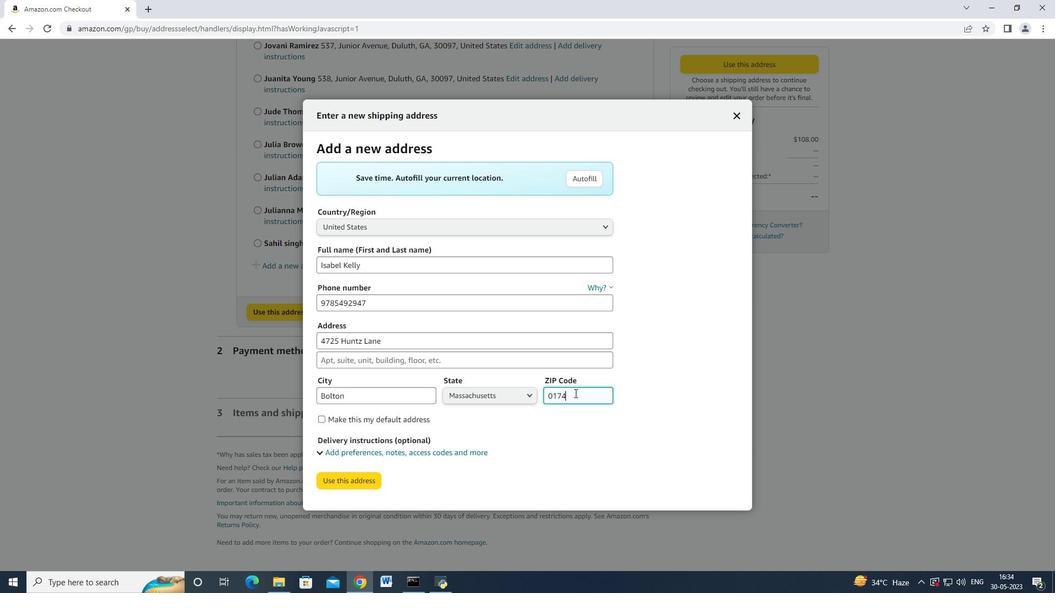 
Action: Mouse moved to (346, 486)
Screenshot: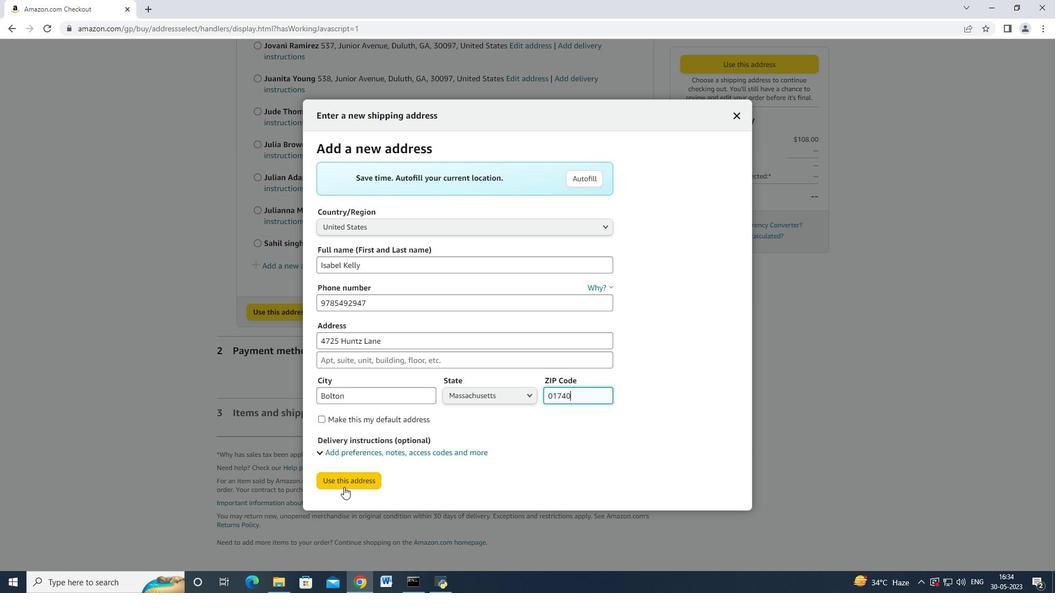 
Action: Mouse pressed left at (346, 486)
Screenshot: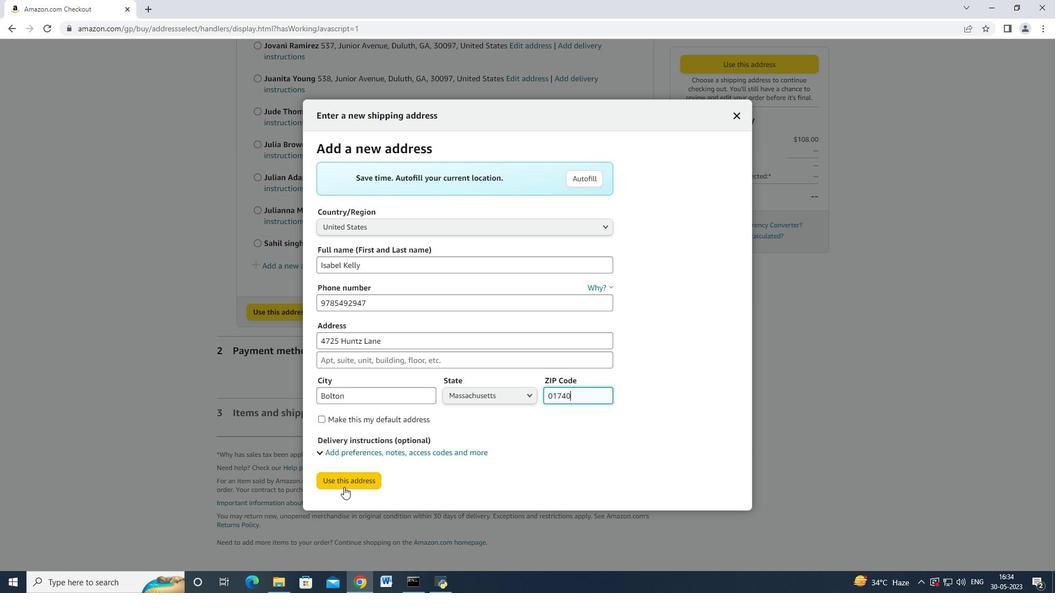 
Action: Mouse moved to (369, 439)
Screenshot: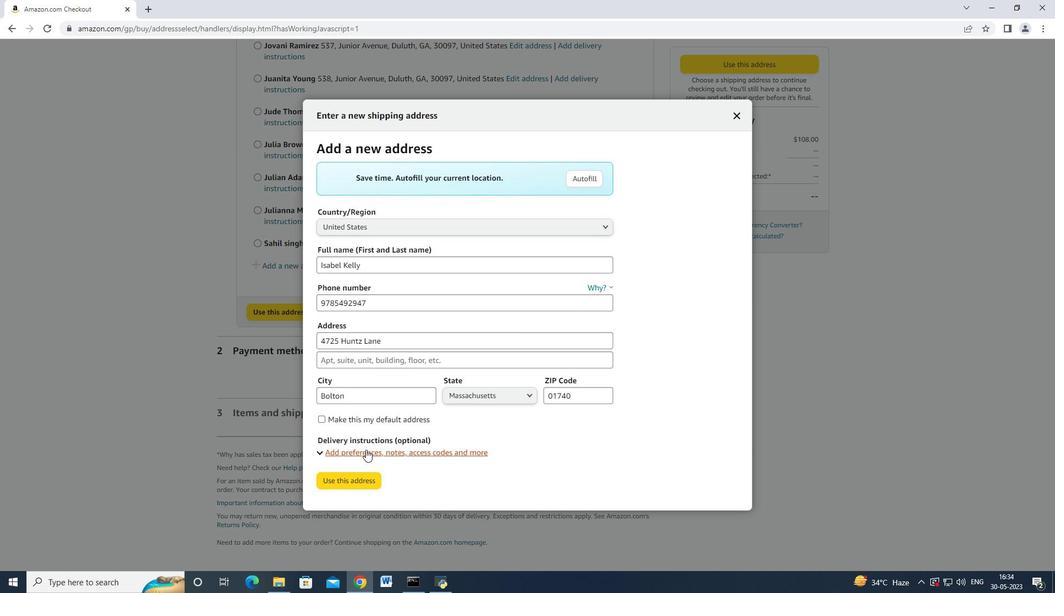 
Action: Mouse scrolled (369, 439) with delta (0, 0)
Screenshot: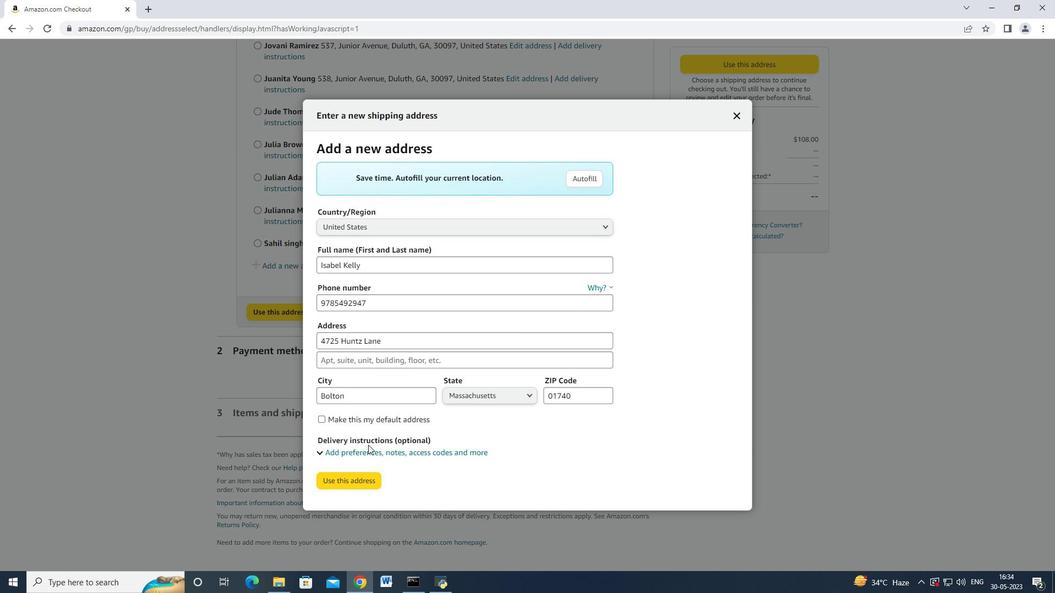 
Action: Mouse moved to (353, 478)
Screenshot: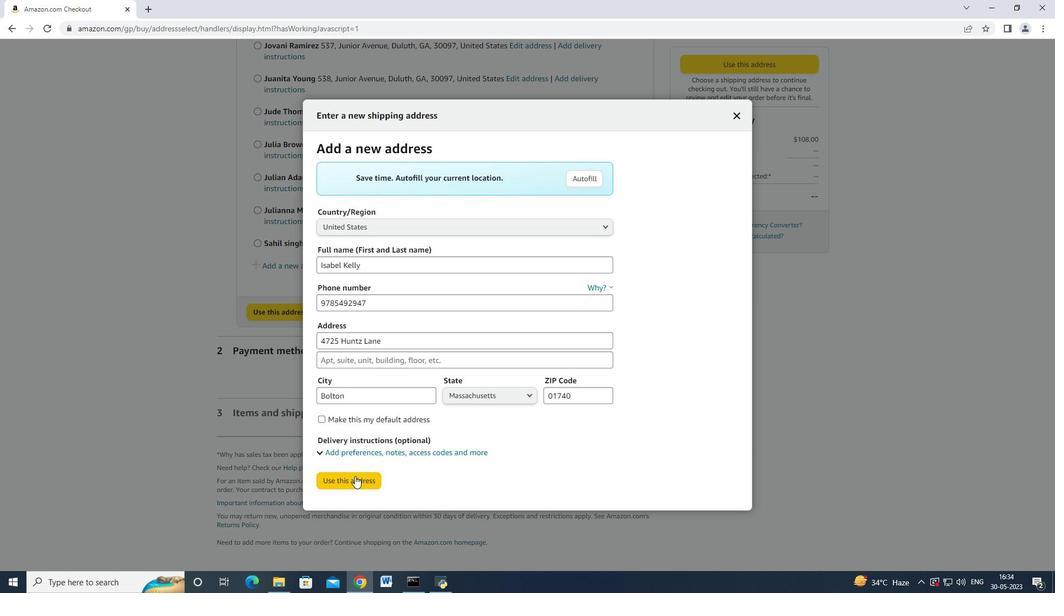 
Action: Mouse pressed left at (353, 478)
Screenshot: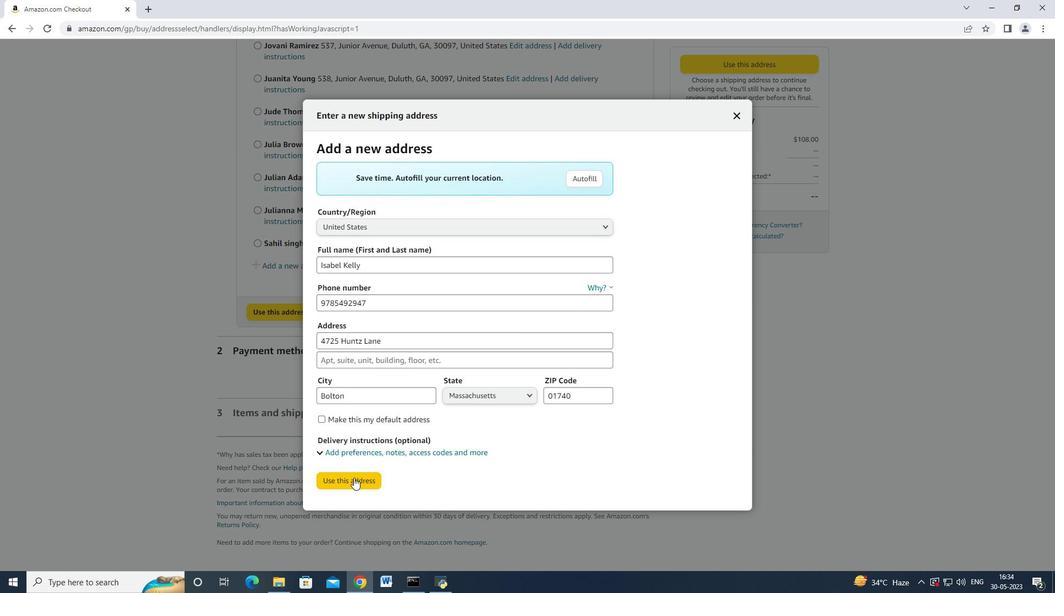 
Action: Mouse moved to (370, 407)
Screenshot: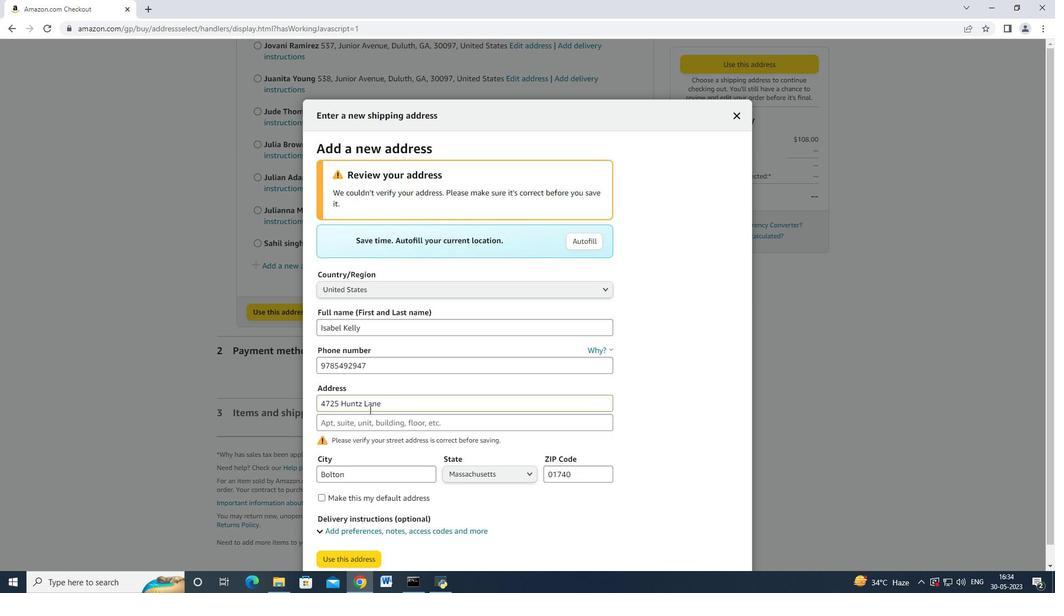 
Action: Mouse scrolled (370, 406) with delta (0, 0)
Screenshot: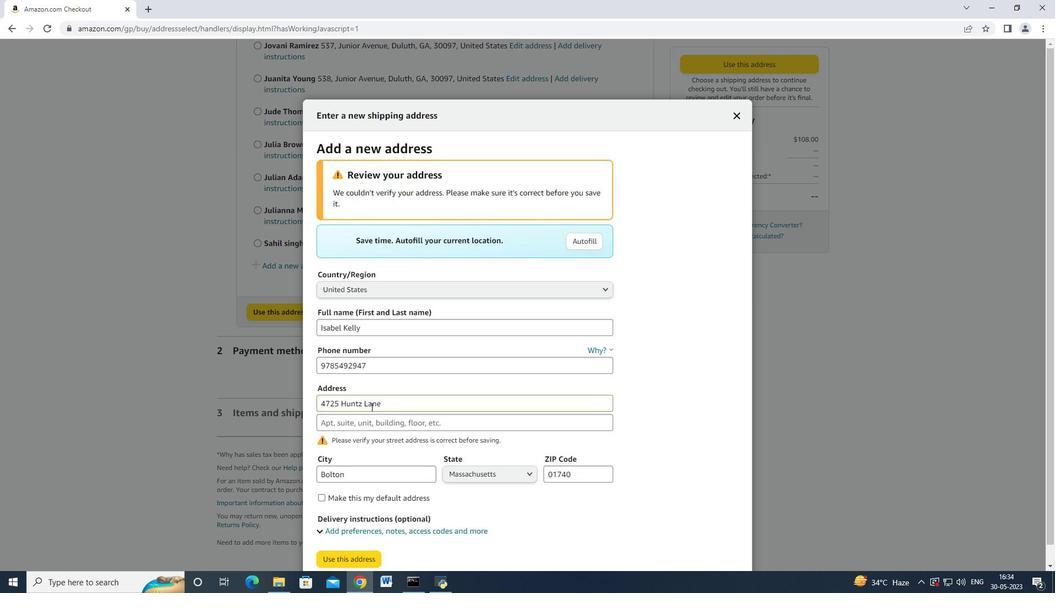 
Action: Mouse moved to (370, 407)
Screenshot: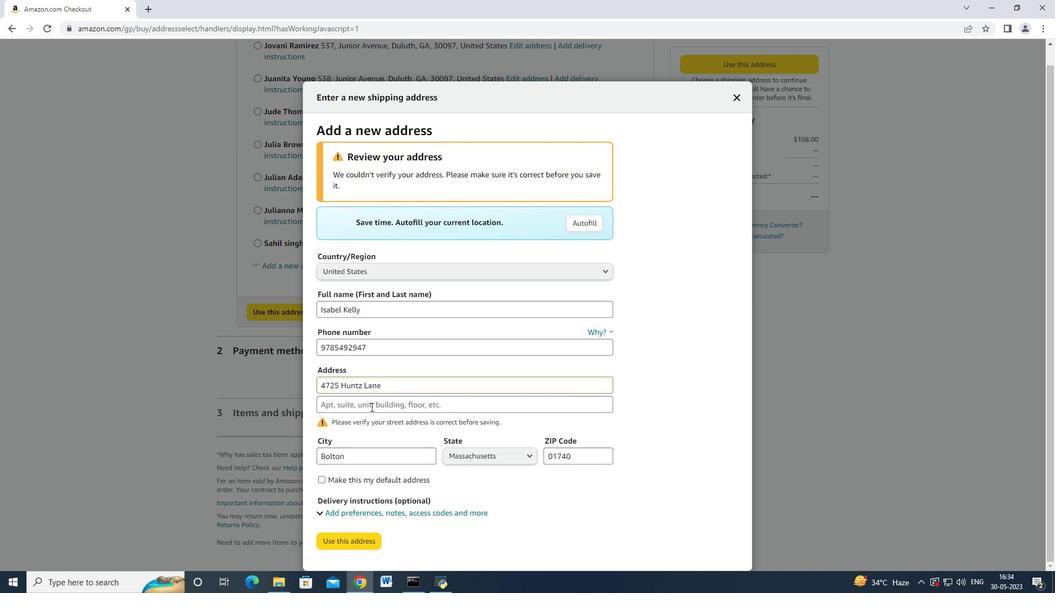 
Action: Mouse scrolled (370, 406) with delta (0, 0)
Screenshot: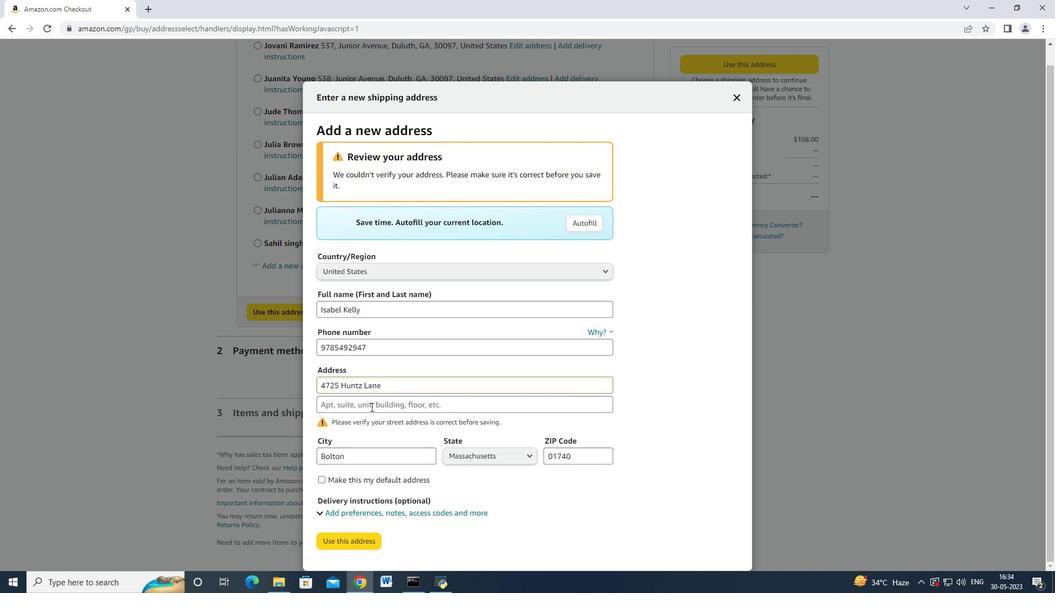 
Action: Mouse moved to (393, 405)
Screenshot: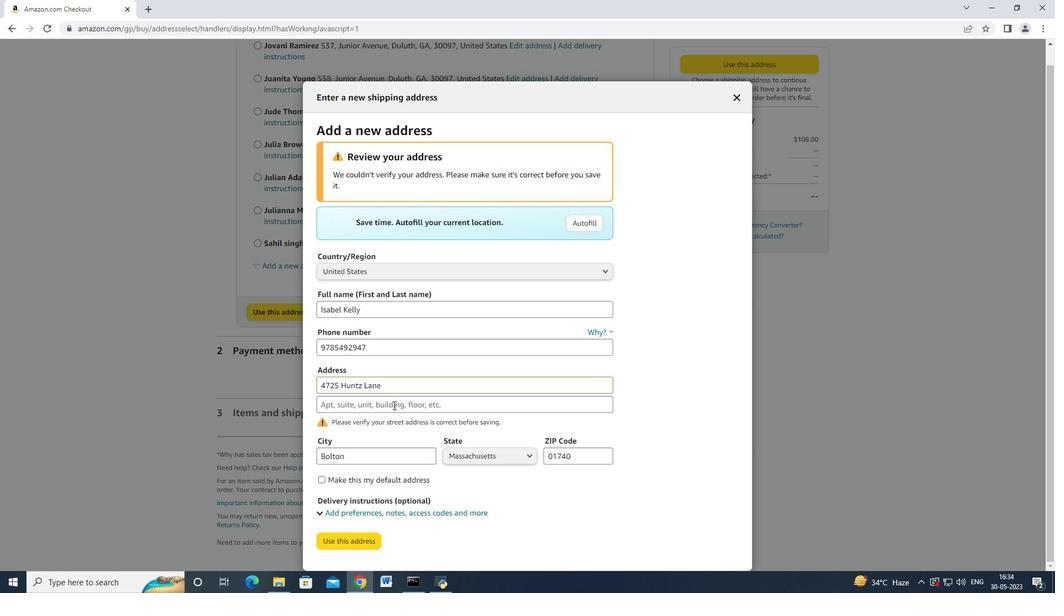 
Action: Mouse scrolled (393, 404) with delta (0, 0)
Screenshot: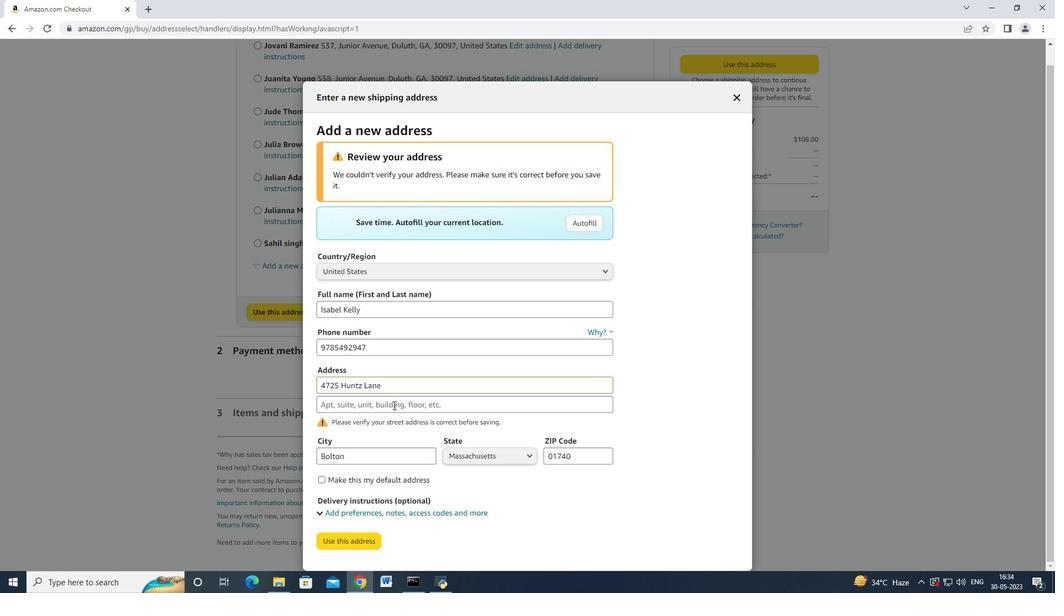 
Action: Mouse moved to (393, 405)
Screenshot: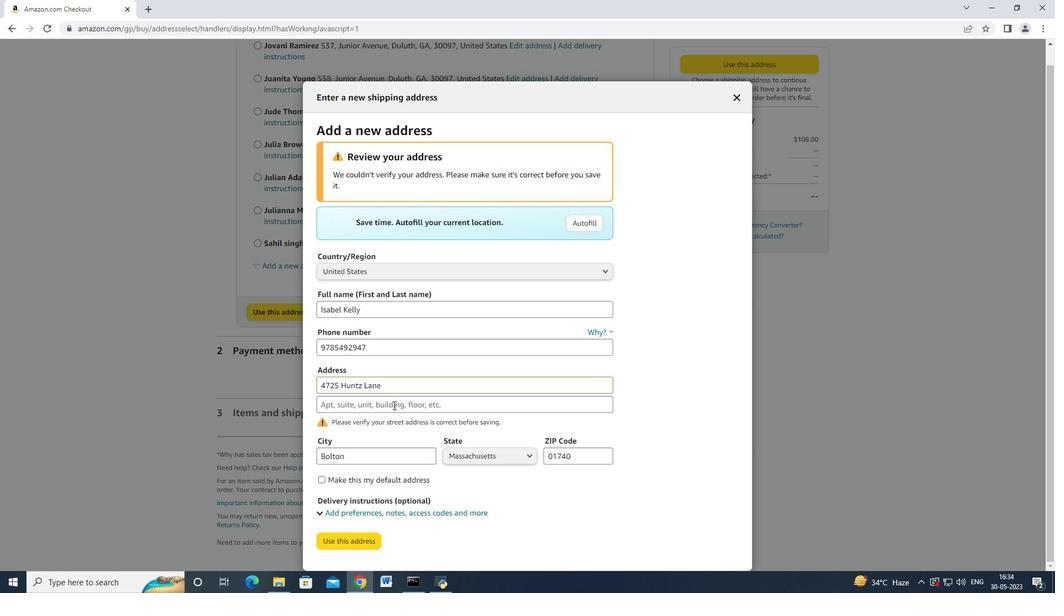 
Action: Mouse scrolled (393, 404) with delta (0, 0)
Screenshot: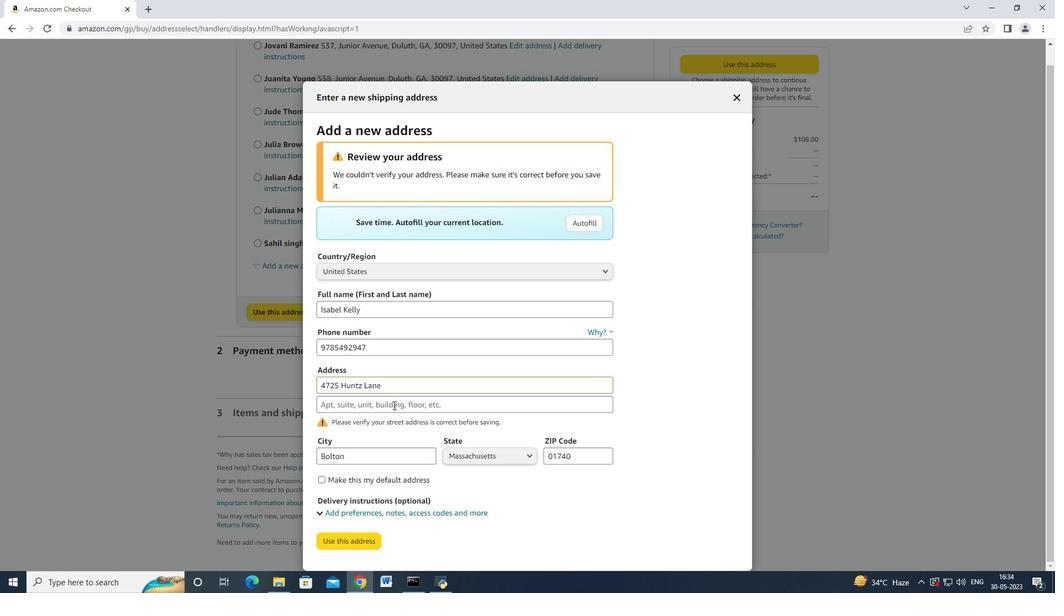 
Action: Mouse scrolled (393, 404) with delta (0, 0)
Screenshot: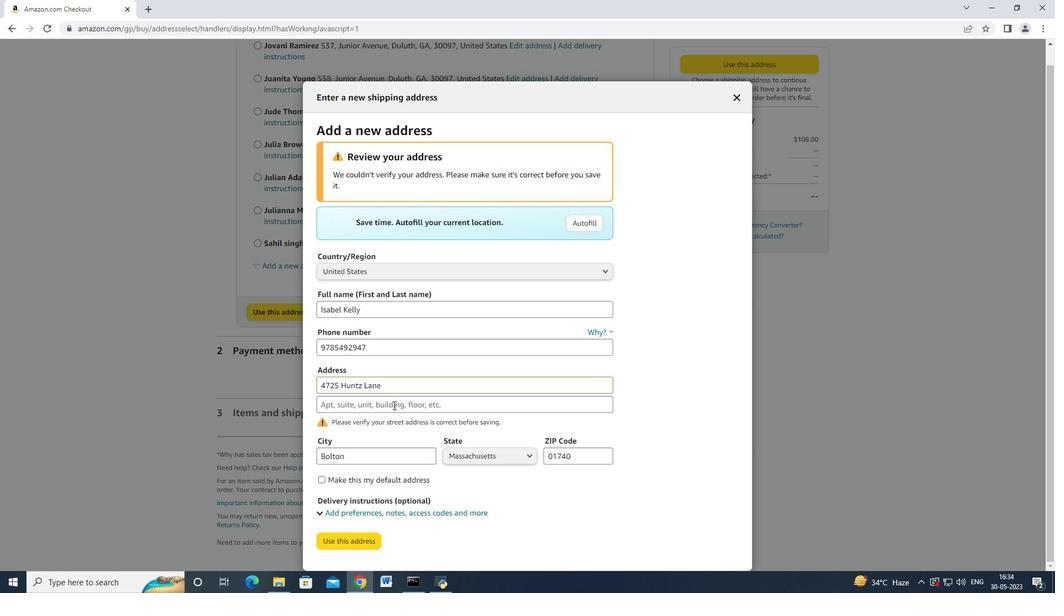 
Action: Mouse moved to (362, 536)
Screenshot: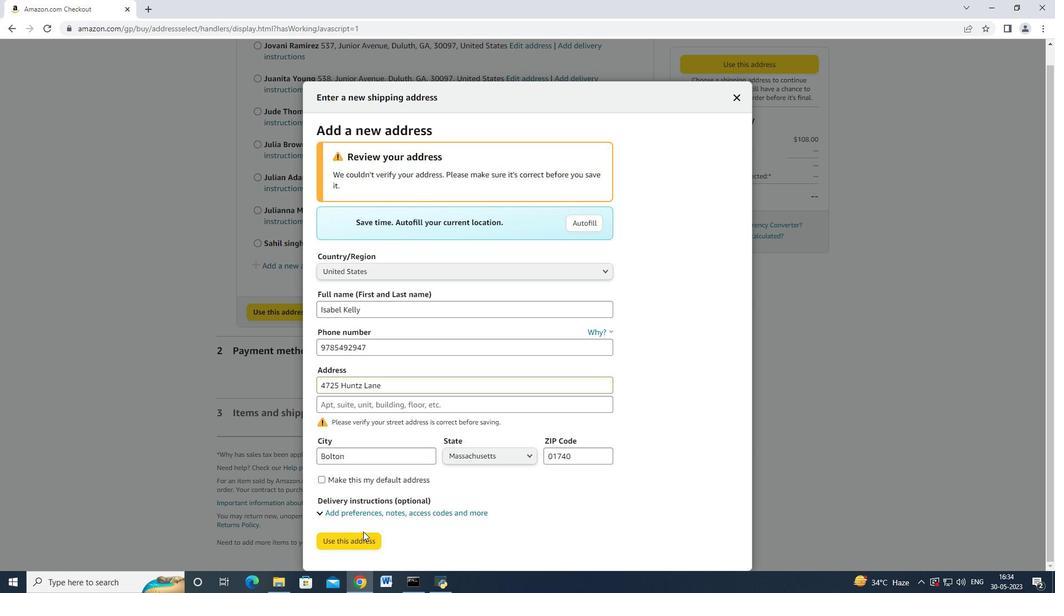 
Action: Mouse pressed left at (362, 536)
Screenshot: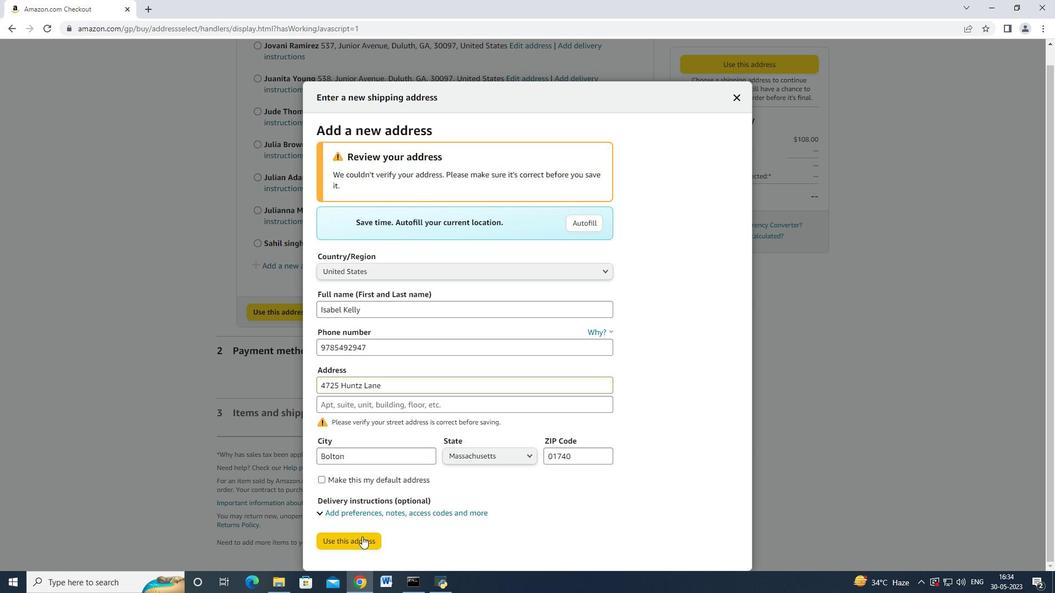 
Action: Mouse moved to (546, 258)
Screenshot: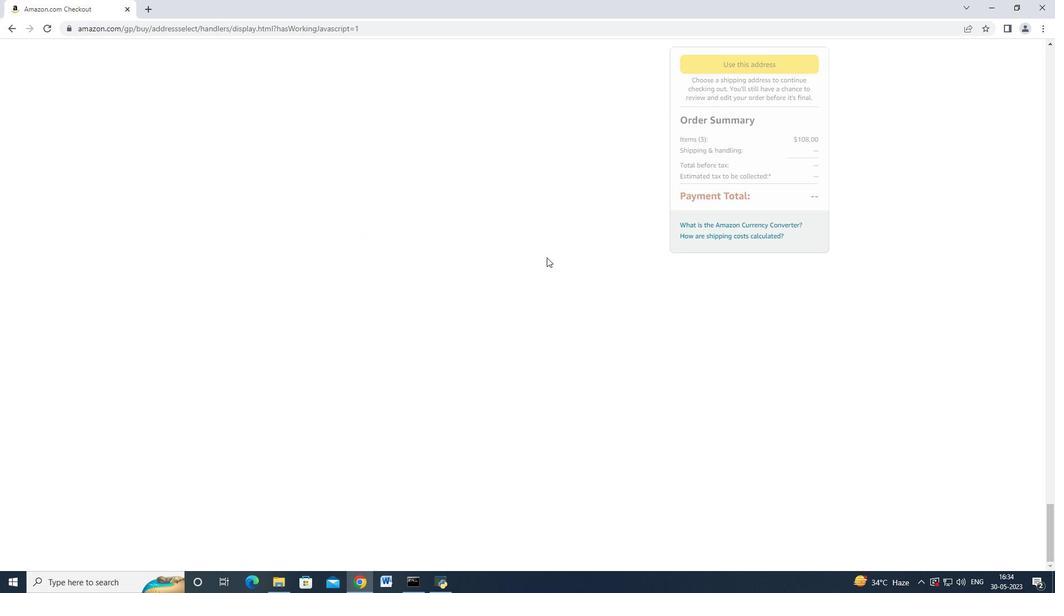 
Action: Mouse scrolled (546, 259) with delta (0, 0)
Screenshot: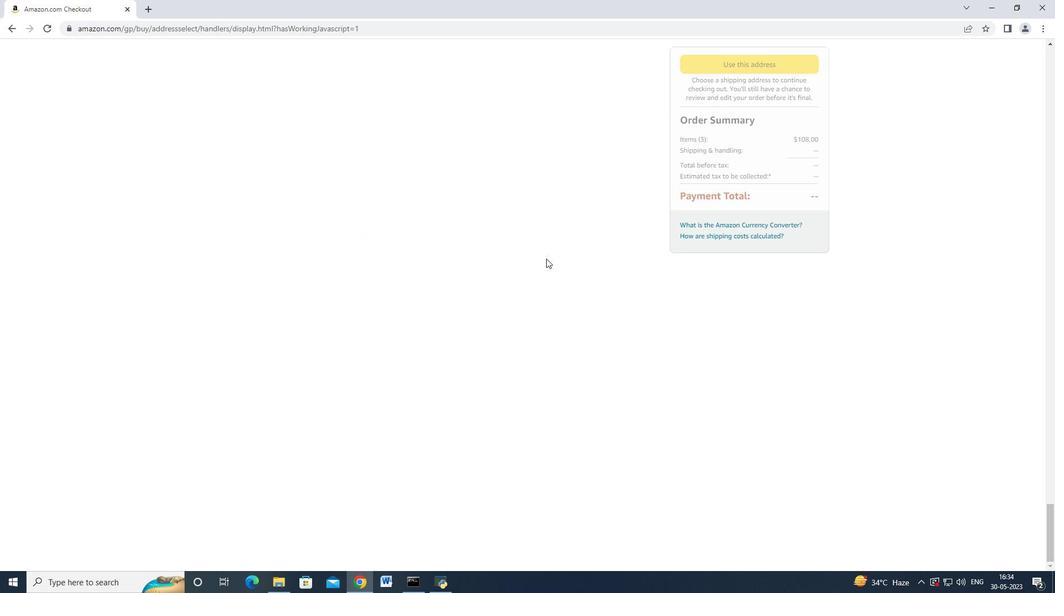 
Action: Mouse moved to (401, 248)
Screenshot: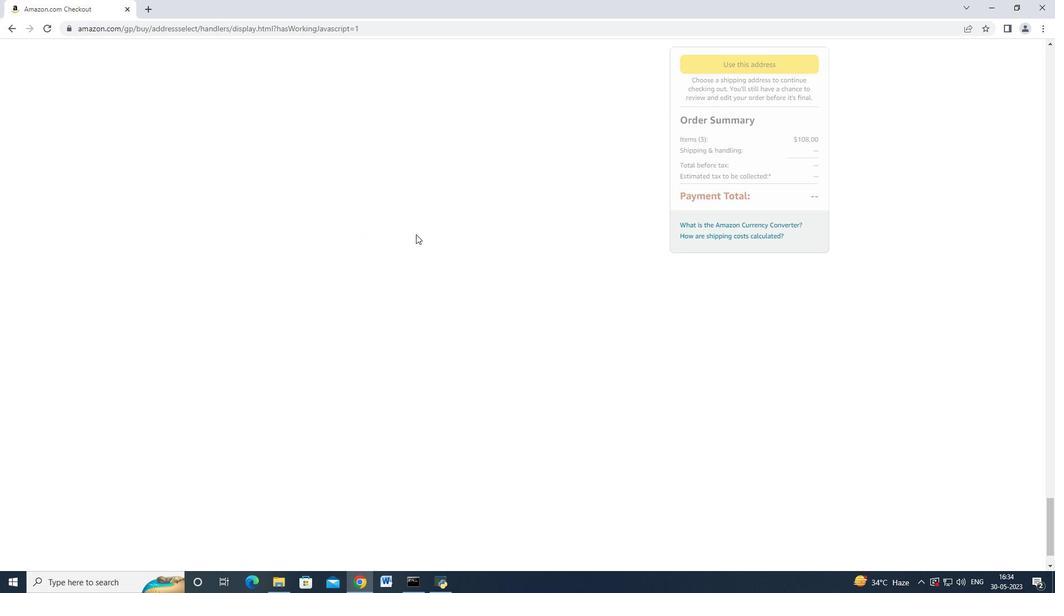 
Action: Mouse scrolled (401, 248) with delta (0, 0)
Screenshot: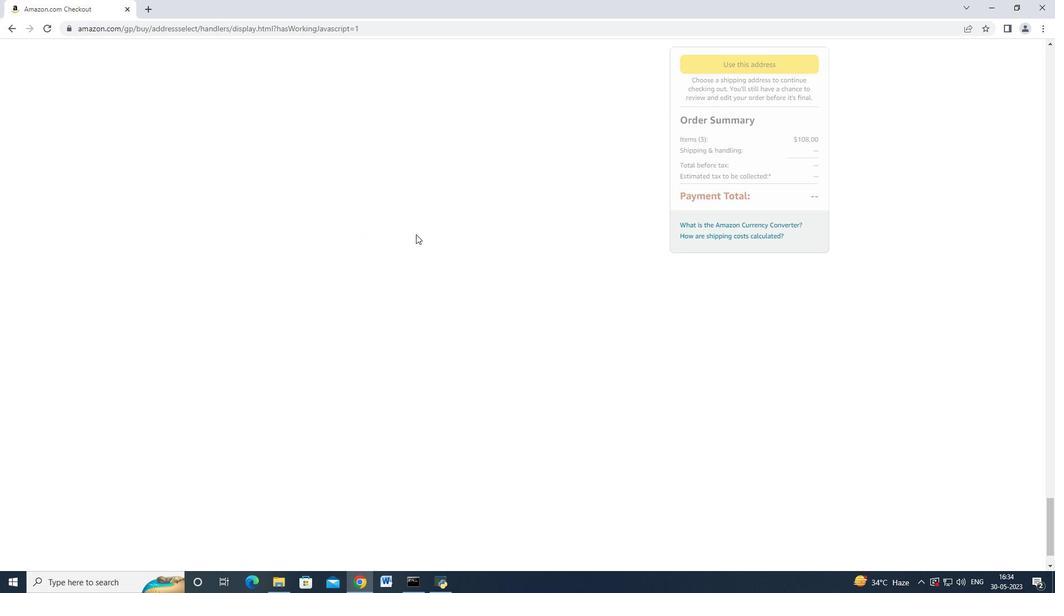 
Action: Mouse scrolled (401, 248) with delta (0, 0)
Screenshot: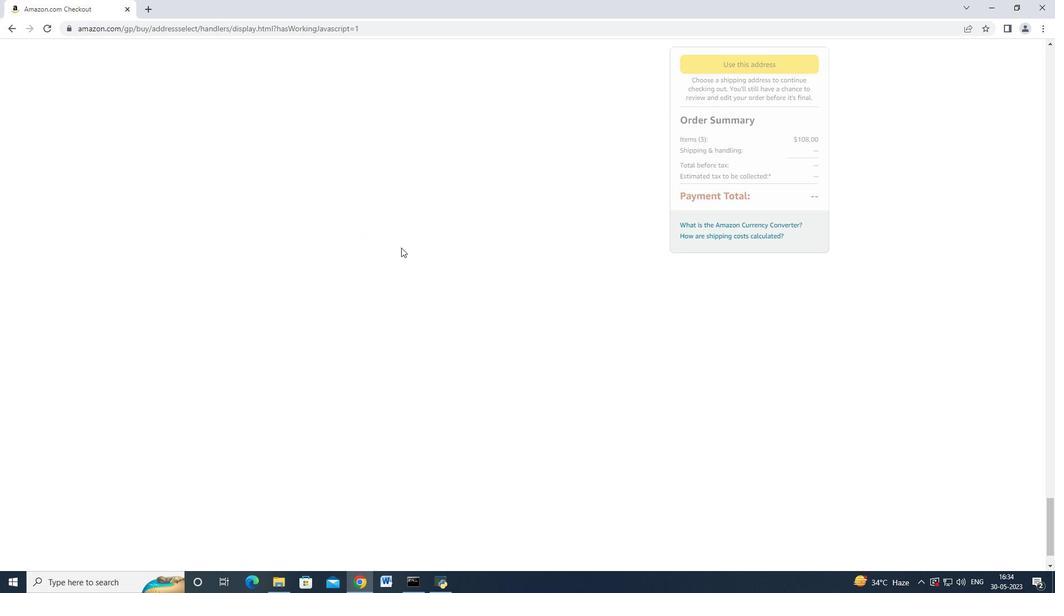 
Action: Mouse scrolled (401, 247) with delta (0, 0)
Screenshot: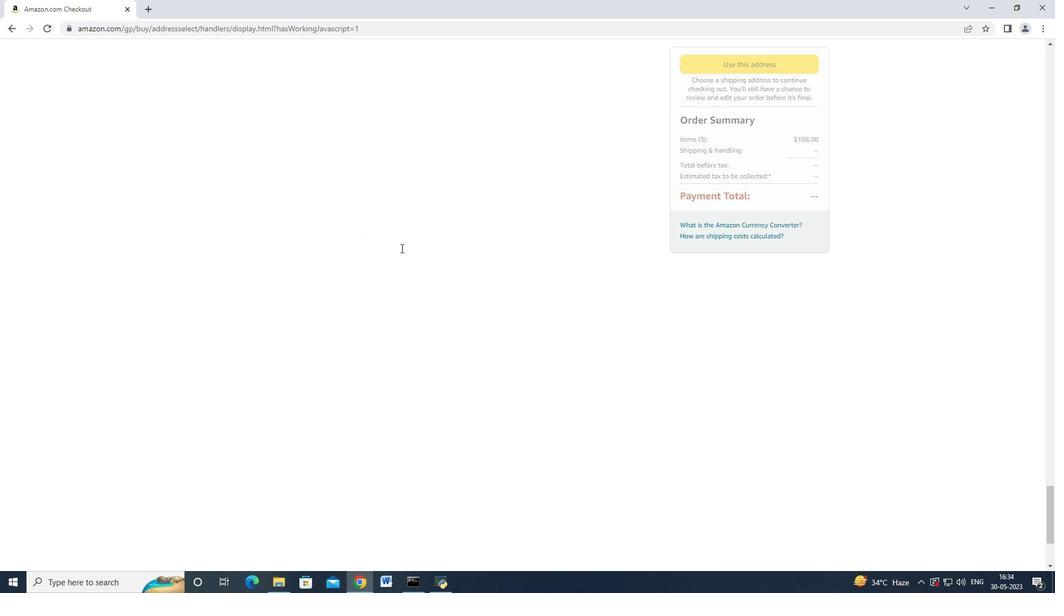 
Action: Mouse moved to (344, 262)
Screenshot: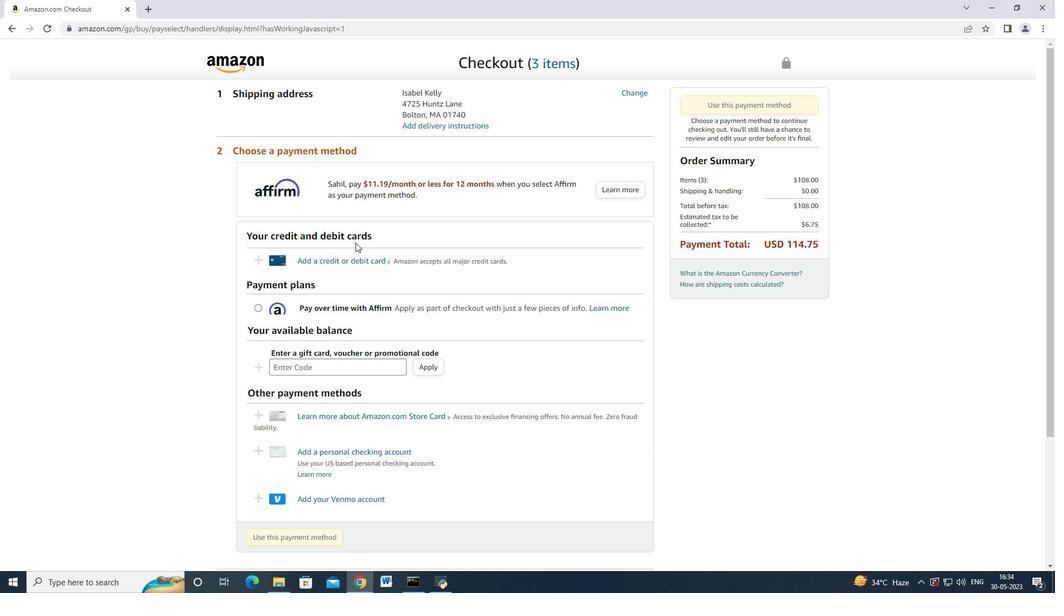 
Action: Mouse pressed left at (344, 262)
Screenshot: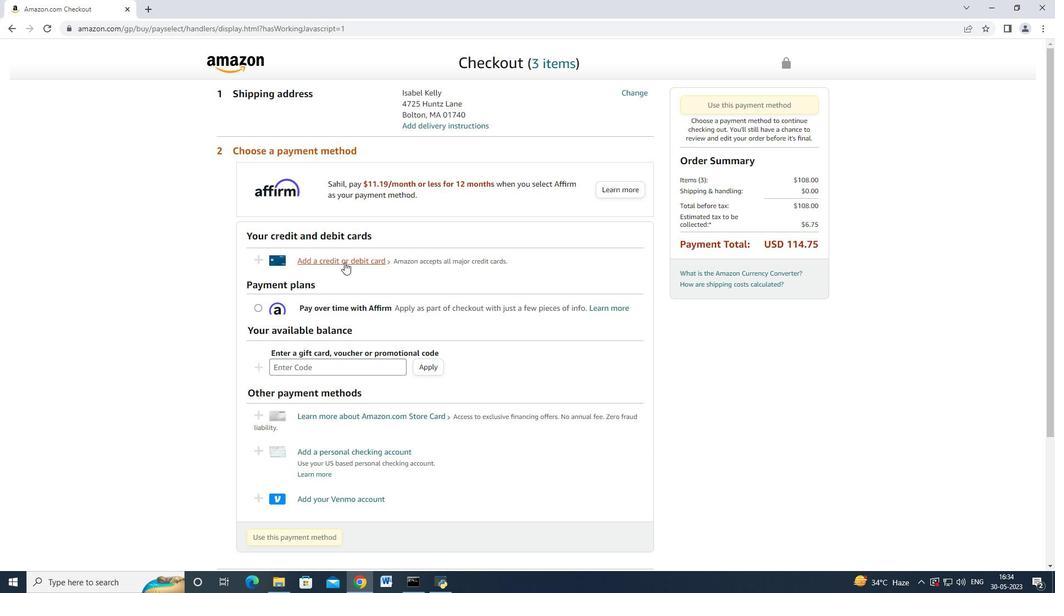 
Action: Mouse moved to (429, 255)
Screenshot: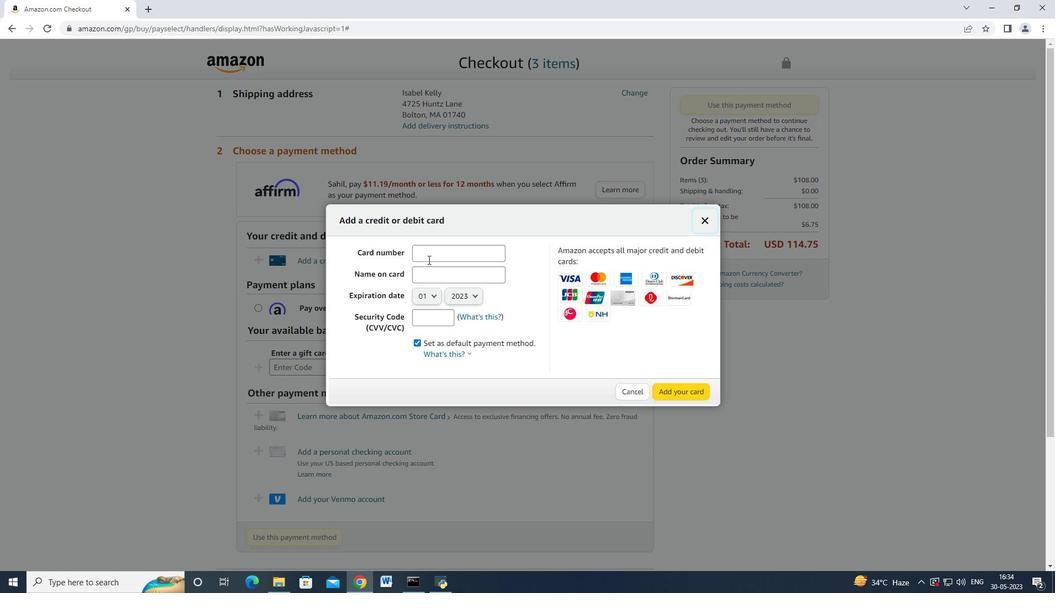 
Action: Mouse pressed left at (429, 255)
Screenshot: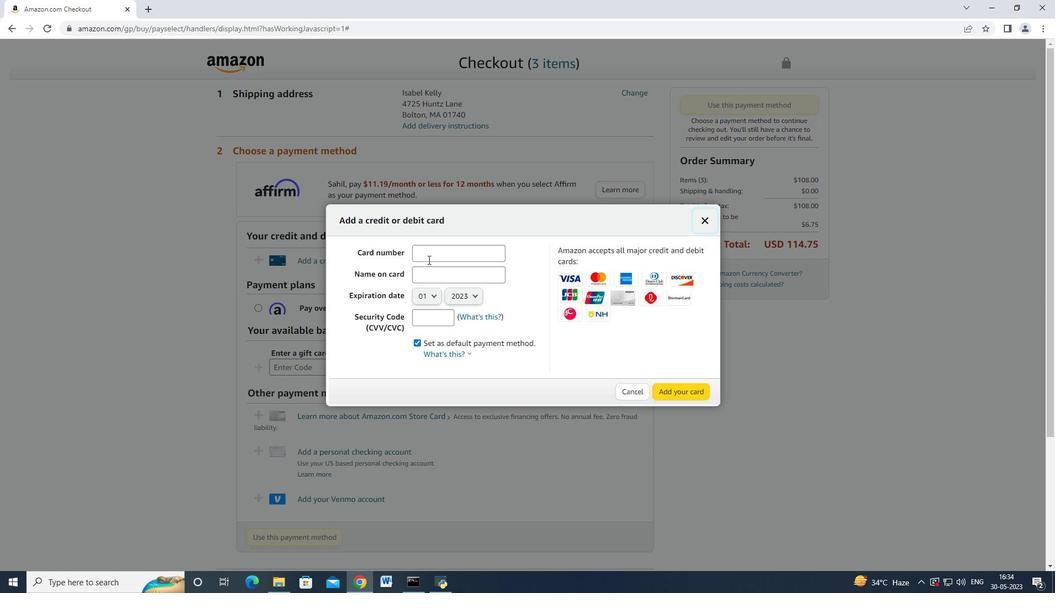 
Action: Mouse moved to (441, 255)
Screenshot: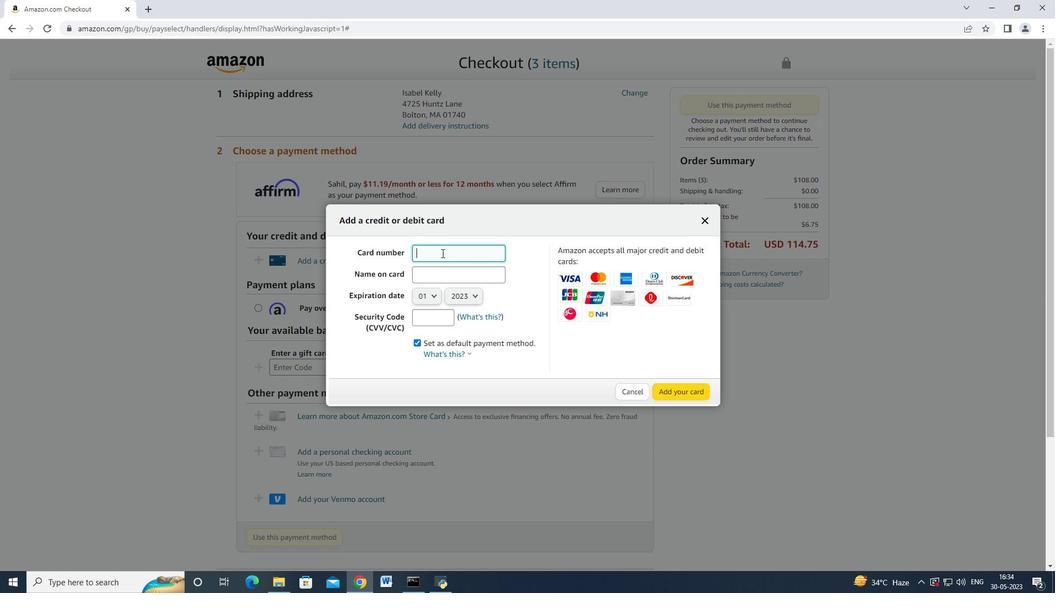 
Action: Key pressed <Key.shift><Key.shift><Key.shift><Key.shift><Key.shift><Key.shift><Key.shift><Key.shift><Key.shift><Key.shift><Key.shift><Key.shift><Key.shift><Key.shift><Key.shift><Key.shift><Key.shift><Key.shift><Key.shift><Key.shift><Key.shift><Key.shift><Key.shift><Key.shift><Key.shift><Key.shift><Key.shift><Key.shift><Key.shift><Key.shift><Key.shift><Key.shift><Key.shift><Key.shift><Key.shift><Key.shift><Key.shift><Key.shift><Key.shift><Key.shift><Key.shift><Key.shift><Key.shift><Key.shift><Key.shift><Key.shift><Key.shift><Key.shift><Key.shift><Key.shift><Key.shift><Key.shift><Key.shift><Key.shift><Key.shift><Key.shift><Key.shift><Key.shift><Key.shift><Key.shift><Key.shift><Key.shift><Key.shift><Key.shift><Key.shift><Key.shift><Key.shift><Key.shift><Key.shift><Key.shift><Key.shift><Key.shift><Key.shift><Key.shift><Key.shift><Key.shift><Key.shift><Key.shift><Key.shift><Key.shift><Key.shift><Key.shift><Key.shift><Key.shift><Key.shift><Key.shift><Key.shift><Key.shift><Key.shift><Key.shift><Key.shift><Key.shift><Key.shift><Key.shift><Key.shift><Key.shift><Key.shift><Key.shift><Key.shift><Key.shift><Key.shift><Key.shift><Key.shift><Key.shift><Key.shift><Key.shift><Key.shift><Key.shift><Key.shift><Key.shift><Key.shift><Key.shift><Key.shift><Key.shift><Key.shift><Key.shift><Key.shift><Key.shift><Key.shift><Key.shift><Key.shift><Key.shift><Key.shift><Key.shift><Key.shift><Key.shift><Key.shift><Key.shift><Key.shift><Key.shift><Key.shift>$<Key.backspace>476266447755<Key.space>2005<Key.tab><Key.shift>Isabel<Key.space><Key.shift><Key.shift><Key.shift><Key.shift><Key.shift><Key.shift><Key.shift><Key.shift><Key.shift><Key.shift><Key.shift><Key.shift><Key.shift>Kelly<Key.tab>
Screenshot: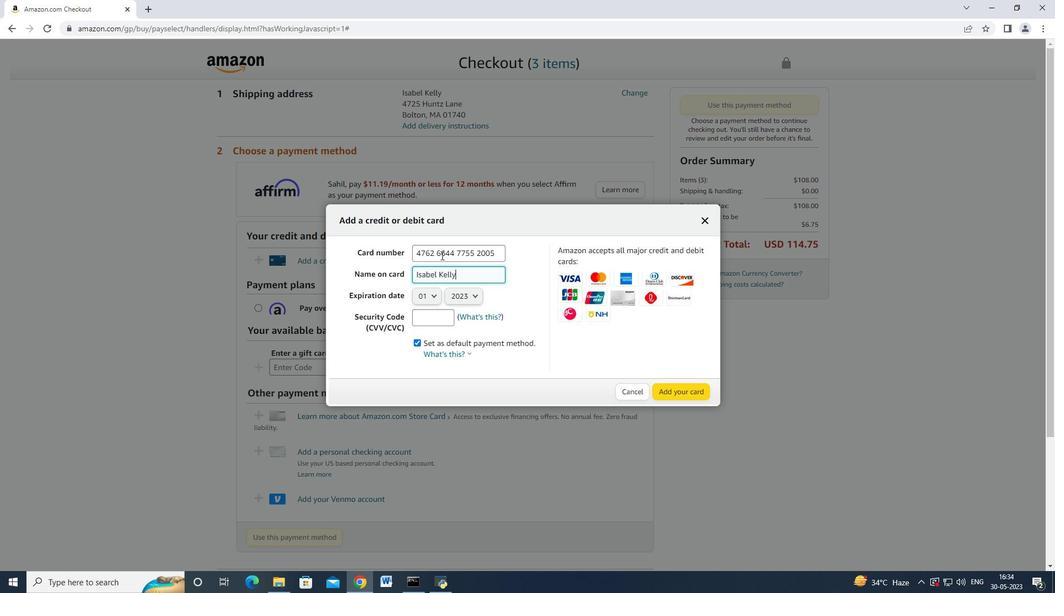 
Action: Mouse moved to (438, 288)
Screenshot: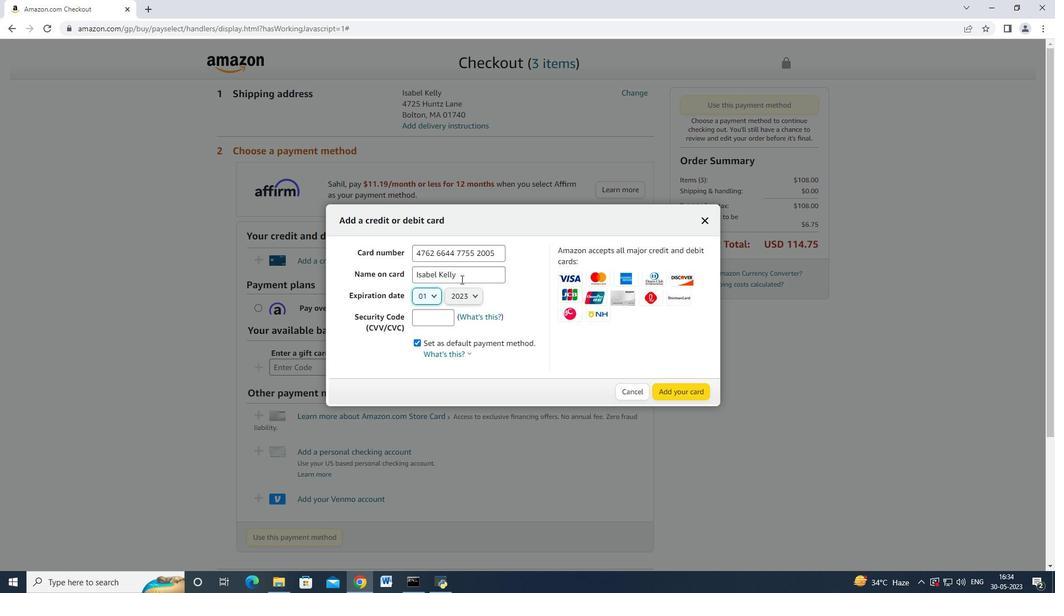 
Action: Mouse pressed left at (438, 288)
Screenshot: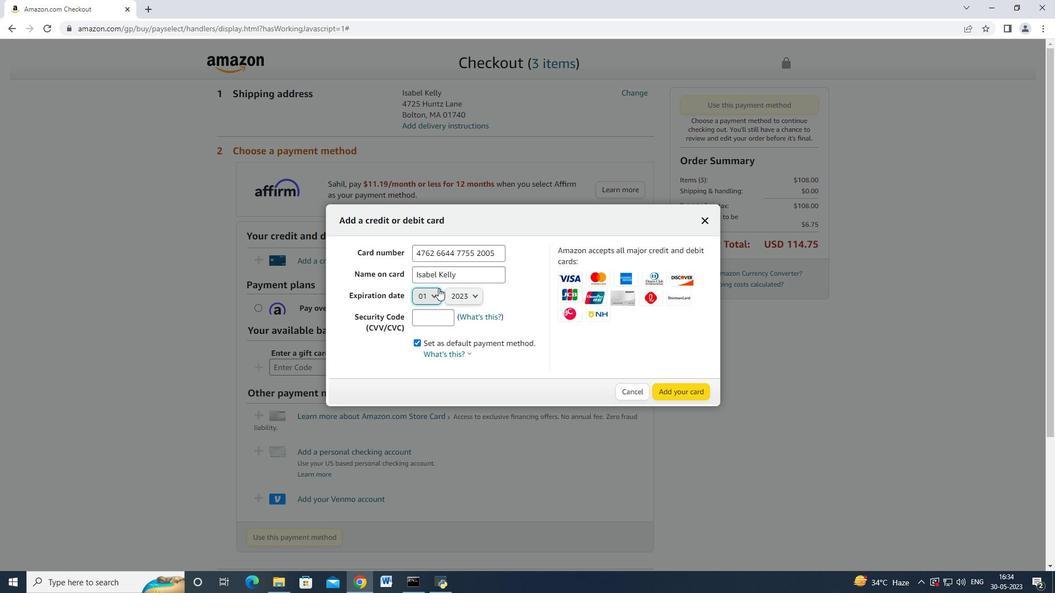 
Action: Mouse moved to (428, 337)
Screenshot: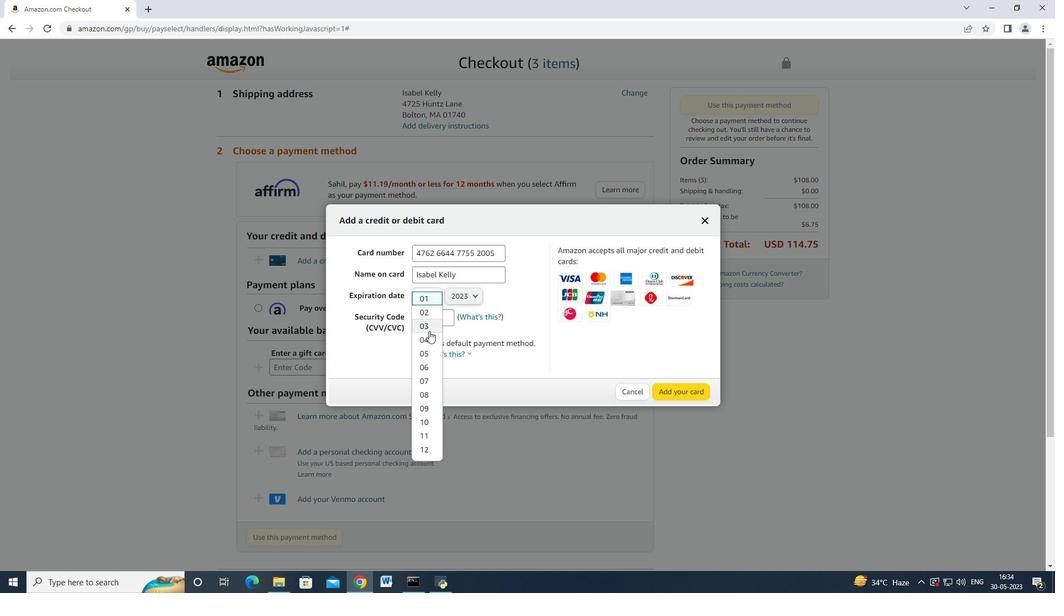 
Action: Mouse pressed left at (428, 337)
Screenshot: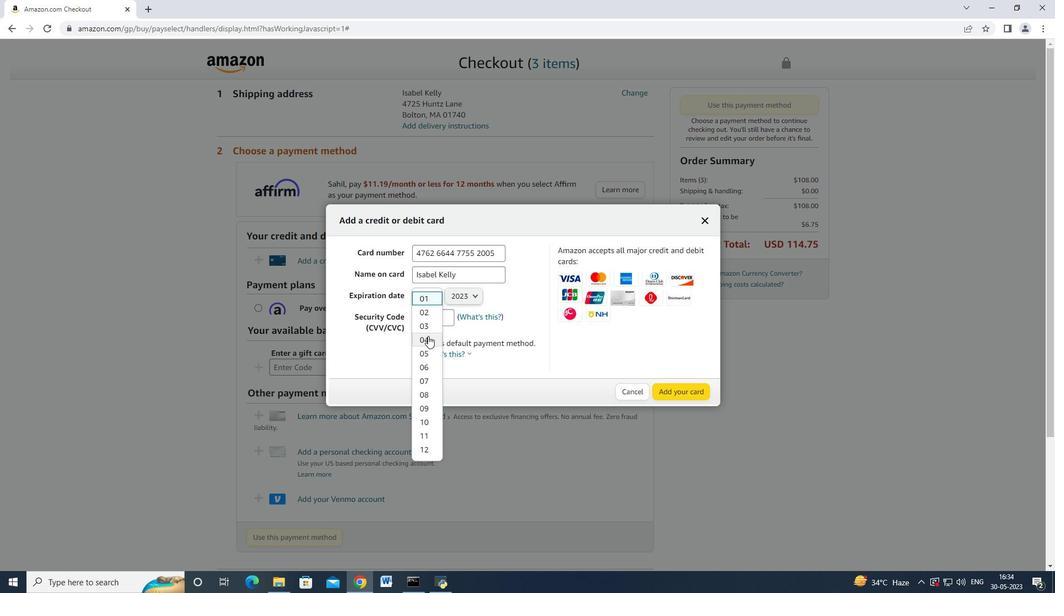 
Action: Mouse moved to (454, 298)
Screenshot: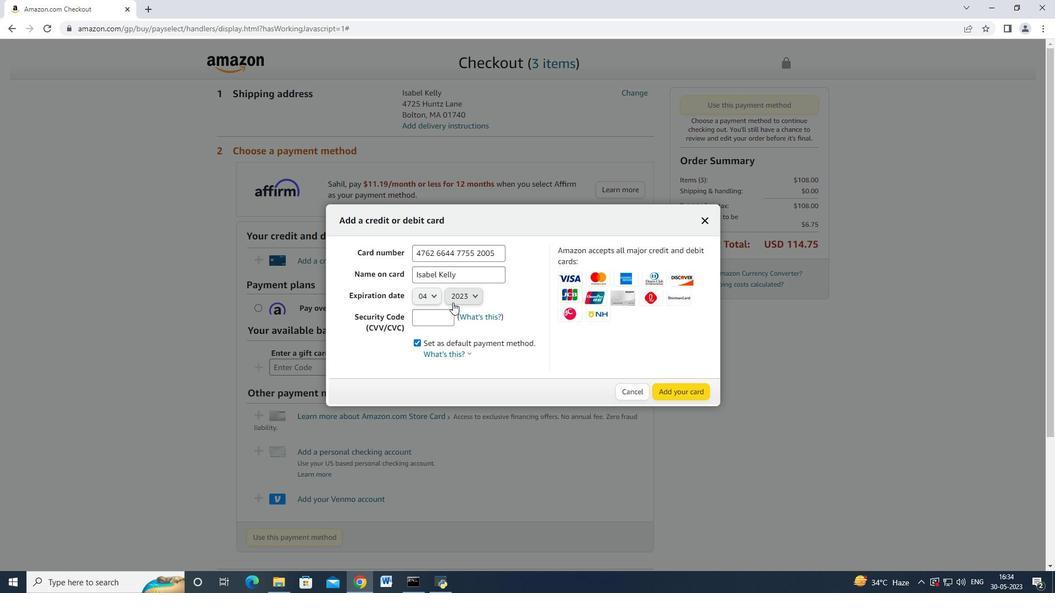 
Action: Mouse pressed left at (454, 298)
Screenshot: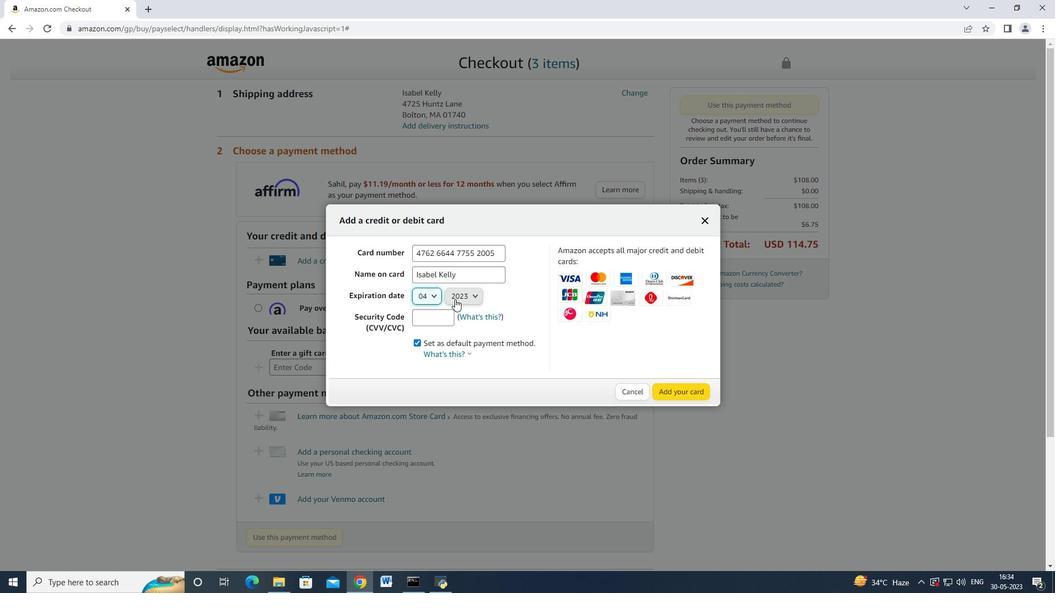
Action: Mouse moved to (458, 326)
Screenshot: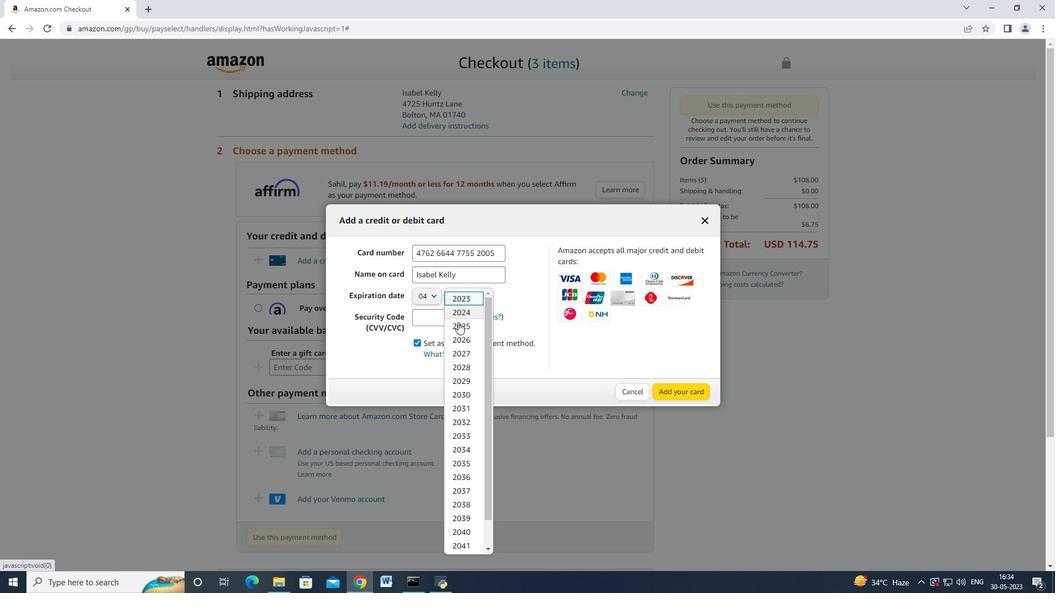 
Action: Mouse pressed left at (458, 326)
Screenshot: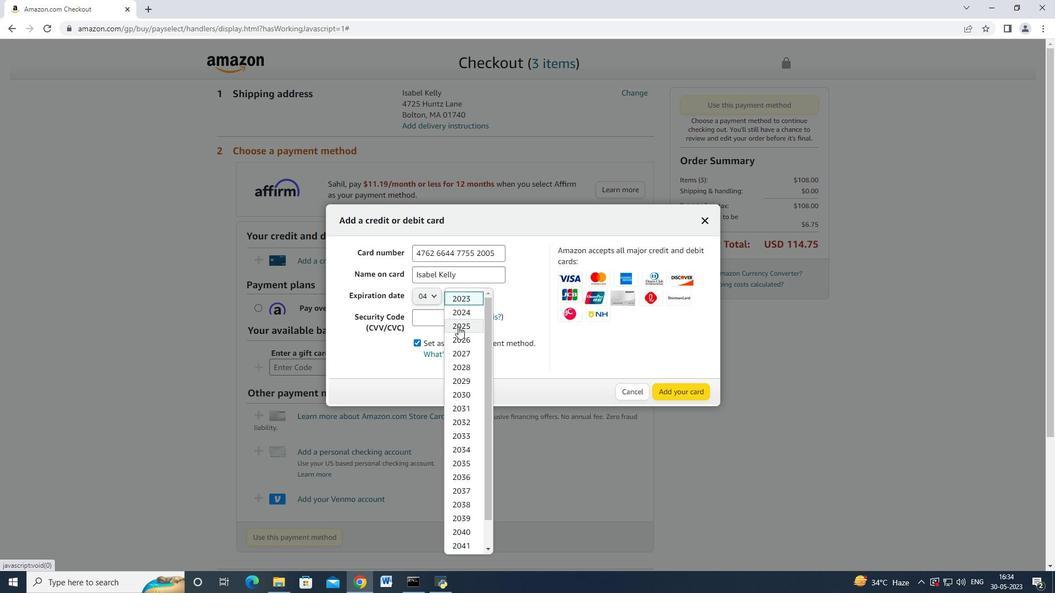 
Action: Mouse moved to (430, 315)
